 Task: Create validation rules in user object.
Action: Mouse moved to (989, 80)
Screenshot: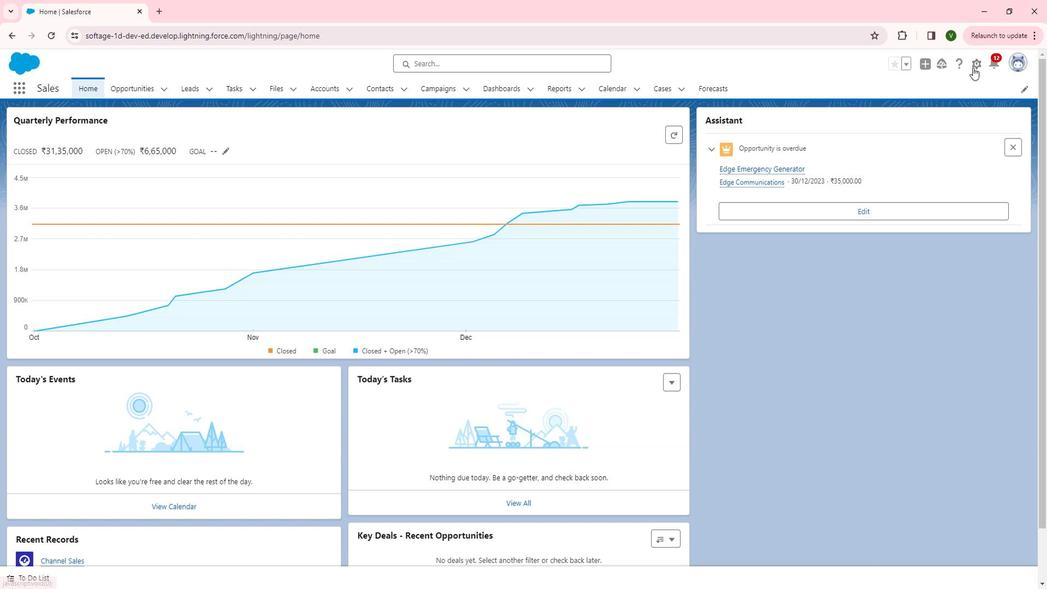 
Action: Mouse pressed left at (989, 80)
Screenshot: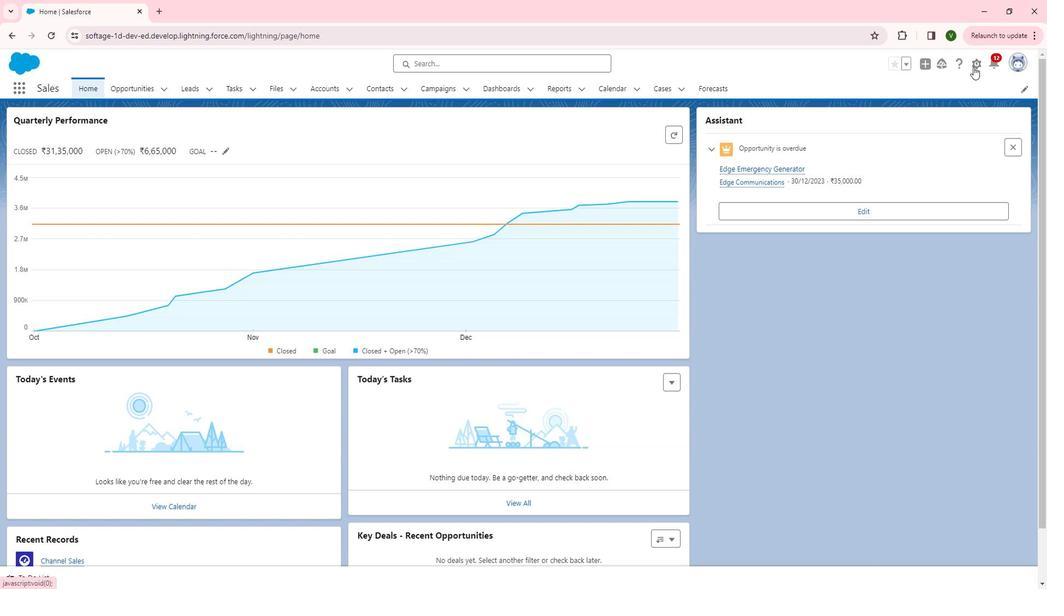
Action: Mouse moved to (924, 112)
Screenshot: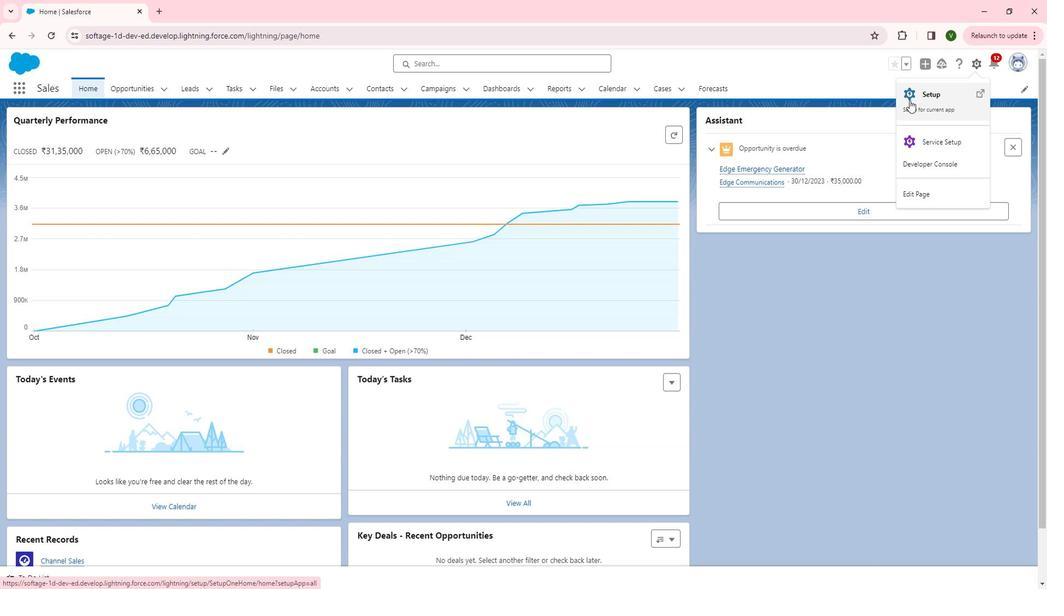 
Action: Mouse pressed left at (924, 112)
Screenshot: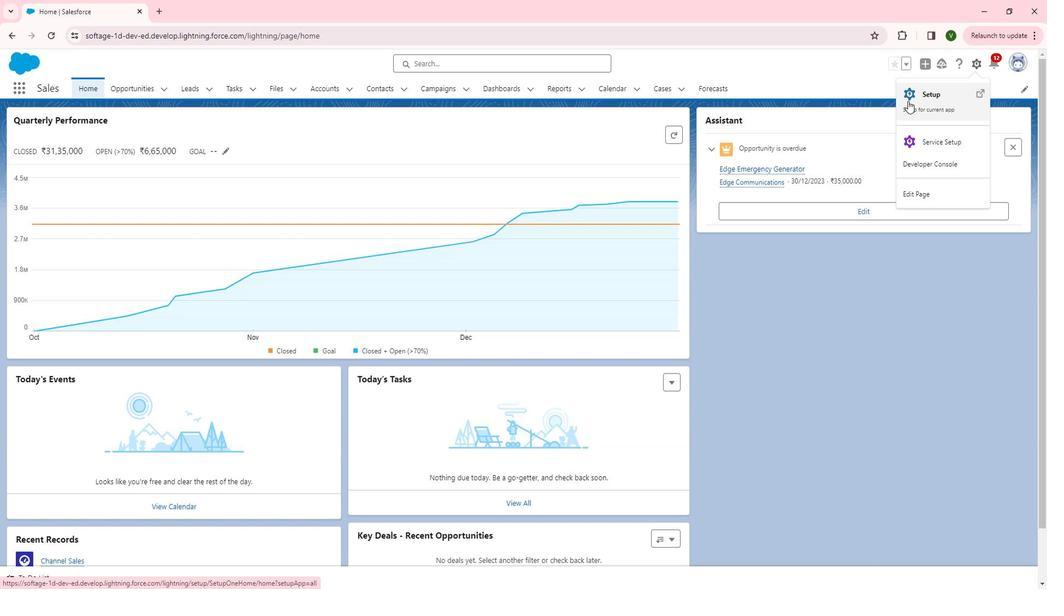 
Action: Mouse moved to (59, 417)
Screenshot: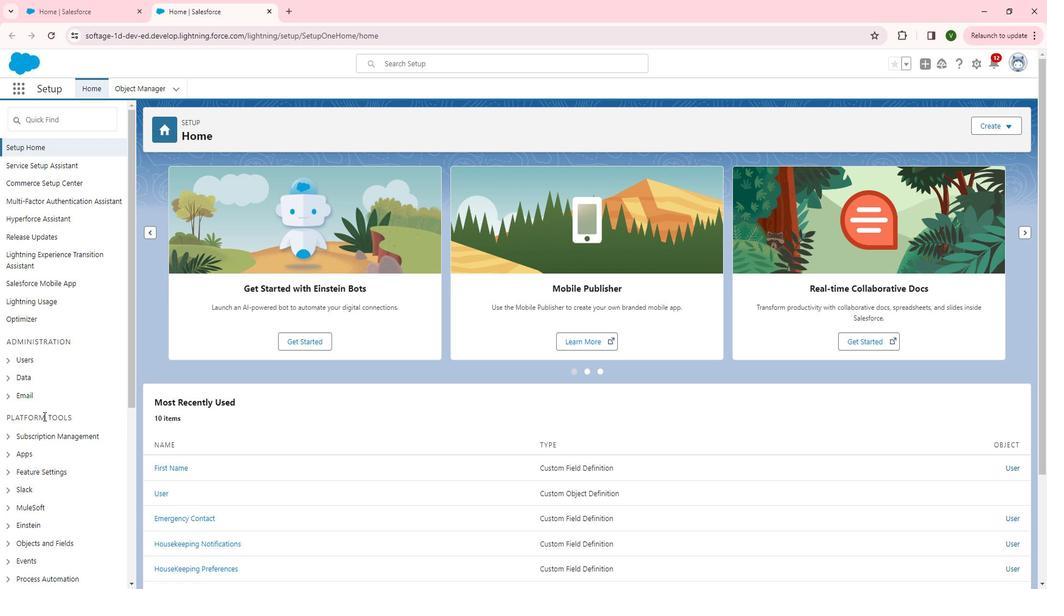 
Action: Mouse scrolled (59, 416) with delta (0, 0)
Screenshot: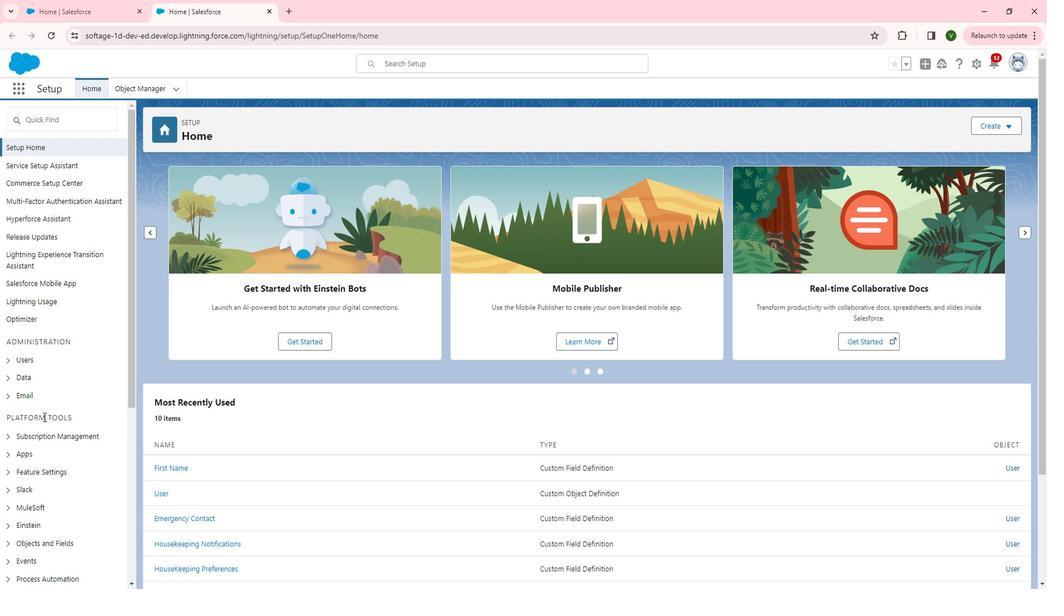 
Action: Mouse moved to (59, 417)
Screenshot: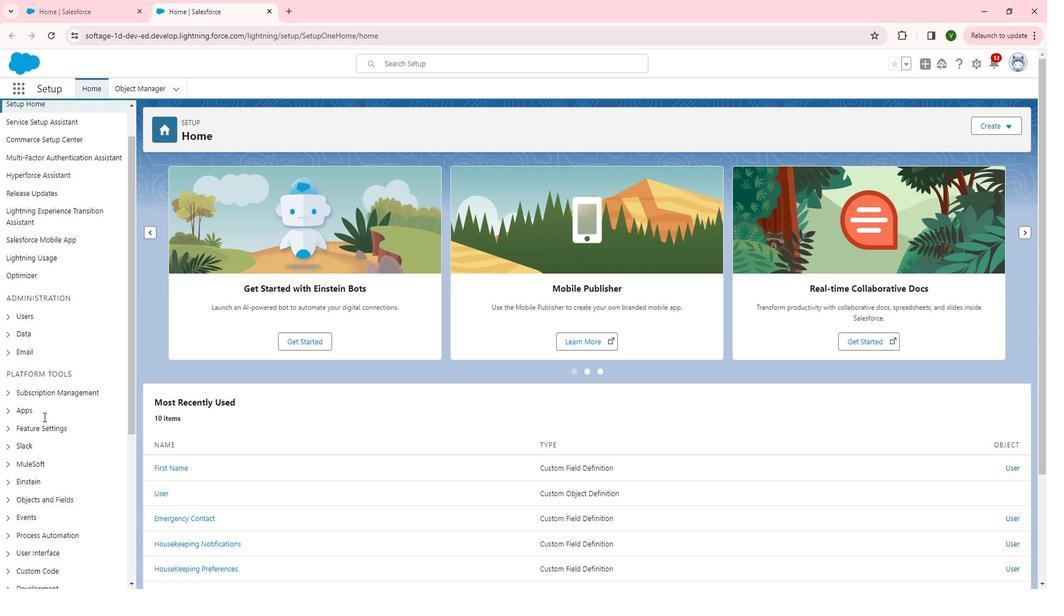 
Action: Mouse scrolled (59, 416) with delta (0, 0)
Screenshot: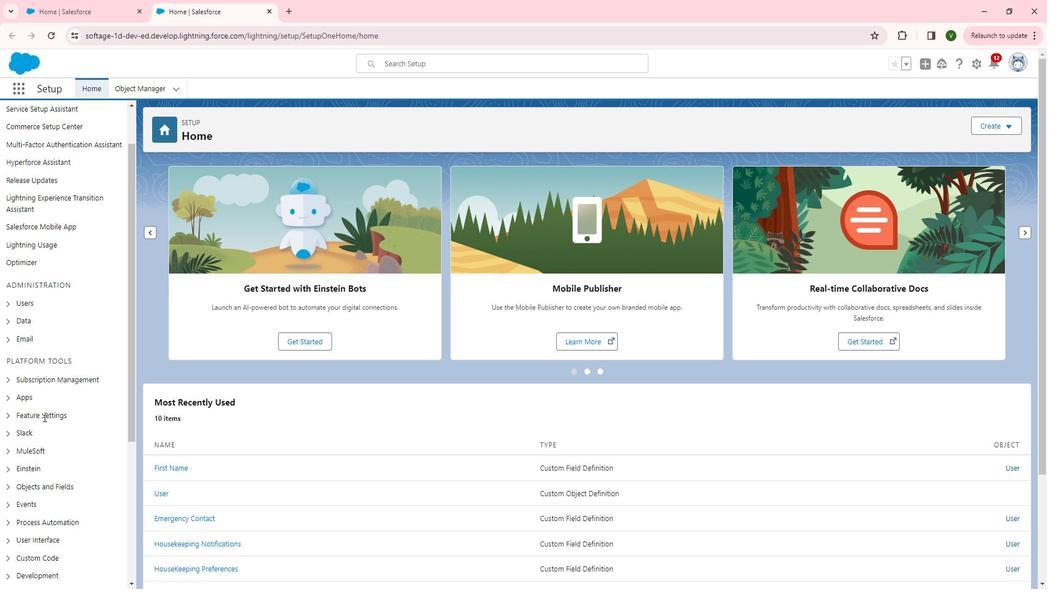 
Action: Mouse moved to (24, 433)
Screenshot: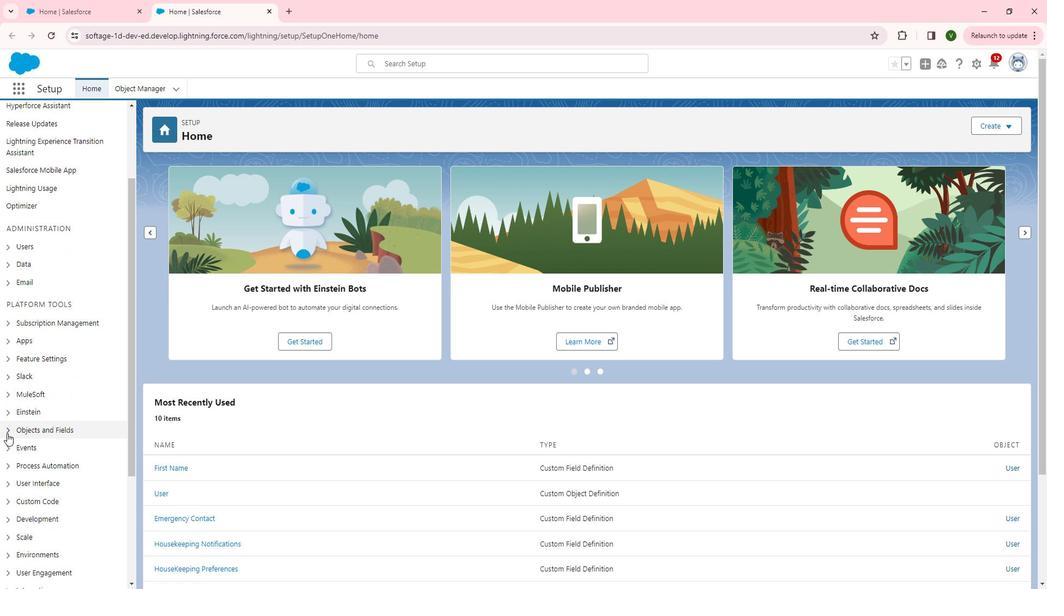 
Action: Mouse pressed left at (24, 433)
Screenshot: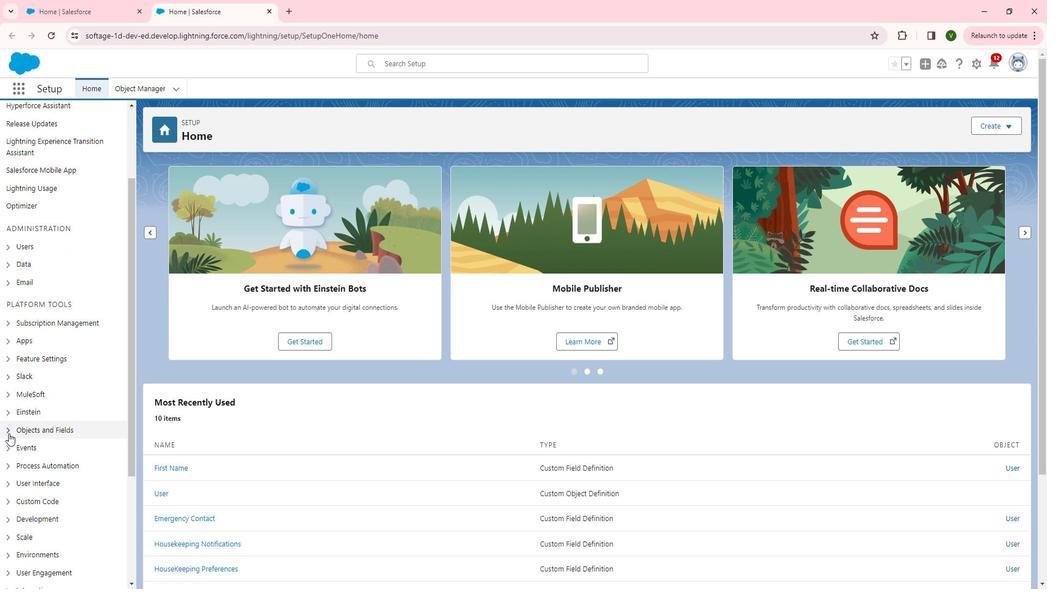 
Action: Mouse moved to (70, 447)
Screenshot: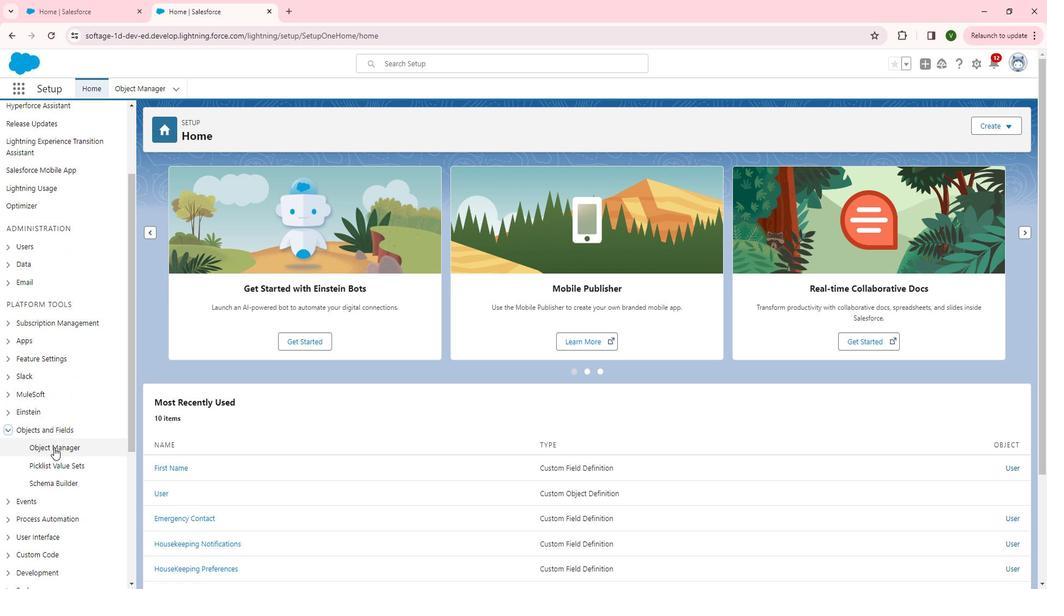 
Action: Mouse pressed left at (70, 447)
Screenshot: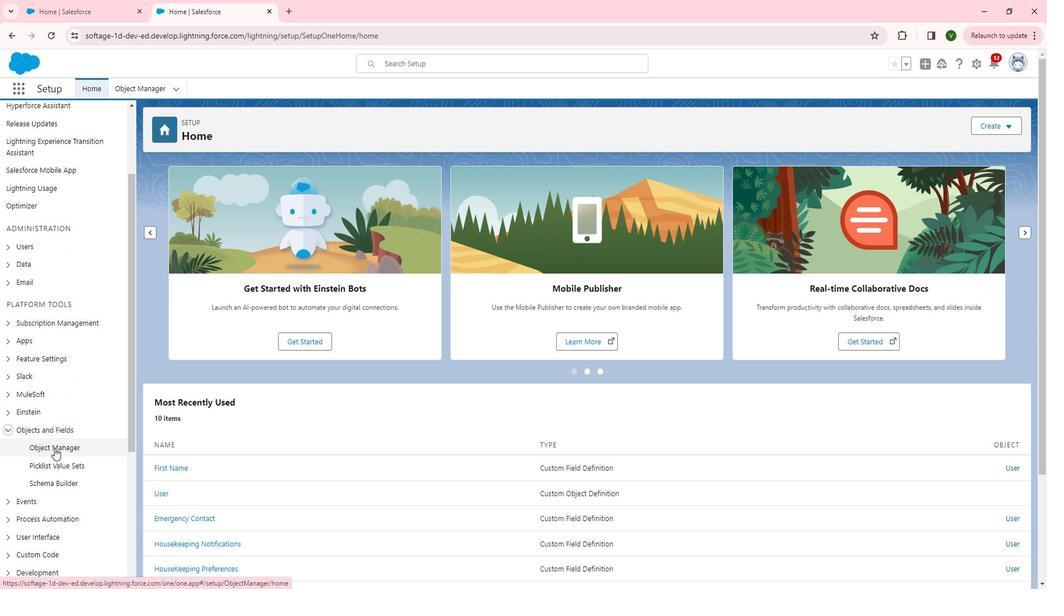 
Action: Mouse moved to (178, 415)
Screenshot: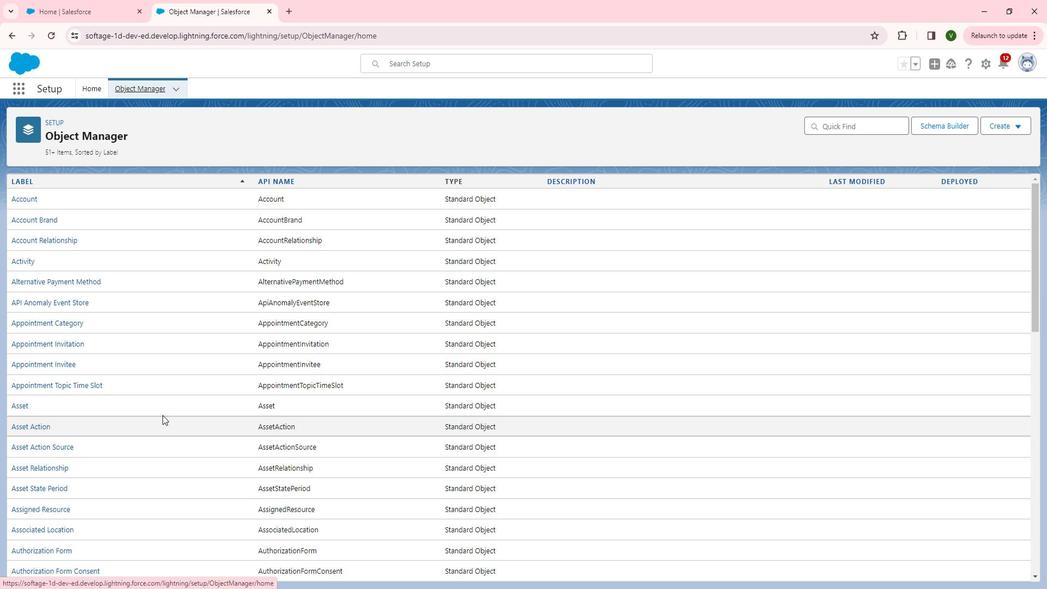 
Action: Mouse scrolled (178, 415) with delta (0, 0)
Screenshot: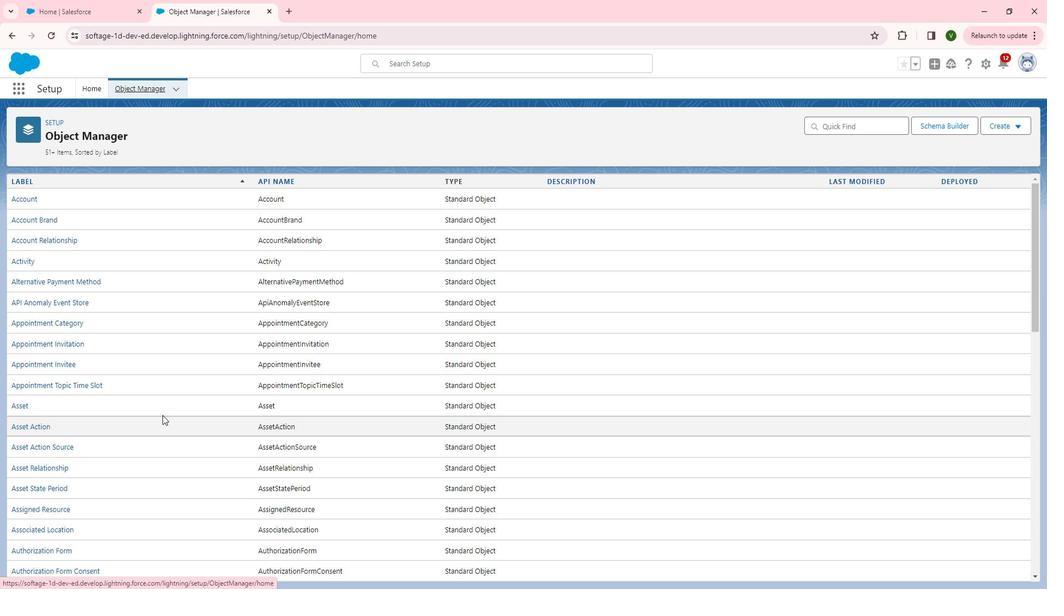 
Action: Mouse scrolled (178, 415) with delta (0, 0)
Screenshot: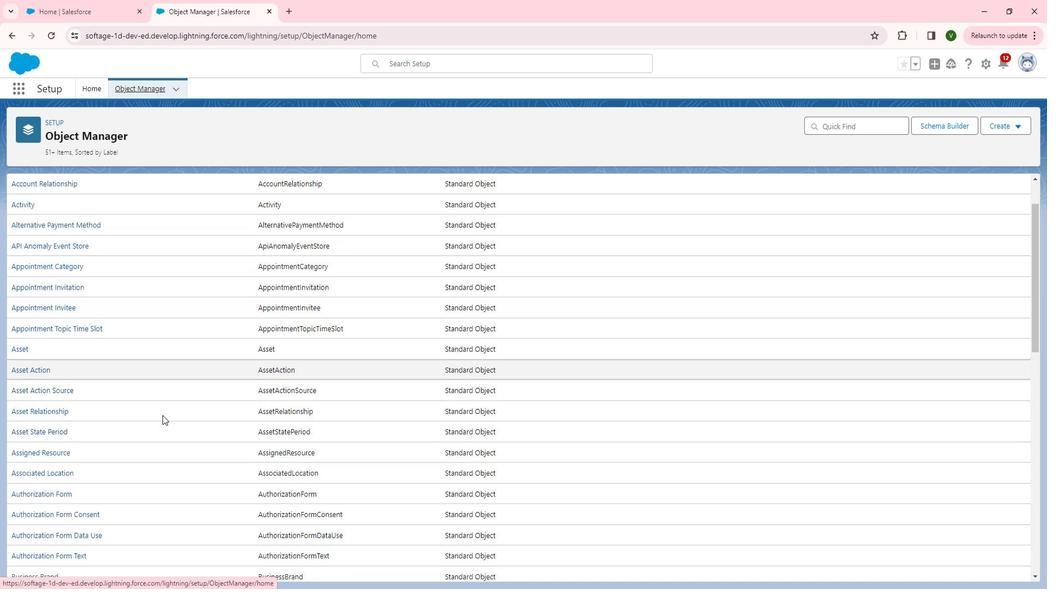 
Action: Mouse scrolled (178, 415) with delta (0, 0)
Screenshot: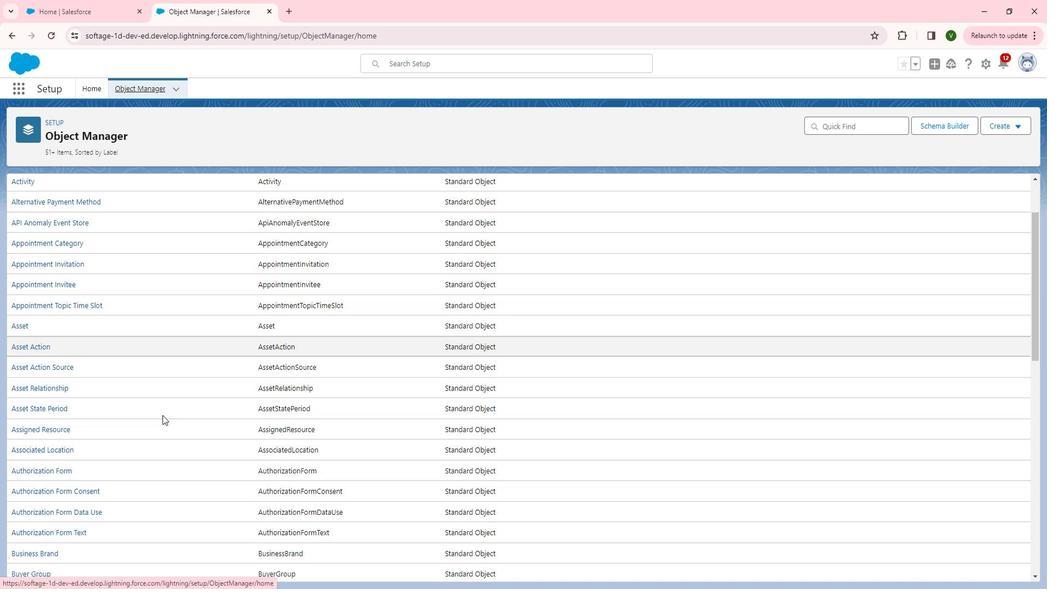 
Action: Mouse scrolled (178, 415) with delta (0, 0)
Screenshot: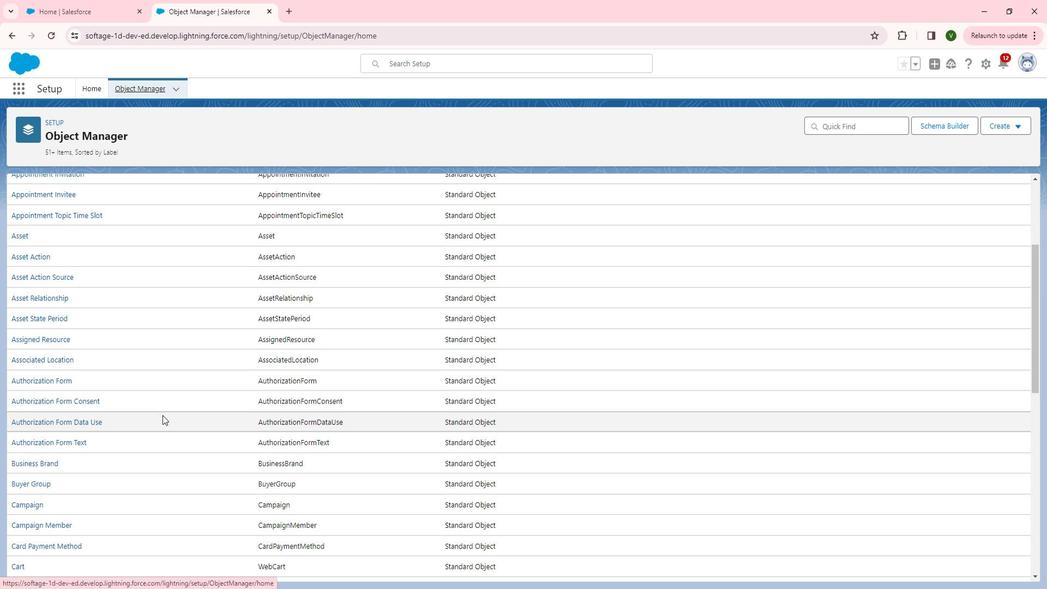 
Action: Mouse scrolled (178, 415) with delta (0, 0)
Screenshot: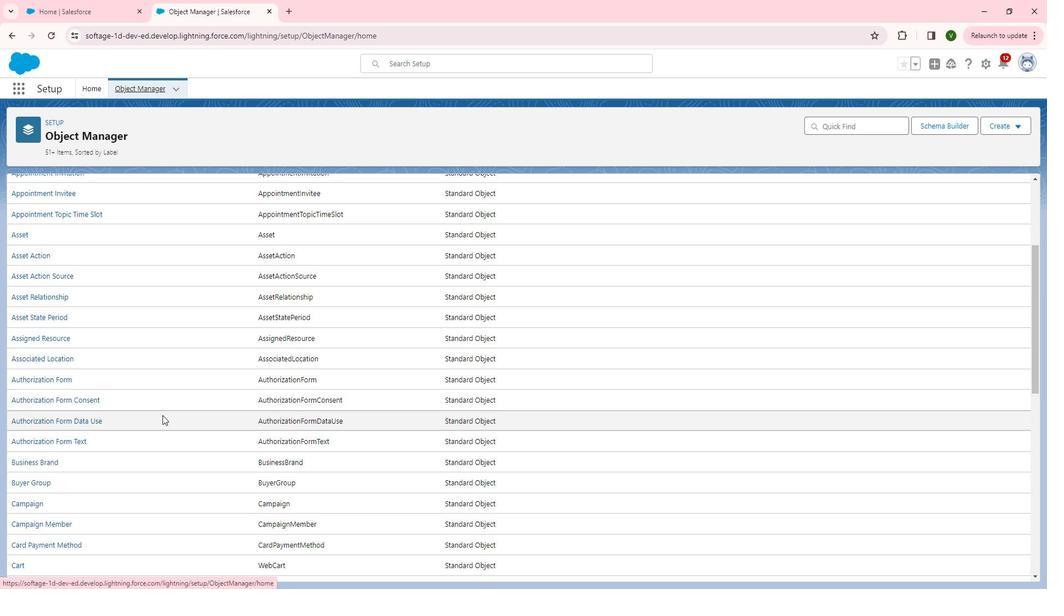 
Action: Mouse scrolled (178, 415) with delta (0, 0)
Screenshot: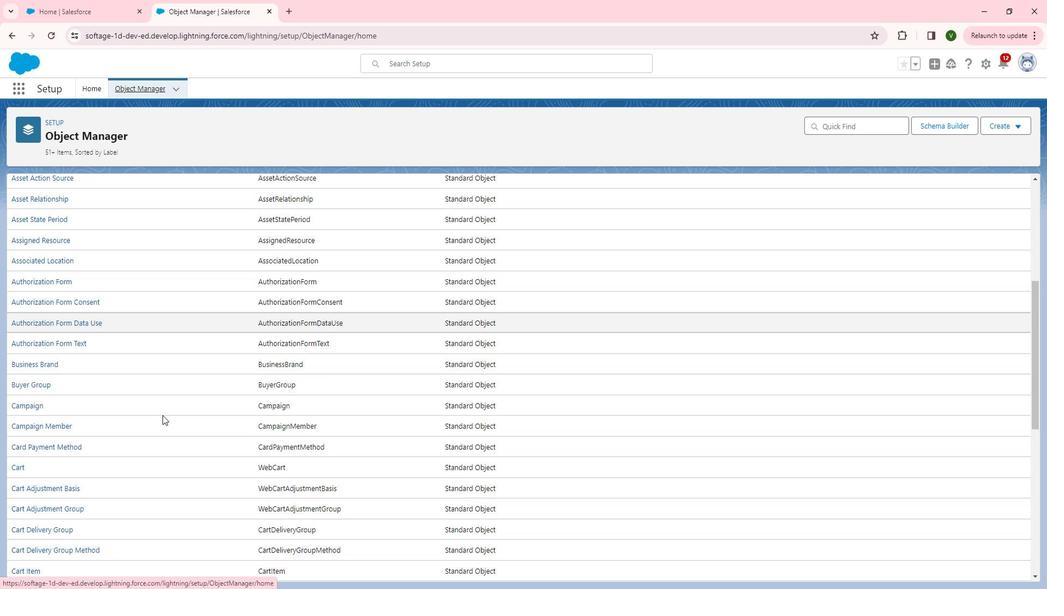 
Action: Mouse scrolled (178, 415) with delta (0, 0)
Screenshot: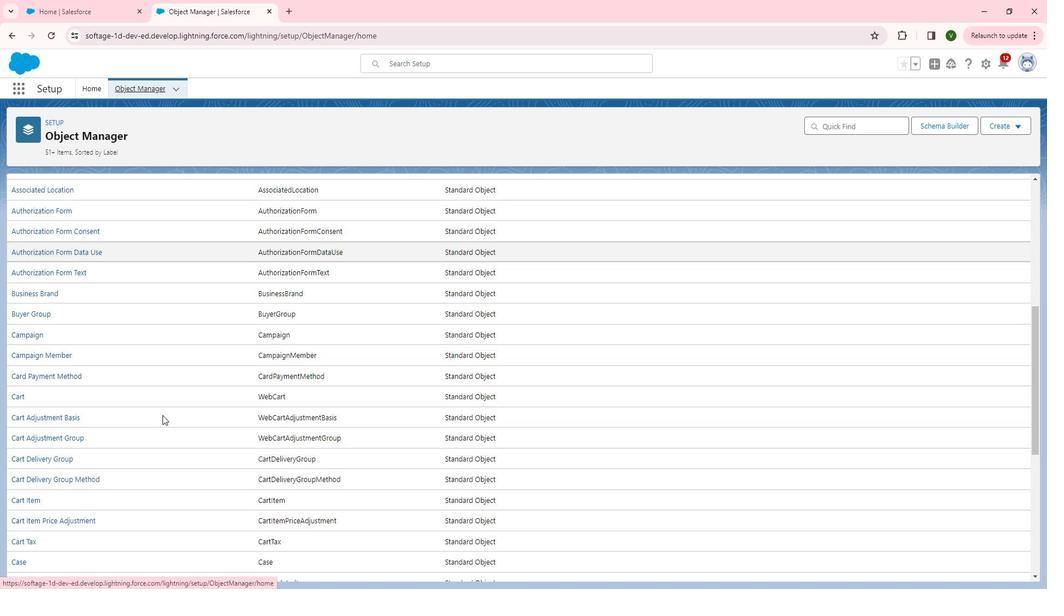 
Action: Mouse scrolled (178, 415) with delta (0, 0)
Screenshot: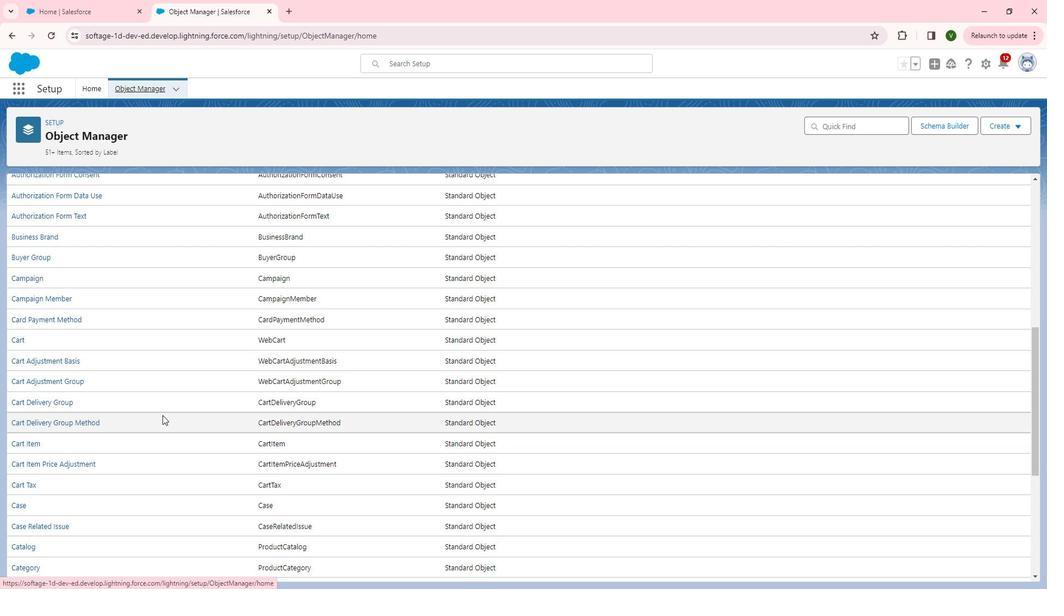 
Action: Mouse scrolled (178, 415) with delta (0, 0)
Screenshot: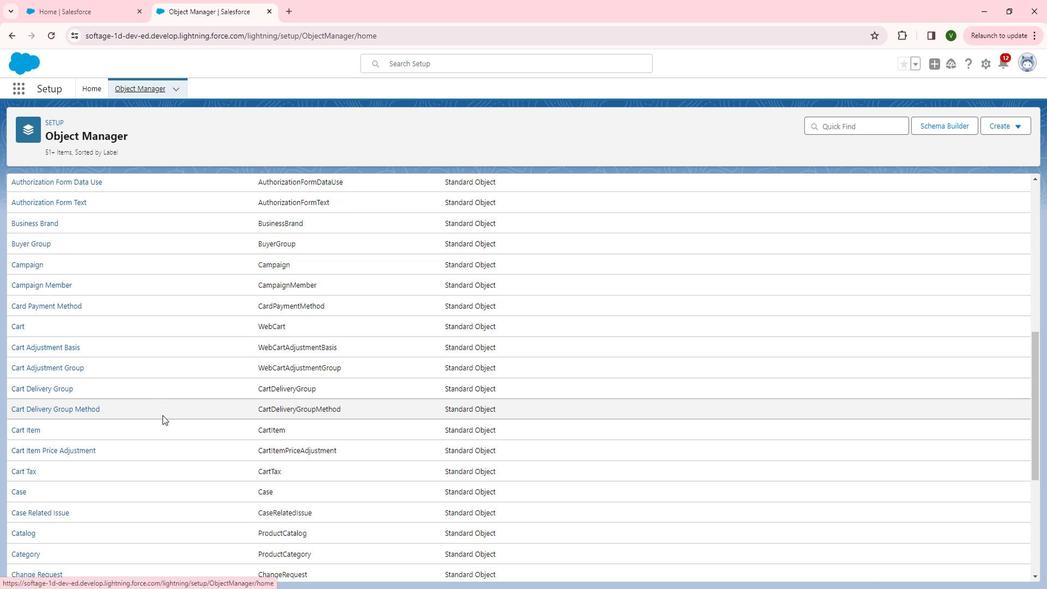 
Action: Mouse scrolled (178, 415) with delta (0, 0)
Screenshot: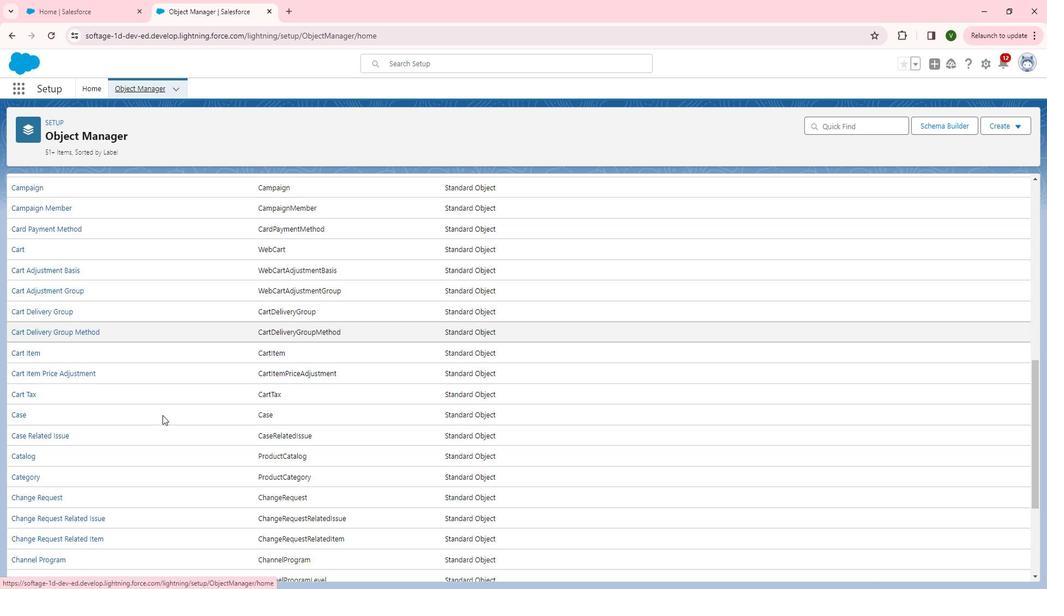 
Action: Mouse scrolled (178, 415) with delta (0, 0)
Screenshot: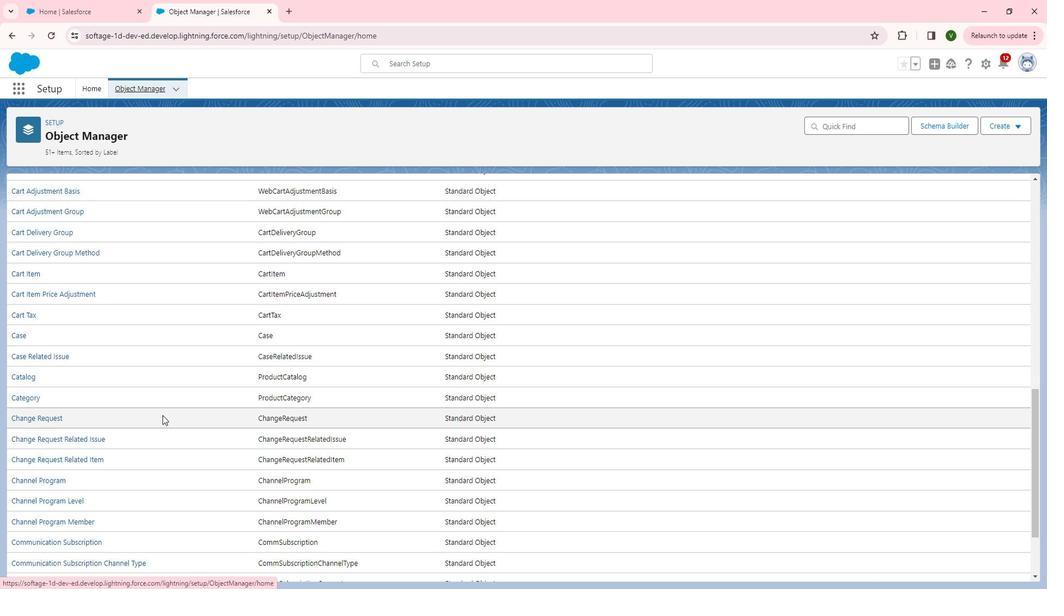 
Action: Mouse scrolled (178, 415) with delta (0, 0)
Screenshot: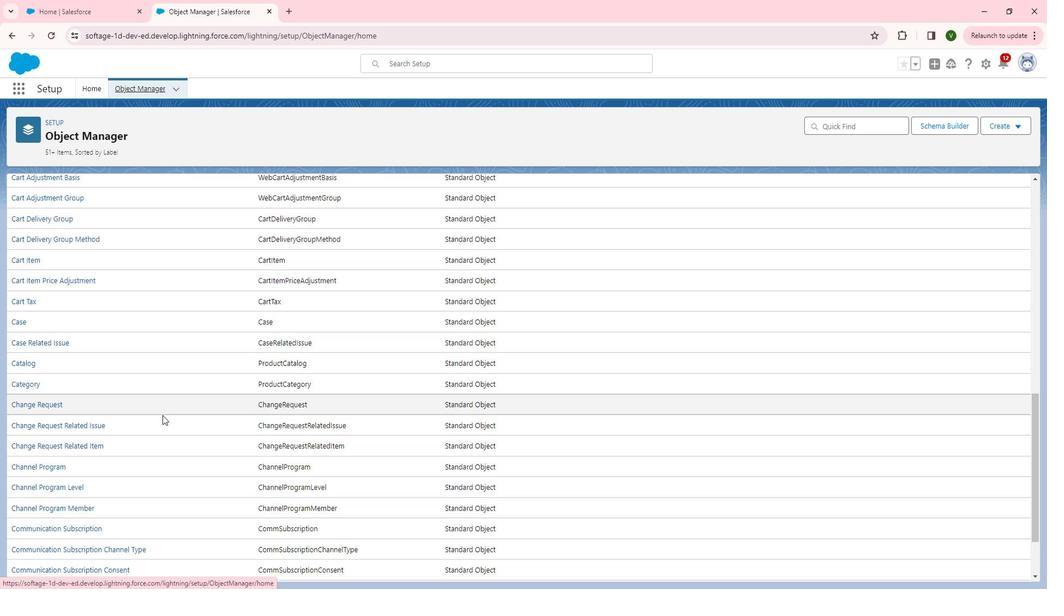 
Action: Mouse scrolled (178, 415) with delta (0, 0)
Screenshot: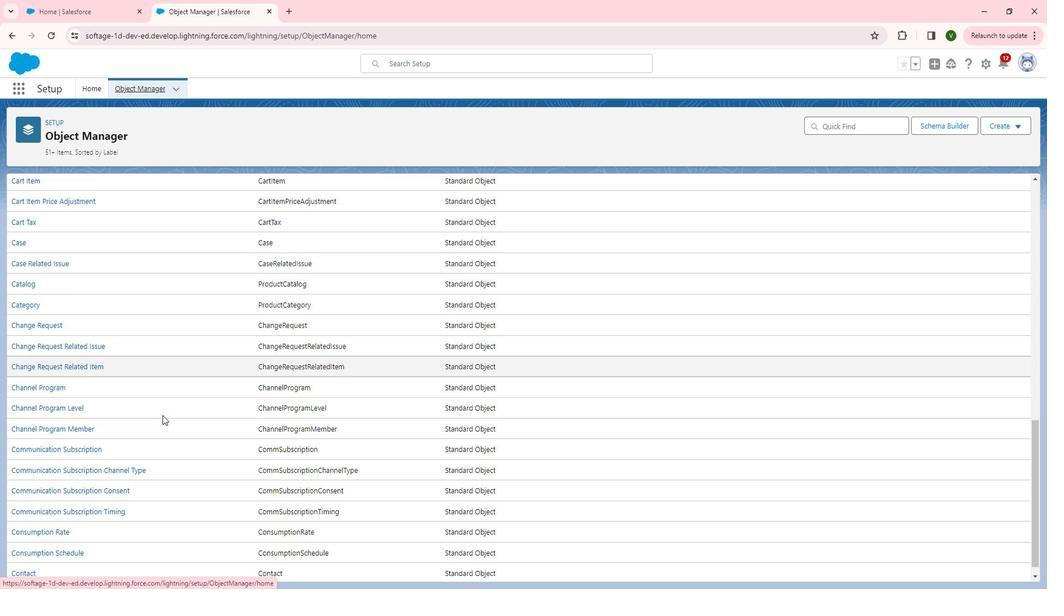 
Action: Mouse scrolled (178, 415) with delta (0, 0)
Screenshot: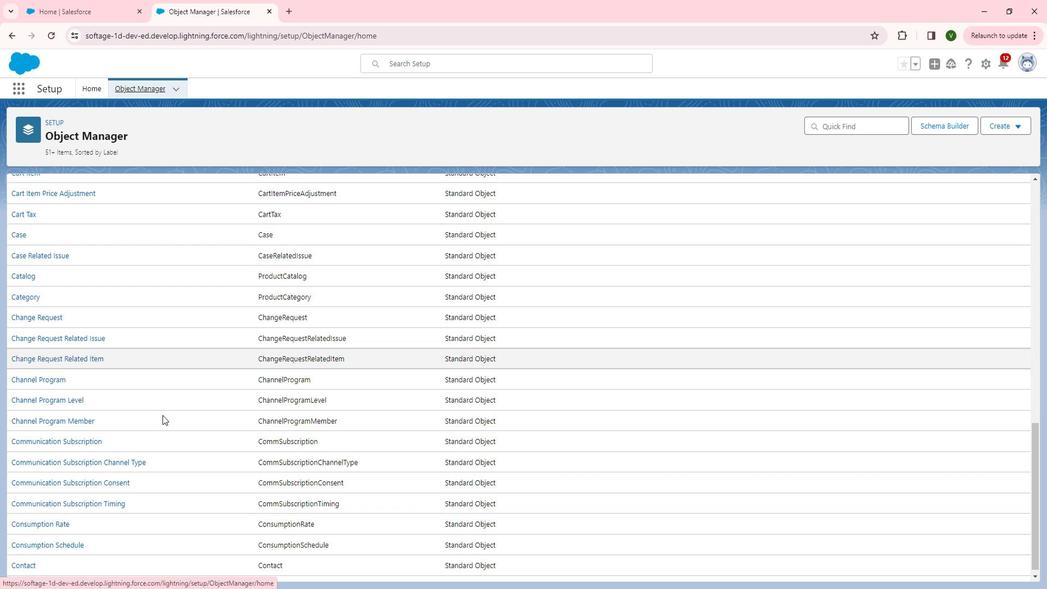 
Action: Mouse scrolled (178, 415) with delta (0, 0)
Screenshot: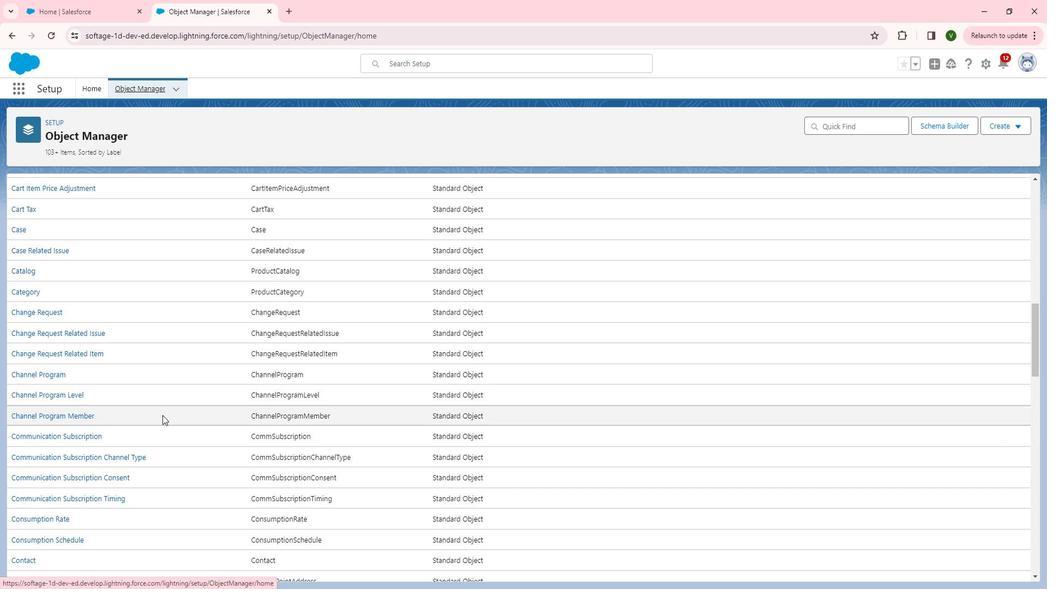 
Action: Mouse scrolled (178, 415) with delta (0, 0)
Screenshot: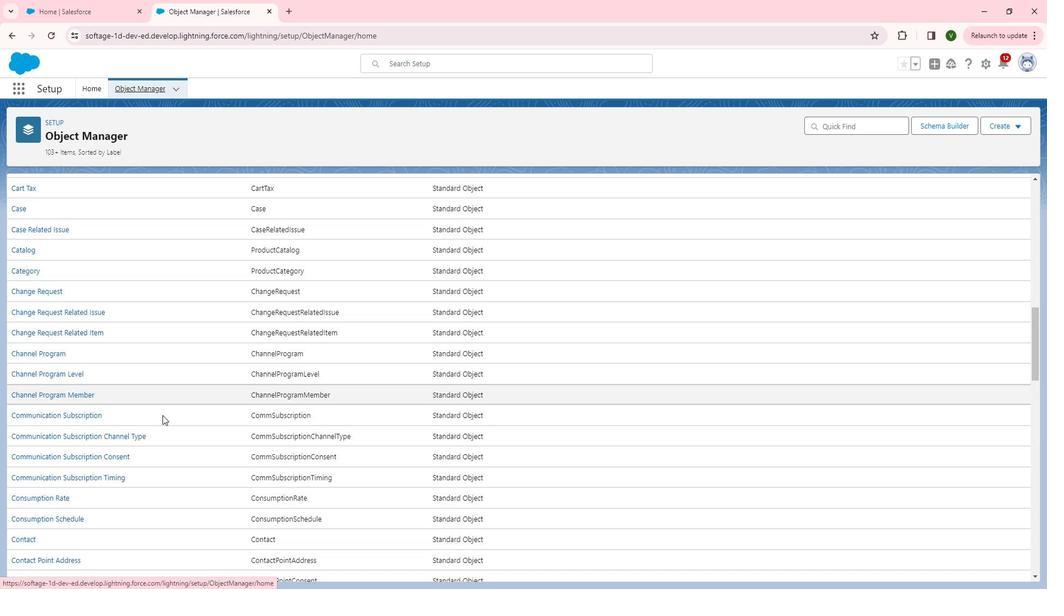 
Action: Mouse scrolled (178, 415) with delta (0, 0)
Screenshot: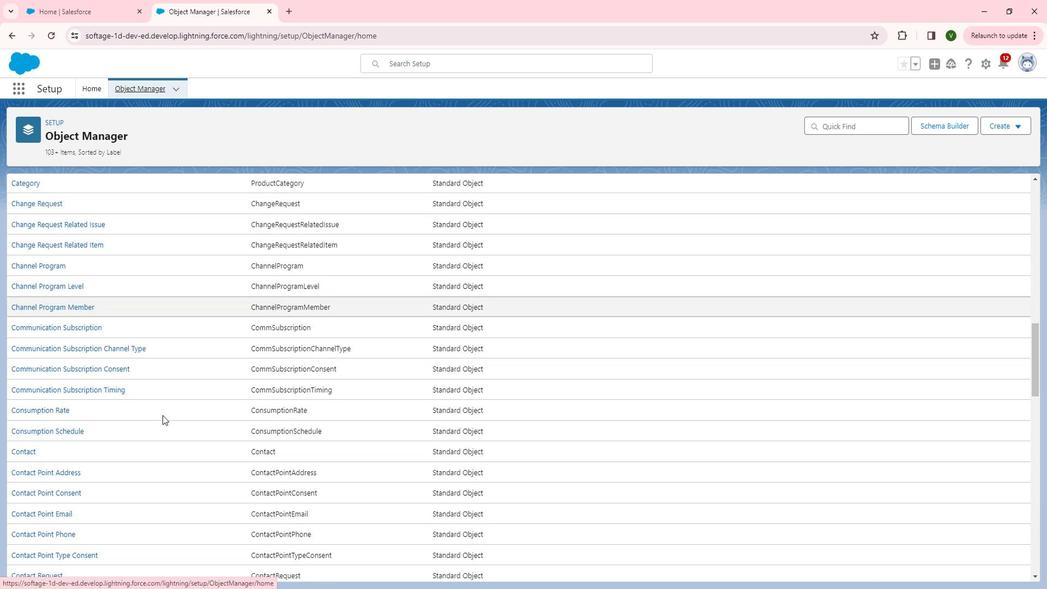 
Action: Mouse scrolled (178, 415) with delta (0, 0)
Screenshot: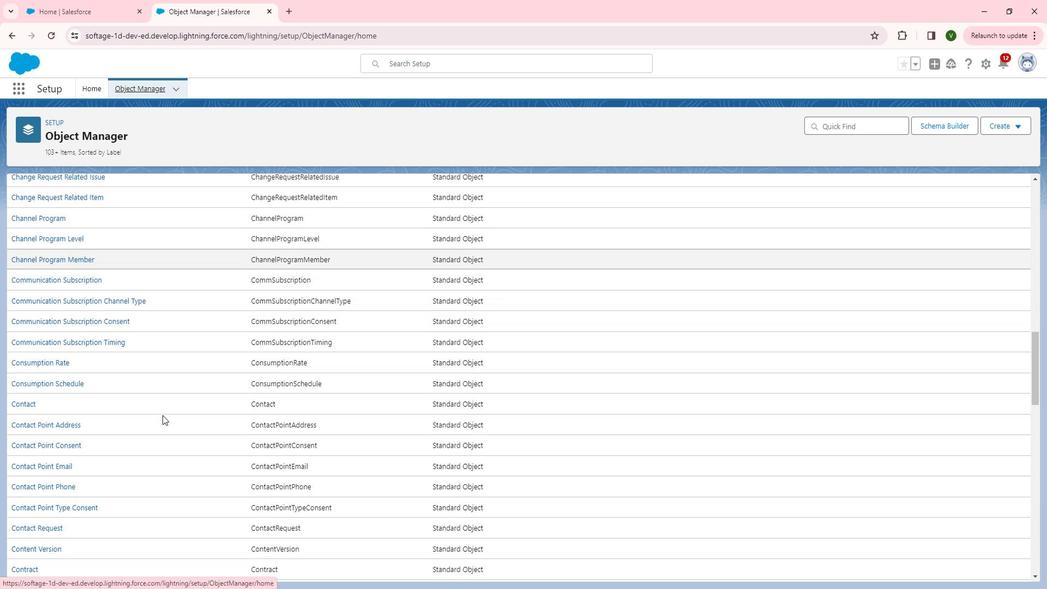 
Action: Mouse scrolled (178, 415) with delta (0, 0)
Screenshot: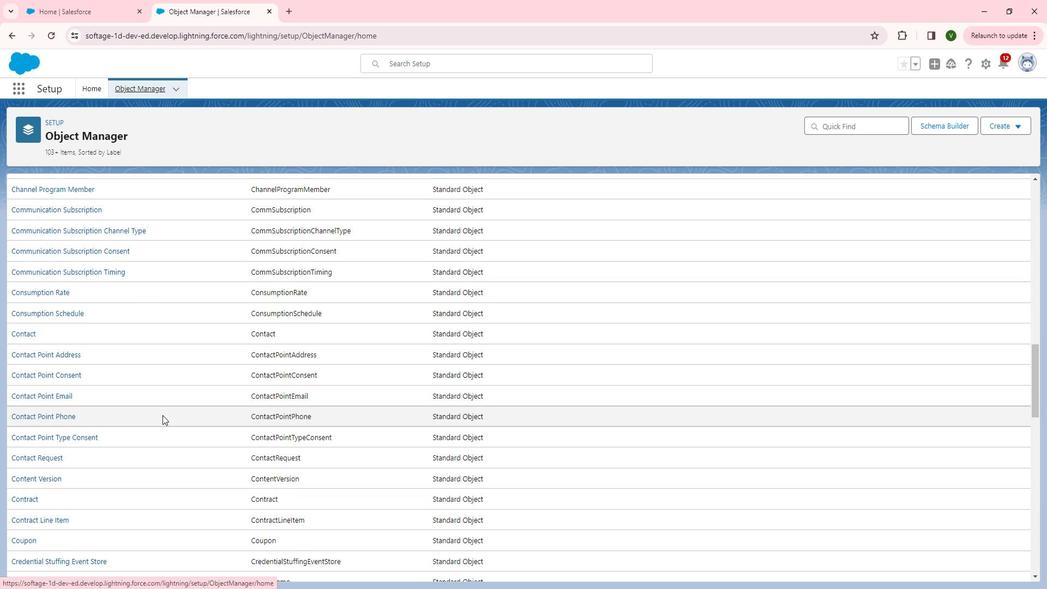 
Action: Mouse scrolled (178, 415) with delta (0, 0)
Screenshot: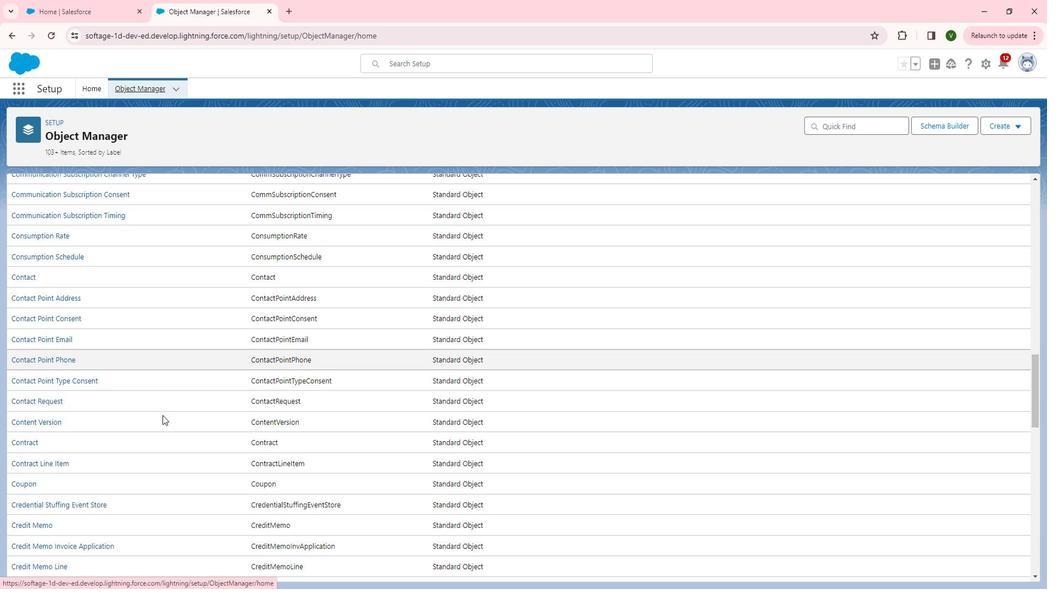 
Action: Mouse scrolled (178, 415) with delta (0, 0)
Screenshot: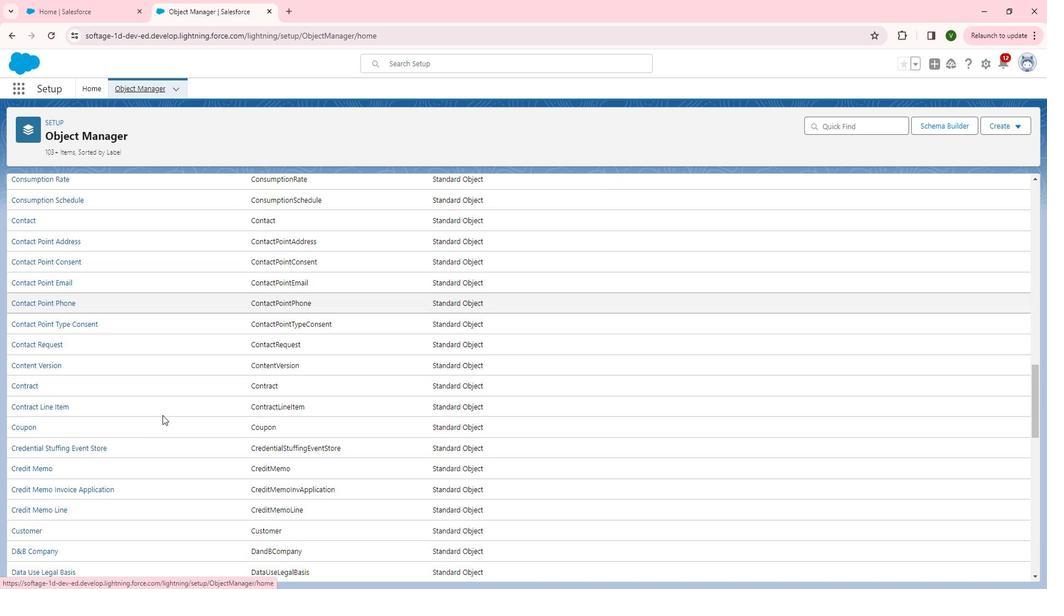 
Action: Mouse scrolled (178, 415) with delta (0, 0)
Screenshot: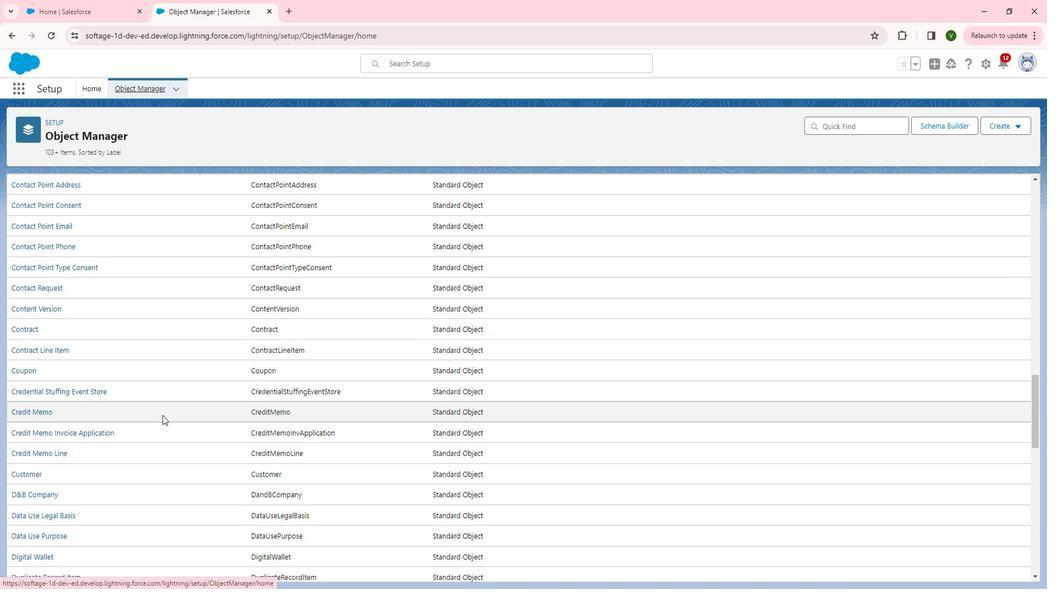 
Action: Mouse scrolled (178, 415) with delta (0, 0)
Screenshot: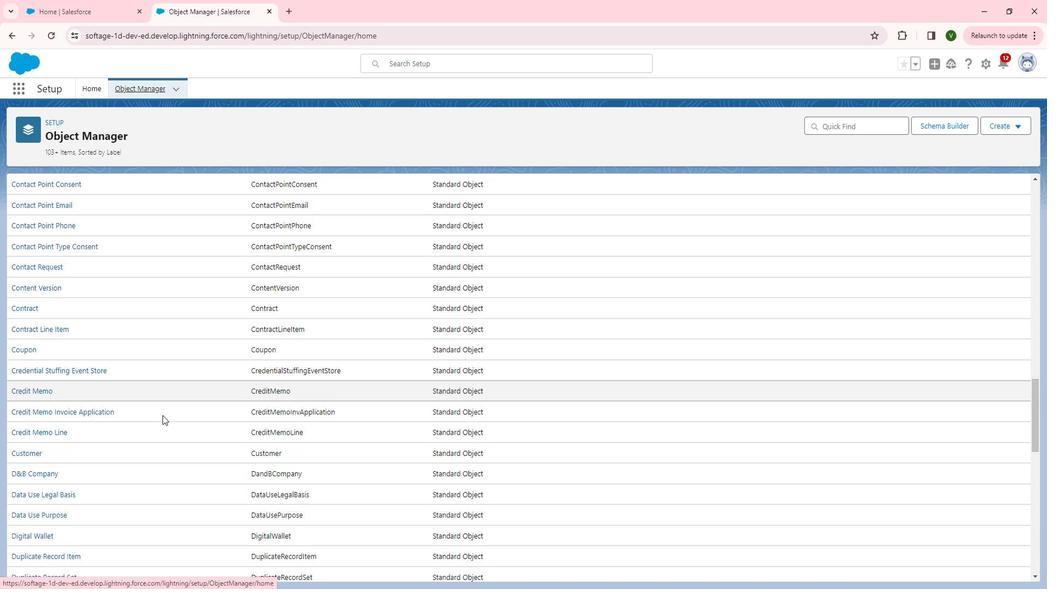 
Action: Mouse scrolled (178, 415) with delta (0, 0)
Screenshot: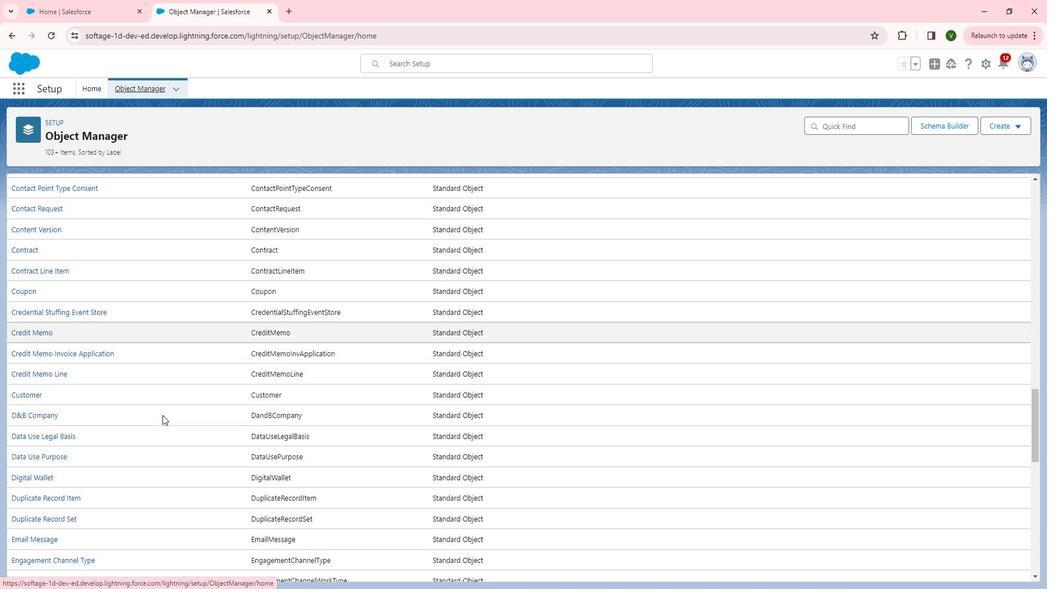 
Action: Mouse scrolled (178, 415) with delta (0, 0)
Screenshot: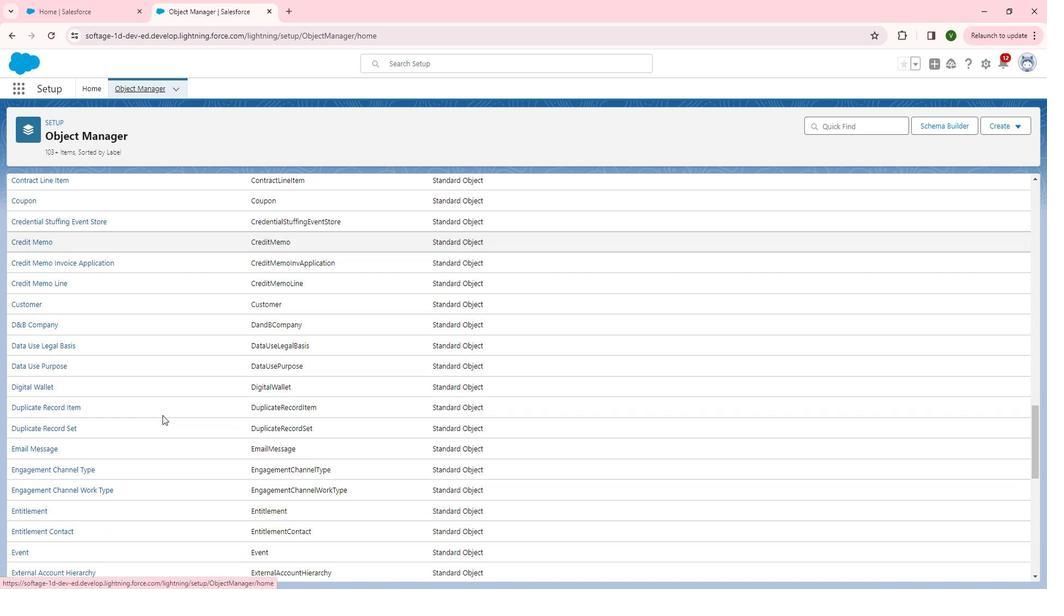 
Action: Mouse scrolled (178, 415) with delta (0, 0)
Screenshot: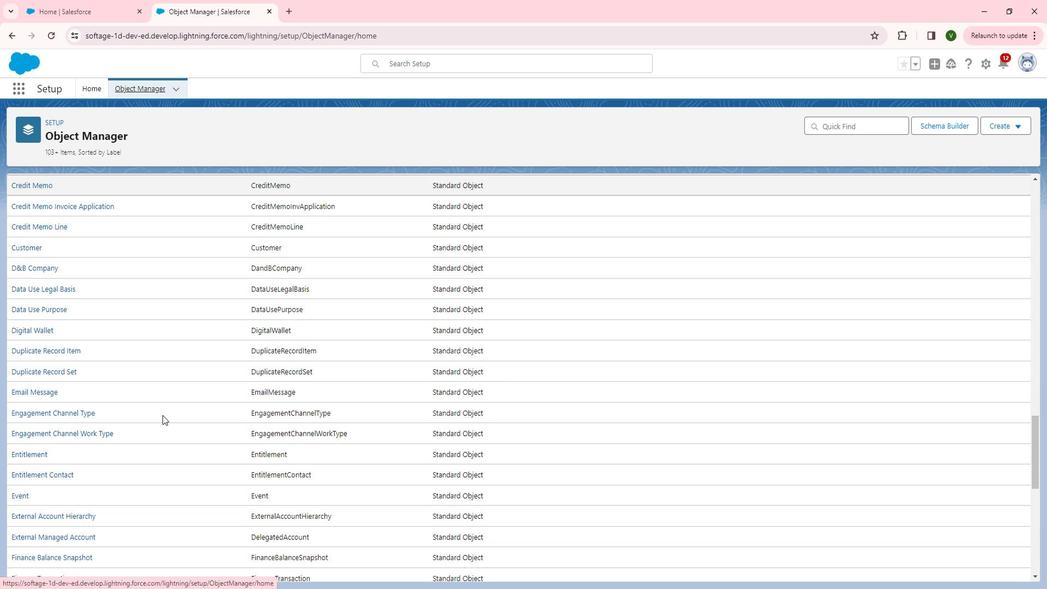 
Action: Mouse scrolled (178, 415) with delta (0, 0)
Screenshot: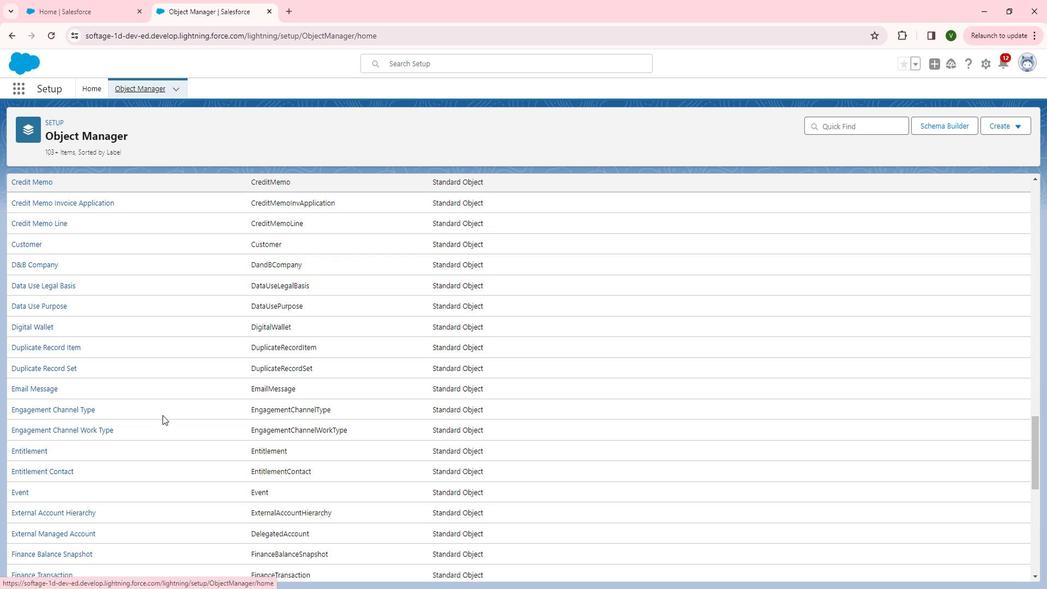 
Action: Mouse scrolled (178, 415) with delta (0, 0)
Screenshot: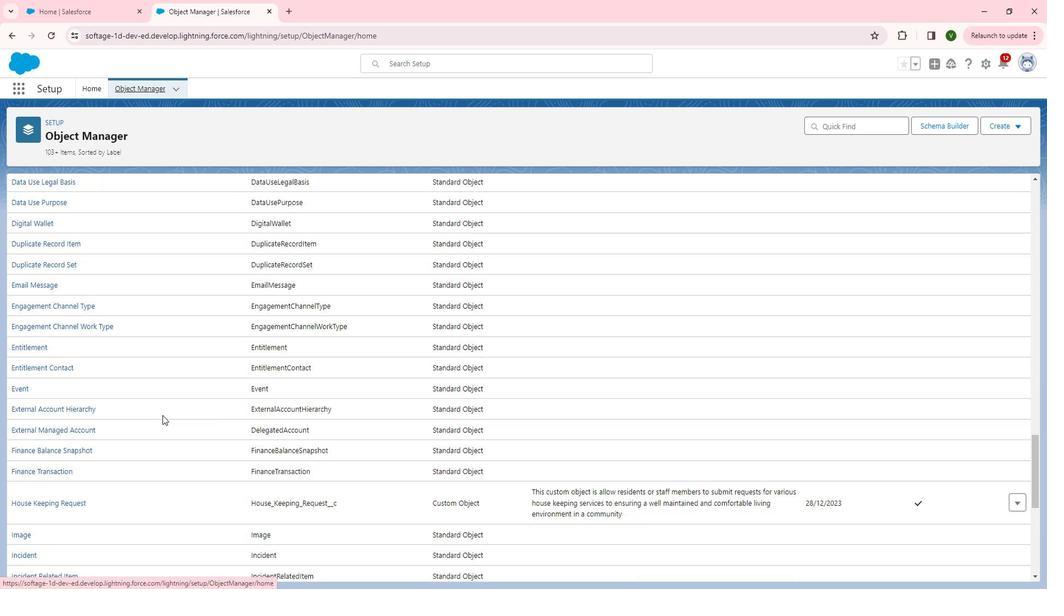 
Action: Mouse scrolled (178, 415) with delta (0, 0)
Screenshot: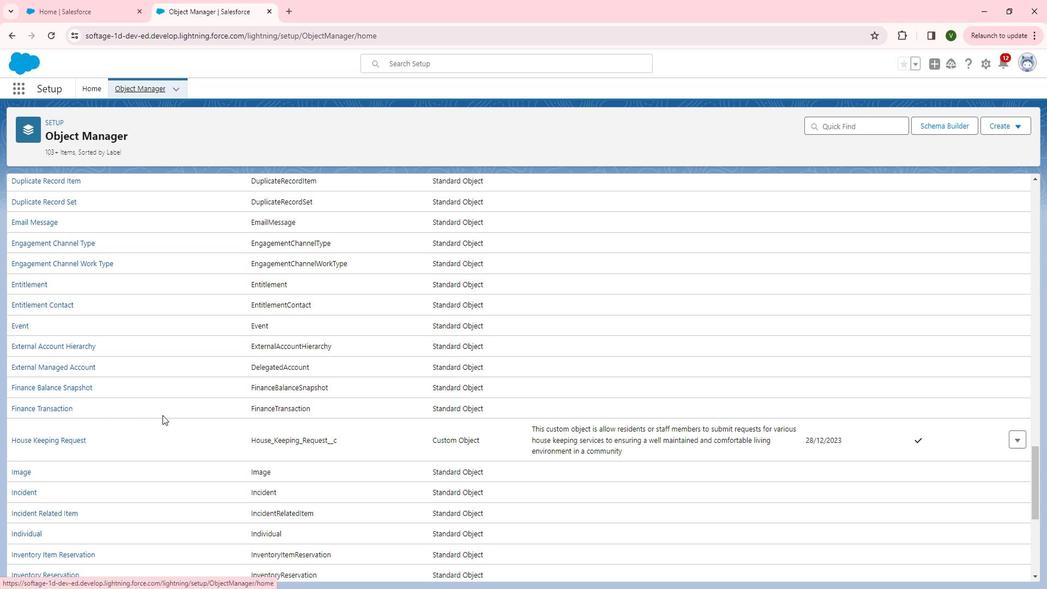 
Action: Mouse scrolled (178, 415) with delta (0, 0)
Screenshot: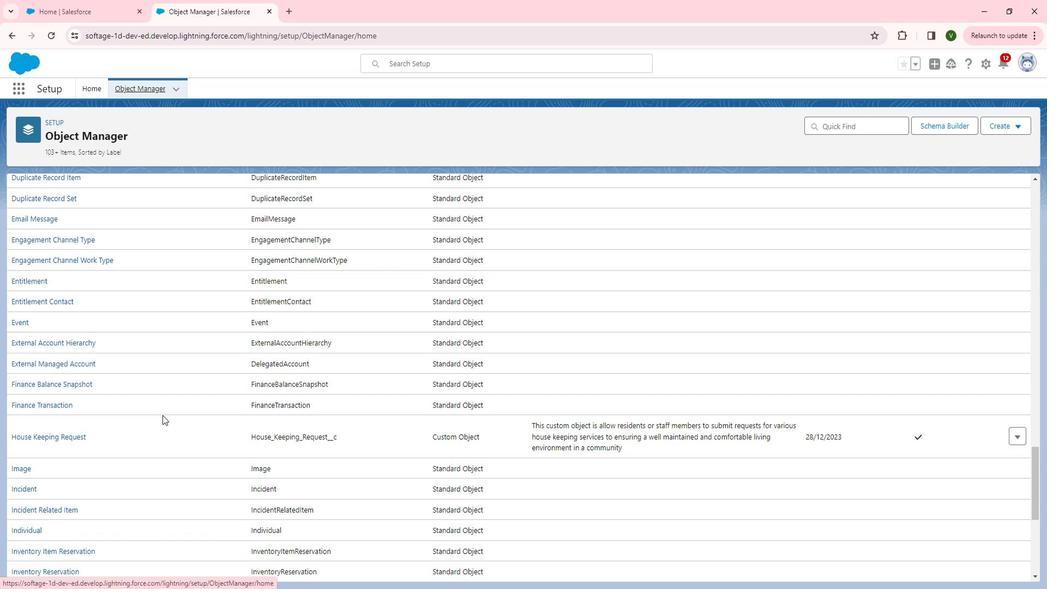 
Action: Mouse scrolled (178, 415) with delta (0, 0)
Screenshot: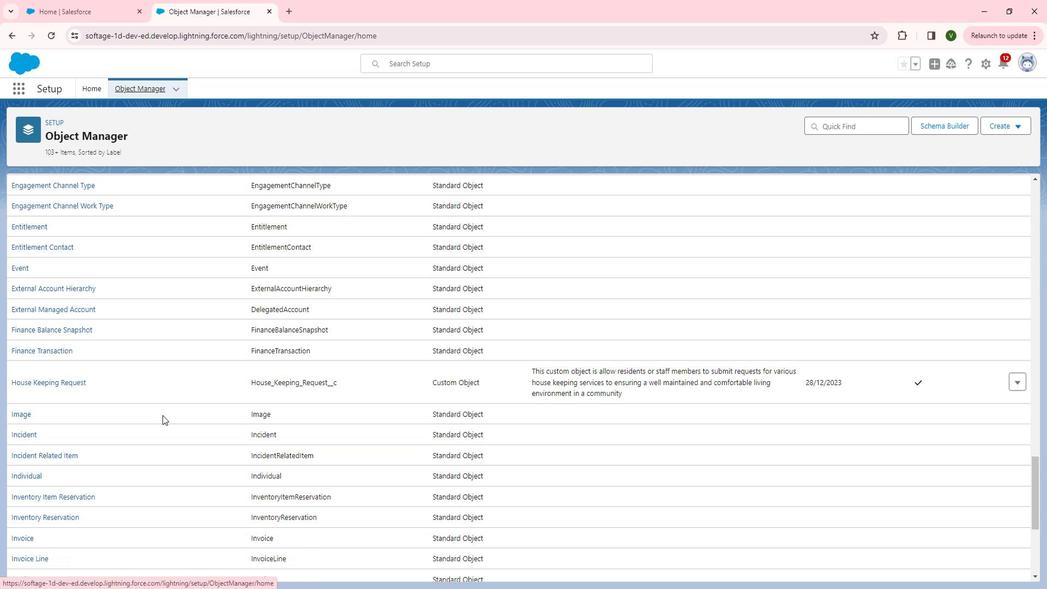 
Action: Mouse scrolled (178, 415) with delta (0, 0)
Screenshot: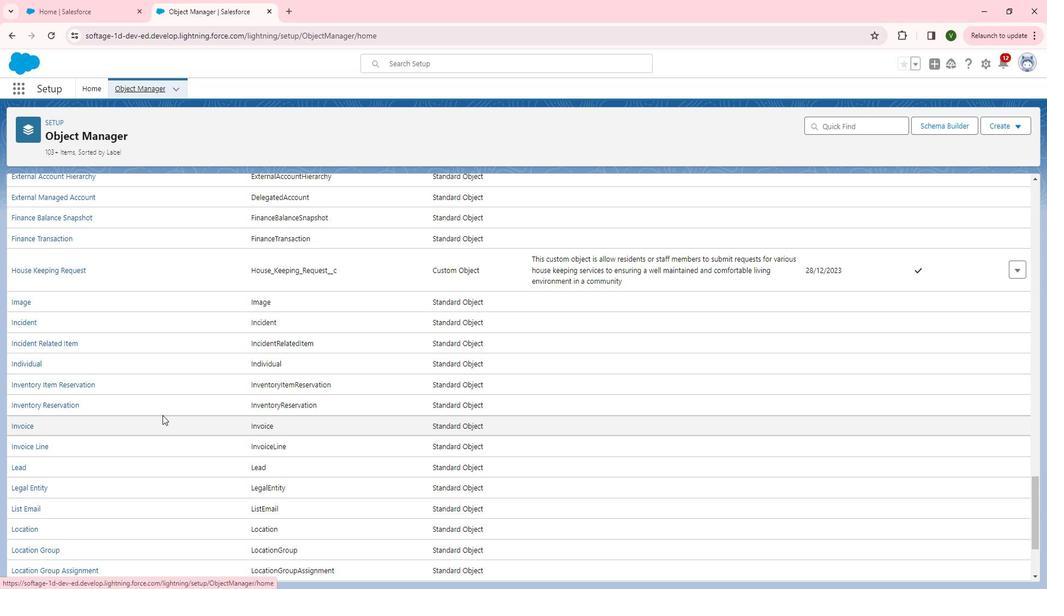 
Action: Mouse scrolled (178, 415) with delta (0, 0)
Screenshot: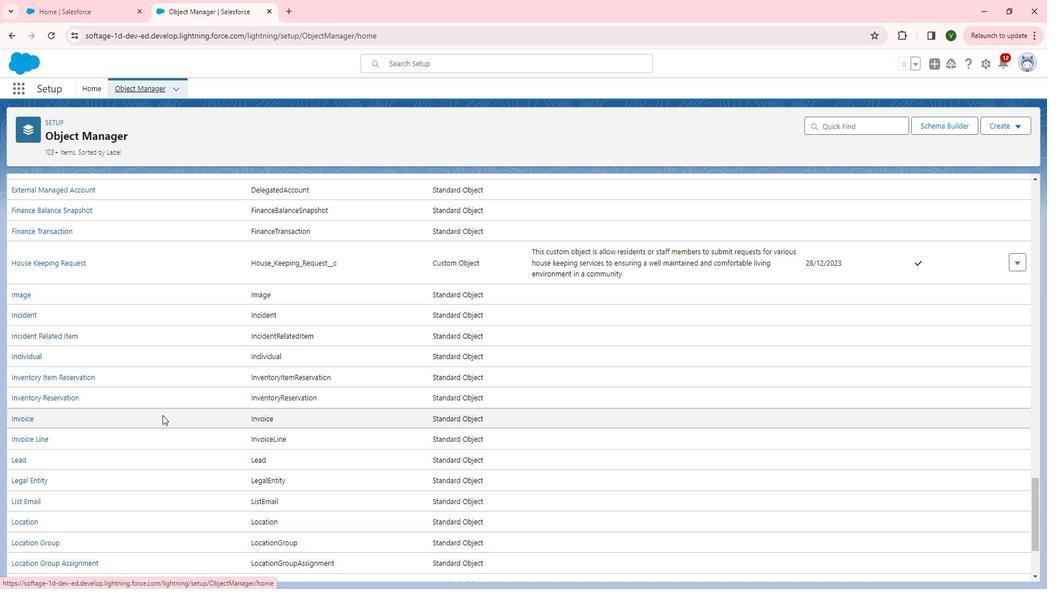 
Action: Mouse scrolled (178, 415) with delta (0, 0)
Screenshot: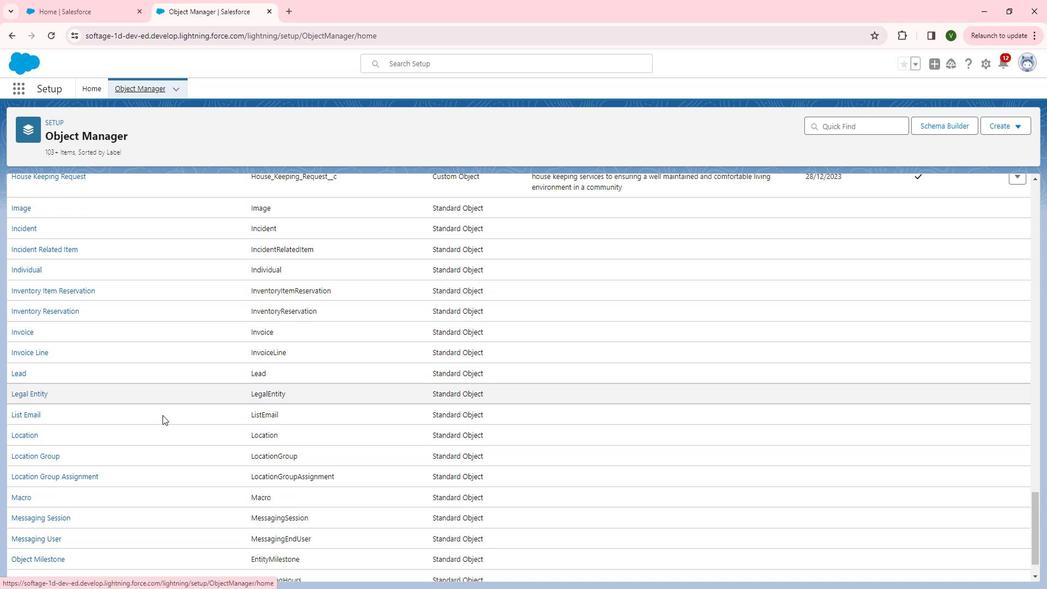 
Action: Mouse scrolled (178, 415) with delta (0, 0)
Screenshot: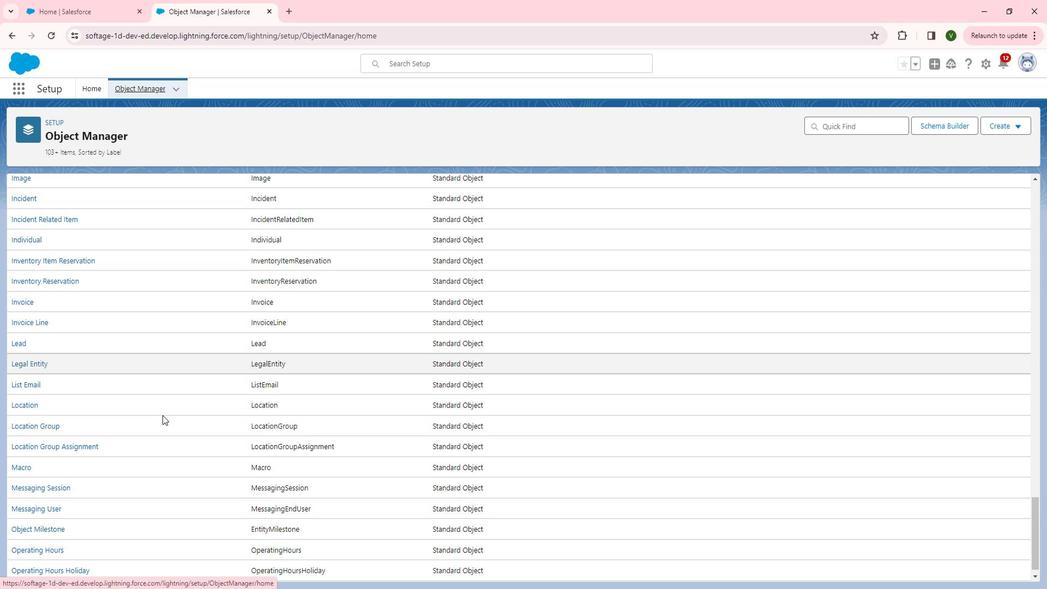
Action: Mouse moved to (178, 415)
Screenshot: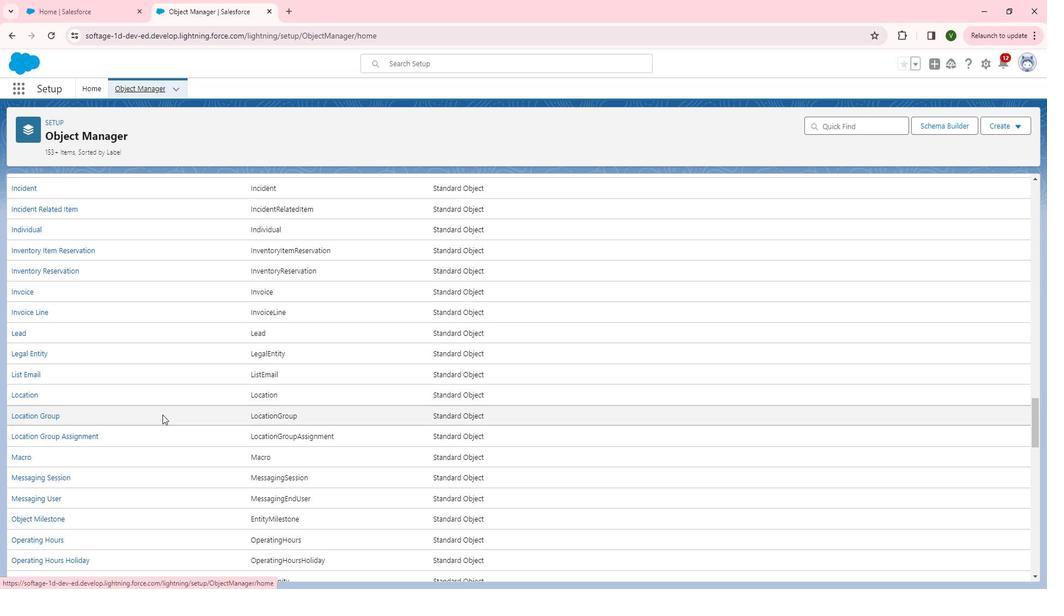 
Action: Mouse scrolled (178, 414) with delta (0, 0)
Screenshot: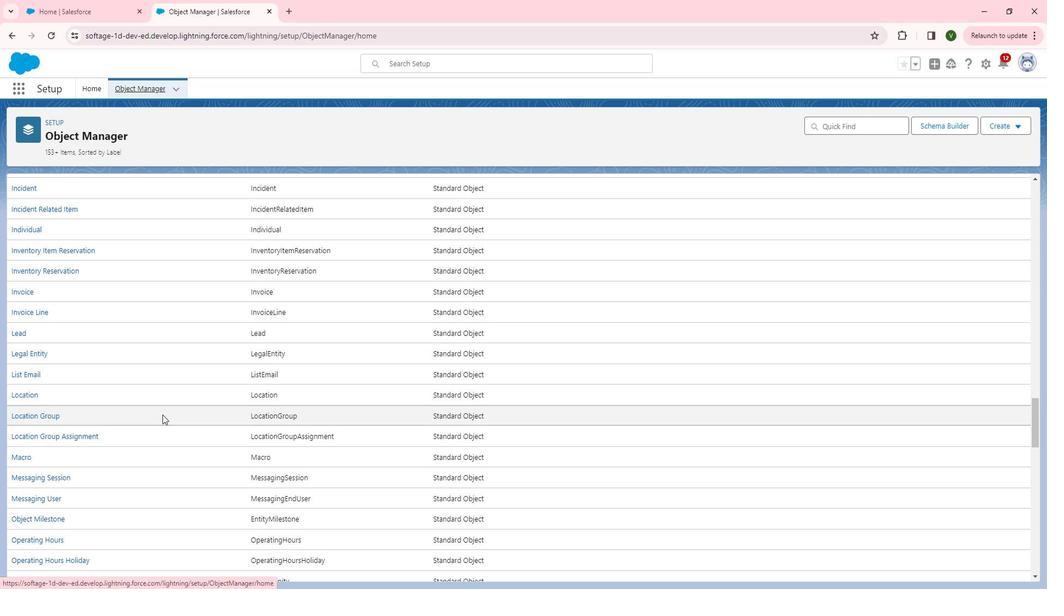 
Action: Mouse scrolled (178, 414) with delta (0, 0)
Screenshot: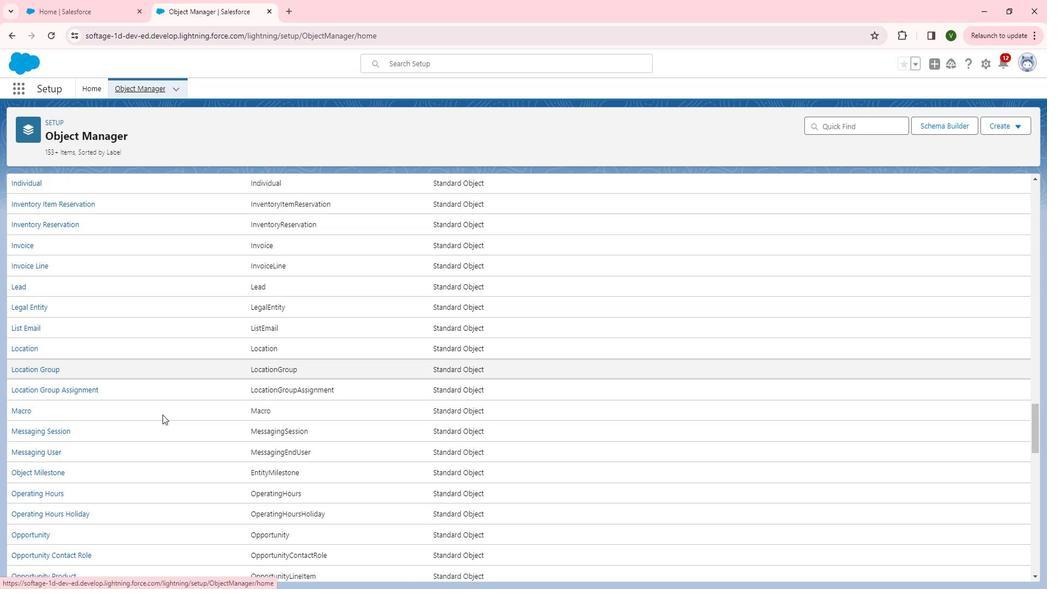 
Action: Mouse scrolled (178, 414) with delta (0, 0)
Screenshot: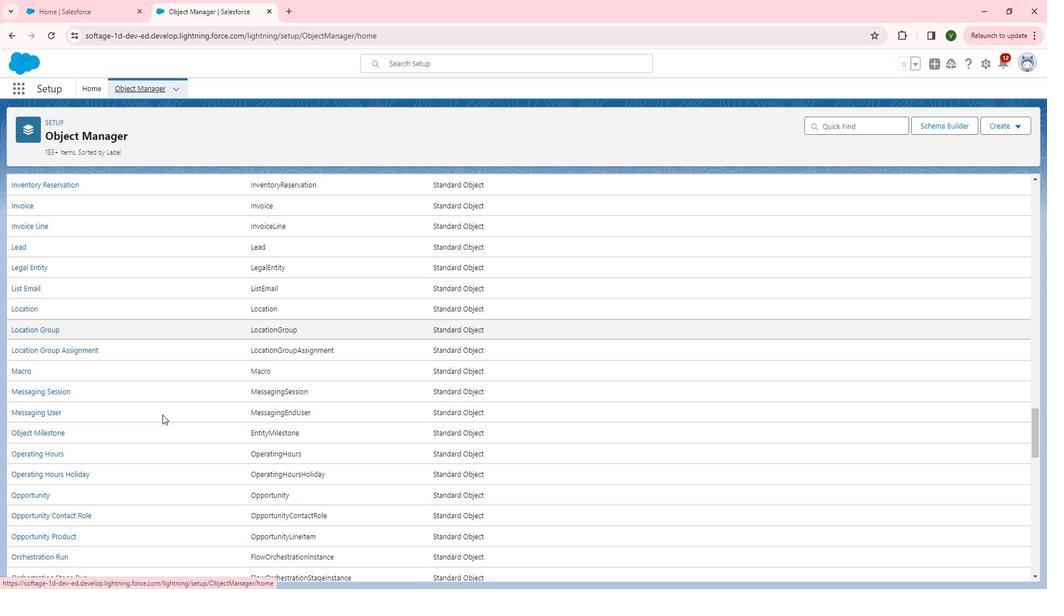 
Action: Mouse scrolled (178, 414) with delta (0, 0)
Screenshot: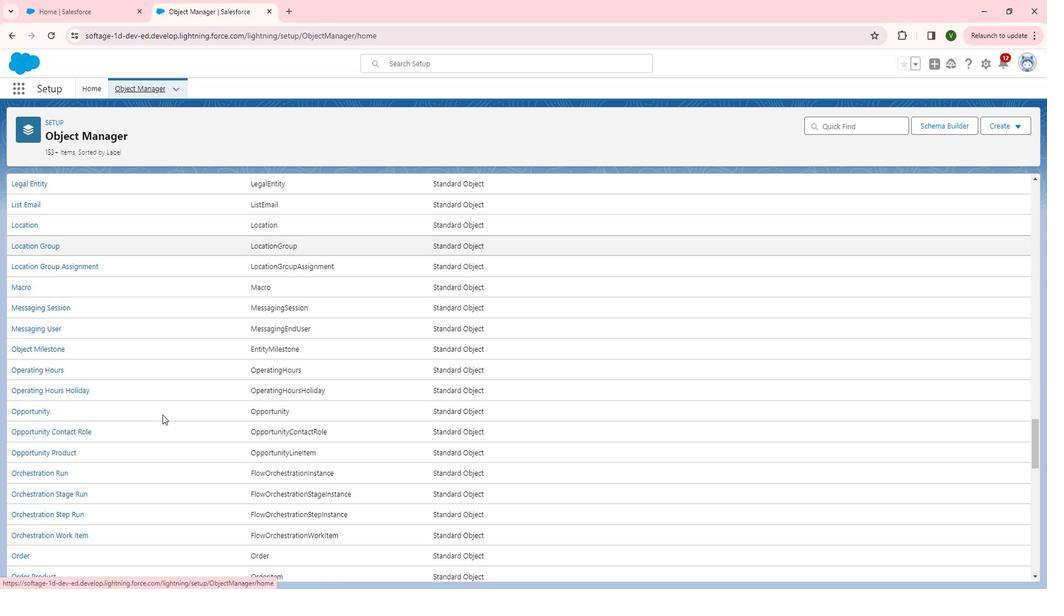 
Action: Mouse scrolled (178, 414) with delta (0, 0)
Screenshot: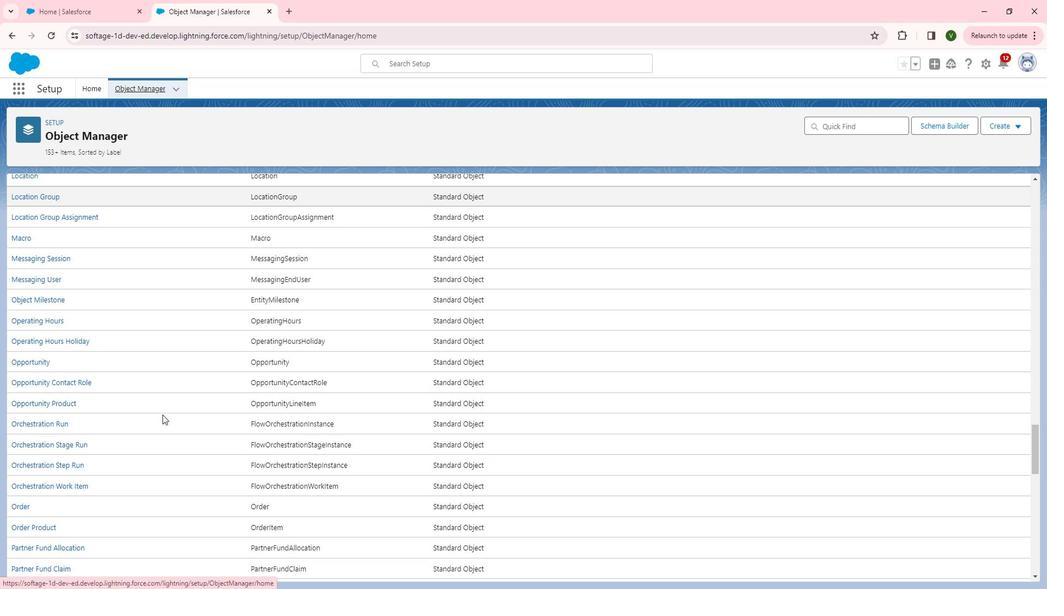 
Action: Mouse scrolled (178, 414) with delta (0, 0)
Screenshot: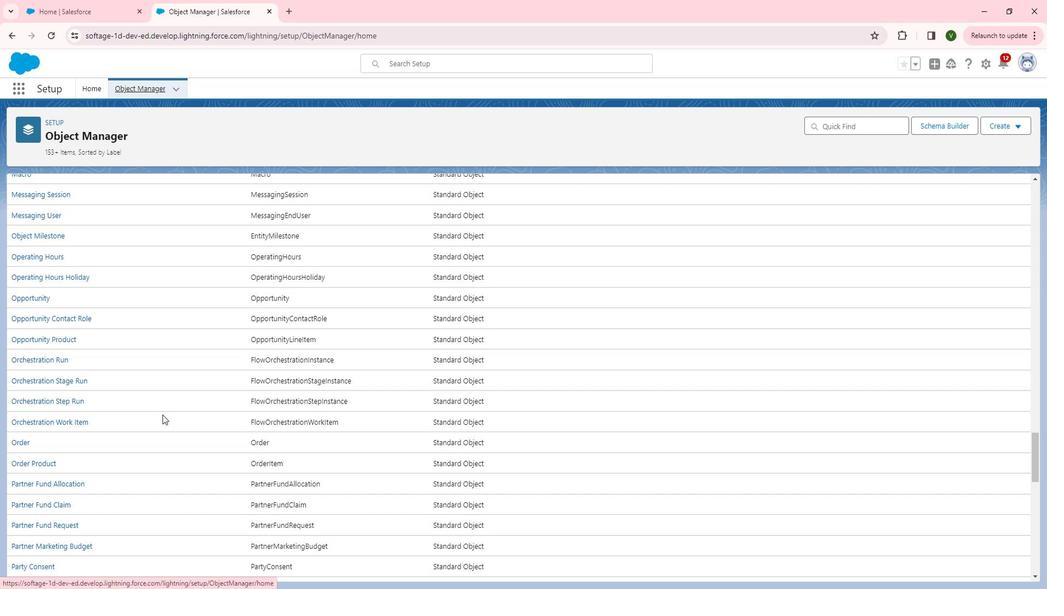 
Action: Mouse scrolled (178, 414) with delta (0, 0)
Screenshot: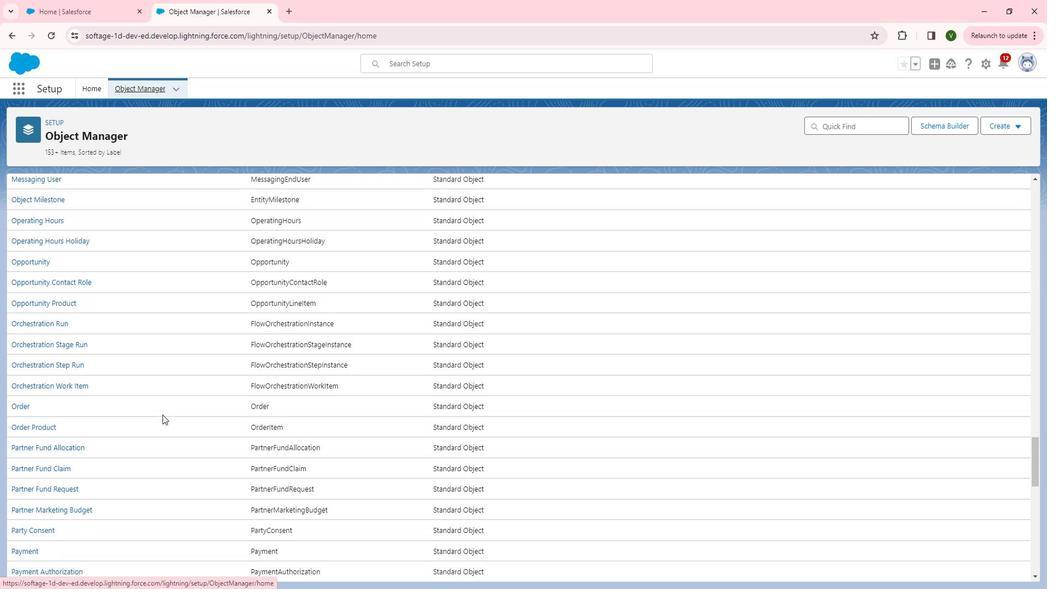 
Action: Mouse scrolled (178, 414) with delta (0, 0)
Screenshot: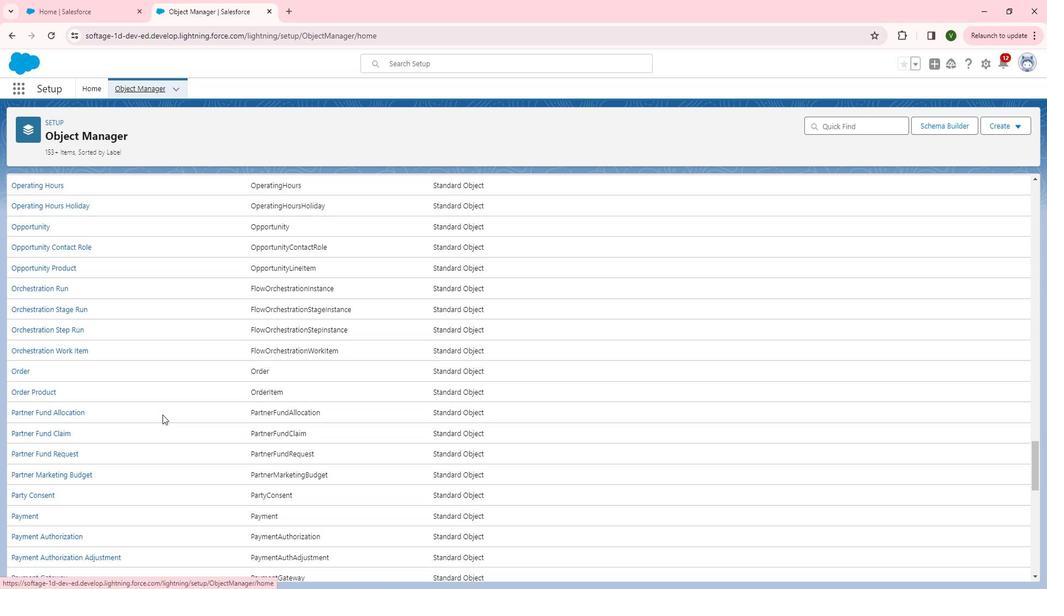 
Action: Mouse scrolled (178, 414) with delta (0, 0)
Screenshot: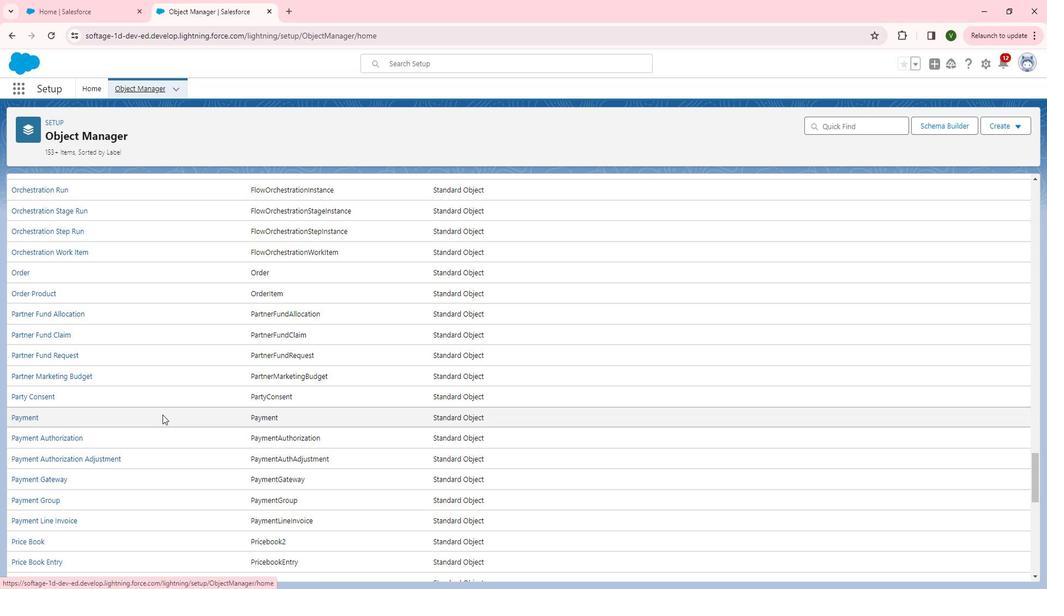
Action: Mouse scrolled (178, 414) with delta (0, 0)
Screenshot: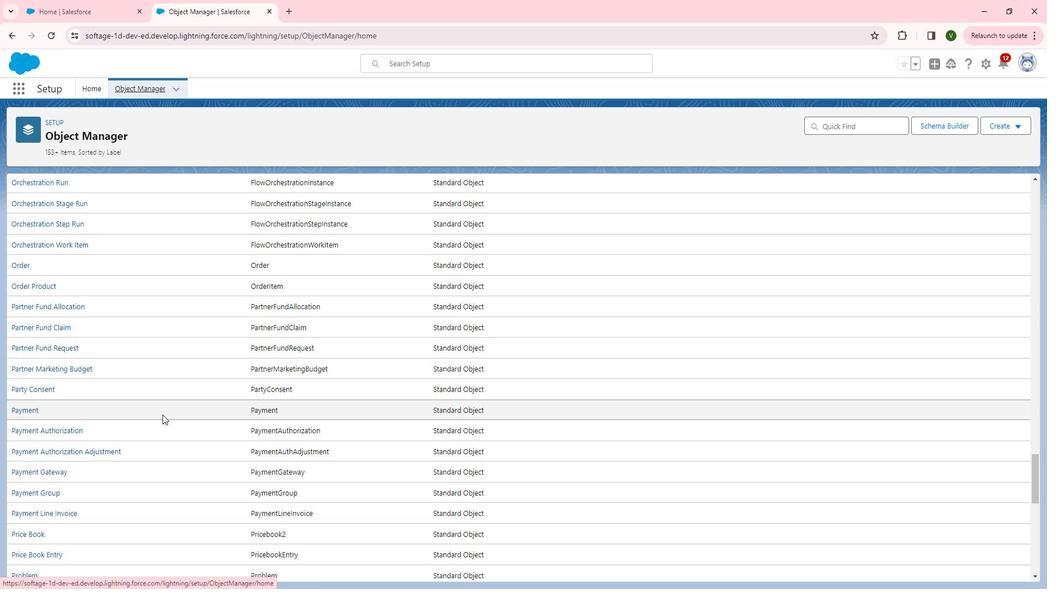 
Action: Mouse scrolled (178, 414) with delta (0, 0)
Screenshot: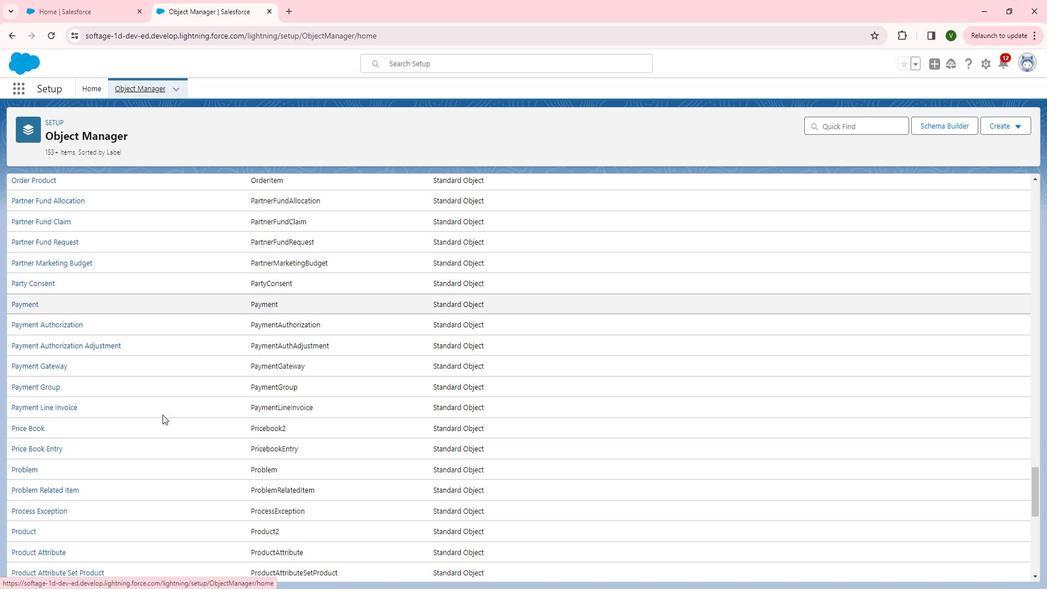 
Action: Mouse scrolled (178, 414) with delta (0, 0)
Screenshot: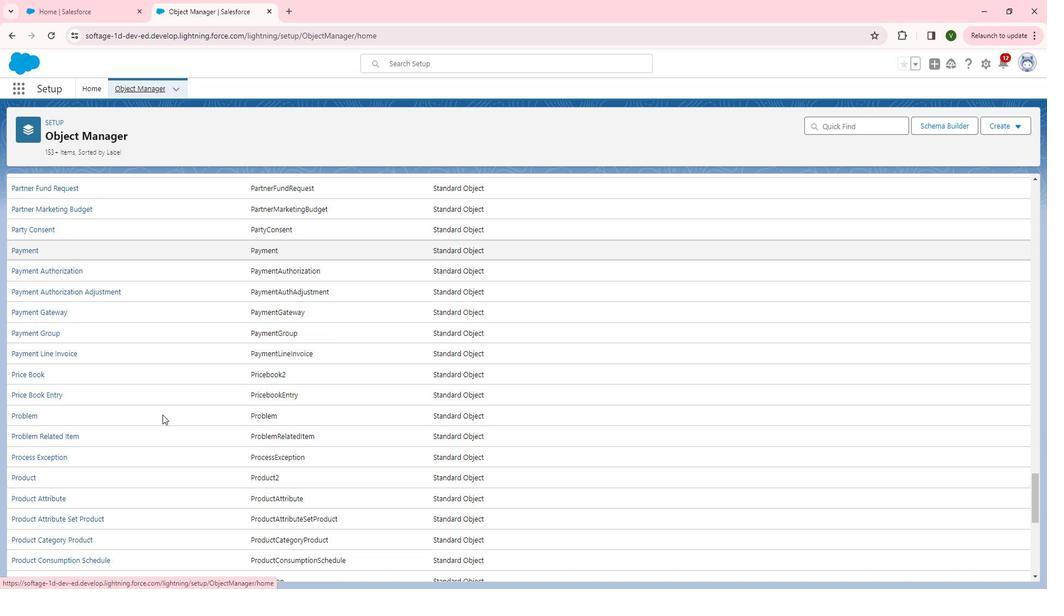 
Action: Mouse scrolled (178, 414) with delta (0, 0)
Screenshot: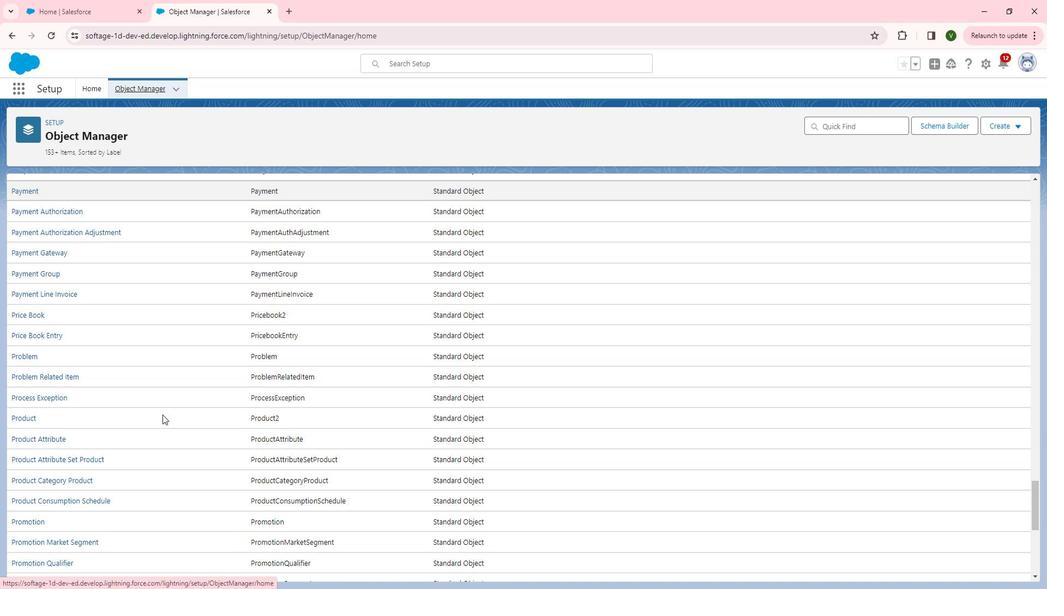 
Action: Mouse scrolled (178, 414) with delta (0, 0)
Screenshot: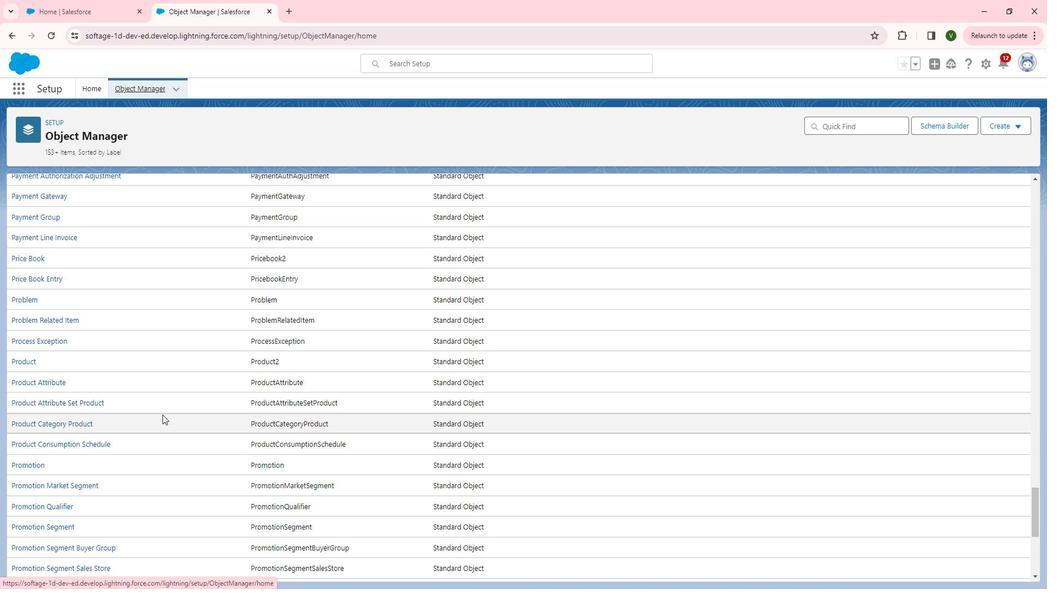 
Action: Mouse scrolled (178, 414) with delta (0, 0)
Screenshot: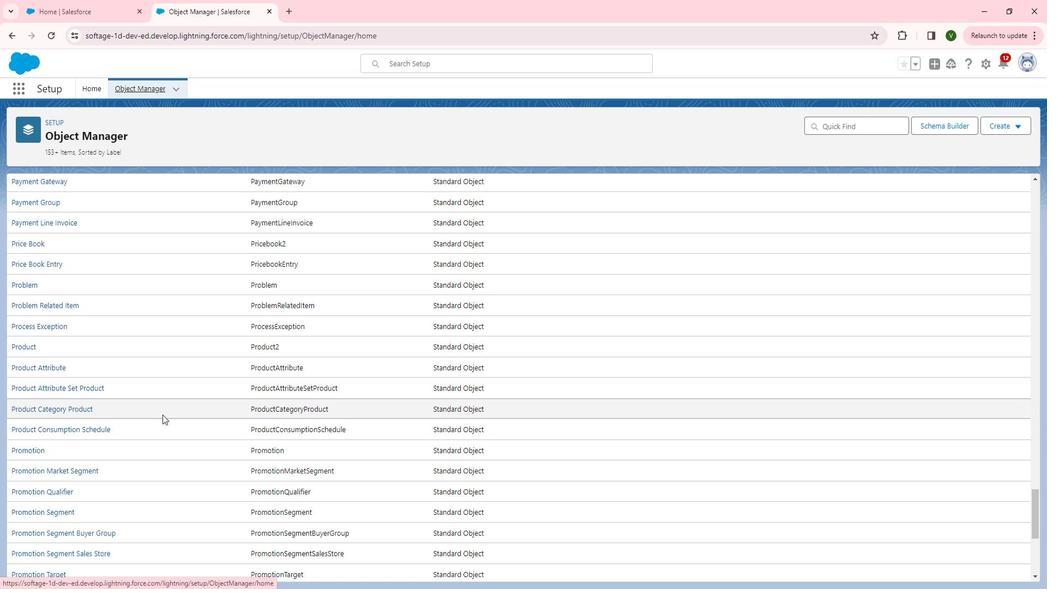 
Action: Mouse scrolled (178, 414) with delta (0, 0)
Screenshot: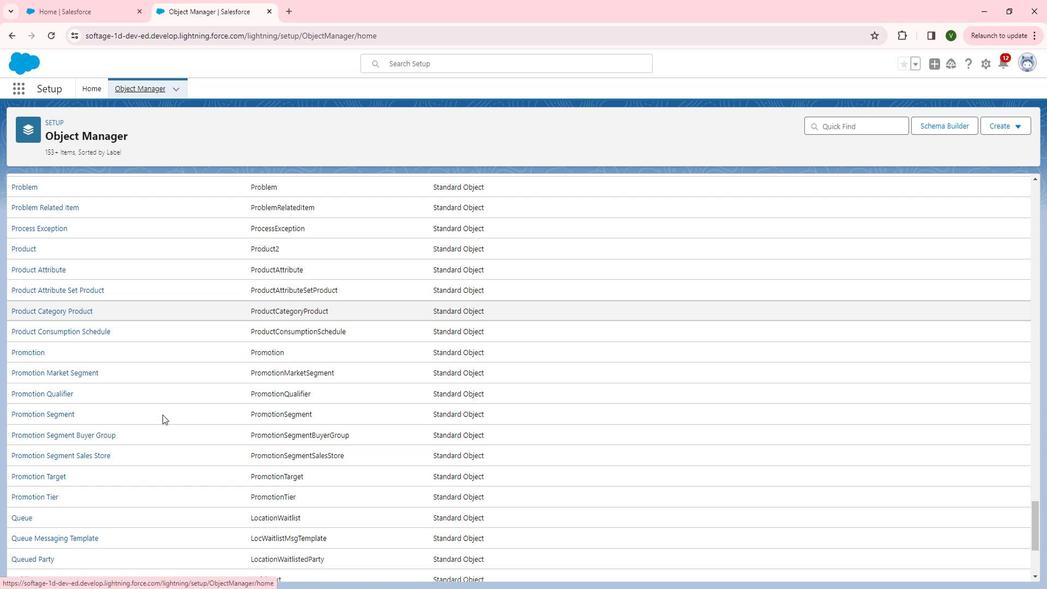 
Action: Mouse scrolled (178, 414) with delta (0, 0)
Screenshot: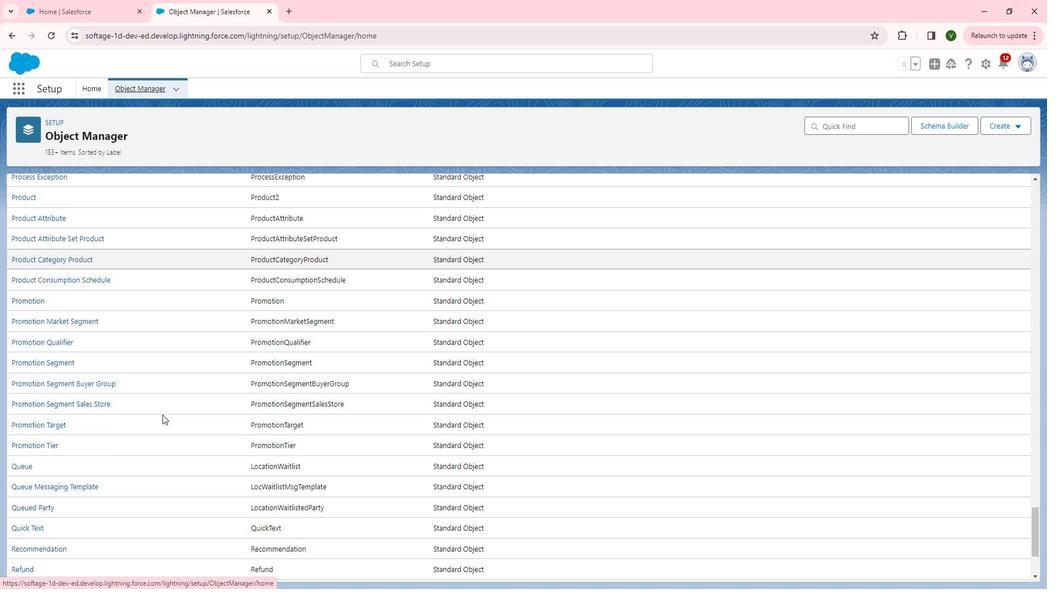 
Action: Mouse scrolled (178, 414) with delta (0, 0)
Screenshot: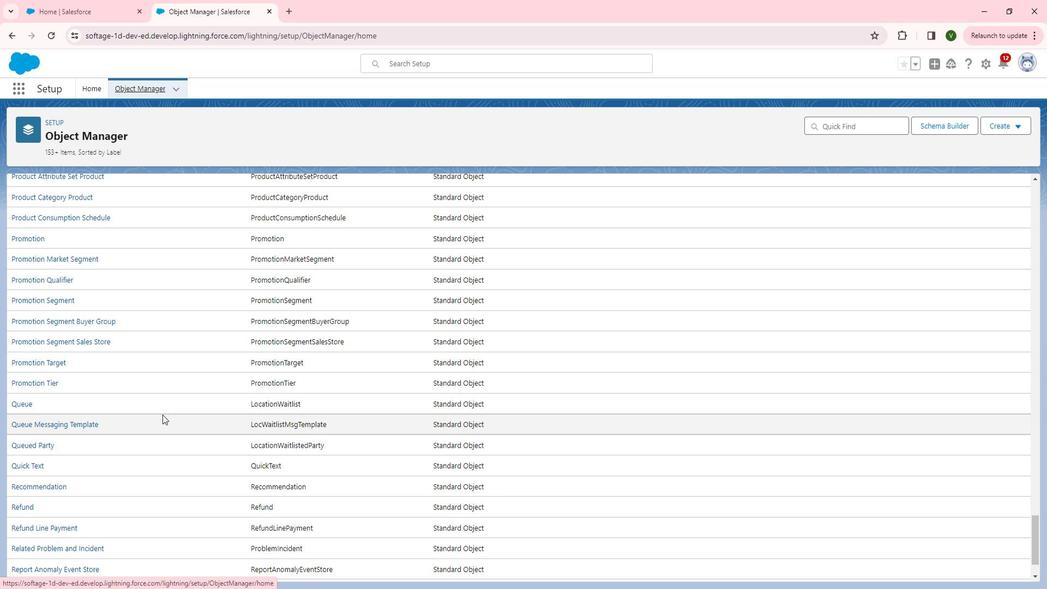 
Action: Mouse scrolled (178, 414) with delta (0, 0)
Screenshot: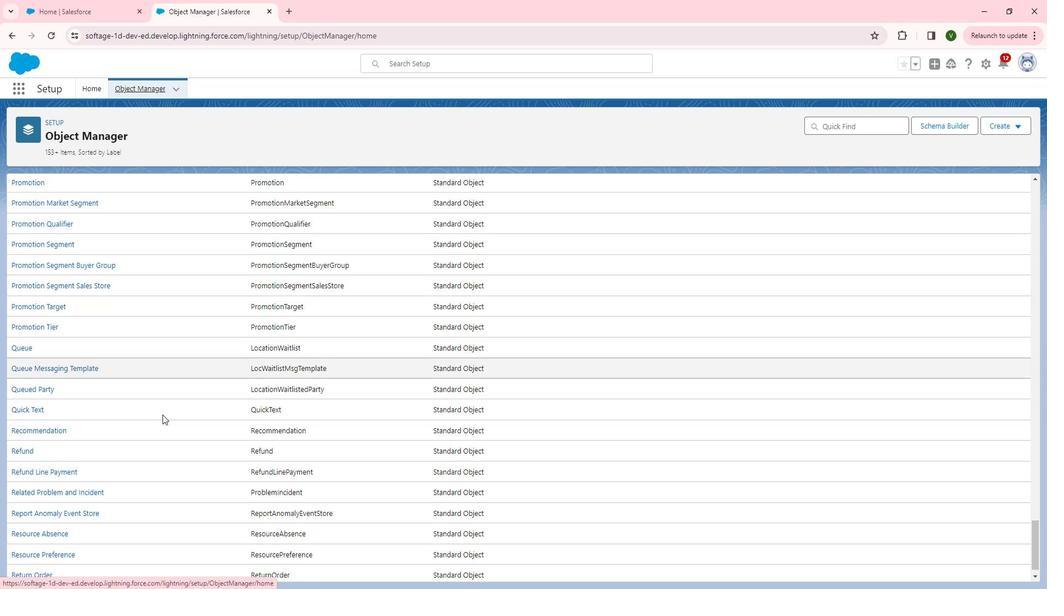 
Action: Mouse scrolled (178, 414) with delta (0, 0)
Screenshot: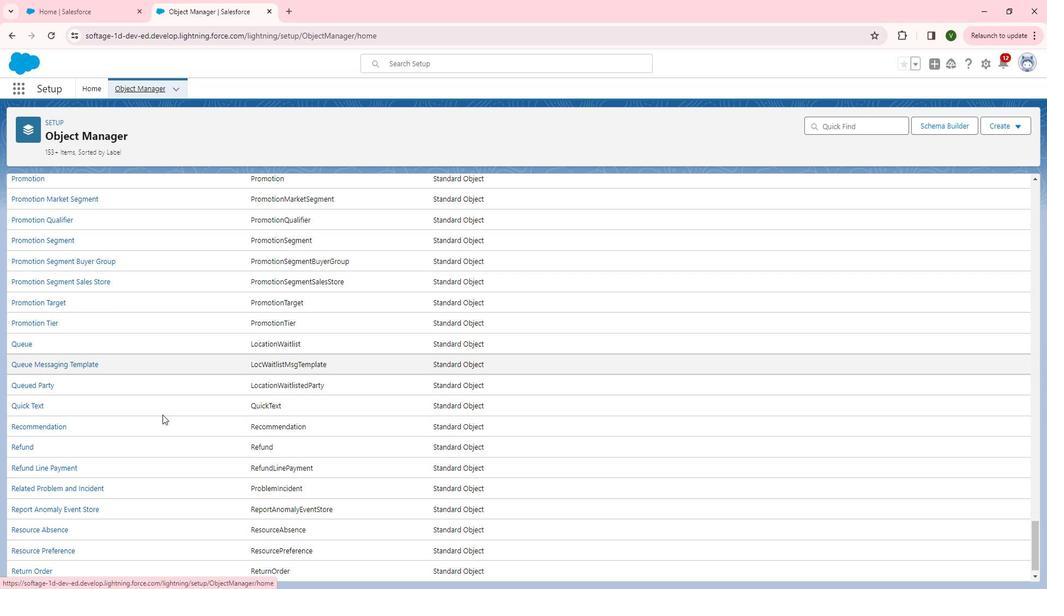 
Action: Mouse scrolled (178, 414) with delta (0, 0)
Screenshot: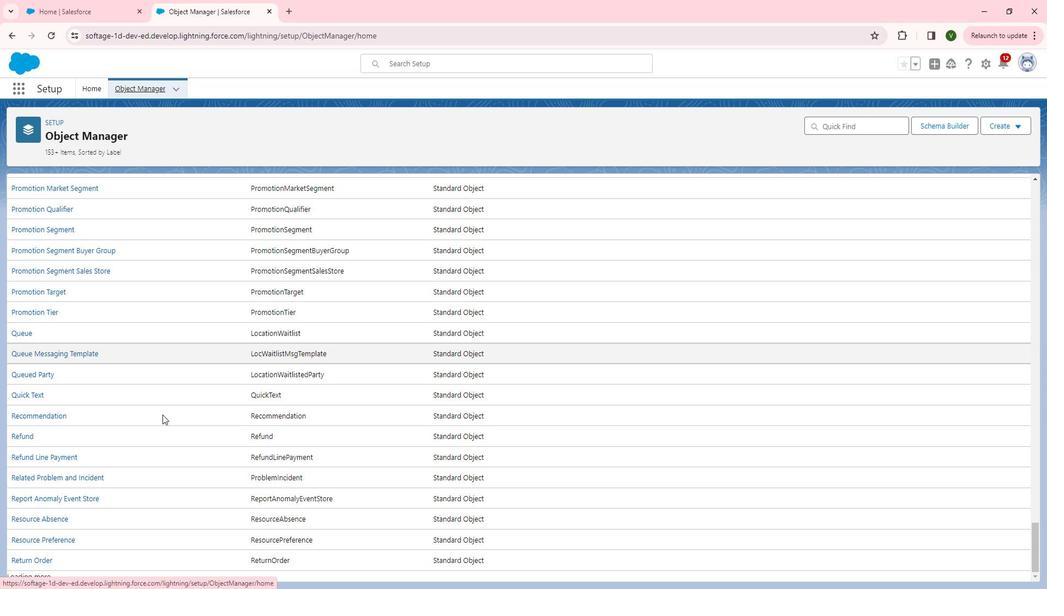 
Action: Mouse scrolled (178, 414) with delta (0, 0)
Screenshot: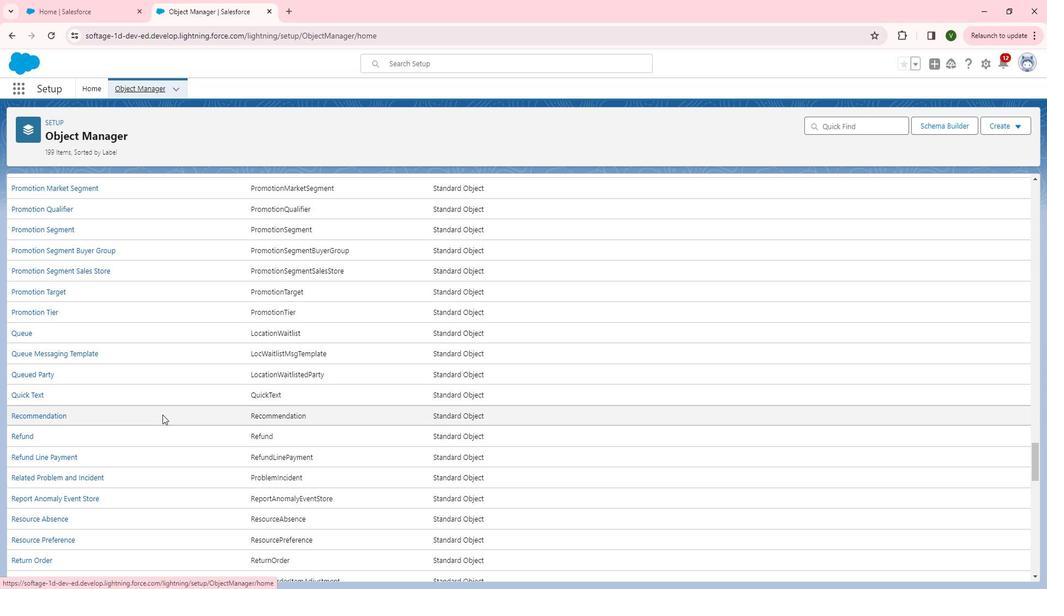 
Action: Mouse scrolled (178, 414) with delta (0, 0)
Screenshot: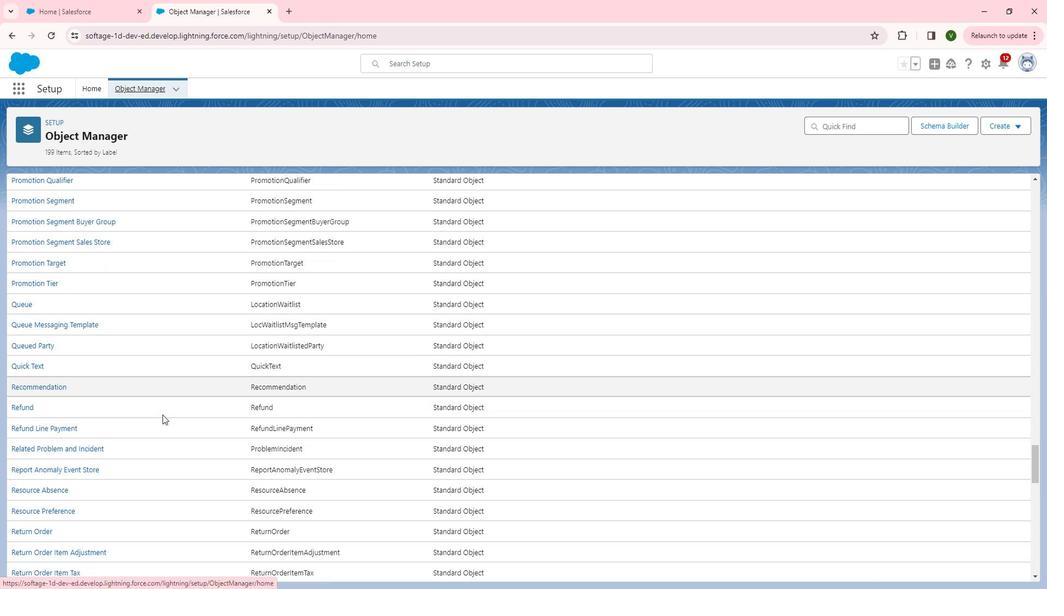 
Action: Mouse scrolled (178, 414) with delta (0, 0)
Screenshot: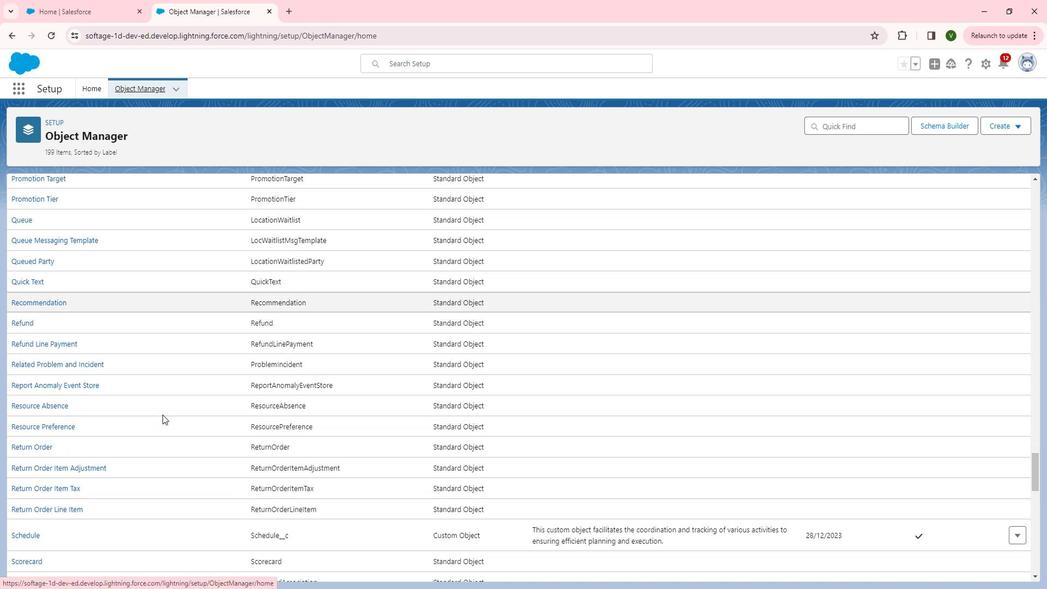 
Action: Mouse scrolled (178, 414) with delta (0, 0)
Screenshot: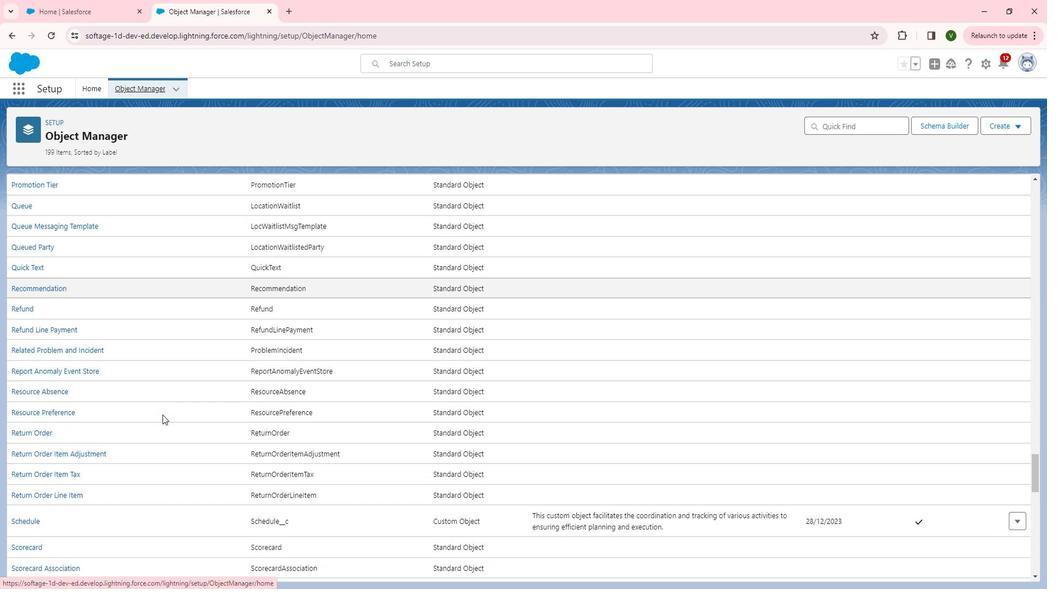 
Action: Mouse scrolled (178, 414) with delta (0, 0)
Screenshot: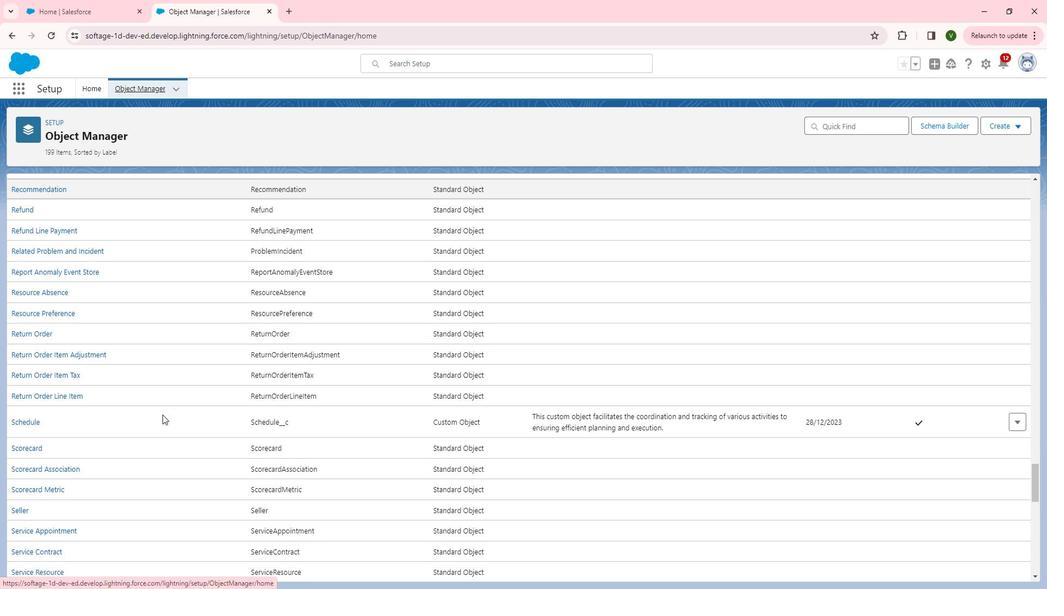 
Action: Mouse scrolled (178, 414) with delta (0, 0)
Screenshot: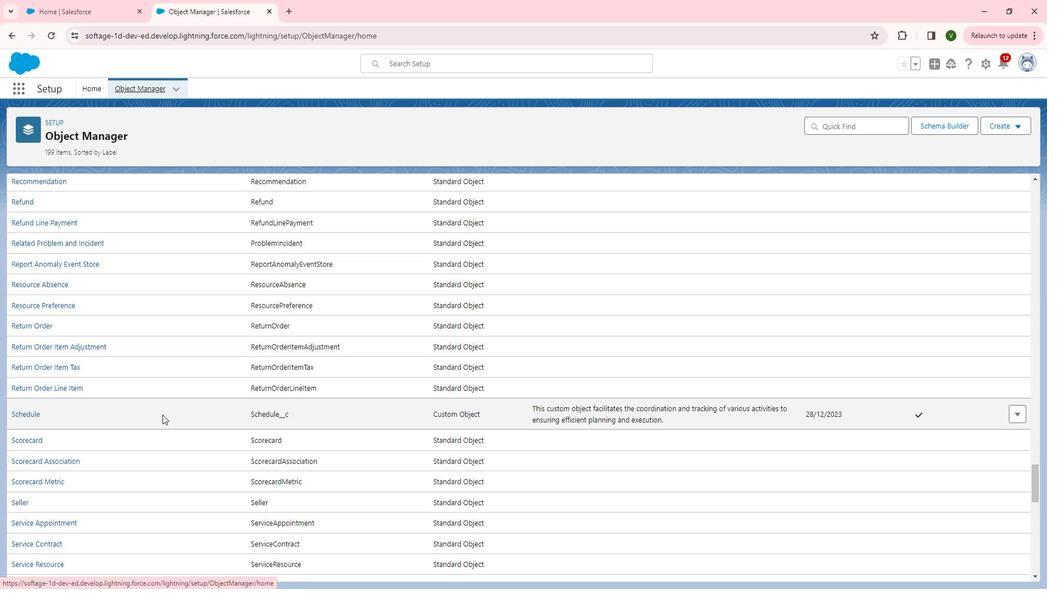 
Action: Mouse scrolled (178, 414) with delta (0, 0)
Screenshot: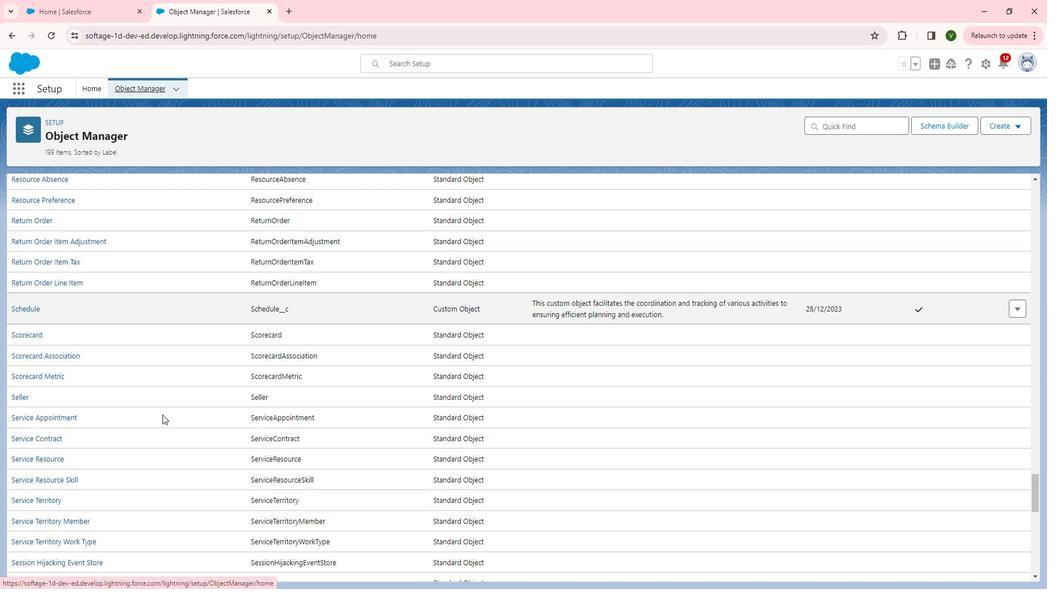 
Action: Mouse scrolled (178, 414) with delta (0, 0)
Screenshot: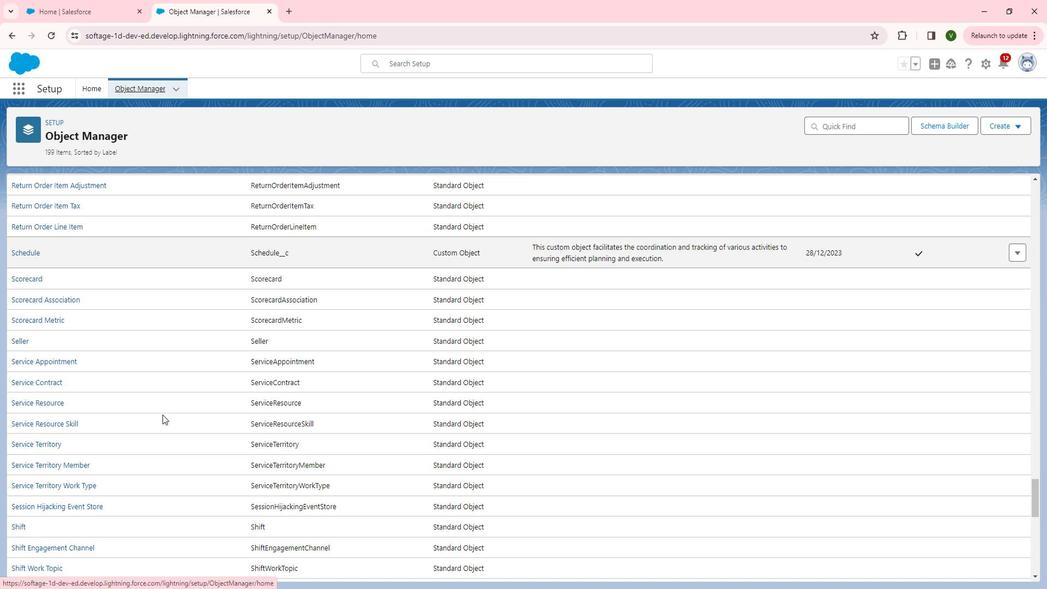 
Action: Mouse scrolled (178, 414) with delta (0, 0)
Screenshot: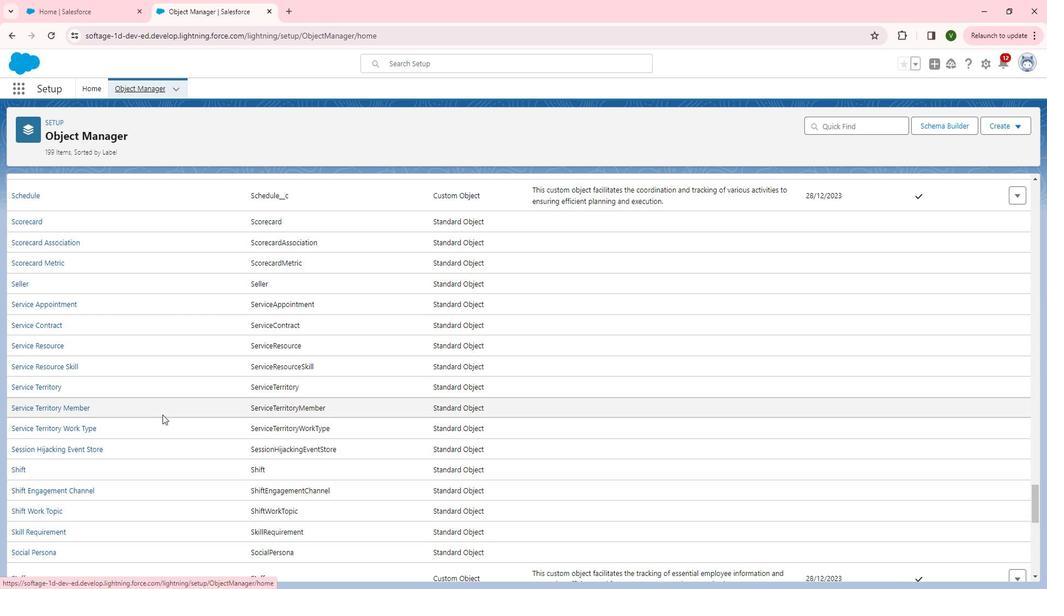 
Action: Mouse scrolled (178, 414) with delta (0, 0)
Screenshot: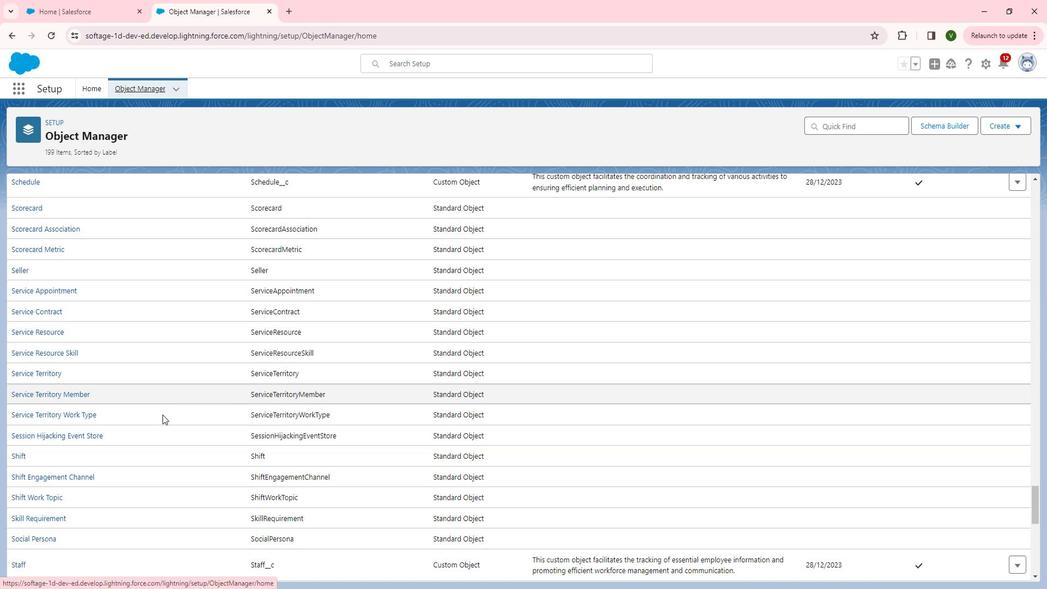 
Action: Mouse scrolled (178, 414) with delta (0, 0)
Screenshot: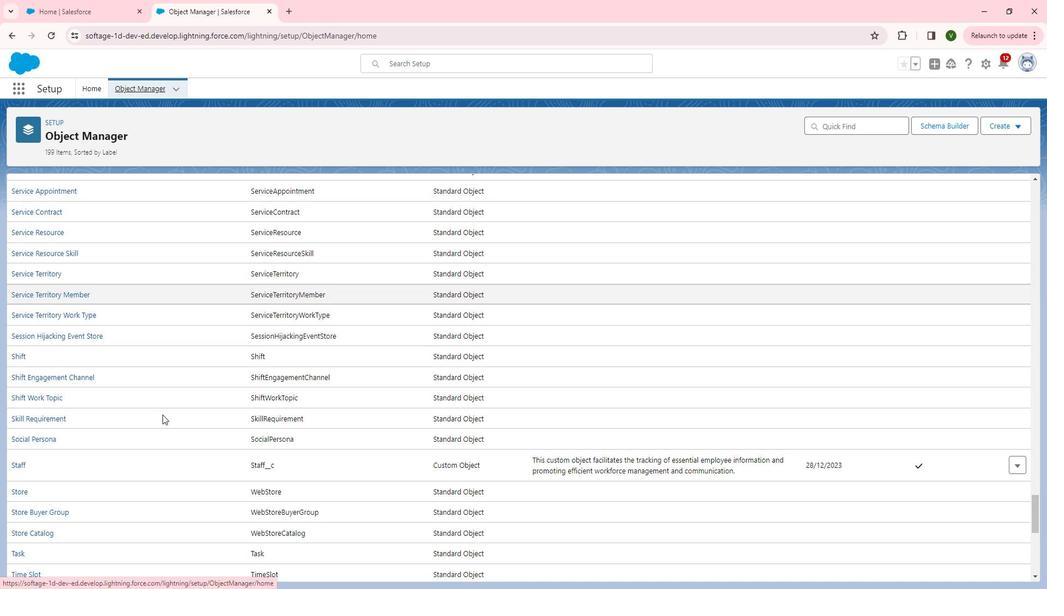
Action: Mouse scrolled (178, 414) with delta (0, 0)
Screenshot: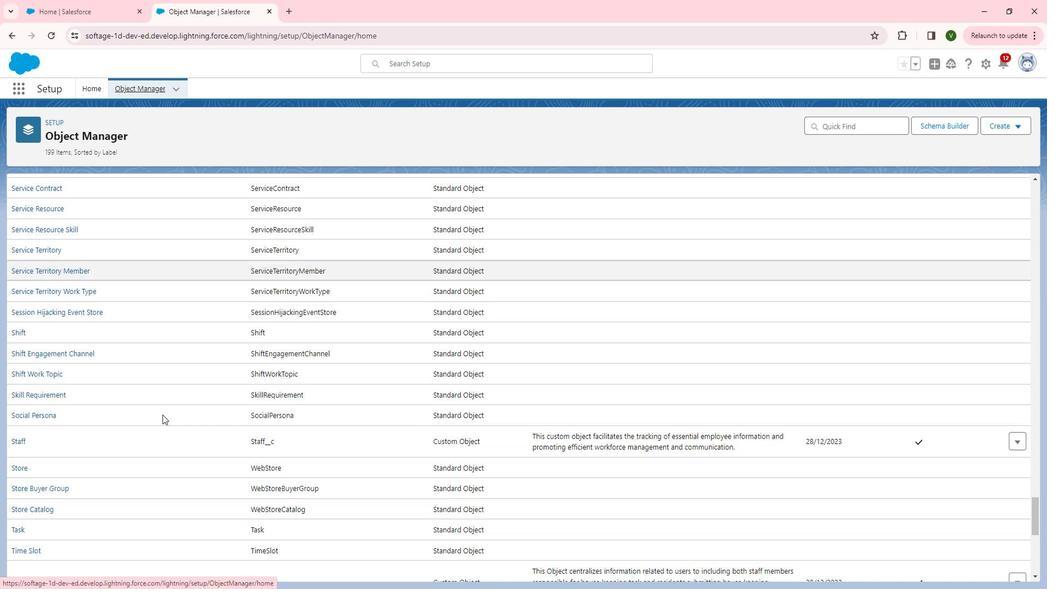 
Action: Mouse scrolled (178, 414) with delta (0, 0)
Screenshot: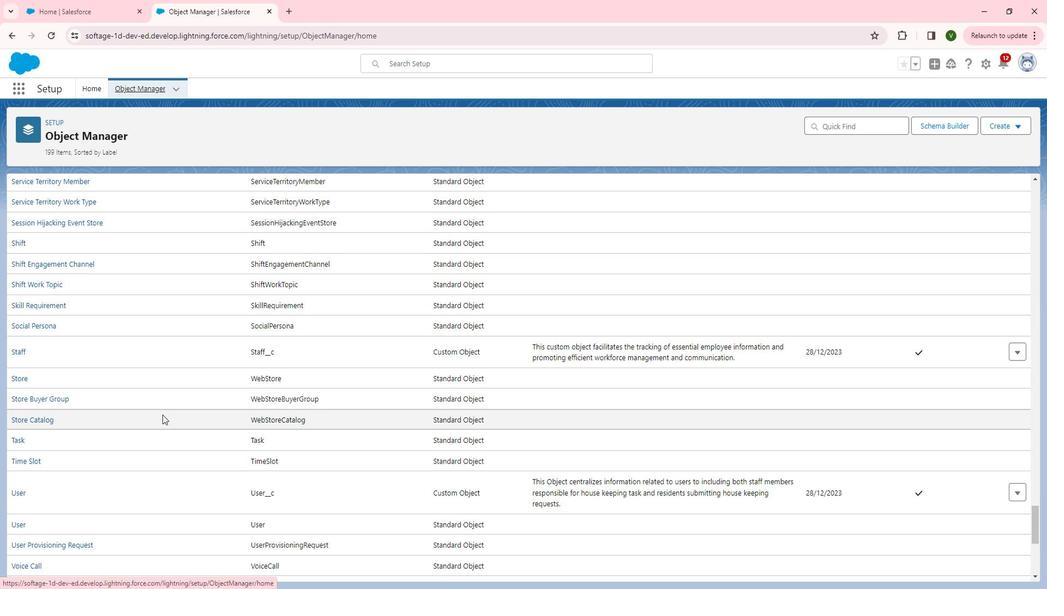 
Action: Mouse scrolled (178, 414) with delta (0, 0)
Screenshot: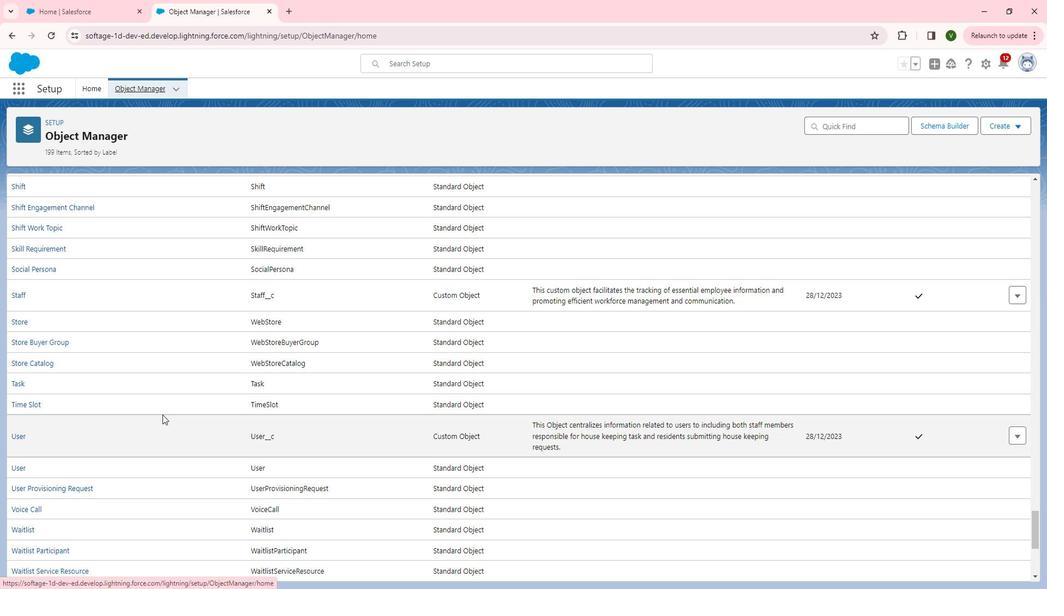 
Action: Mouse scrolled (178, 414) with delta (0, 0)
Screenshot: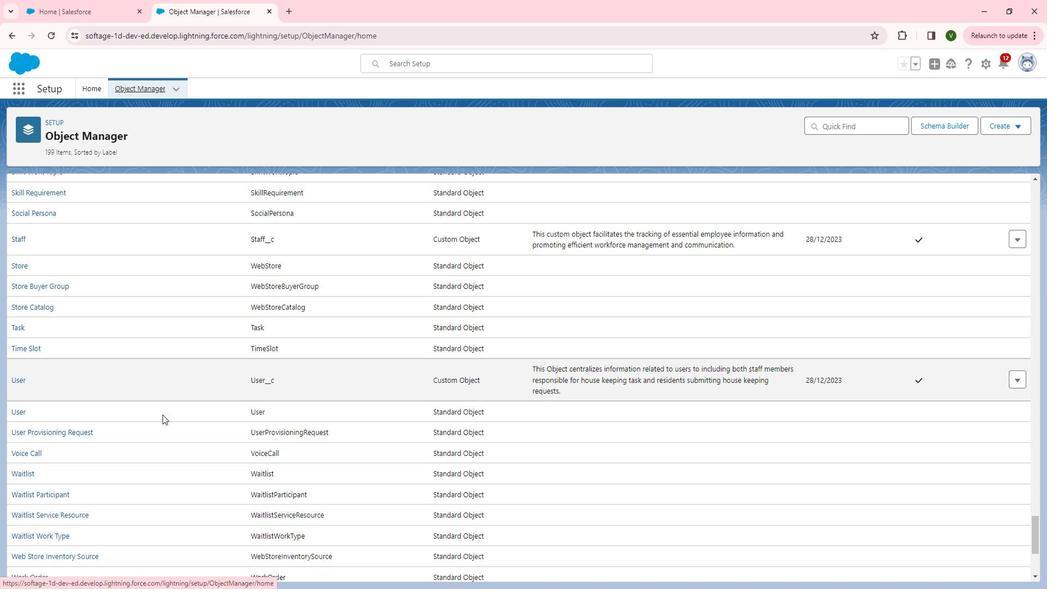 
Action: Mouse moved to (36, 325)
Screenshot: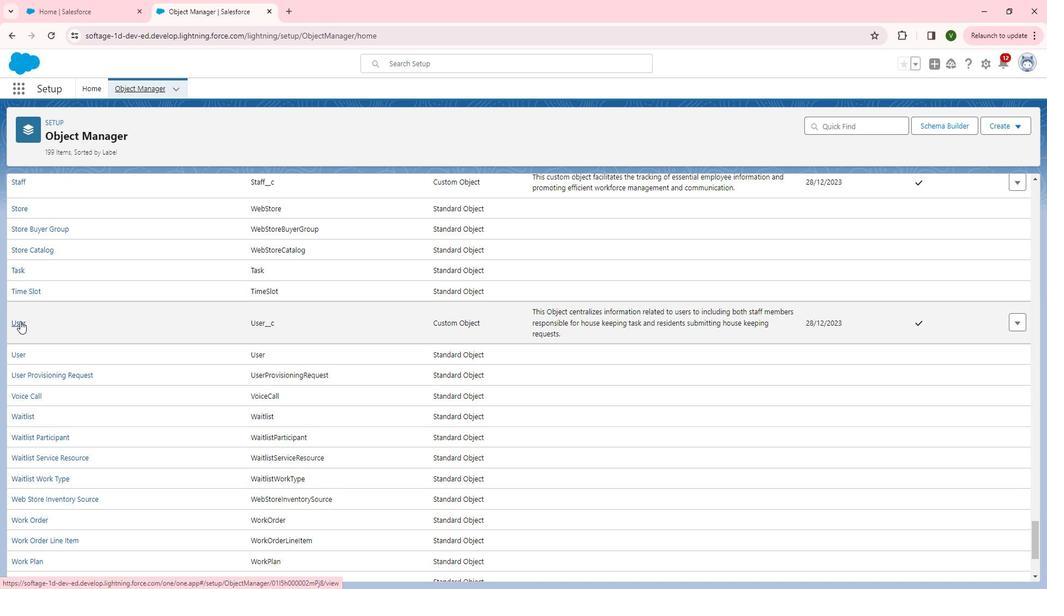 
Action: Mouse pressed left at (36, 325)
Screenshot: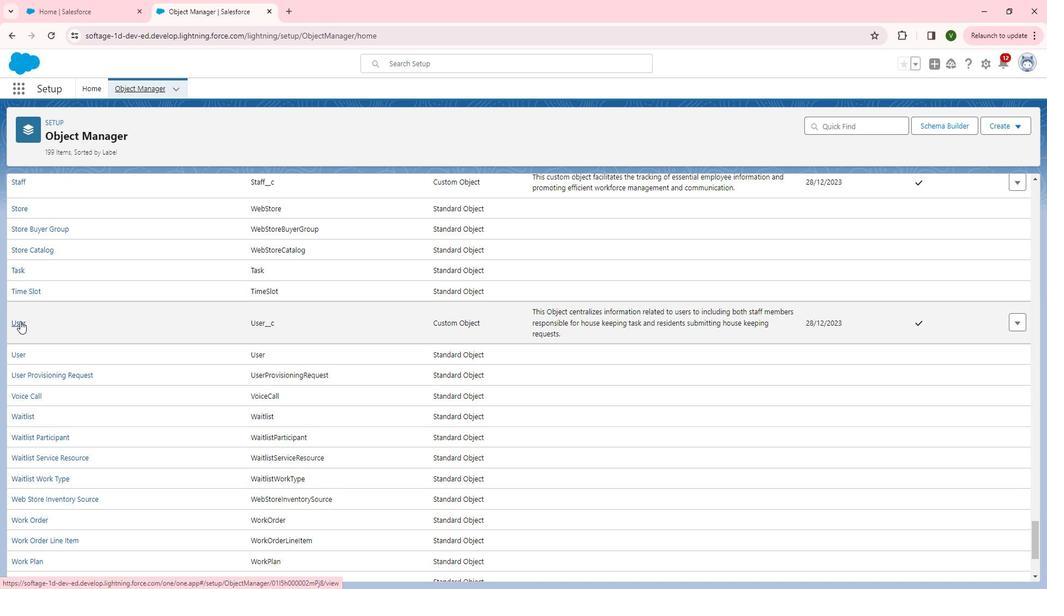
Action: Mouse moved to (90, 209)
Screenshot: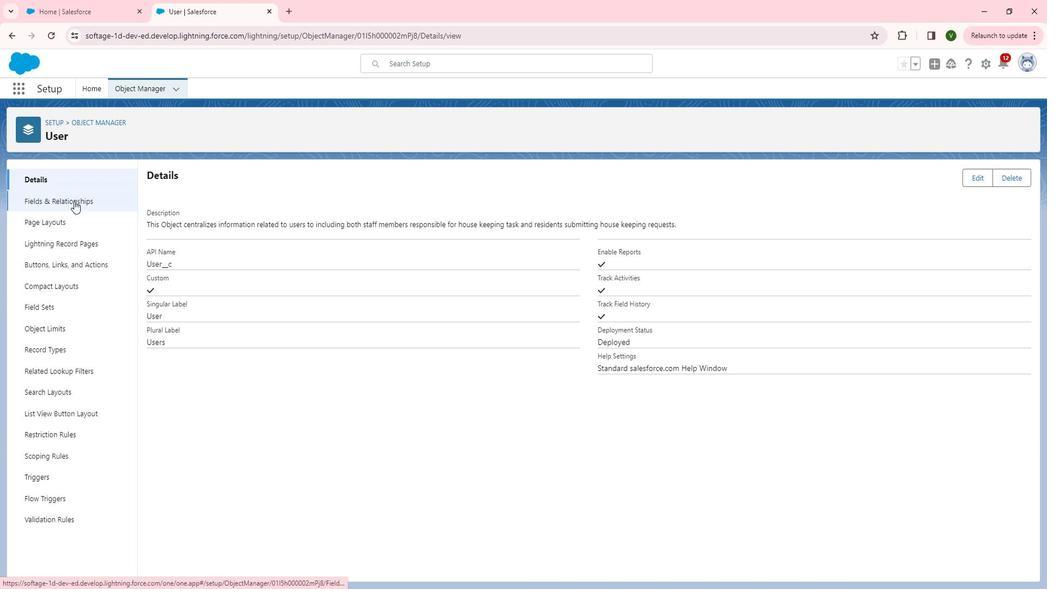 
Action: Mouse pressed left at (90, 209)
Screenshot: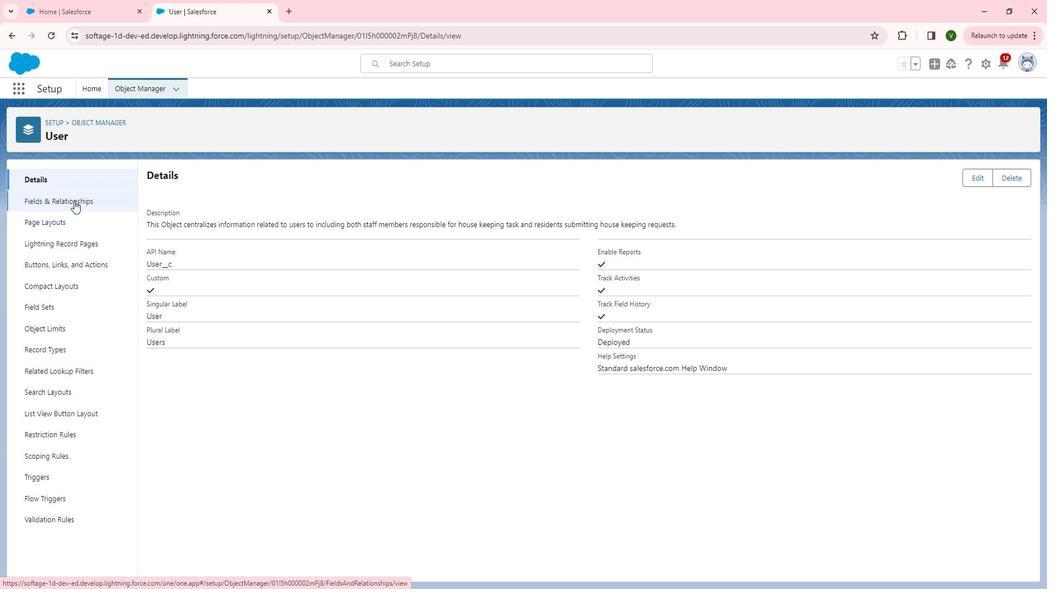 
Action: Mouse moved to (183, 336)
Screenshot: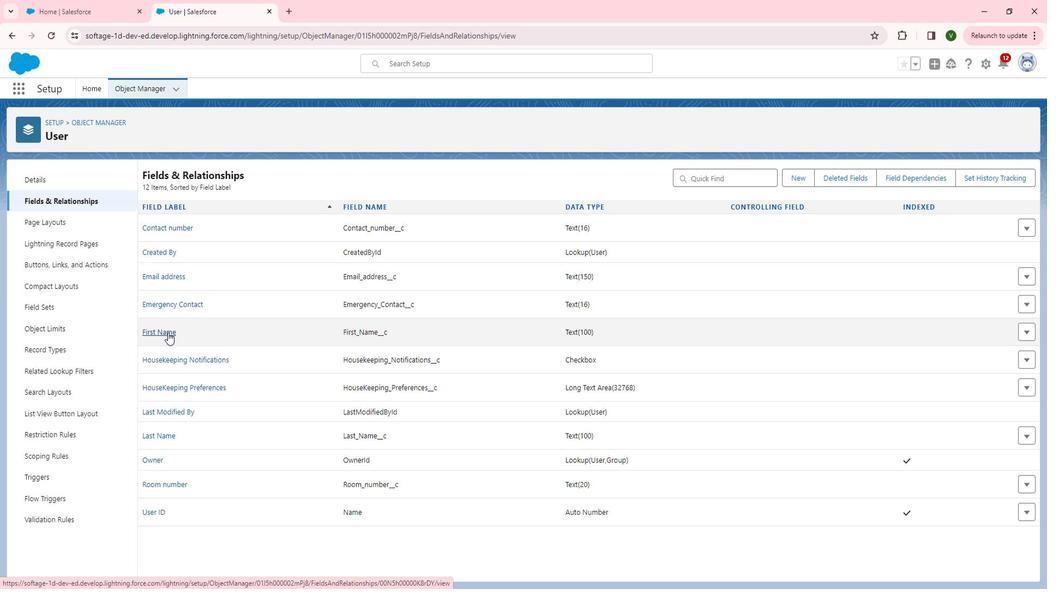 
Action: Mouse pressed left at (183, 336)
Screenshot: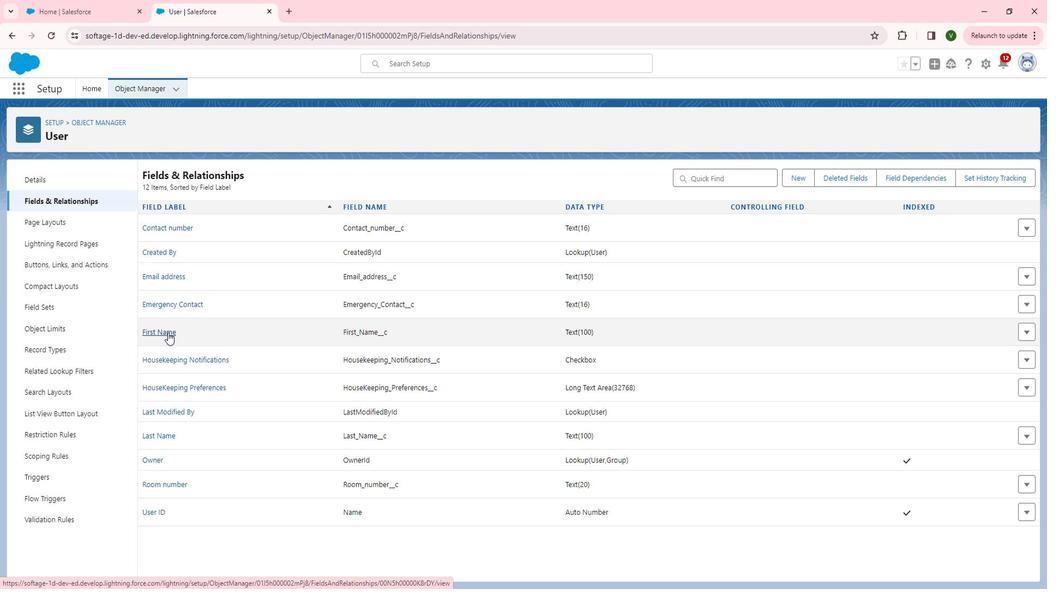 
Action: Mouse moved to (396, 398)
Screenshot: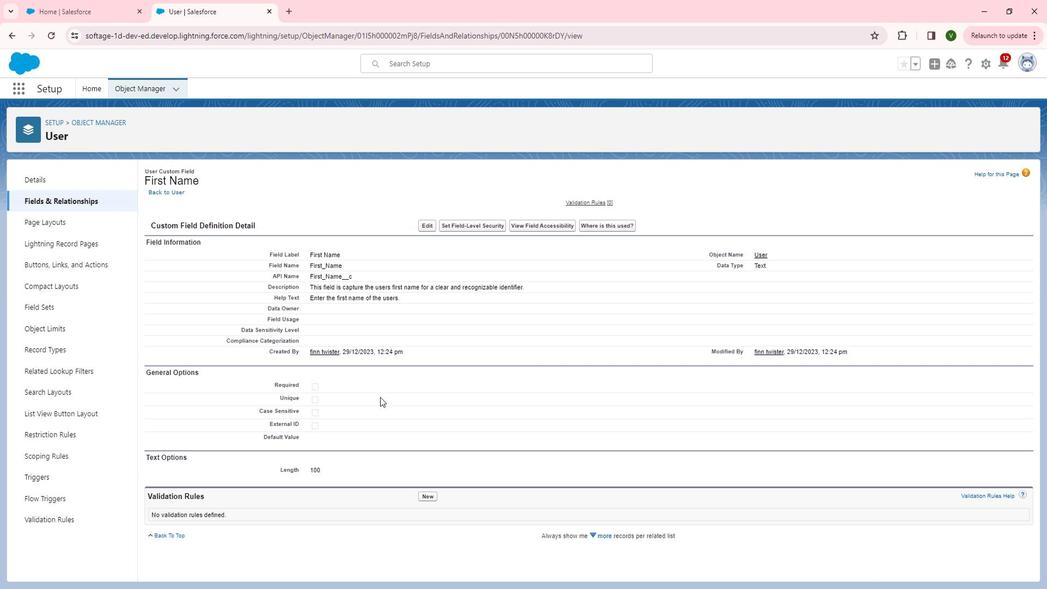 
Action: Mouse scrolled (396, 397) with delta (0, 0)
Screenshot: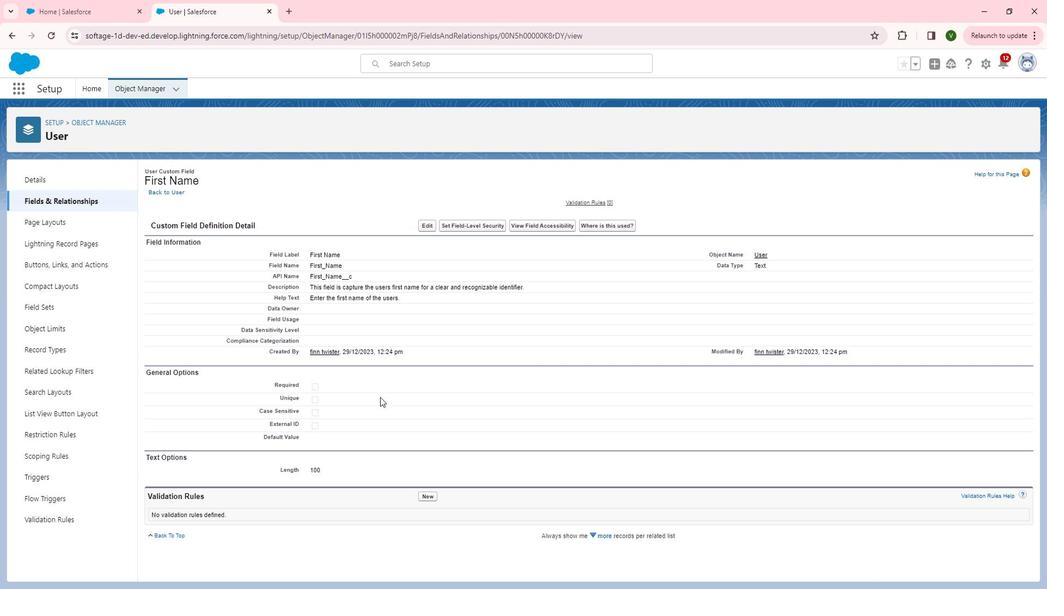 
Action: Mouse moved to (440, 493)
Screenshot: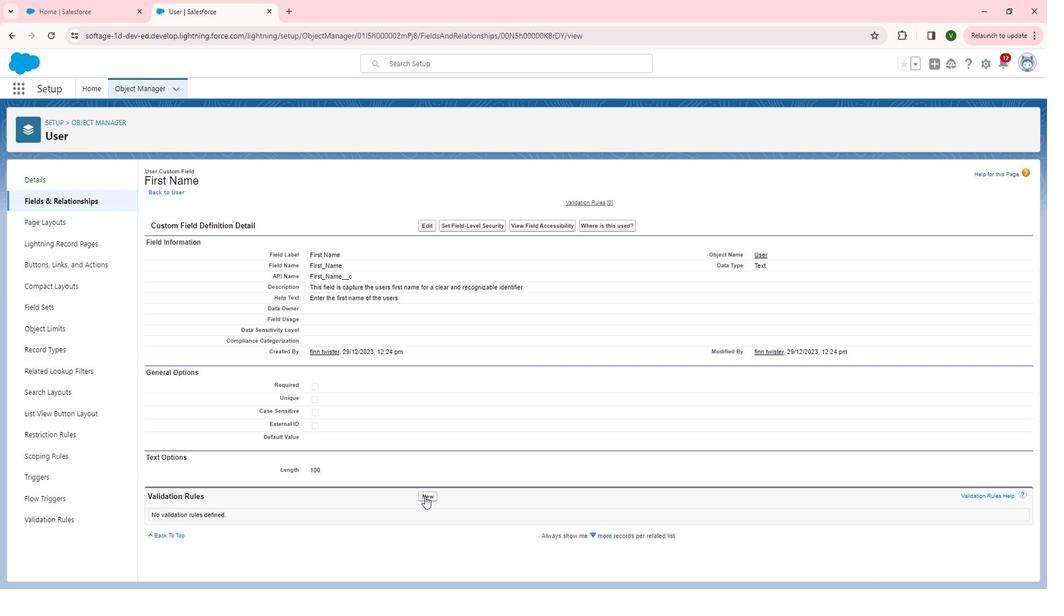 
Action: Mouse pressed left at (440, 493)
Screenshot: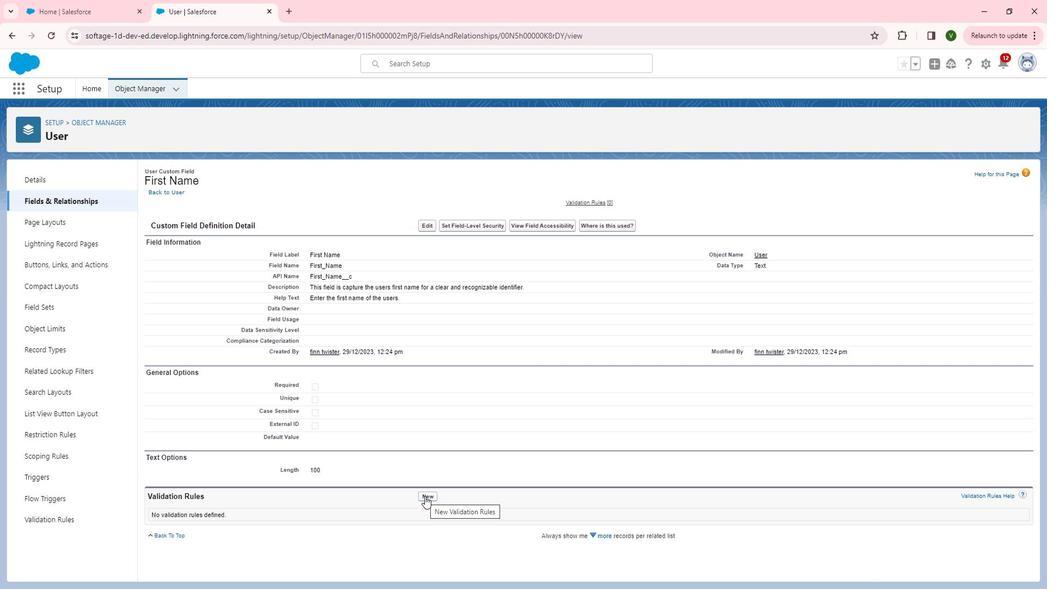
Action: Mouse moved to (315, 254)
Screenshot: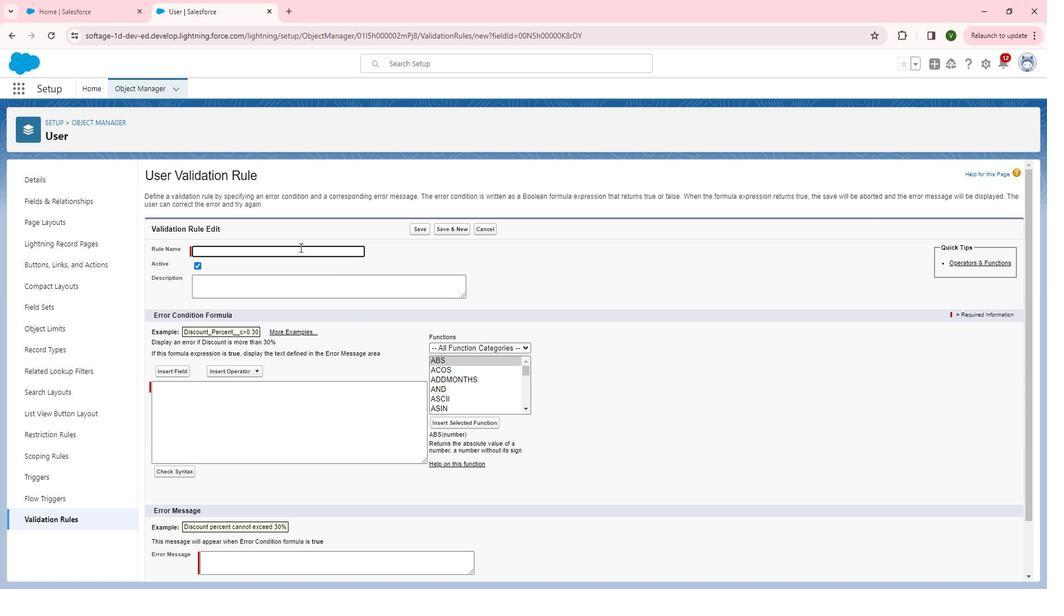 
Action: Mouse pressed left at (315, 254)
Screenshot: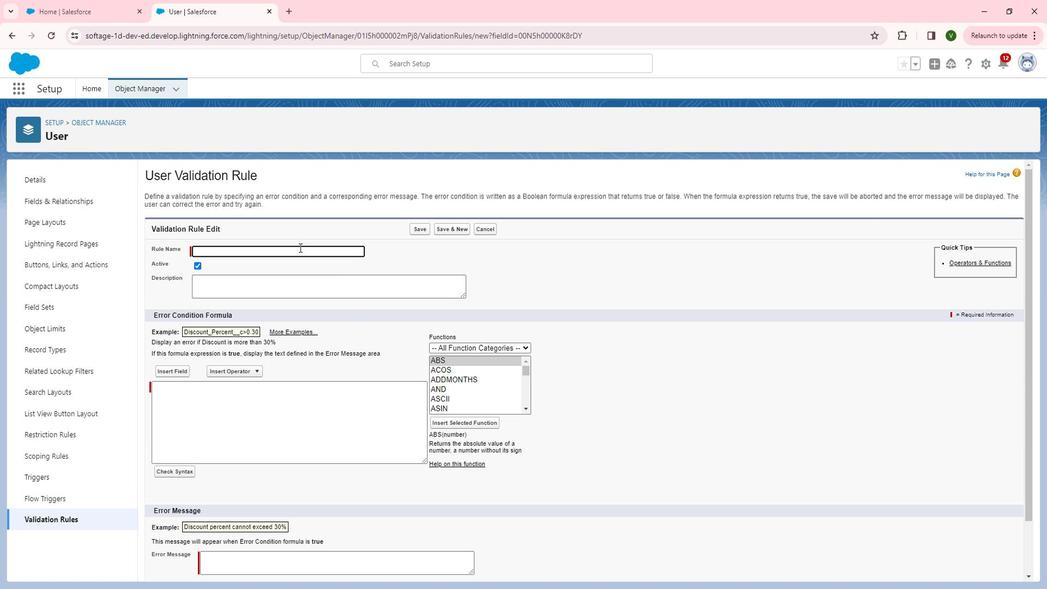 
Action: Mouse moved to (285, 187)
Screenshot: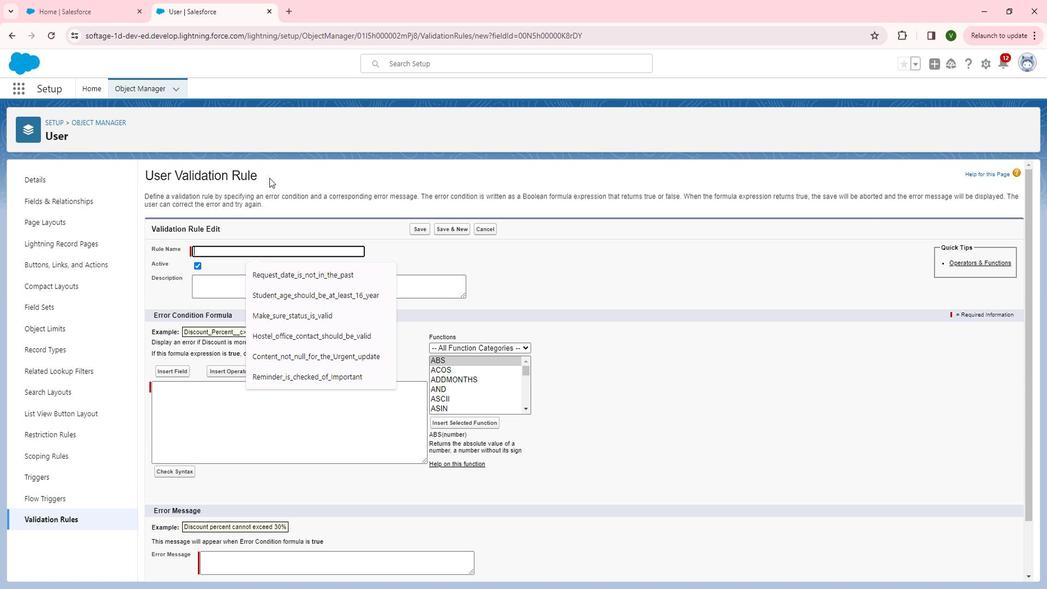 
Action: Key pressed <Key.shift>User<Key.space><Key.shift>Detal<Key.backspace>ils<Key.space><Key.shift>Must<Key.space><Key.backspace><Key.backspace><Key.backspace><Key.backspace><Key.backspace>must<Key.space>be<Key.space>fiell<Key.backspace>d
Screenshot: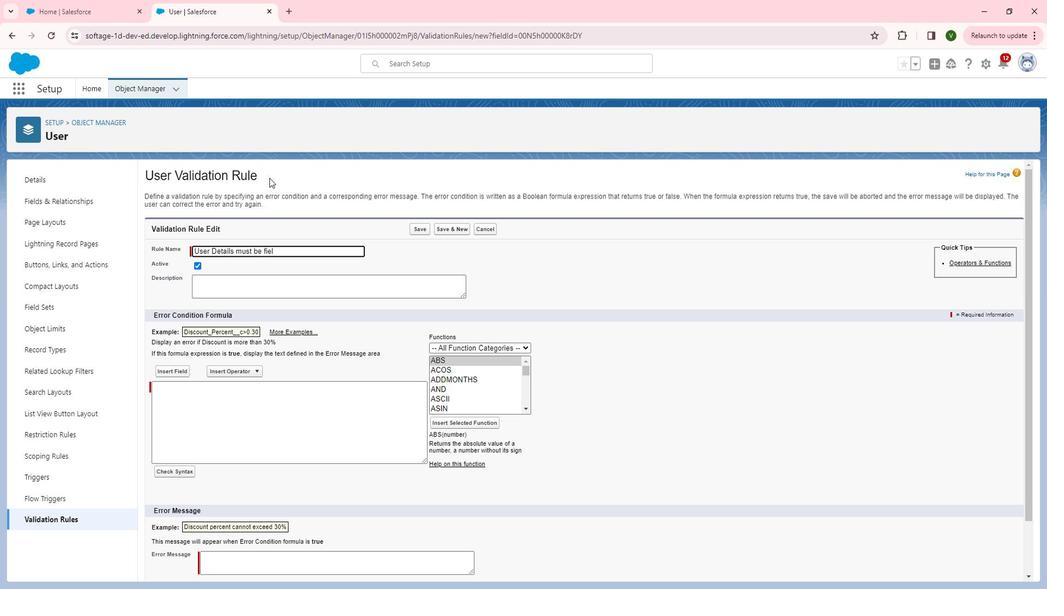 
Action: Mouse moved to (314, 294)
Screenshot: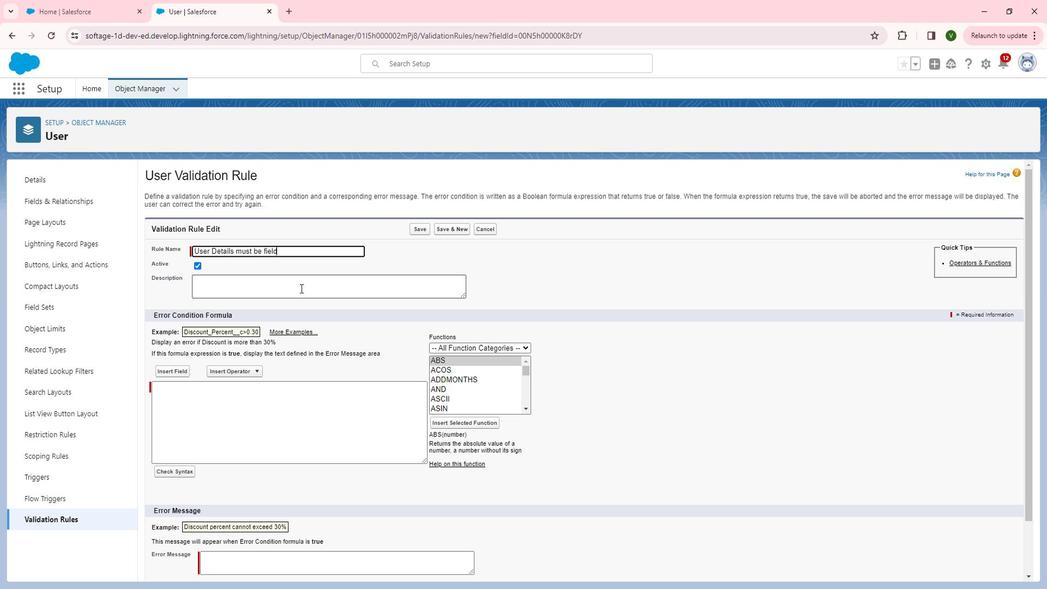 
Action: Mouse pressed left at (314, 294)
Screenshot: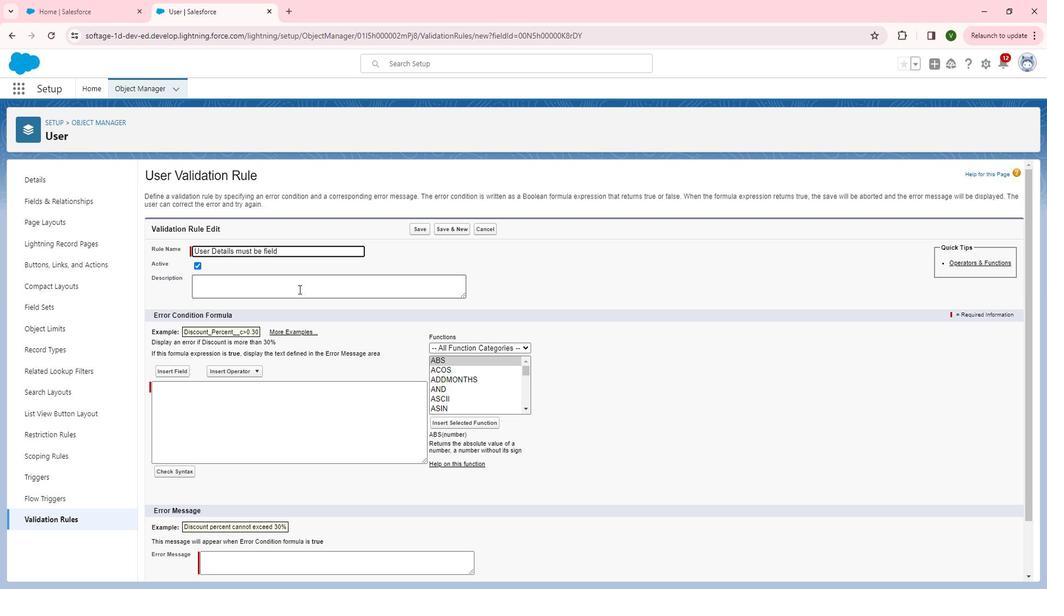 
Action: Mouse moved to (316, 254)
Screenshot: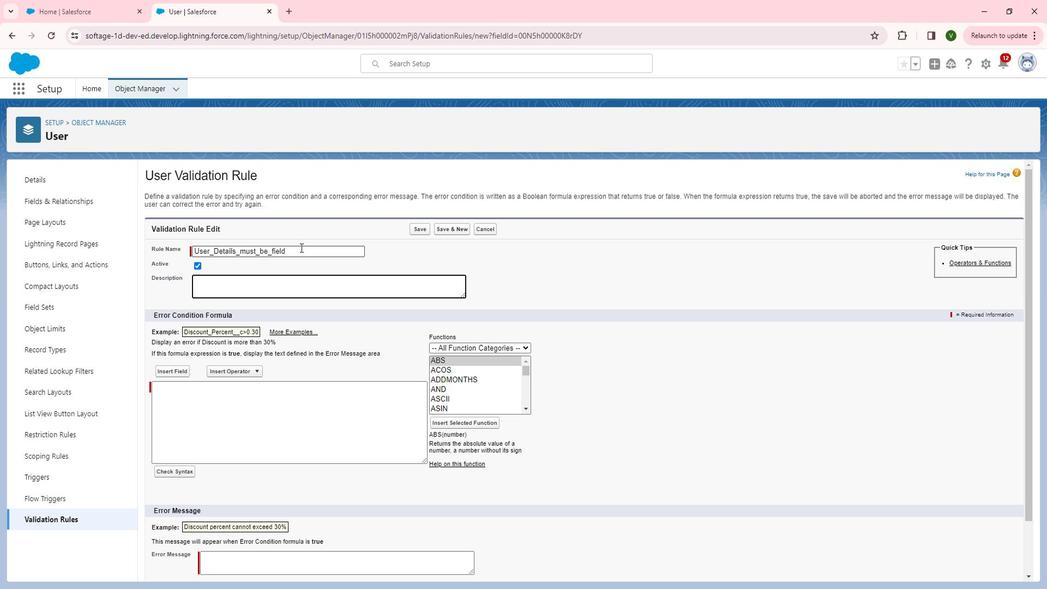
Action: Mouse pressed left at (316, 254)
Screenshot: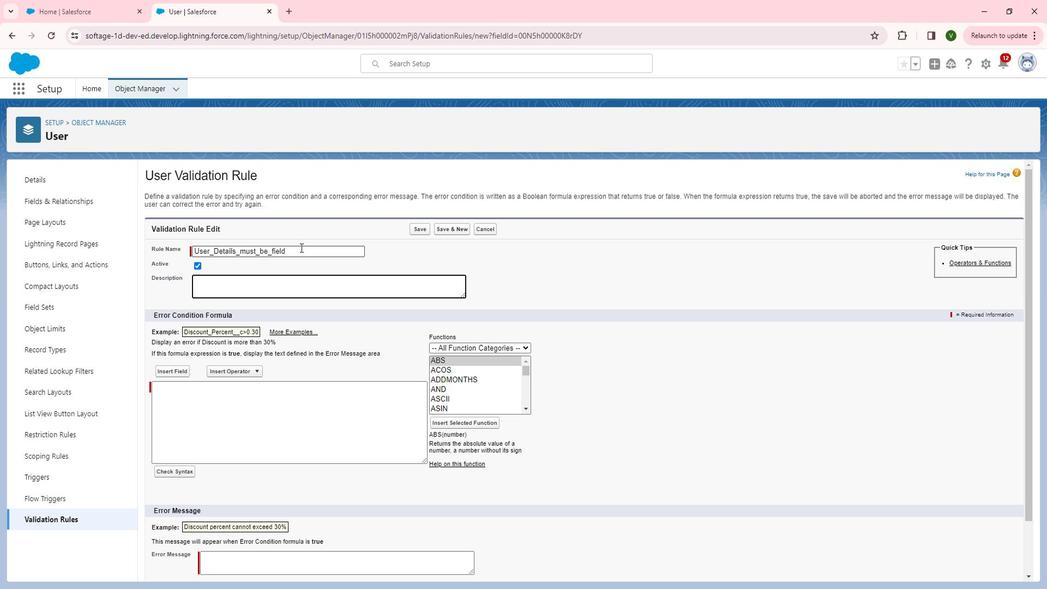 
Action: Key pressed e
Screenshot: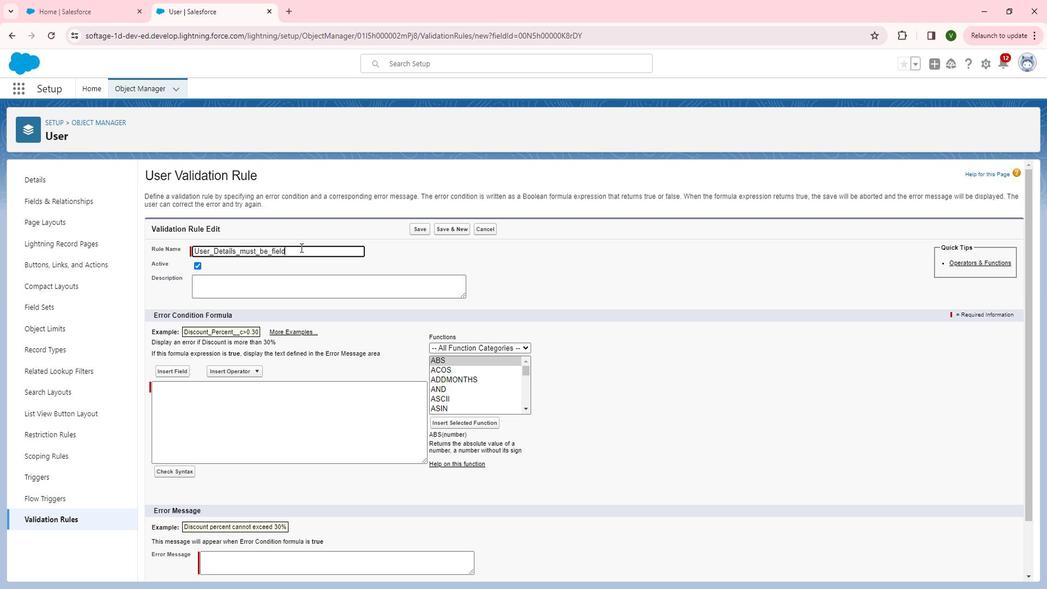
Action: Mouse moved to (316, 255)
Screenshot: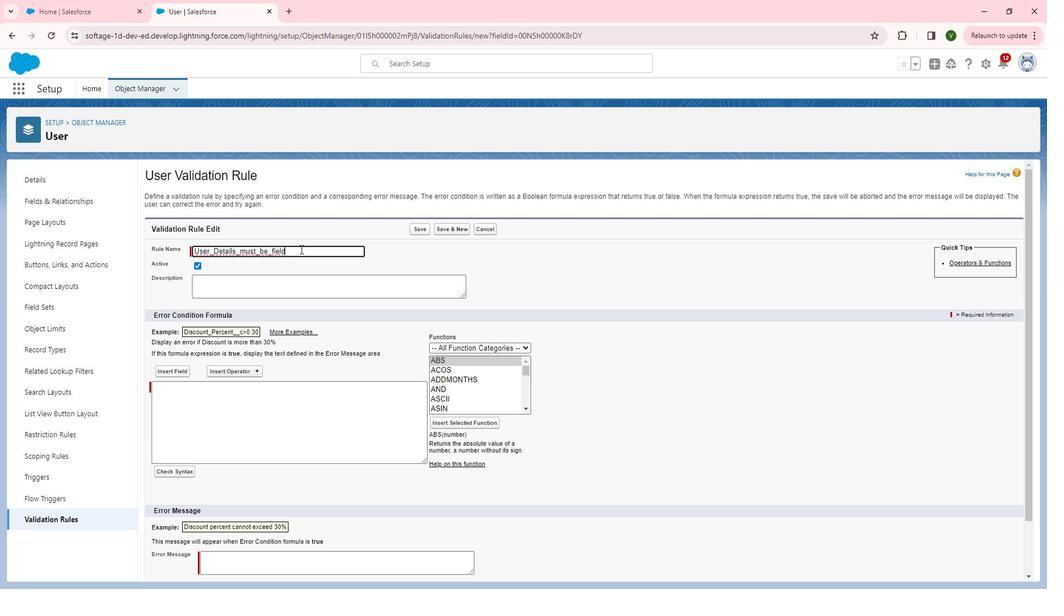 
Action: Key pressed d
Screenshot: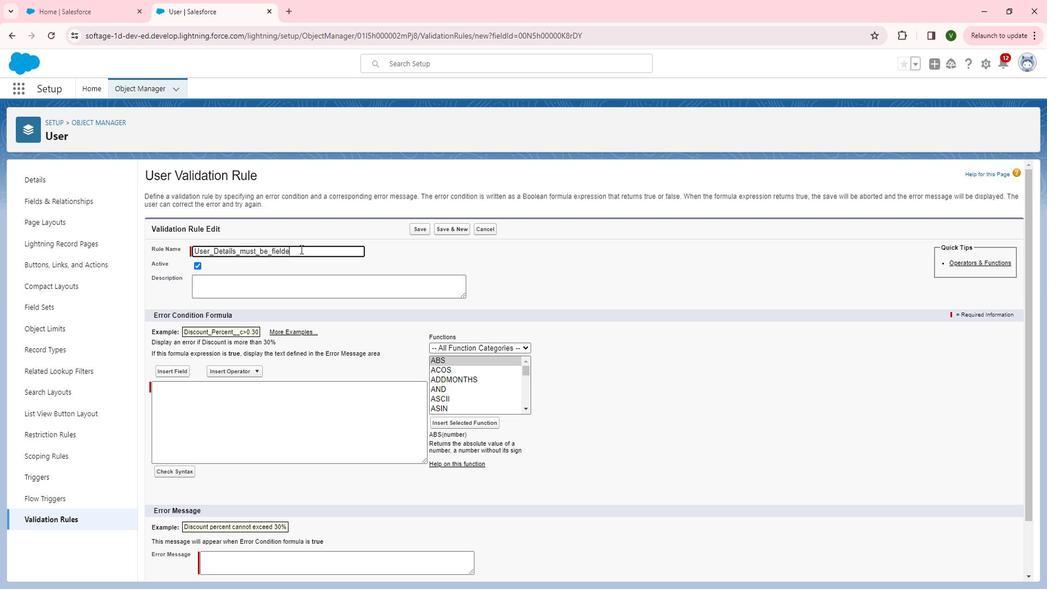 
Action: Mouse moved to (316, 257)
Screenshot: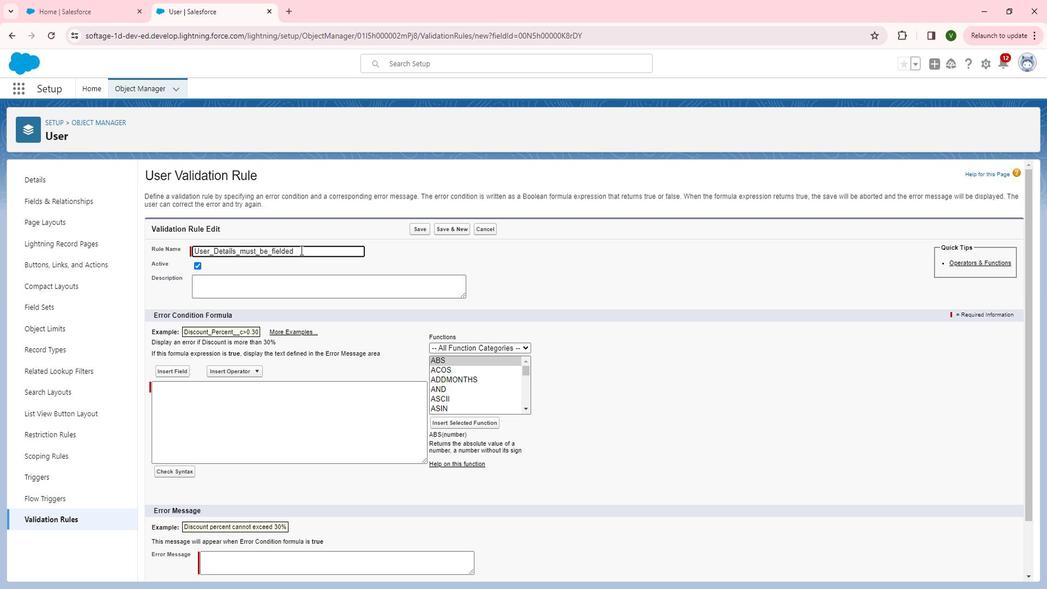 
Action: Key pressed <Key.backspace><Key.backspace><Key.backspace><Key.backspace><Key.backspace>lled
Screenshot: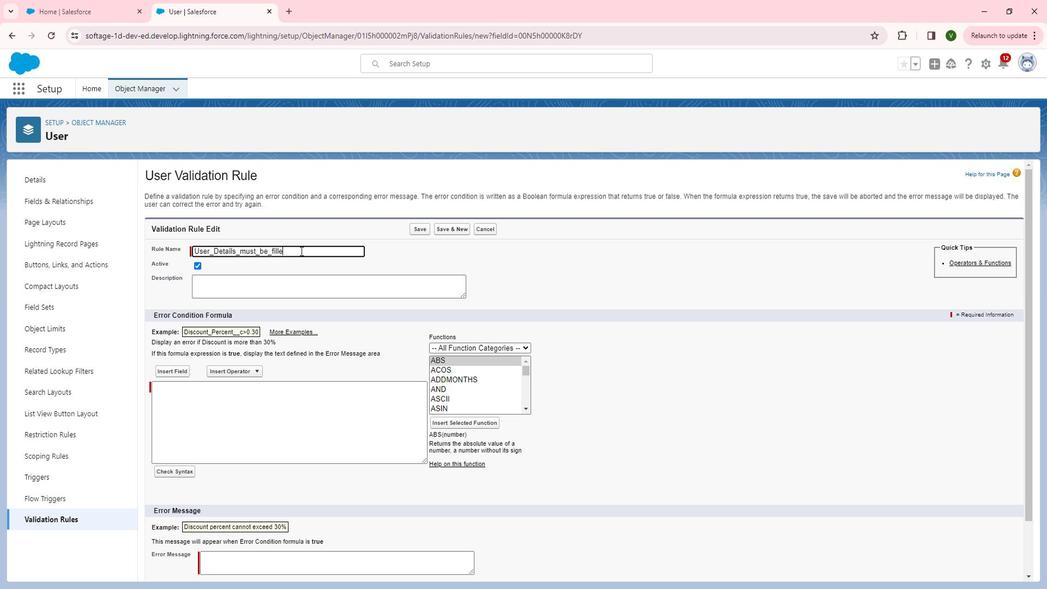 
Action: Mouse moved to (292, 288)
Screenshot: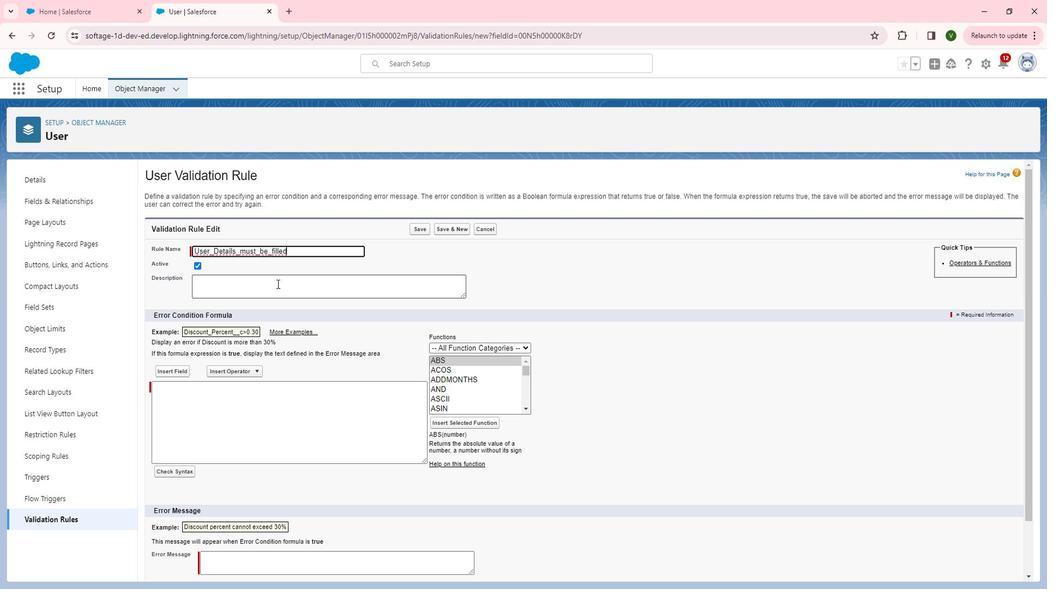 
Action: Mouse pressed left at (292, 288)
Screenshot: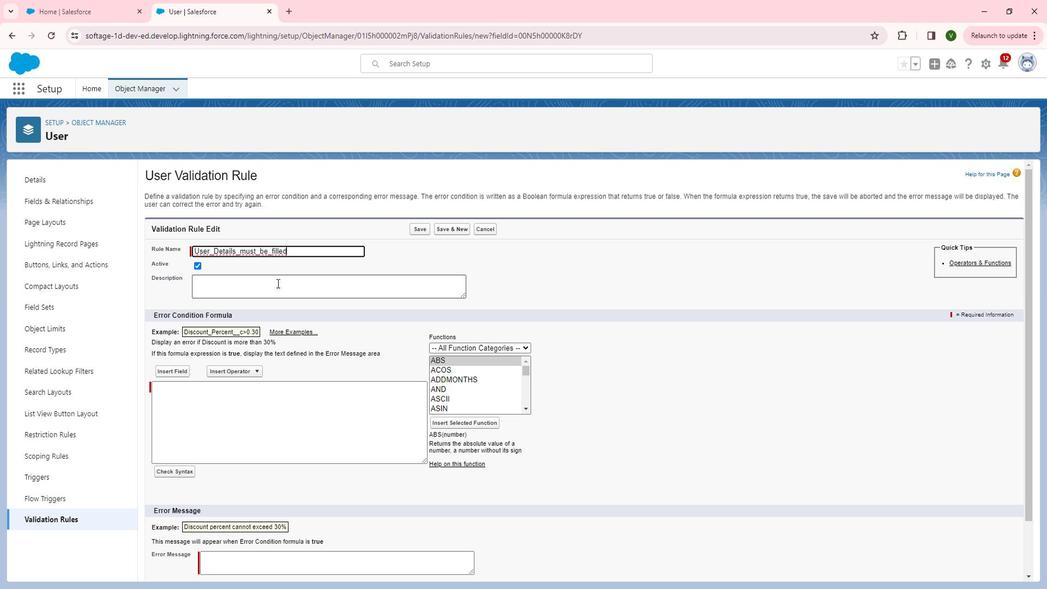 
Action: Mouse moved to (292, 288)
Screenshot: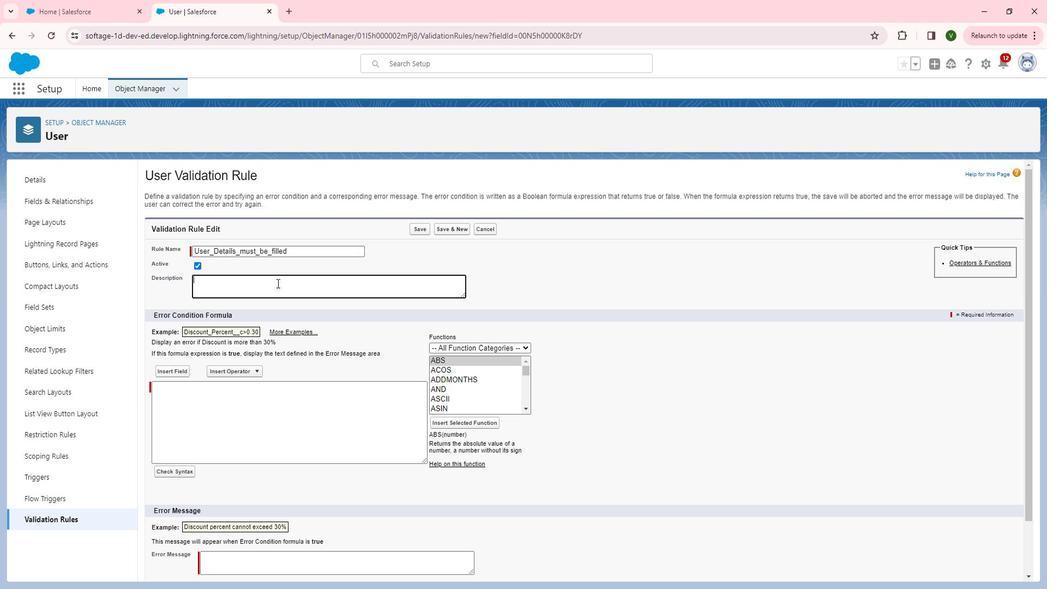 
Action: Key pressed user<Key.backspace><Key.backspace><Key.backspace><Key.backspace><Key.shift>User<Key.space>details<Key.space>must<Key.space>updated<Key.space>like<Key.space><Key.shift_r>:<Key.space><Key.shift><Key.shift><Key.shift><Key.shift><Key.shift><Key.shift><Key.shift><Key.shift><Key.shift><Key.shift><Key.shift><Key.shift><Key.shift><Key.shift><Key.shift><Key.shift><Key.shift><Key.shift><Key.shift><Key.shift><Key.shift><Key.shift><Key.shift><Key.shift><Key.shift><Key.shift><Key.shift>Name,<Key.space>contact<Key.space>nomber<Key.backspace><Key.backspace><Key.backspace><Key.backspace><Key.backspace>ub<Key.backspace>mber<Key.space>,<Key.space><Key.shift>Email,<Key.space>and<Key.space><Key.shift_r>Preference<Key.space>.<Key.backspace><Key.backspace>.
Screenshot: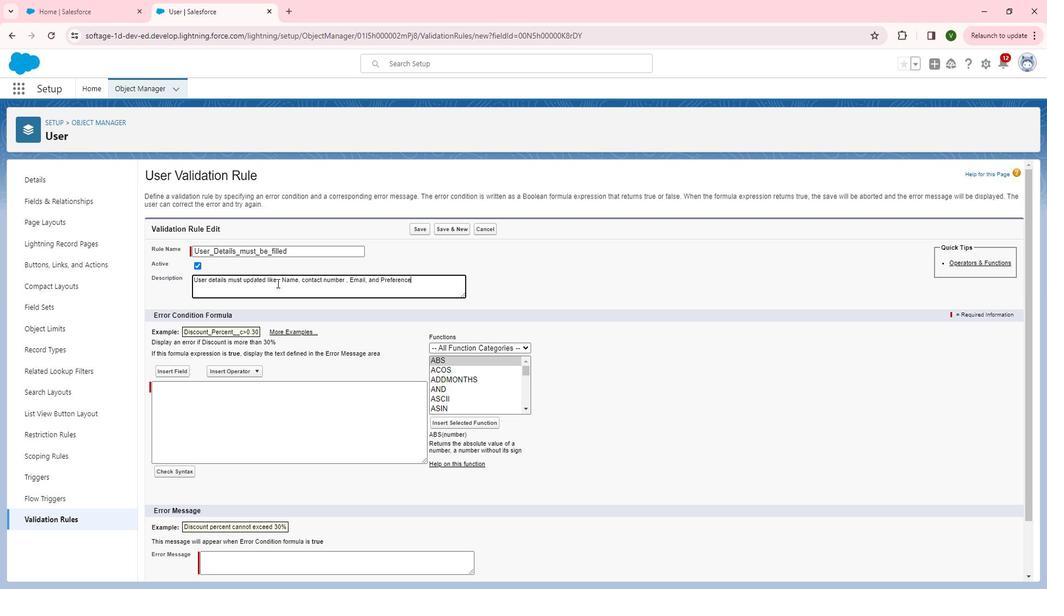 
Action: Mouse moved to (198, 421)
Screenshot: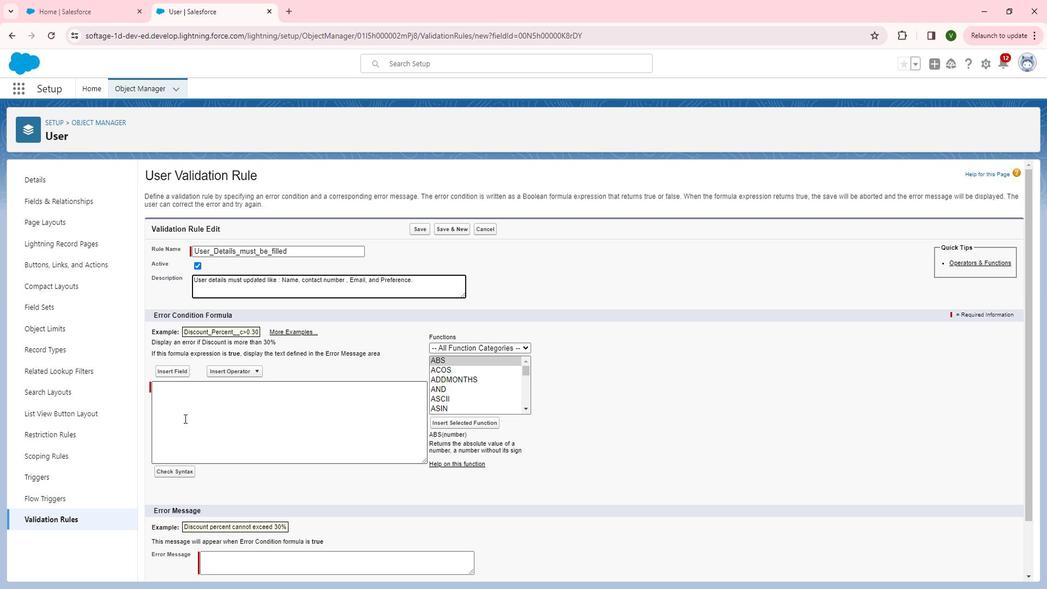 
Action: Mouse pressed left at (198, 421)
Screenshot: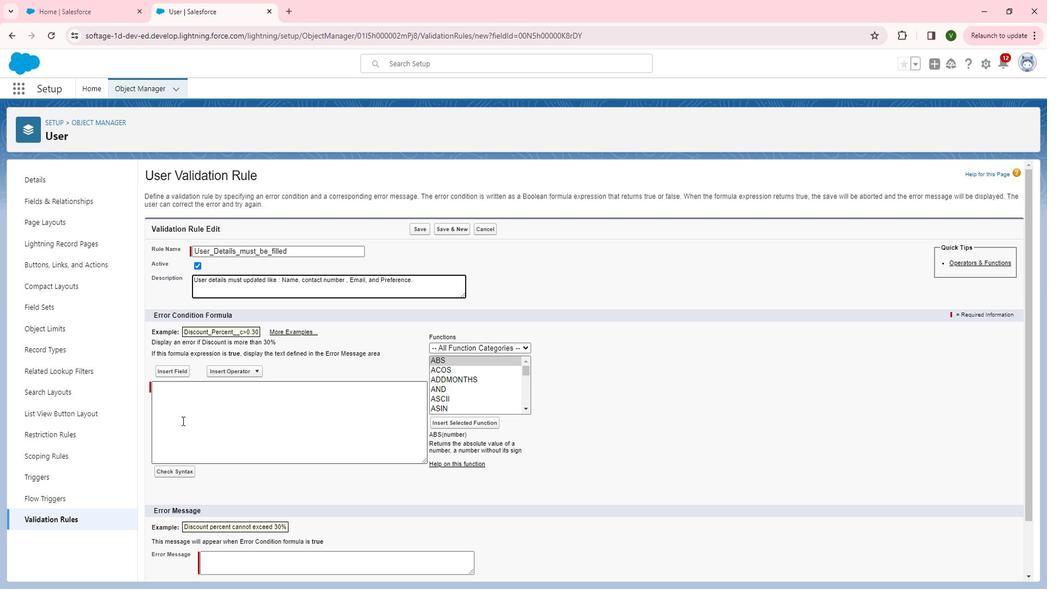
Action: Mouse moved to (199, 415)
Screenshot: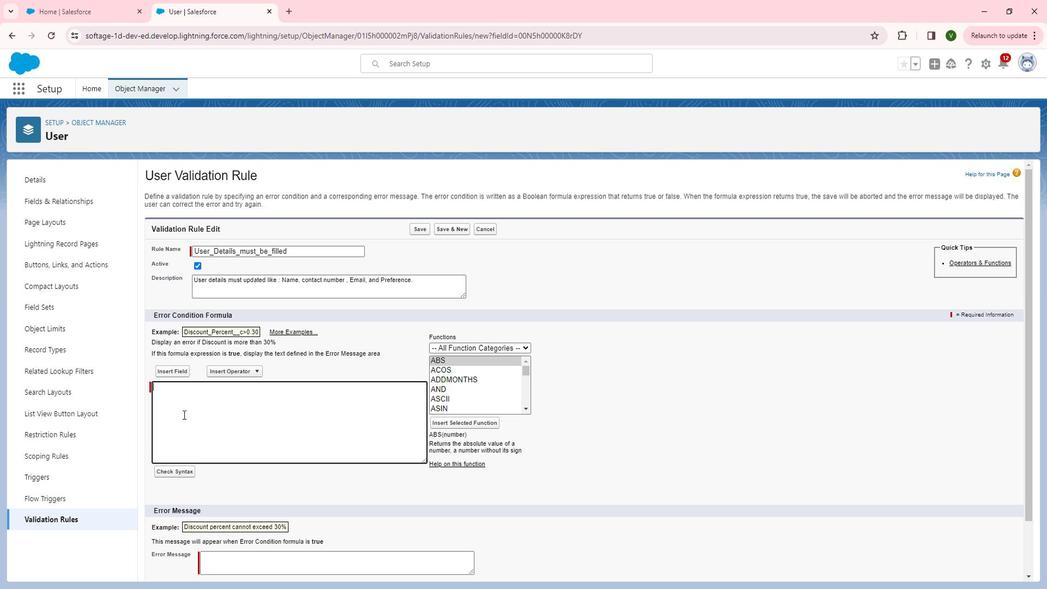
Action: Key pressed <Key.shift>And<Key.shift>(<Key.space>
Screenshot: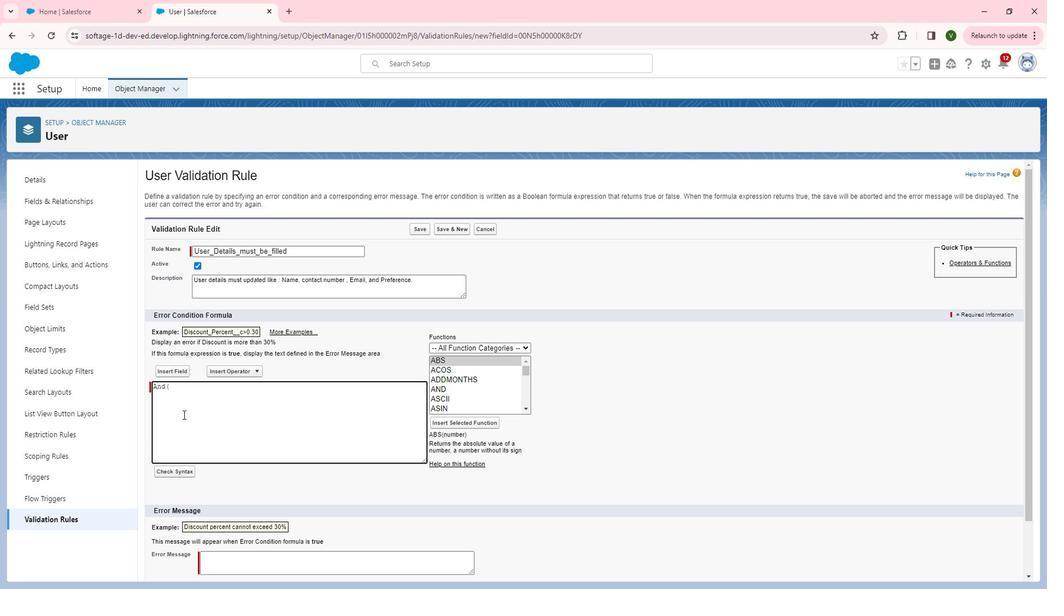 
Action: Mouse moved to (546, 408)
Screenshot: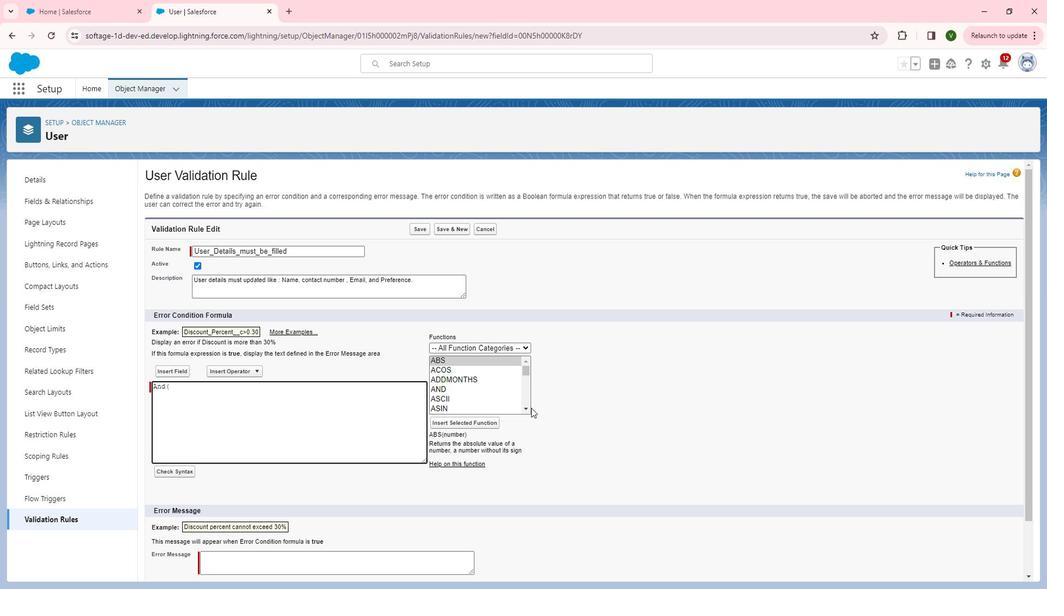 
Action: Mouse pressed left at (546, 408)
Screenshot: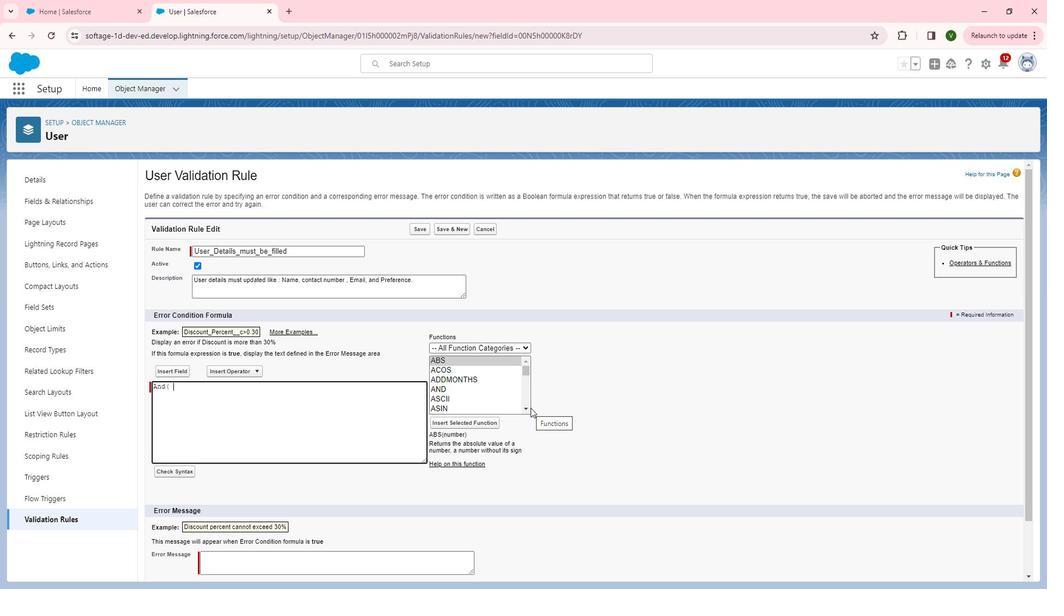 
Action: Mouse pressed left at (546, 408)
Screenshot: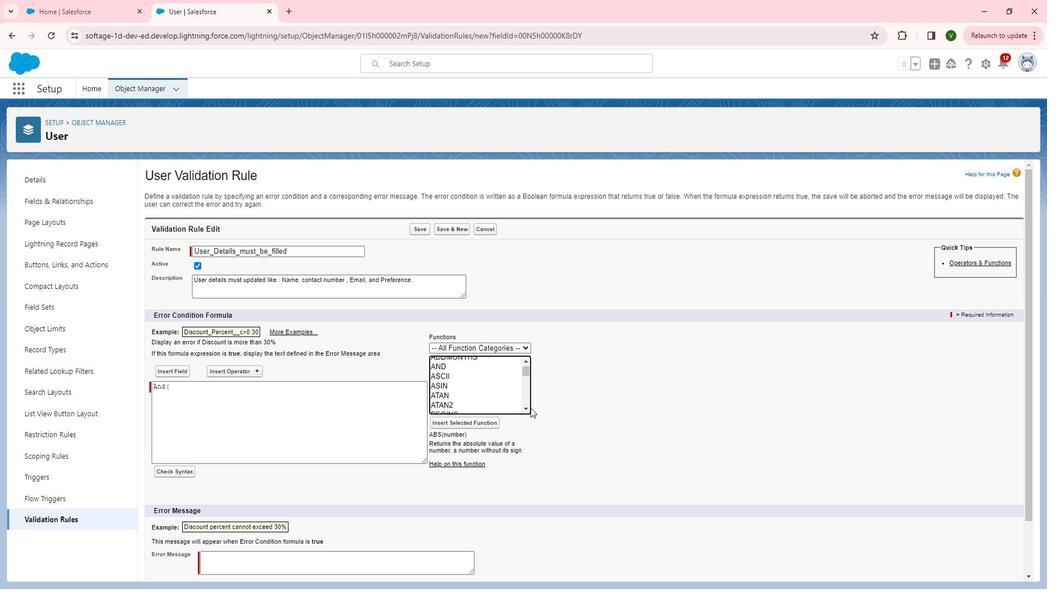 
Action: Mouse moved to (542, 404)
Screenshot: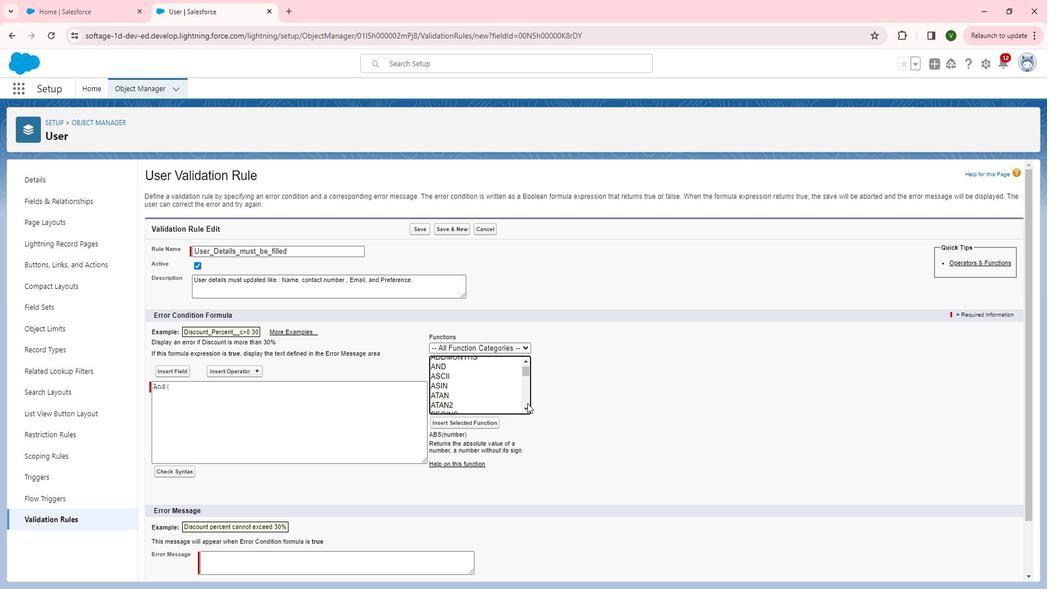 
Action: Mouse pressed left at (542, 404)
Screenshot: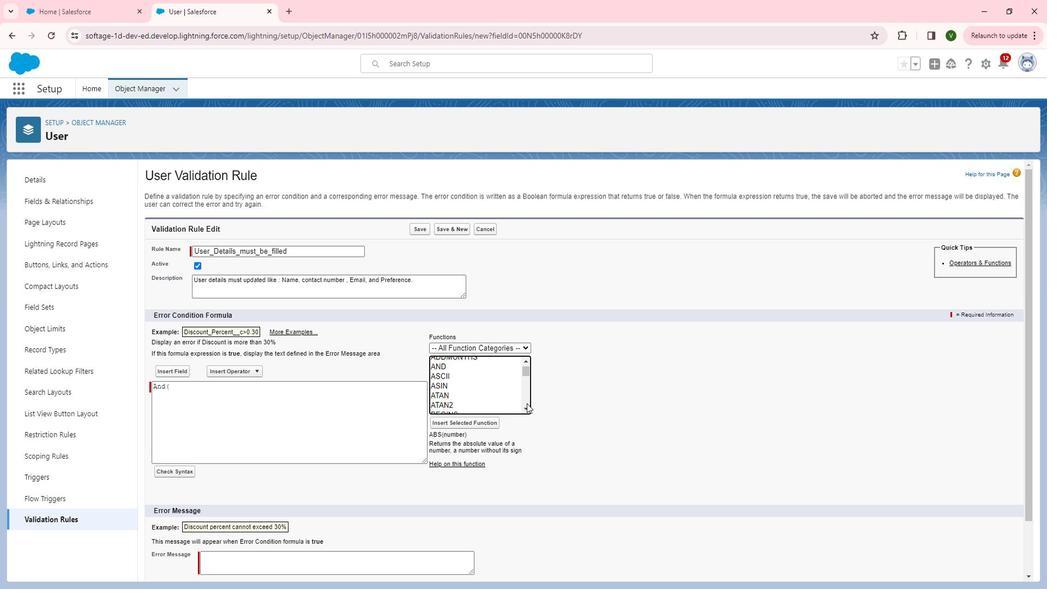 
Action: Mouse pressed left at (542, 404)
Screenshot: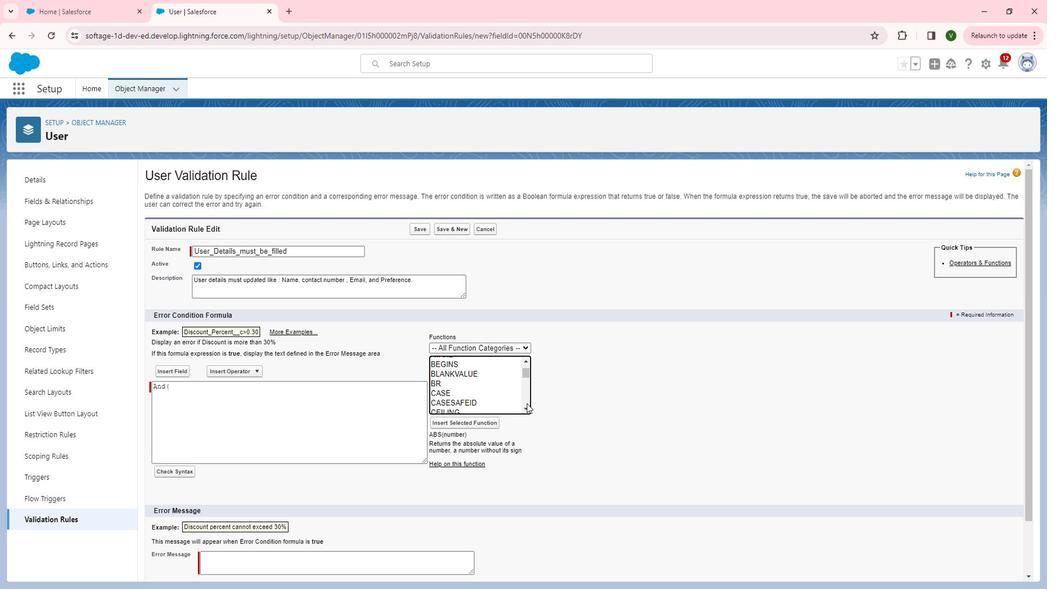 
Action: Mouse pressed left at (542, 404)
Screenshot: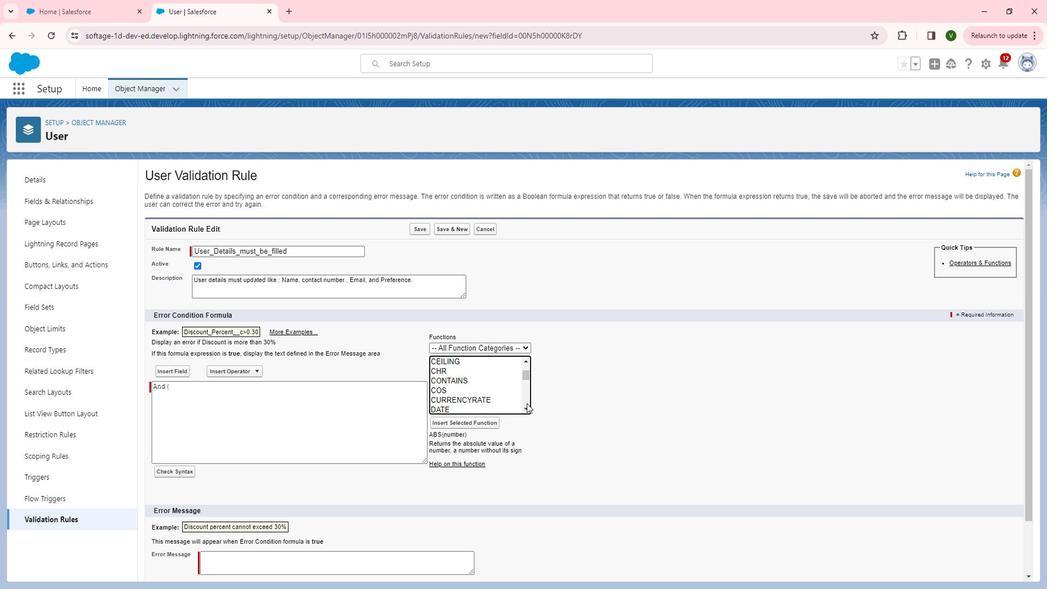 
Action: Mouse pressed left at (542, 404)
Screenshot: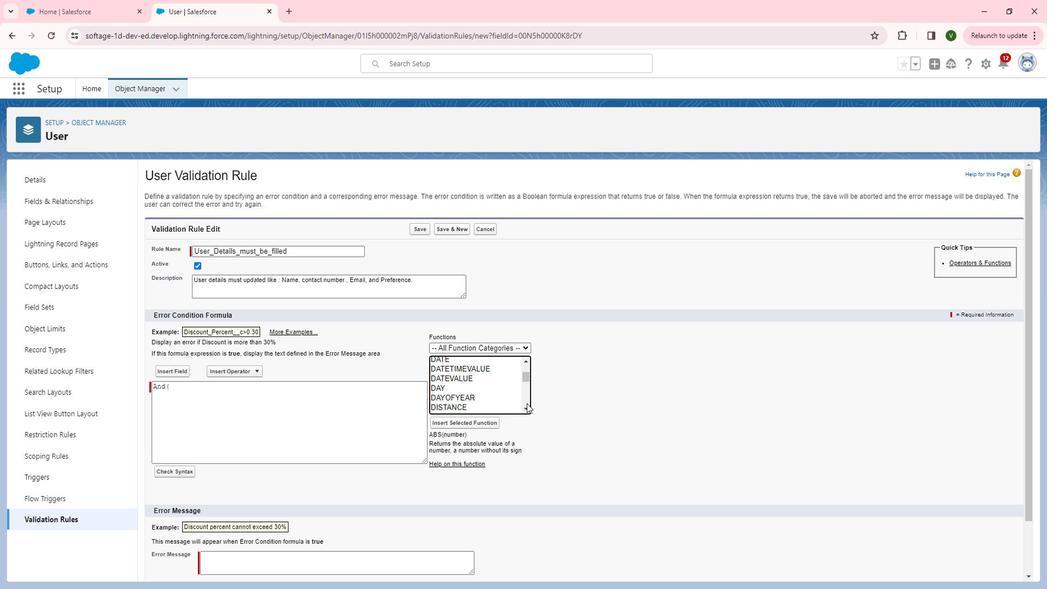 
Action: Mouse pressed left at (542, 404)
Screenshot: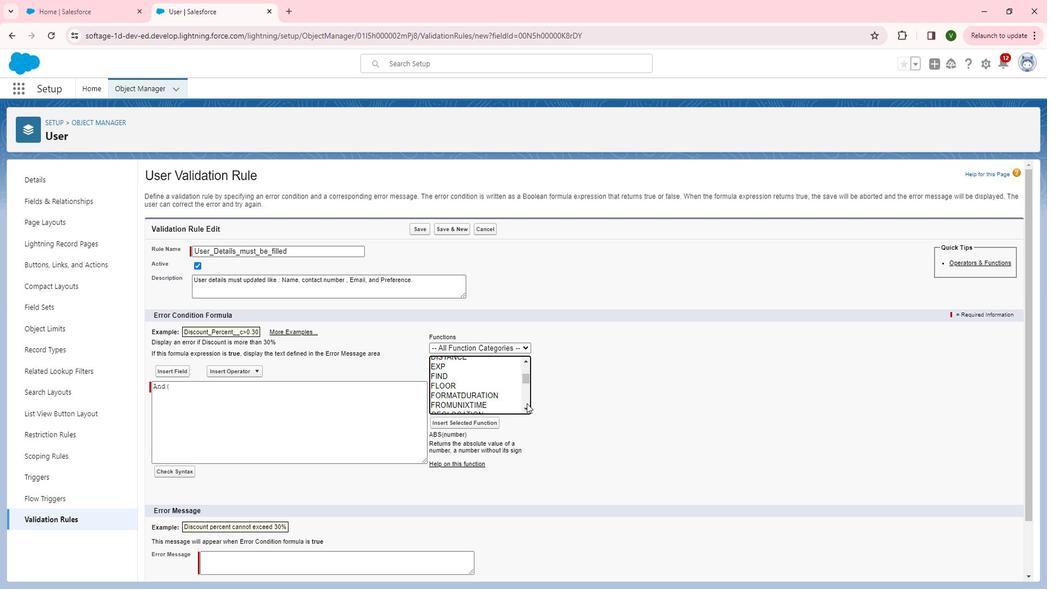 
Action: Mouse moved to (541, 412)
Screenshot: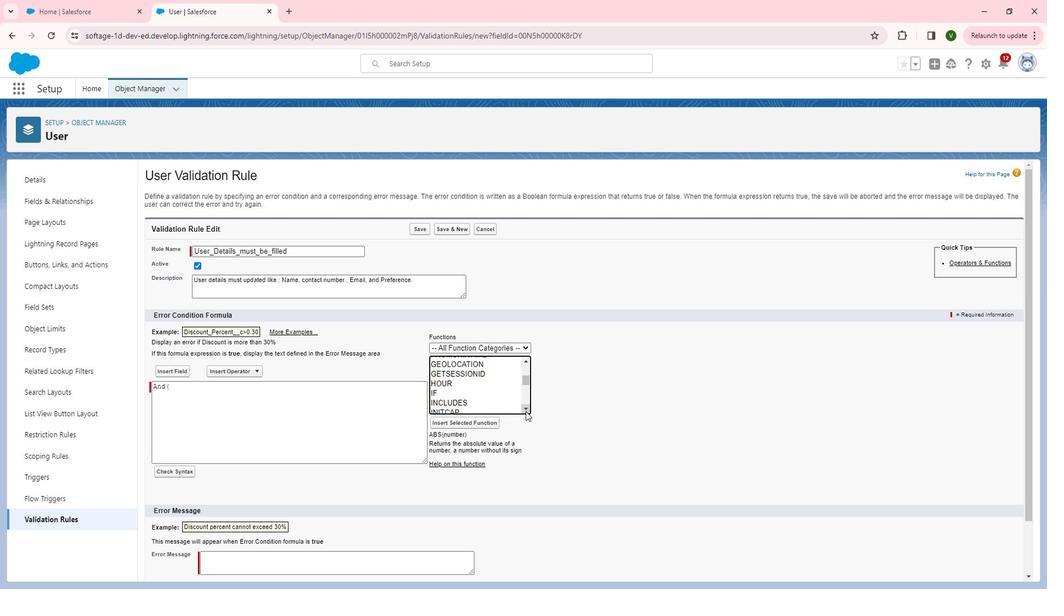 
Action: Mouse pressed left at (541, 412)
Screenshot: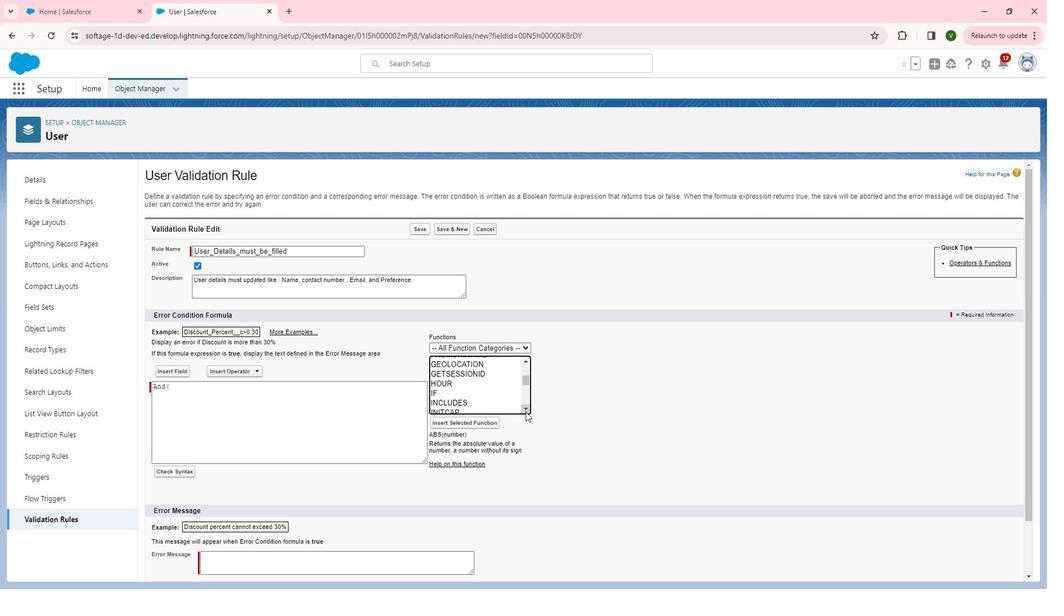 
Action: Mouse pressed left at (541, 412)
Screenshot: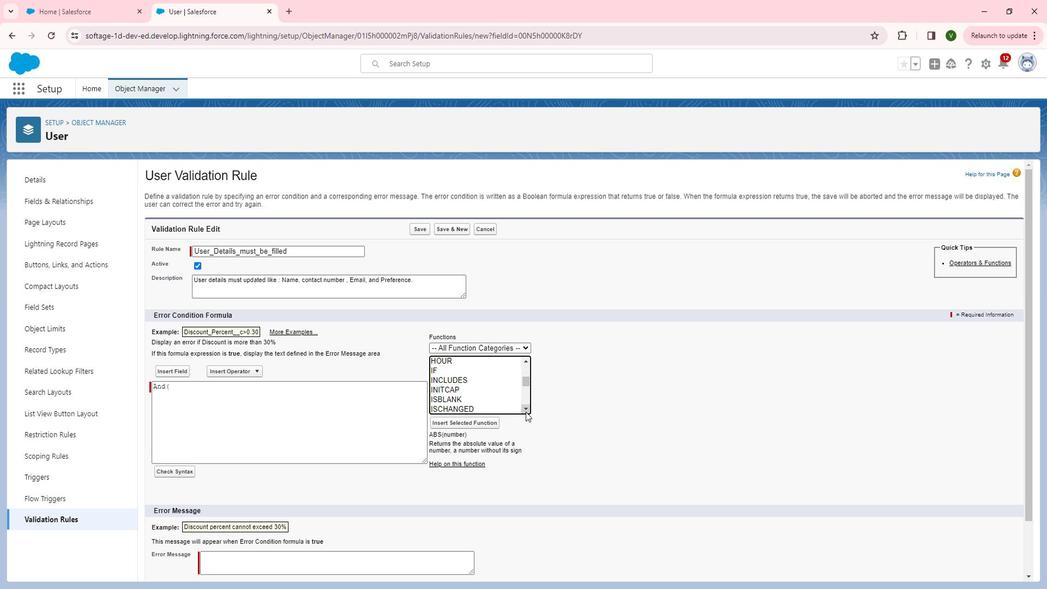 
Action: Mouse pressed left at (541, 412)
Screenshot: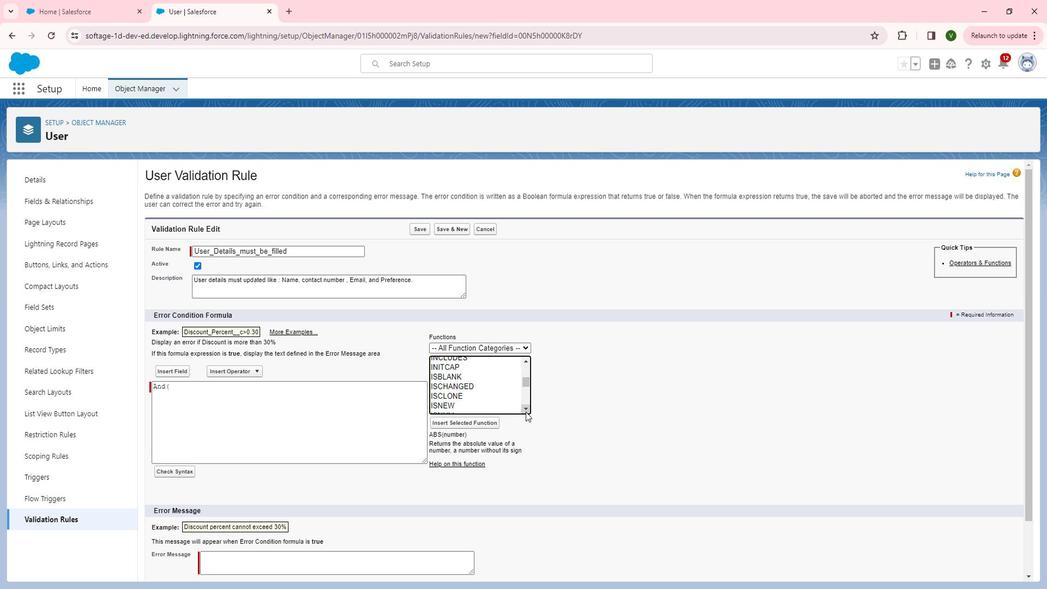 
Action: Mouse pressed left at (541, 412)
Screenshot: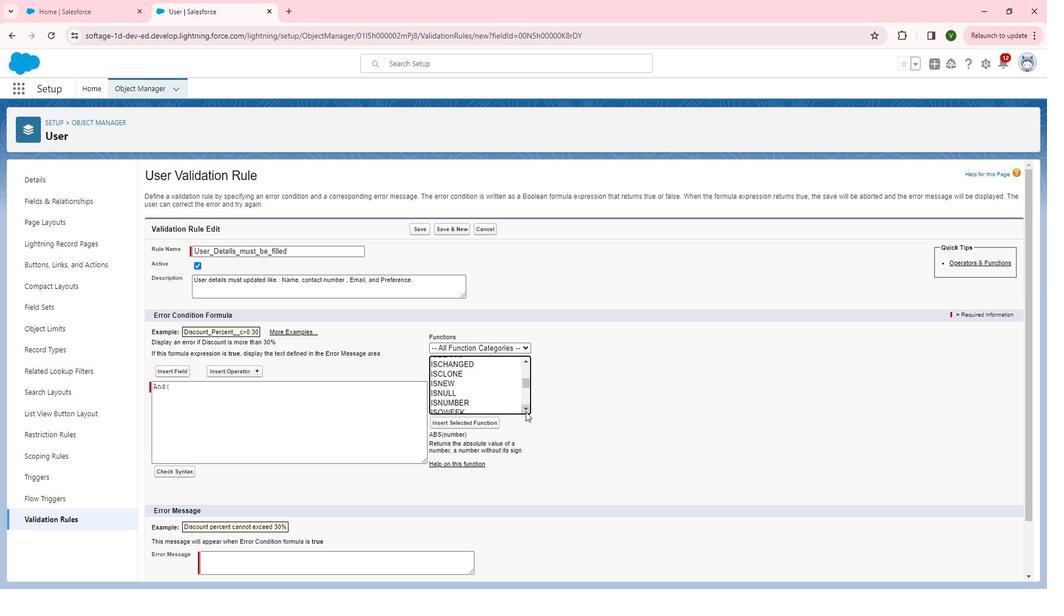 
Action: Mouse pressed left at (541, 412)
Screenshot: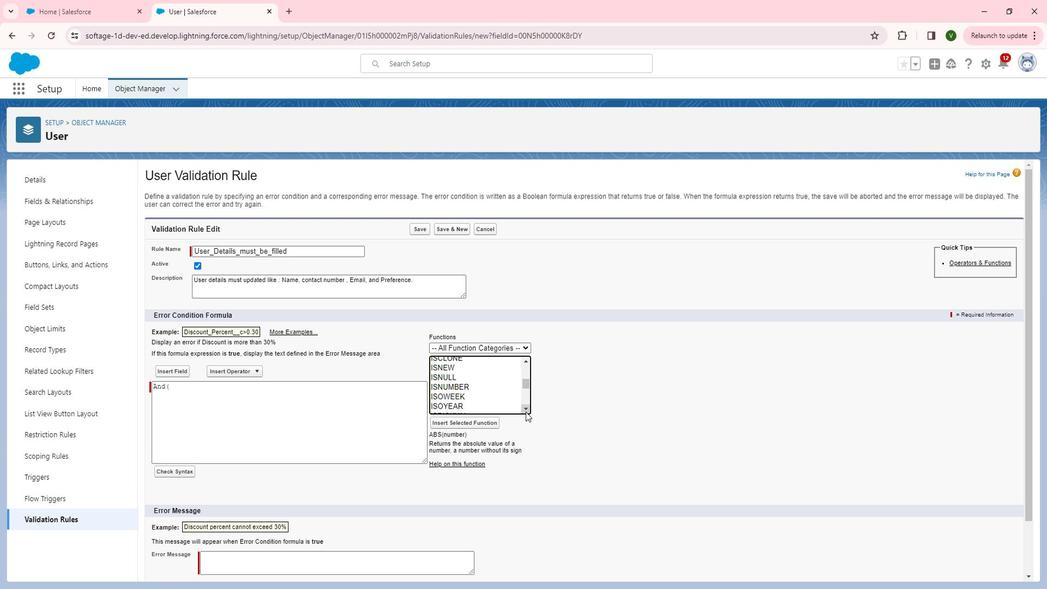 
Action: Mouse pressed left at (541, 412)
Screenshot: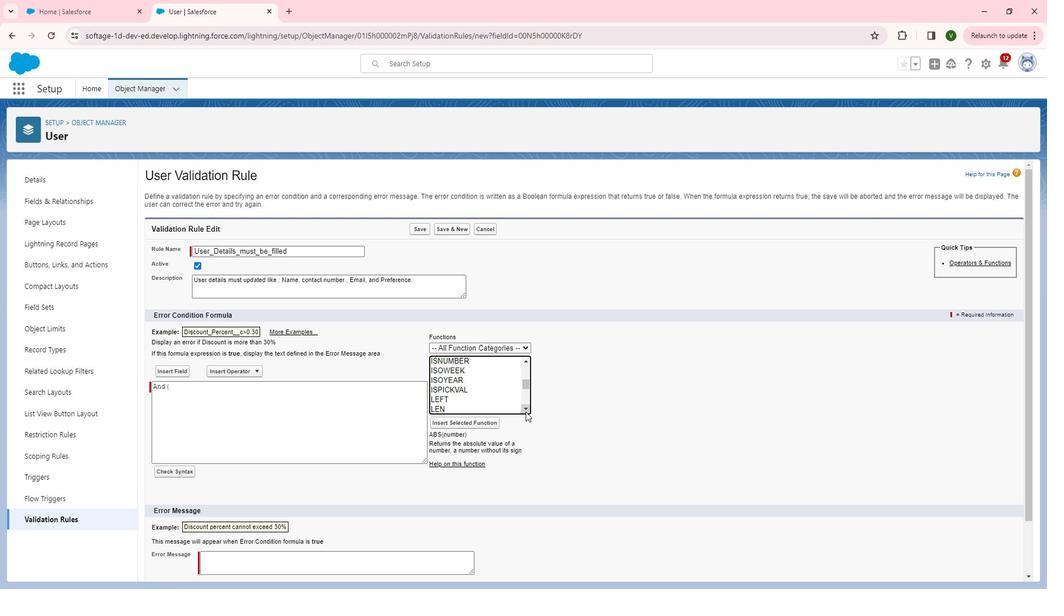 
Action: Mouse pressed left at (541, 412)
Screenshot: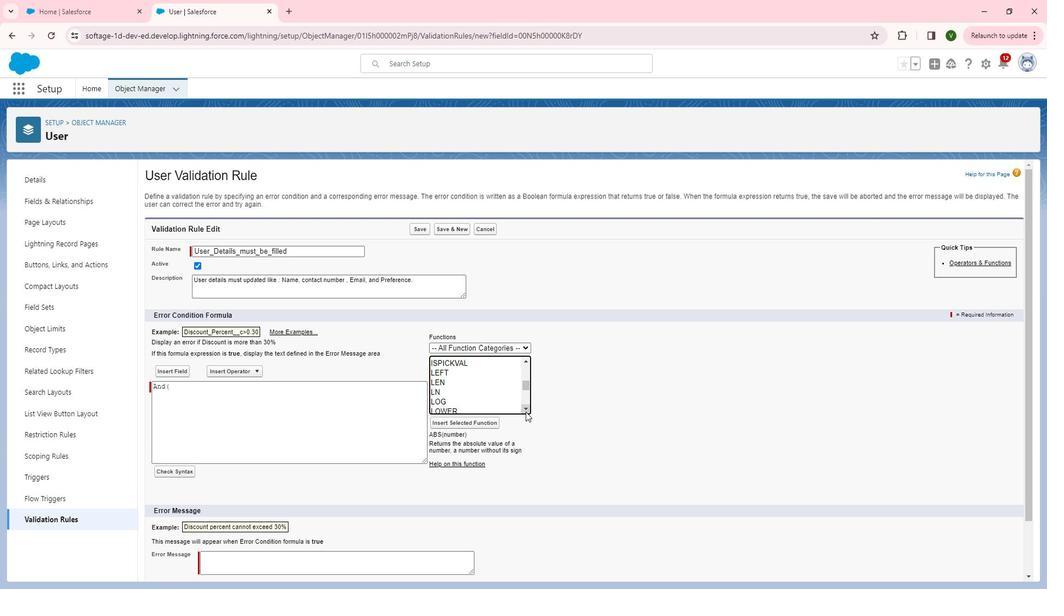 
Action: Mouse pressed left at (541, 412)
Screenshot: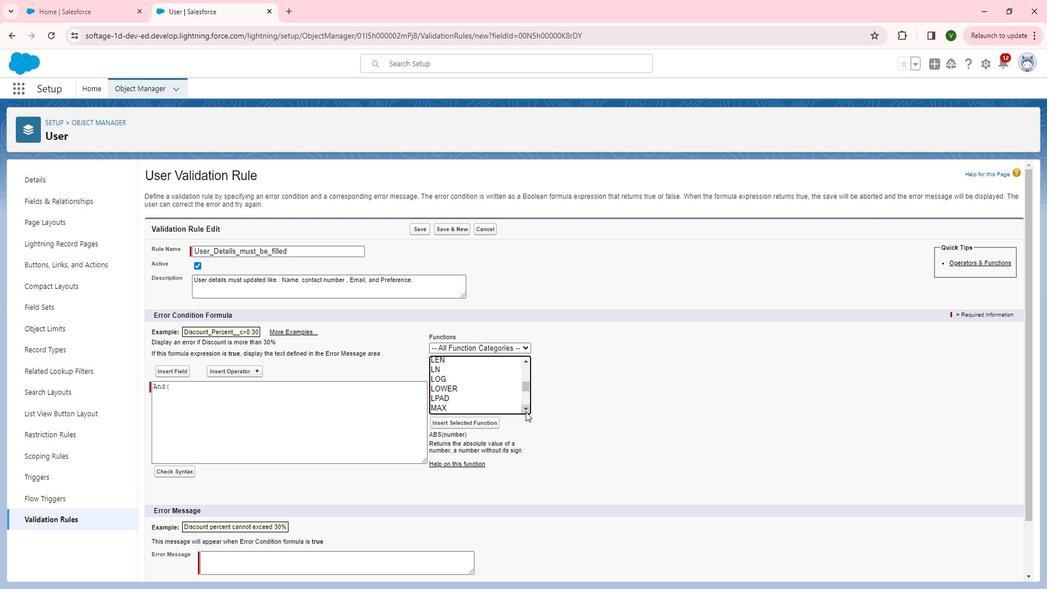 
Action: Mouse pressed left at (541, 412)
Screenshot: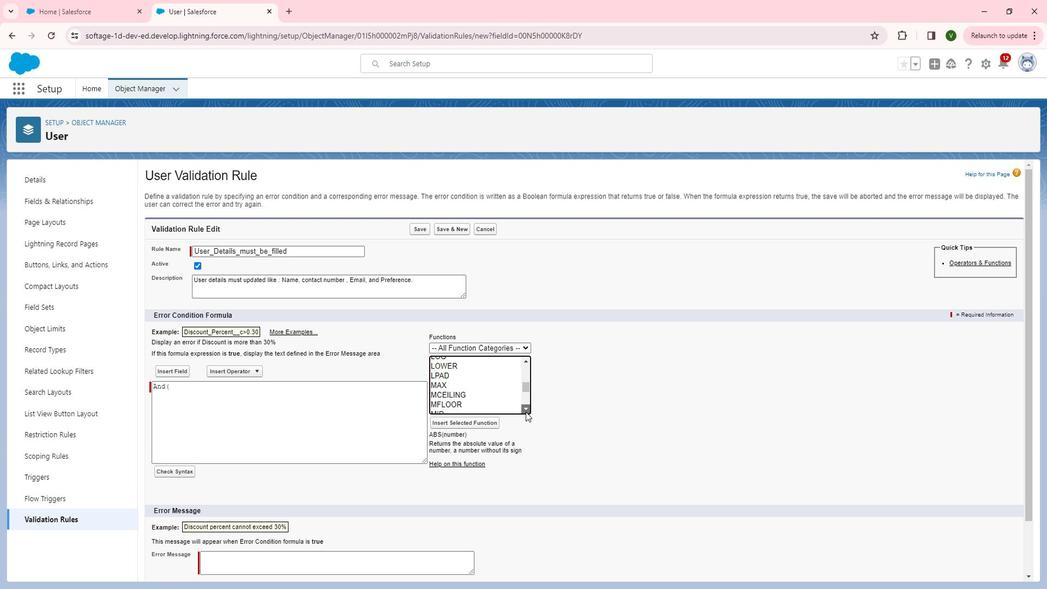 
Action: Mouse pressed left at (541, 412)
Screenshot: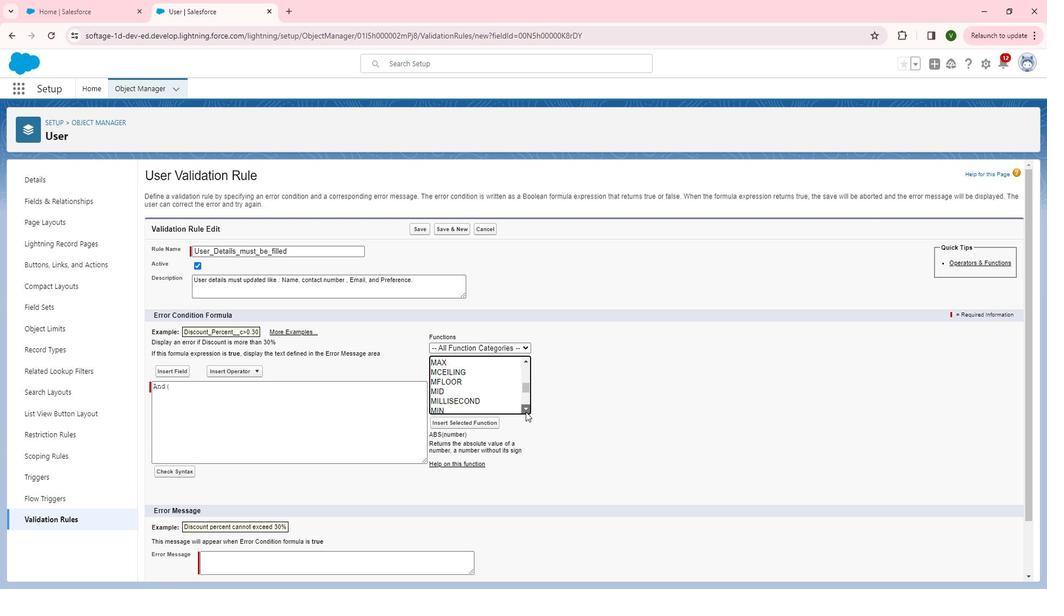 
Action: Mouse pressed left at (541, 412)
Screenshot: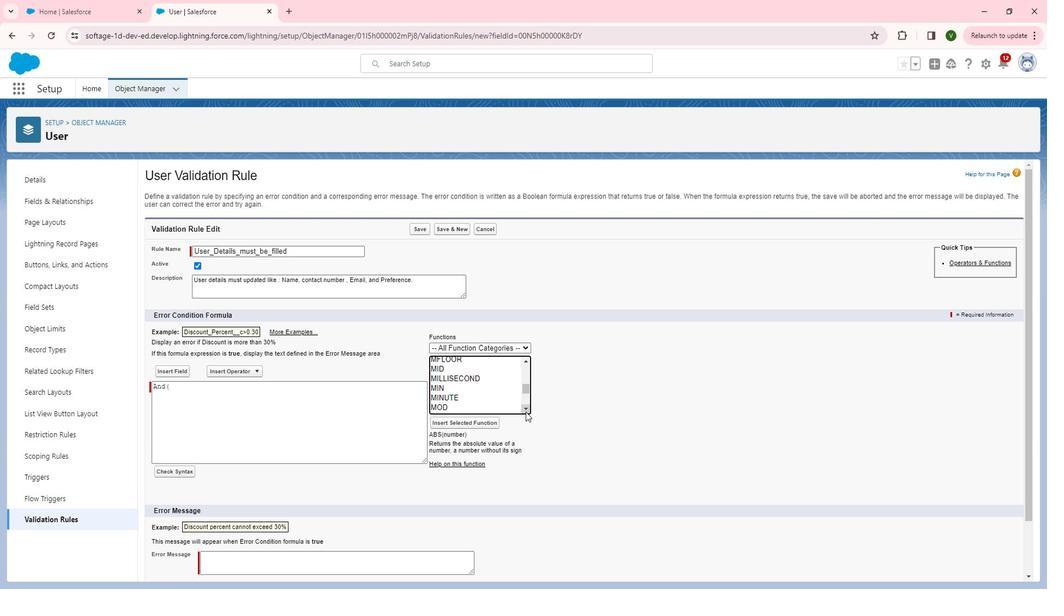 
Action: Mouse pressed left at (541, 412)
Screenshot: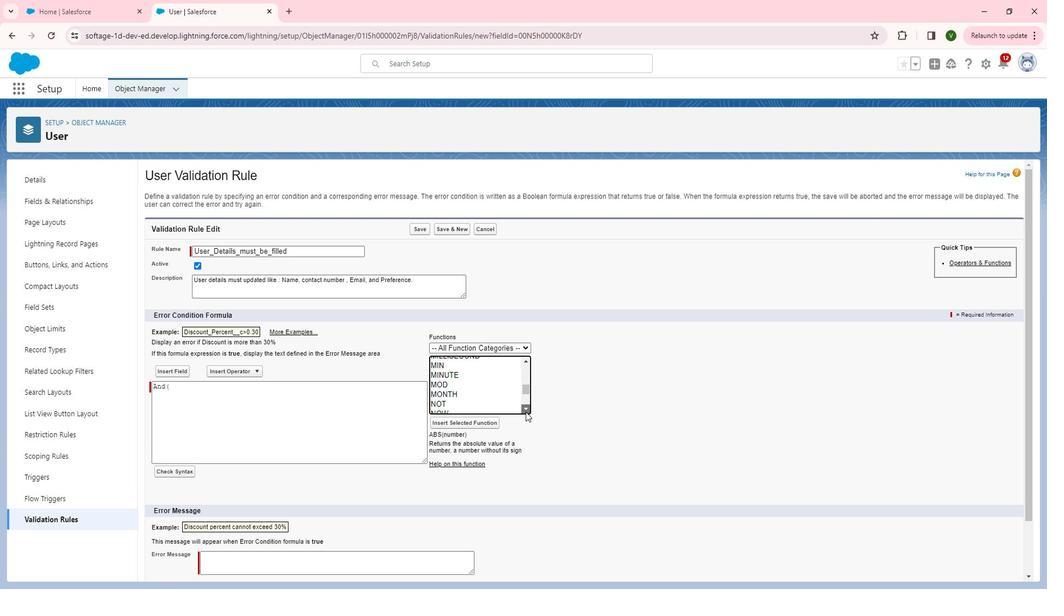 
Action: Mouse moved to (478, 379)
Screenshot: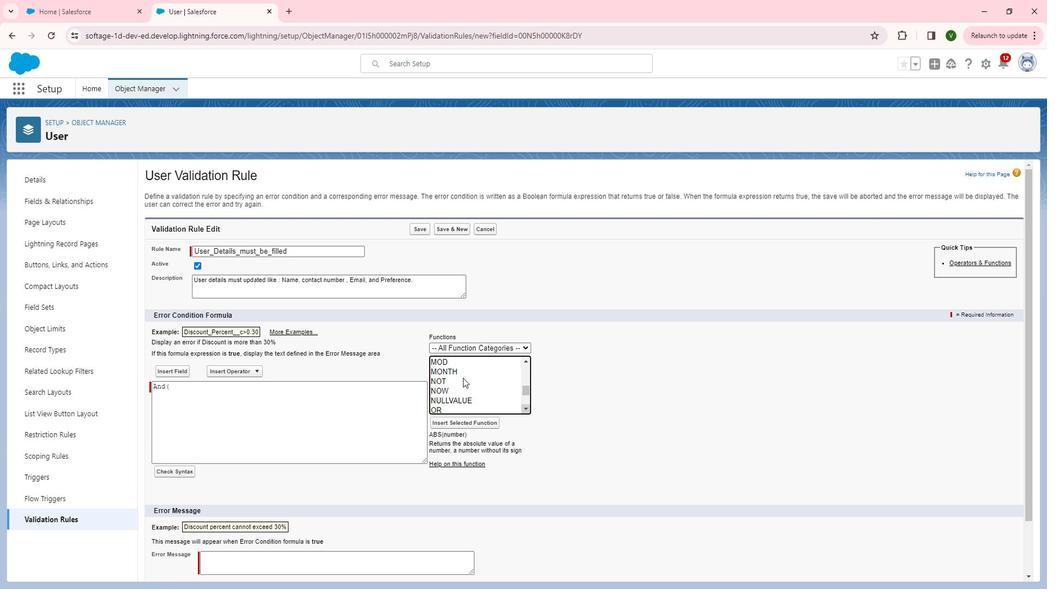
Action: Mouse pressed left at (478, 379)
Screenshot: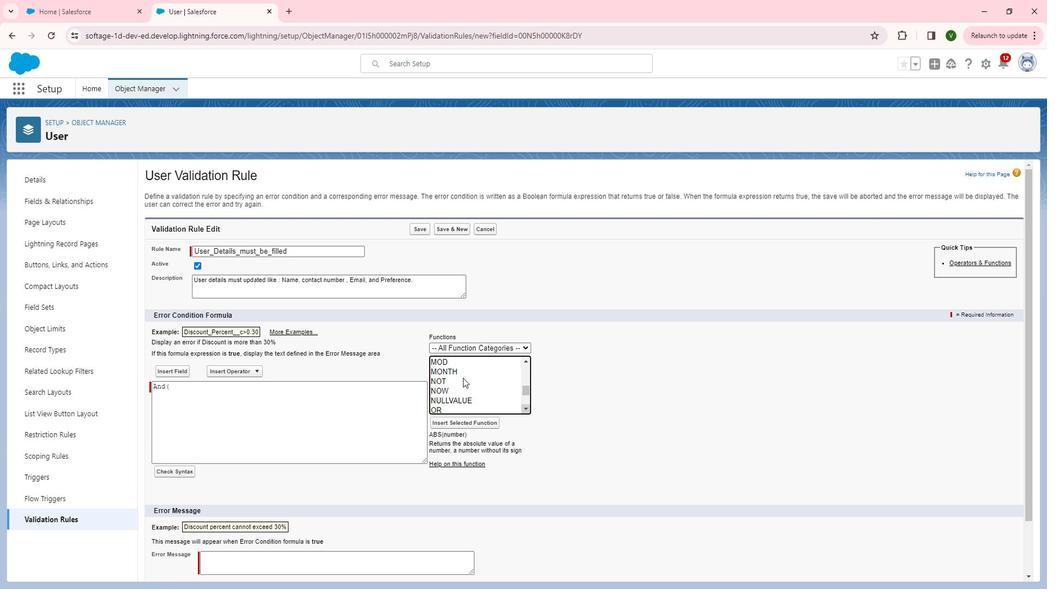 
Action: Mouse moved to (488, 427)
Screenshot: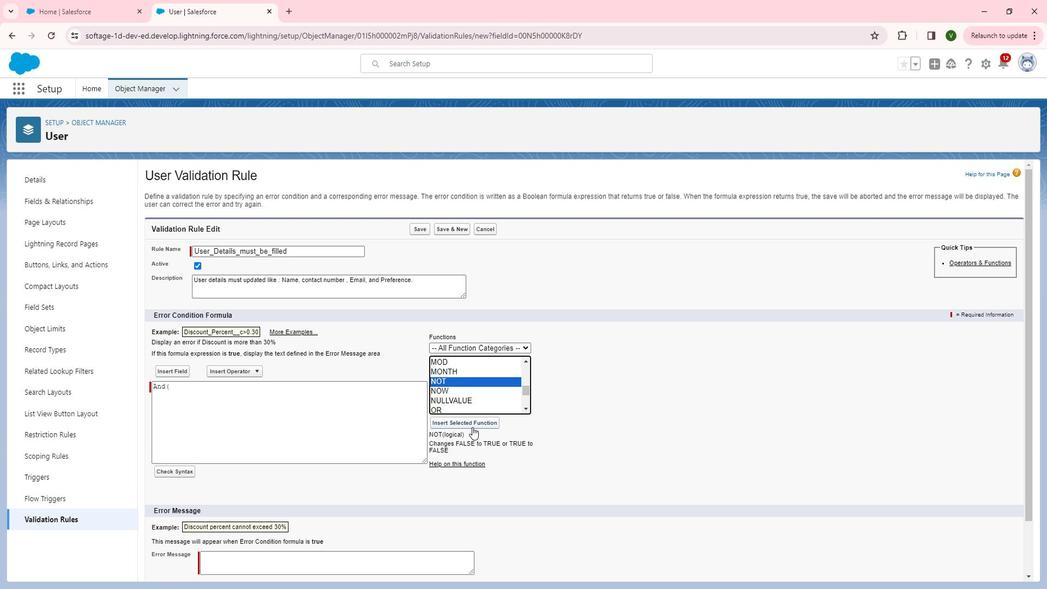
Action: Mouse pressed left at (488, 427)
Screenshot: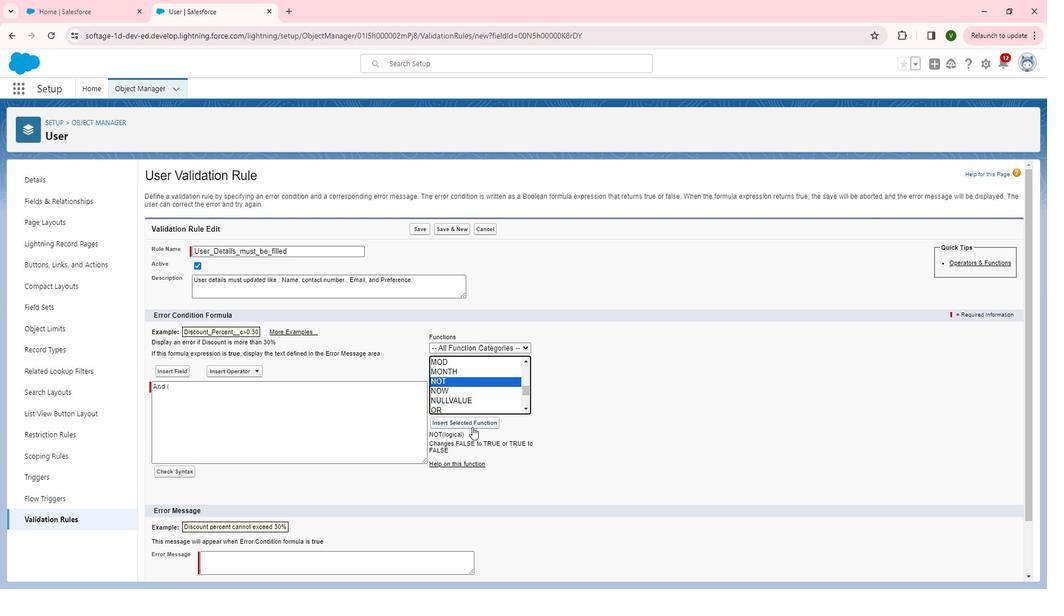 
Action: Mouse moved to (221, 390)
Screenshot: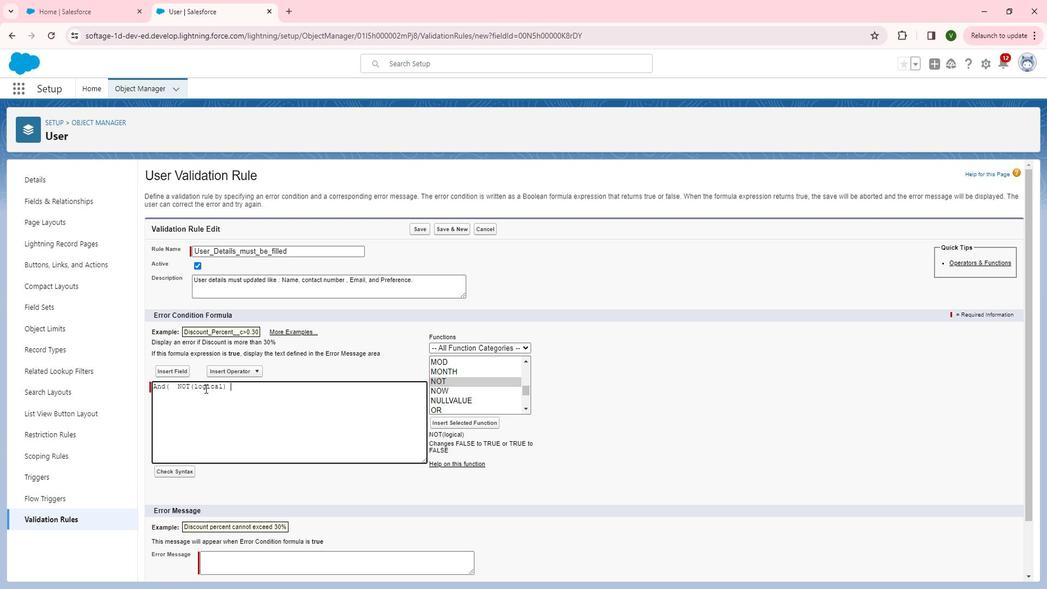 
Action: Mouse pressed left at (221, 390)
Screenshot: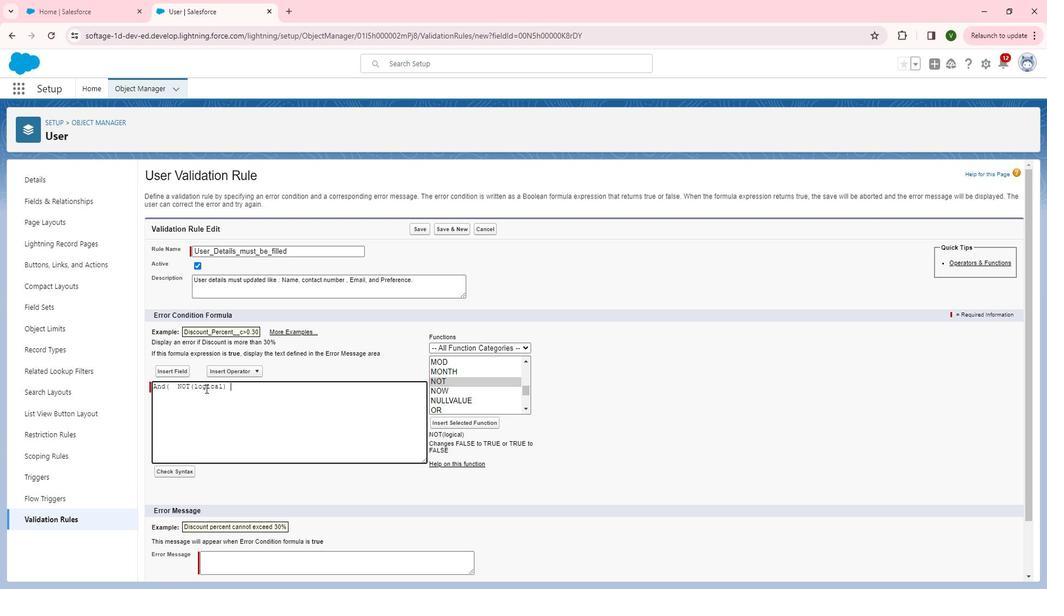
Action: Mouse pressed left at (221, 390)
Screenshot: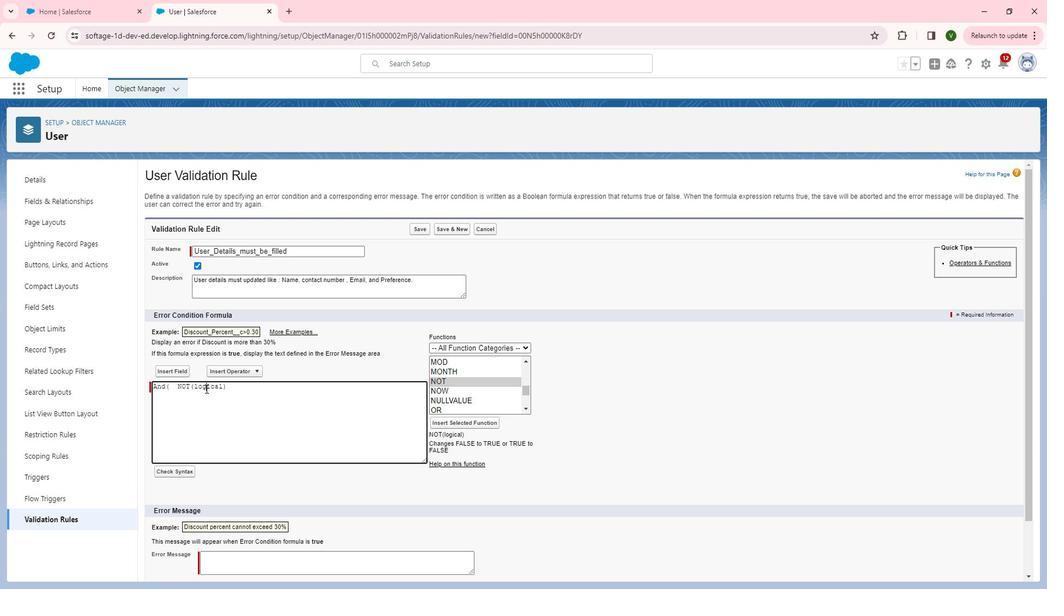 
Action: Mouse moved to (542, 365)
Screenshot: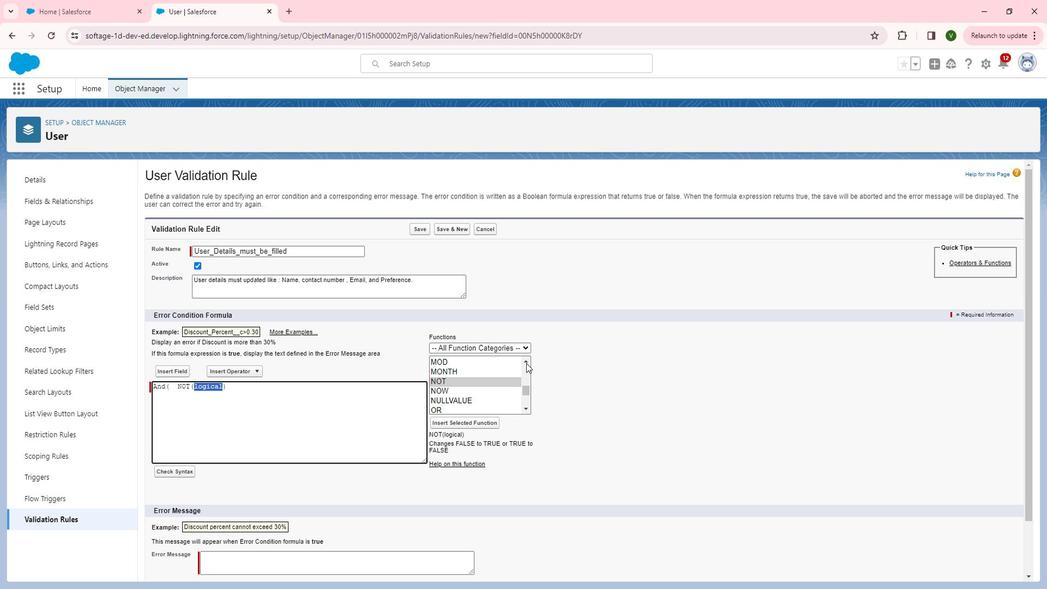 
Action: Mouse pressed left at (542, 365)
Screenshot: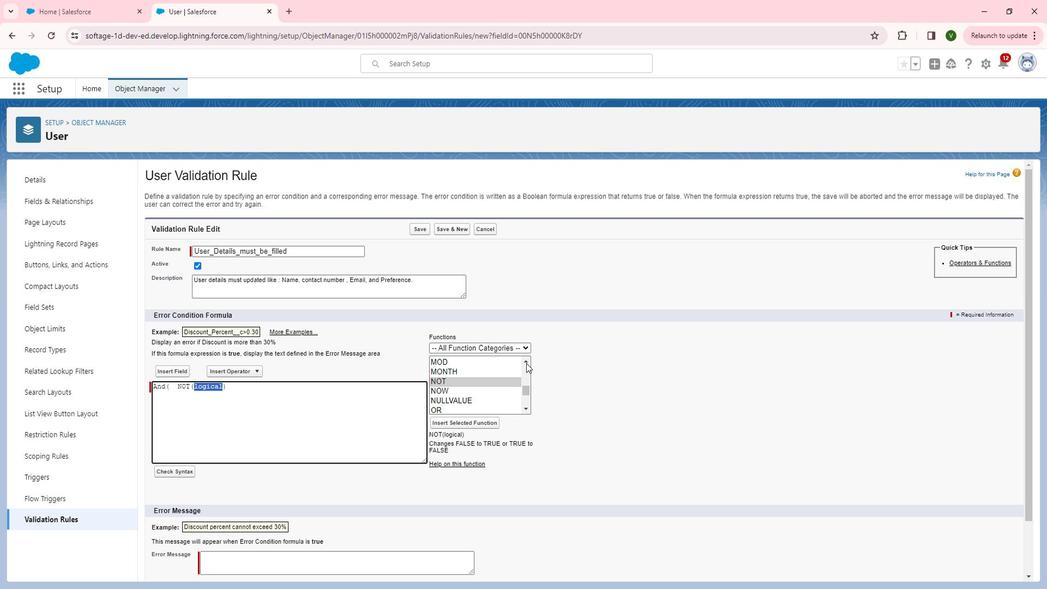 
Action: Mouse pressed left at (542, 365)
Screenshot: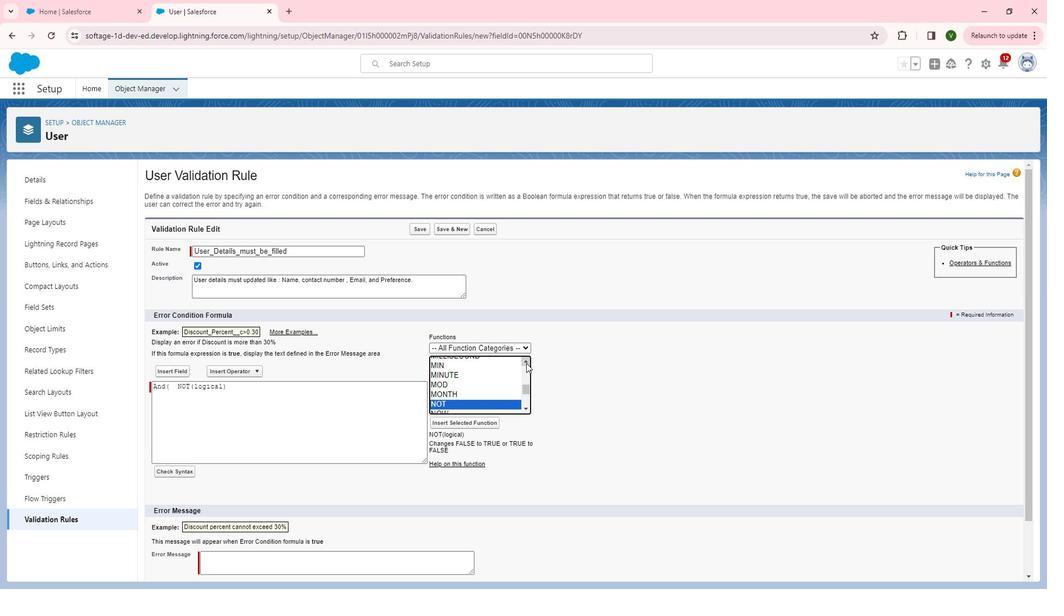 
Action: Mouse pressed left at (542, 365)
Screenshot: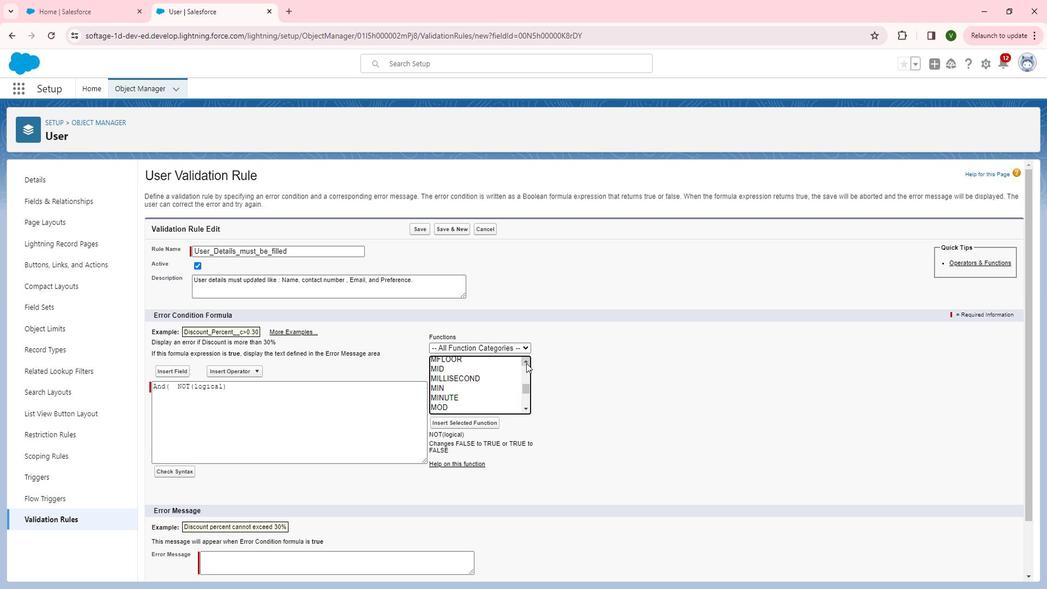 
Action: Mouse moved to (540, 366)
Screenshot: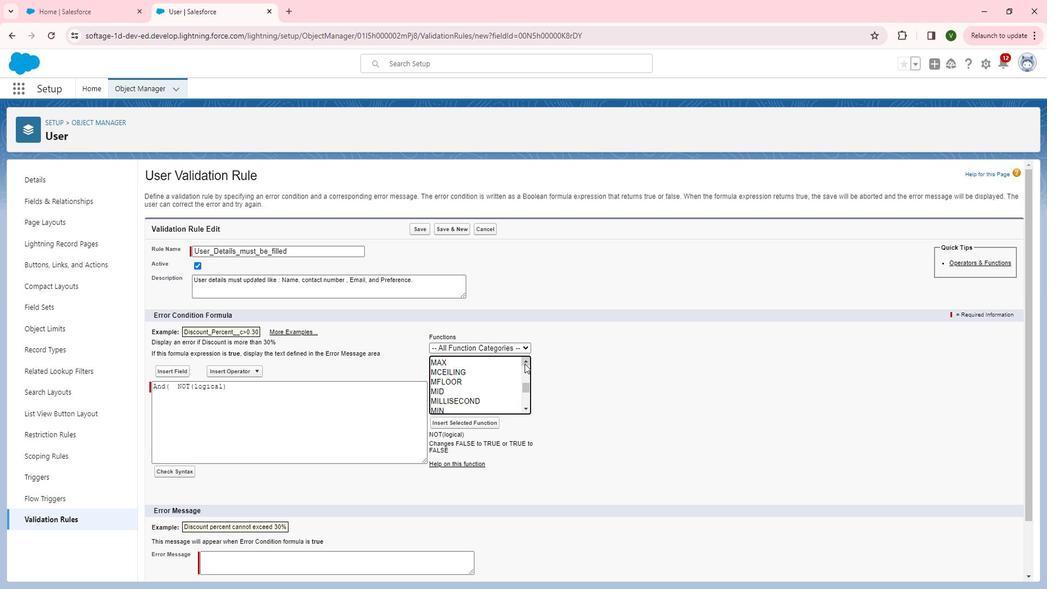 
Action: Mouse pressed left at (540, 366)
Screenshot: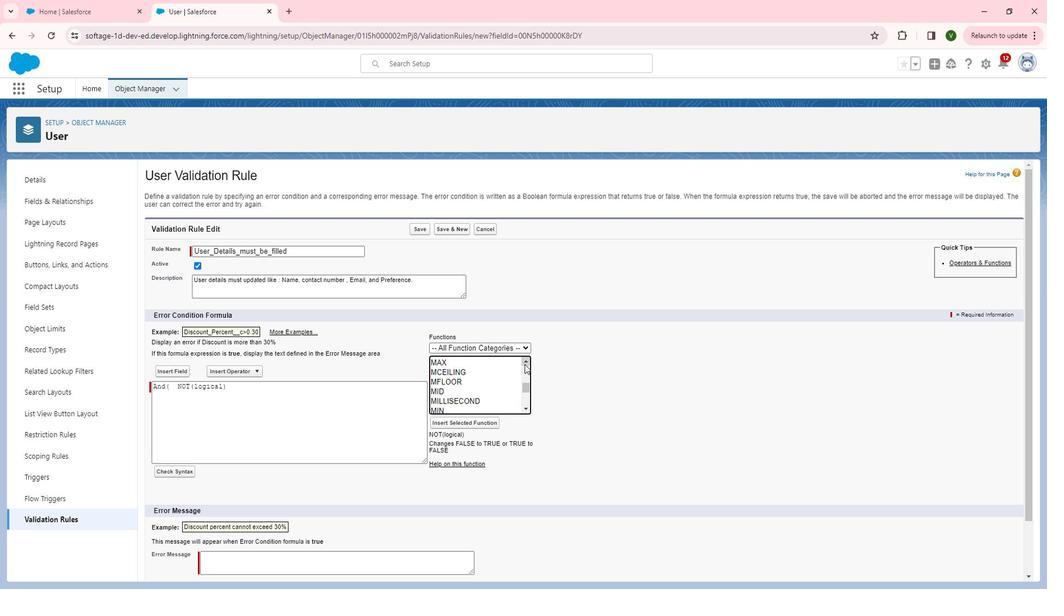 
Action: Mouse moved to (538, 367)
Screenshot: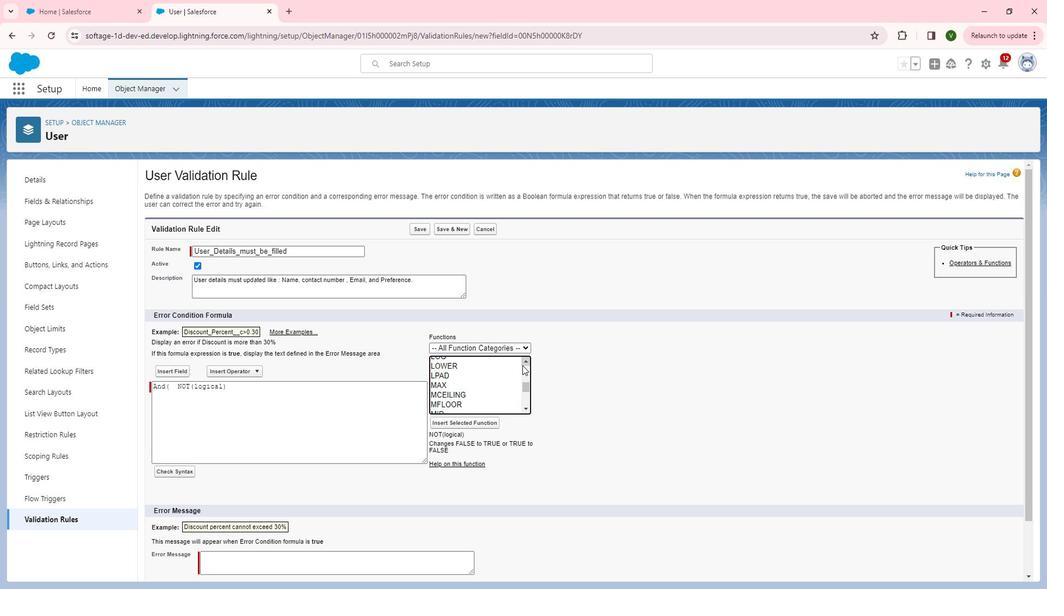 
Action: Mouse pressed left at (538, 367)
Screenshot: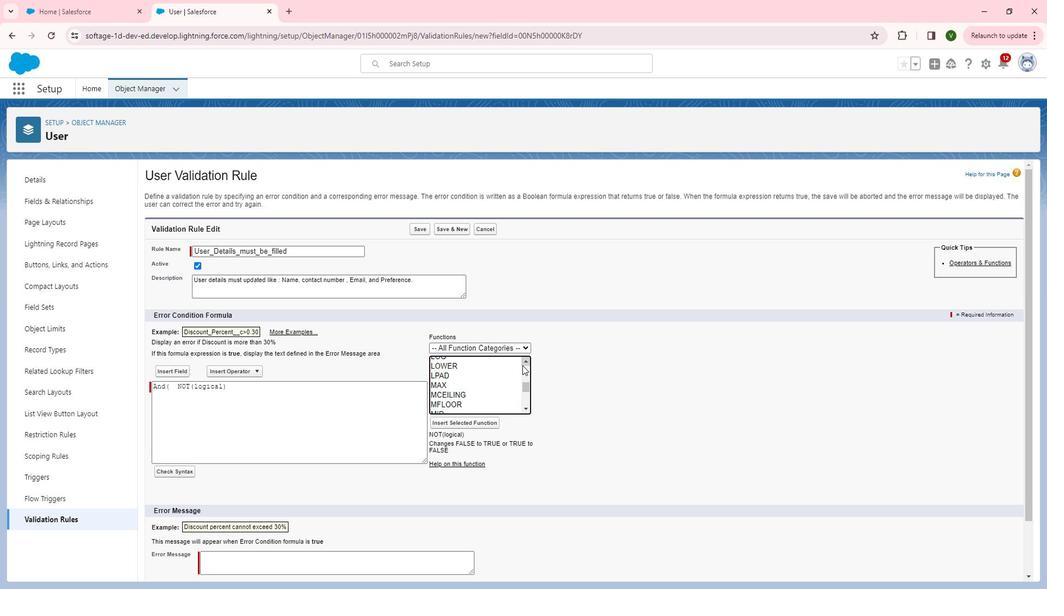 
Action: Mouse pressed left at (538, 367)
Screenshot: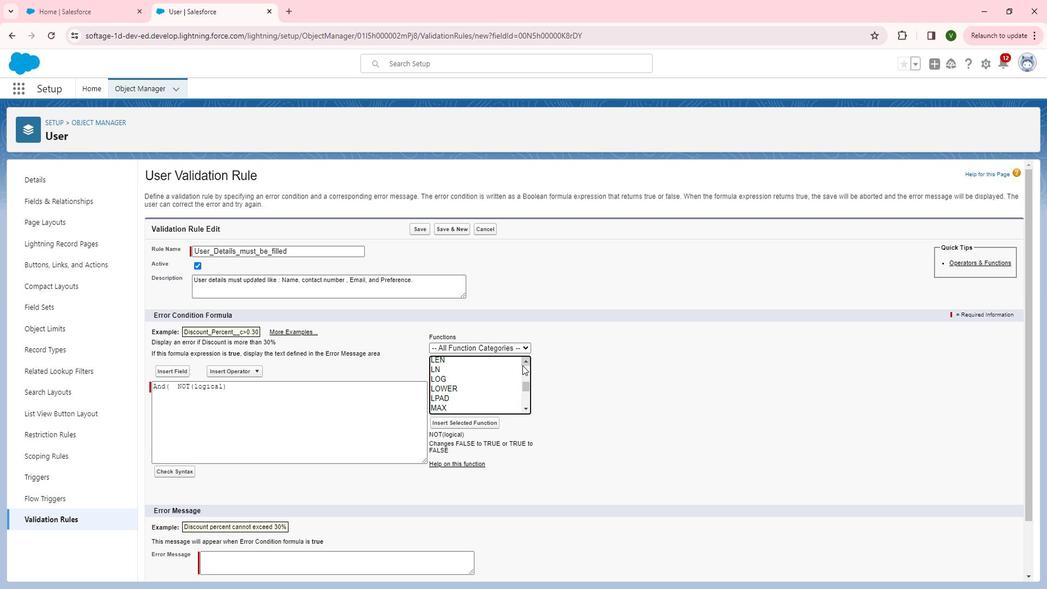 
Action: Mouse pressed left at (538, 367)
Screenshot: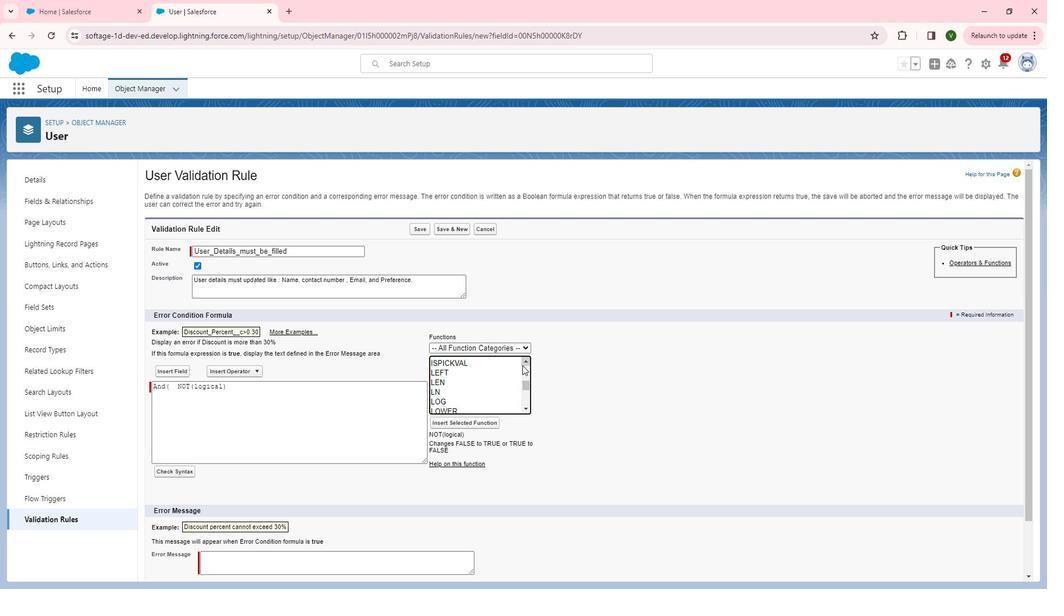 
Action: Mouse pressed left at (538, 367)
Screenshot: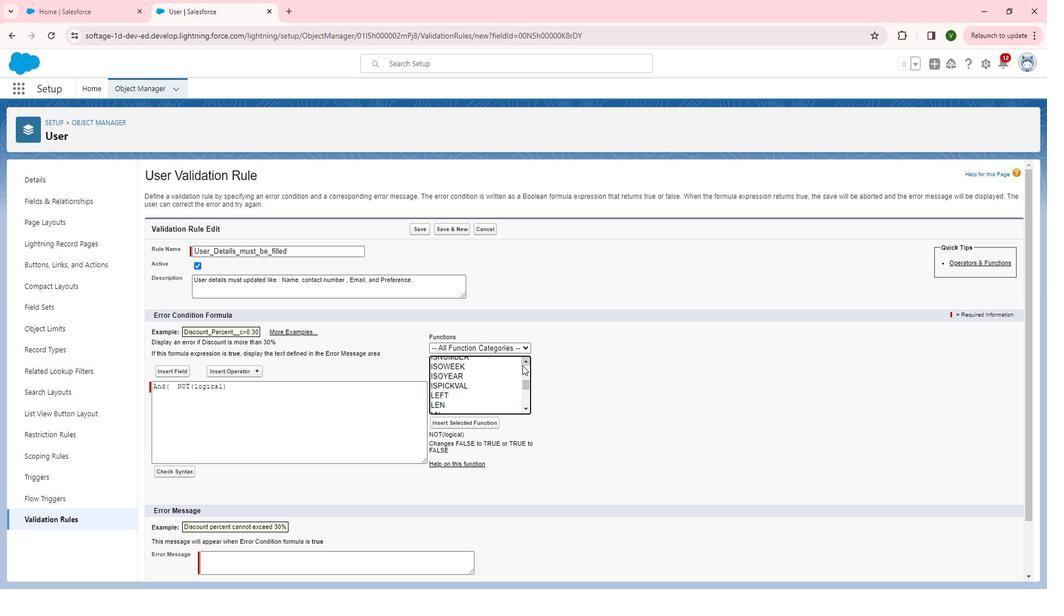 
Action: Mouse moved to (540, 364)
Screenshot: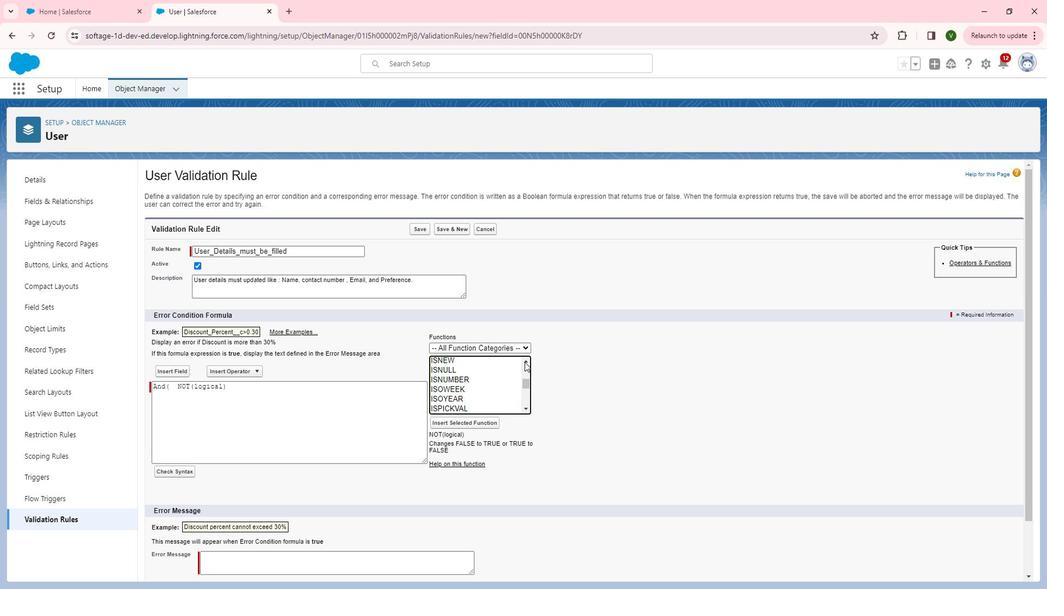 
Action: Mouse pressed left at (540, 364)
Screenshot: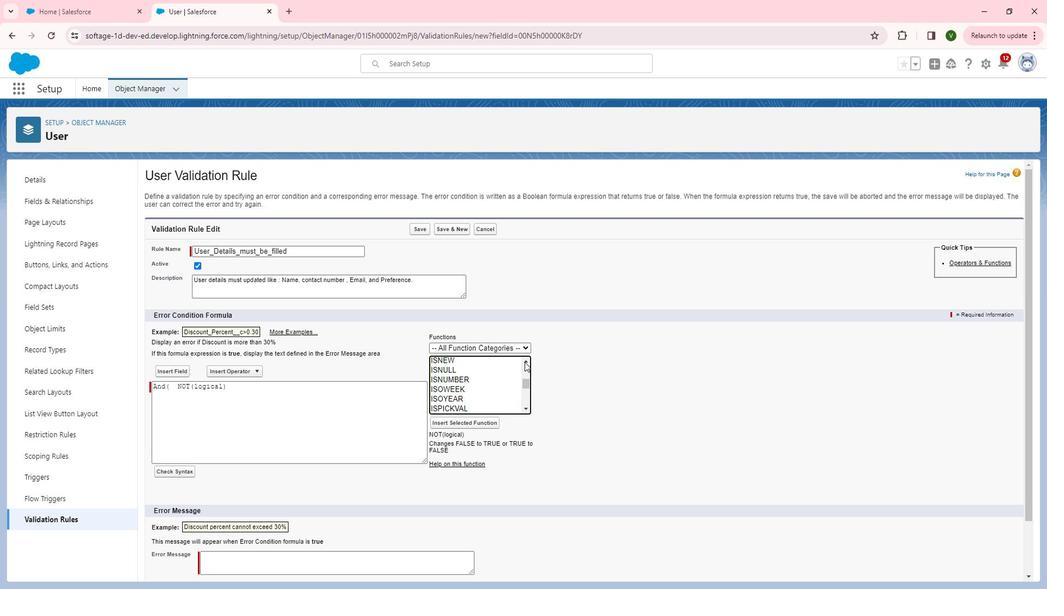 
Action: Mouse moved to (542, 363)
Screenshot: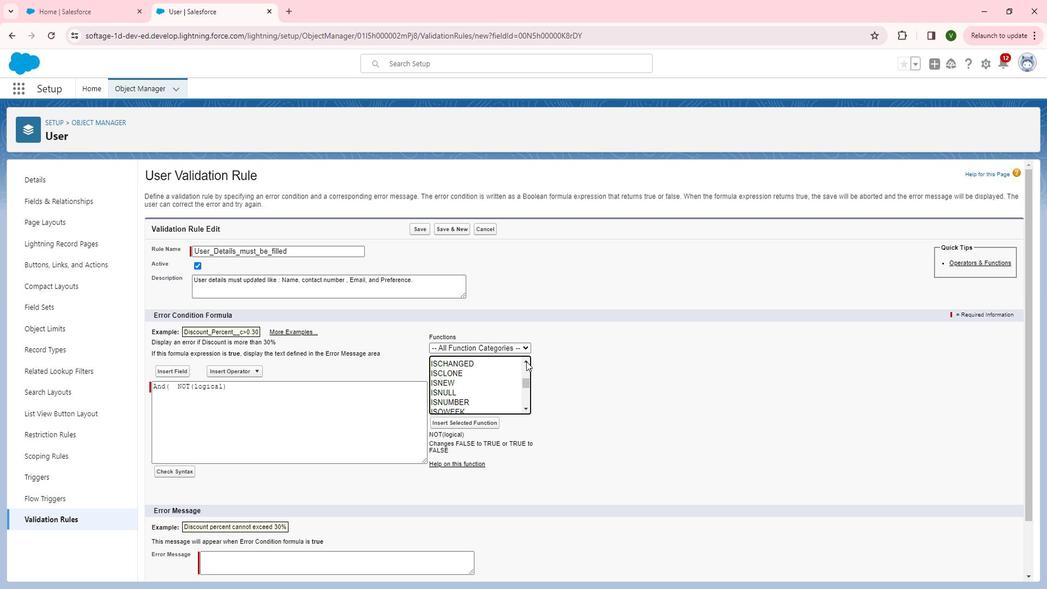 
Action: Mouse pressed left at (542, 363)
Screenshot: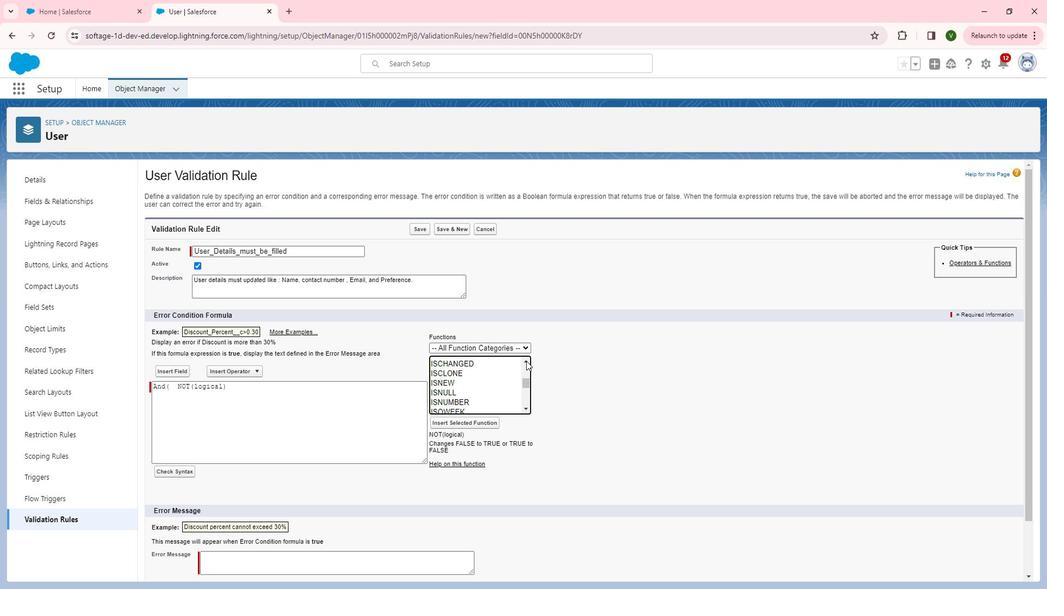 
Action: Mouse moved to (473, 378)
Screenshot: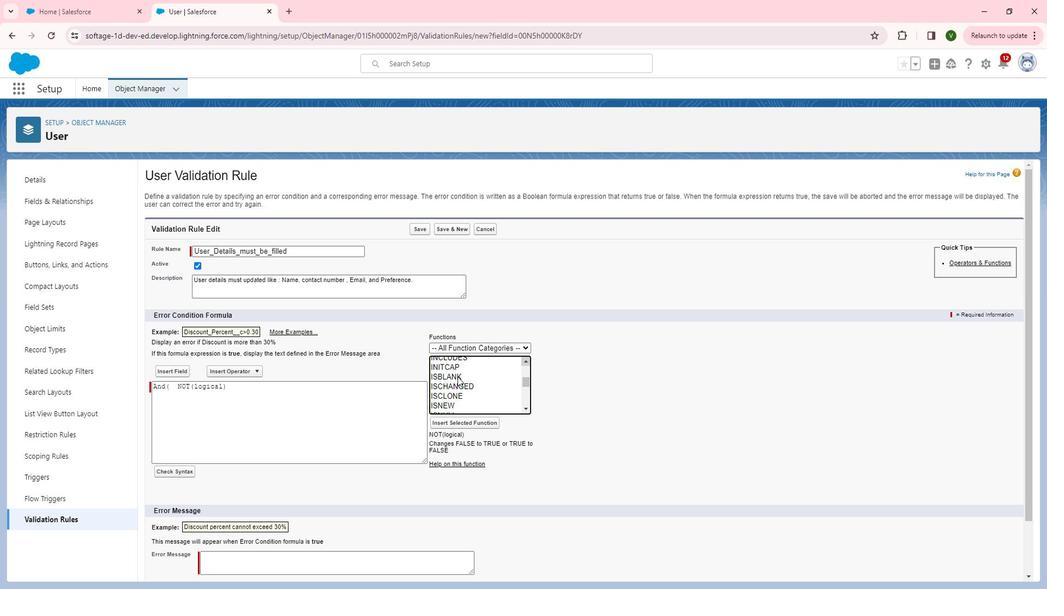 
Action: Mouse pressed left at (473, 378)
Screenshot: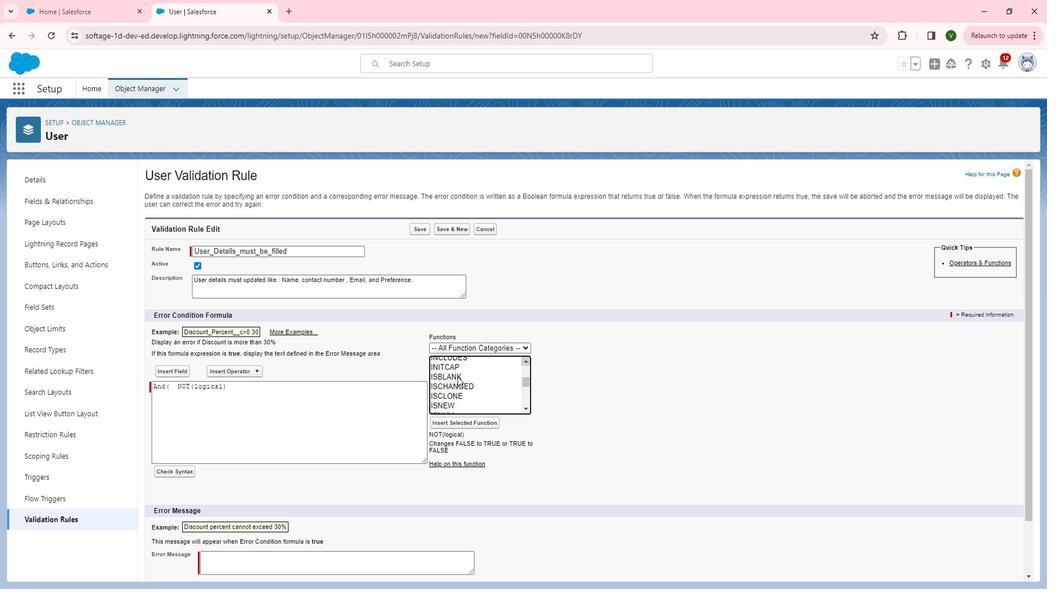 
Action: Mouse moved to (490, 422)
Screenshot: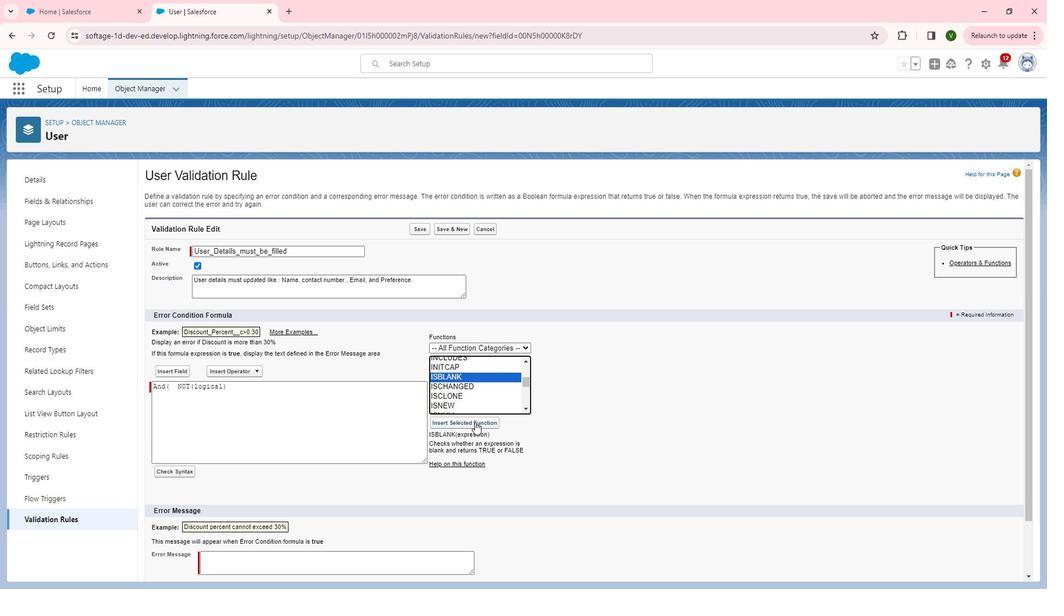 
Action: Mouse pressed left at (490, 422)
Screenshot: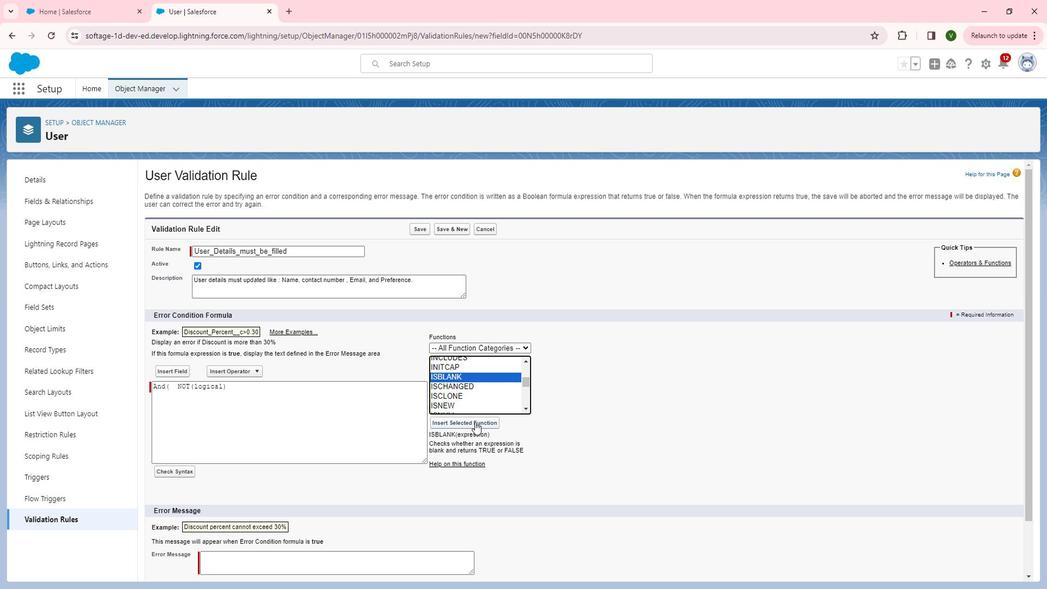 
Action: Mouse moved to (265, 391)
Screenshot: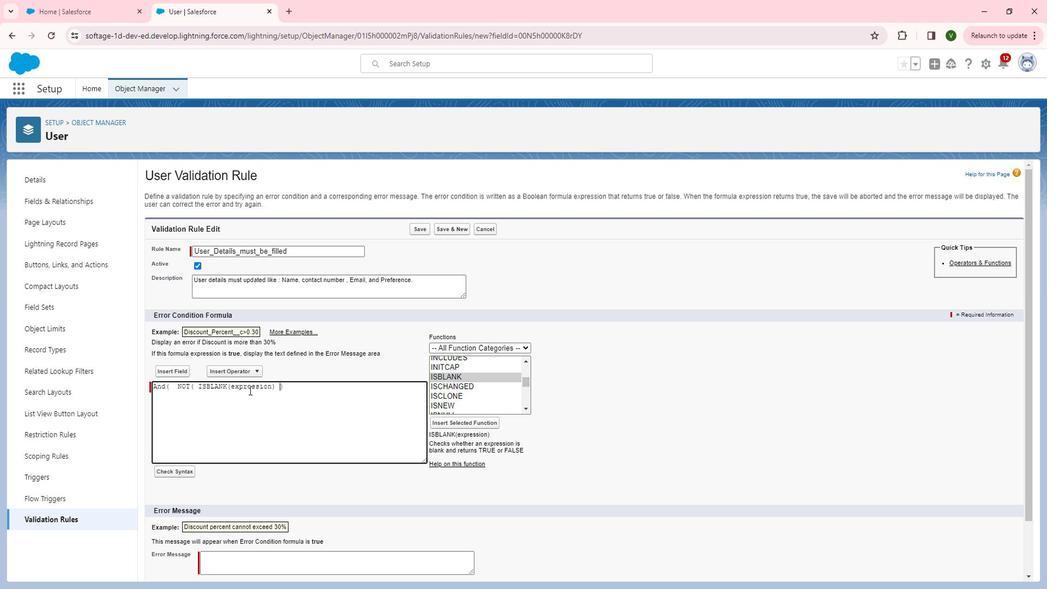 
Action: Mouse pressed left at (265, 391)
Screenshot: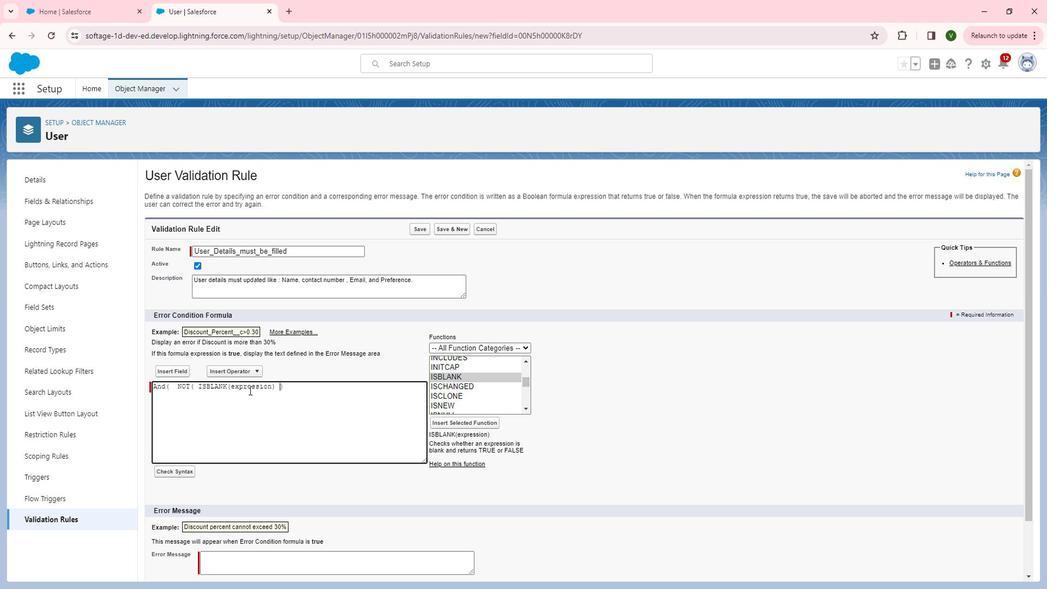 
Action: Mouse moved to (265, 391)
Screenshot: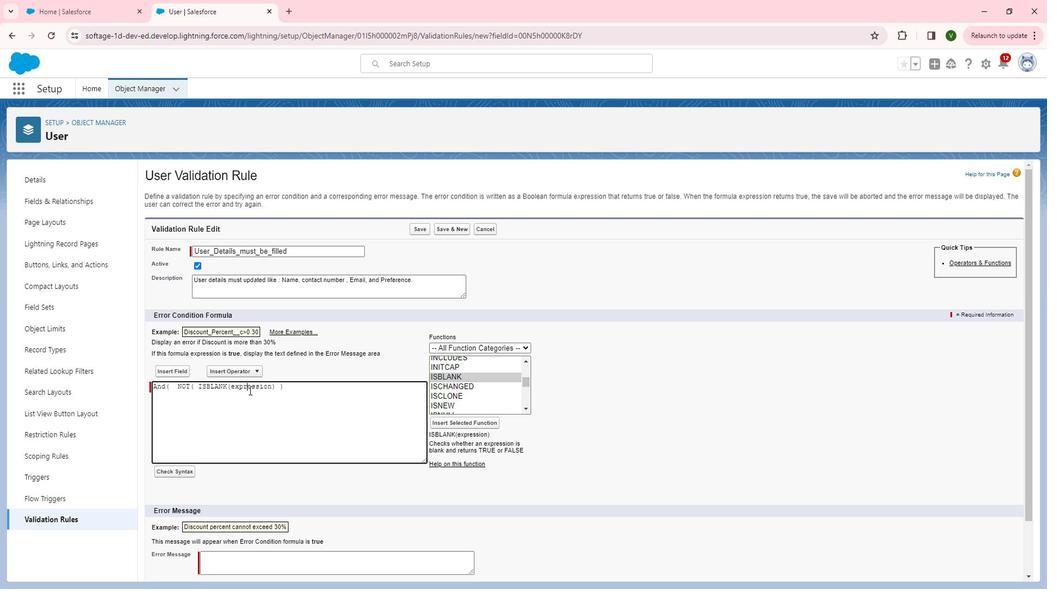 
Action: Mouse pressed left at (265, 391)
Screenshot: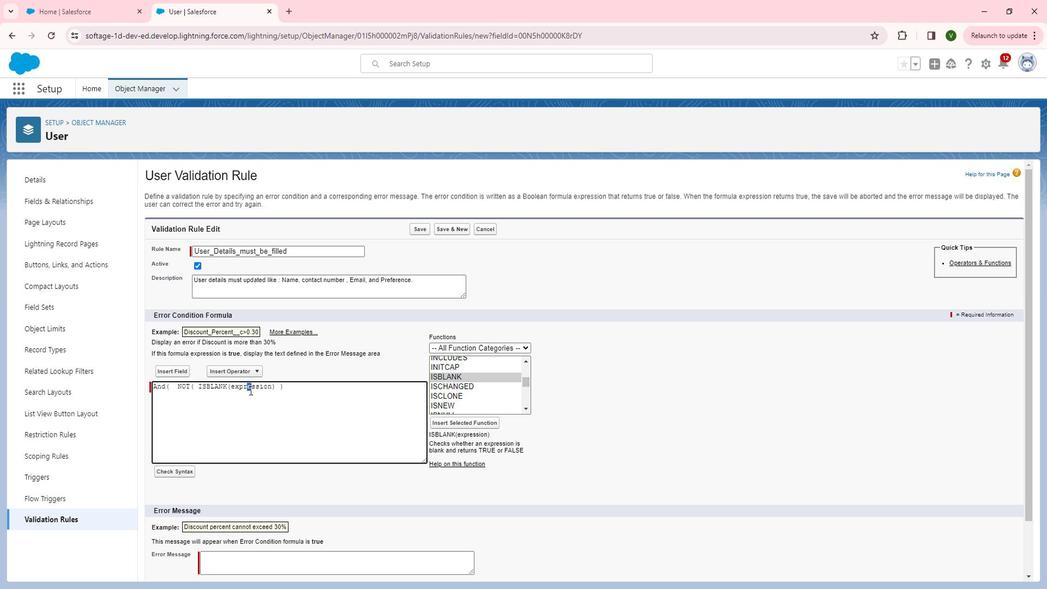 
Action: Mouse moved to (279, 388)
Screenshot: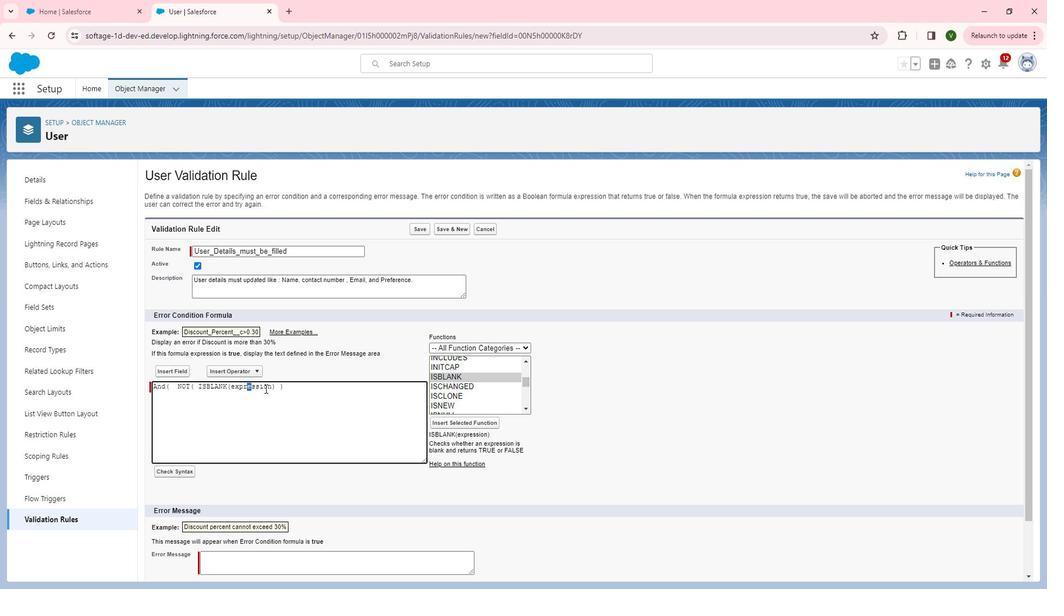 
Action: Mouse pressed left at (279, 388)
Screenshot: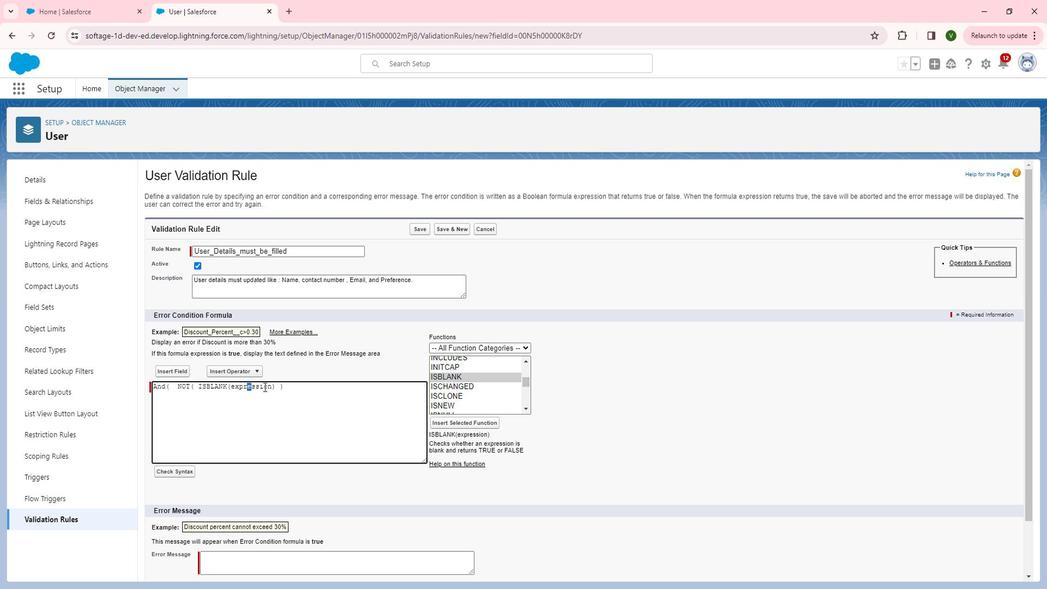 
Action: Mouse pressed left at (279, 388)
Screenshot: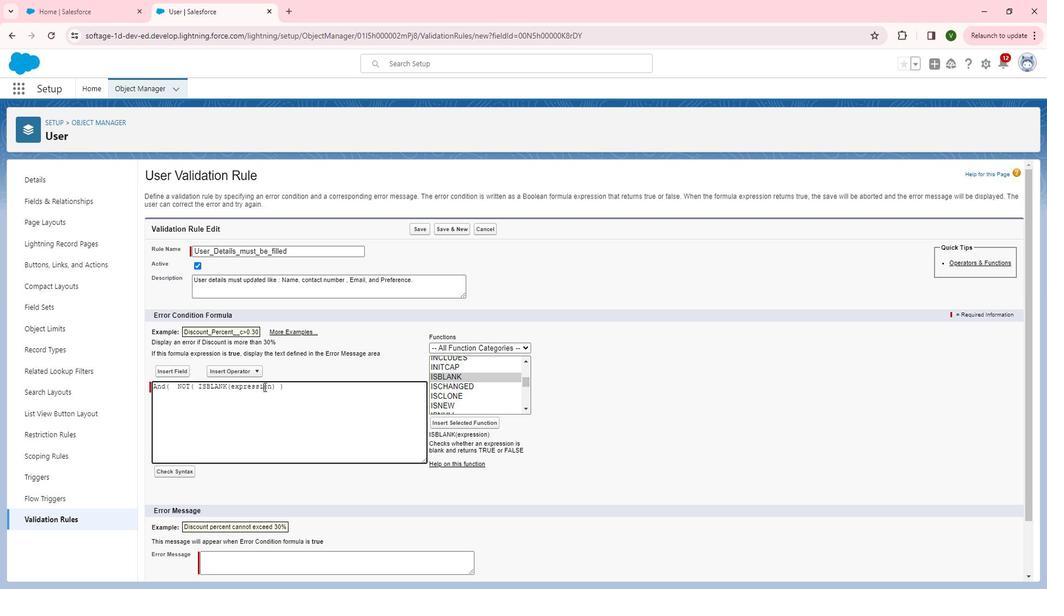 
Action: Mouse moved to (196, 372)
Screenshot: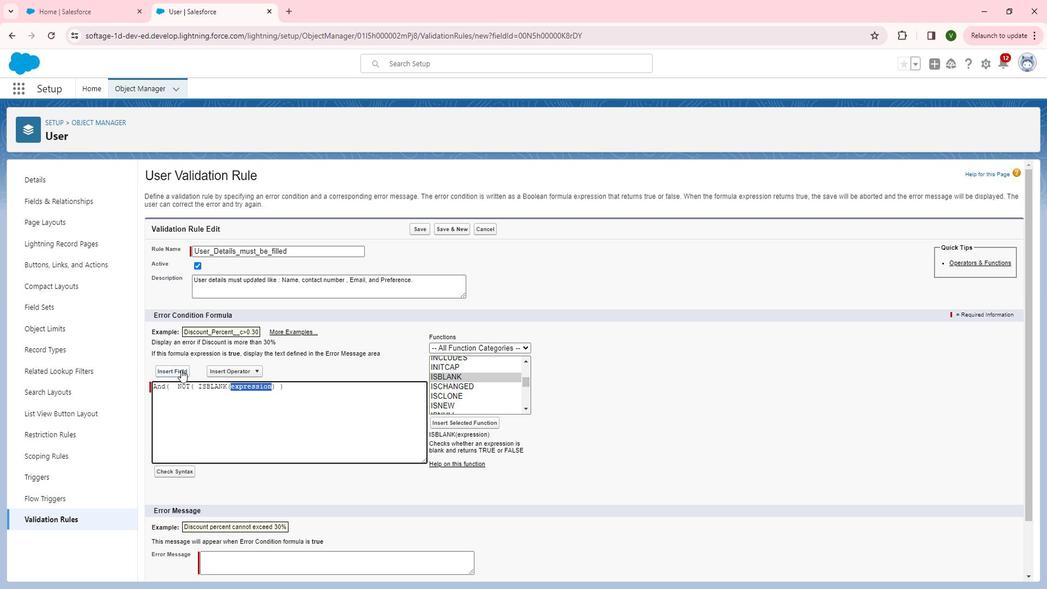 
Action: Mouse pressed left at (196, 372)
Screenshot: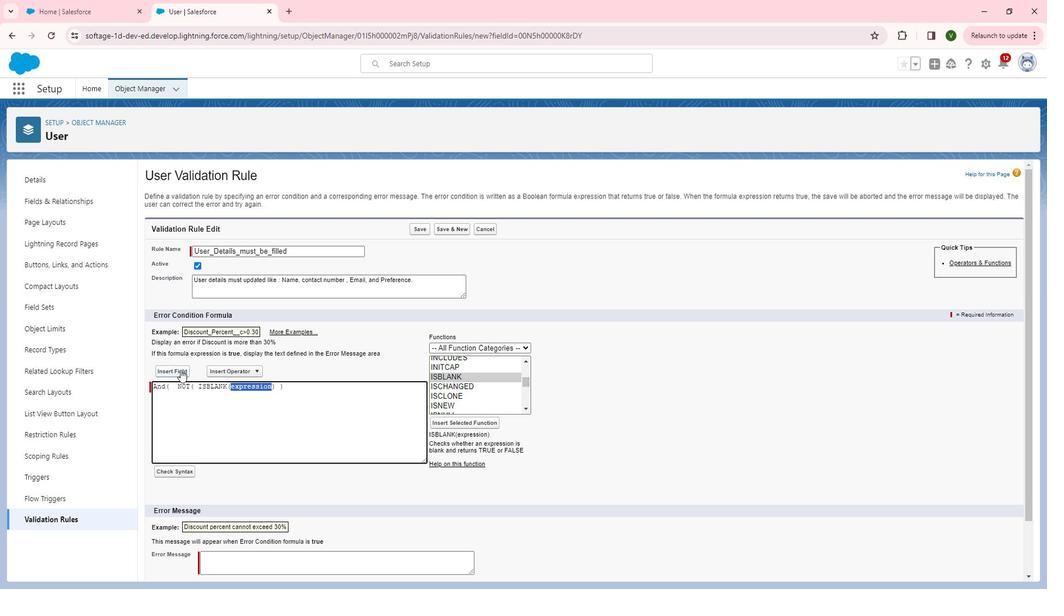 
Action: Mouse moved to (501, 386)
Screenshot: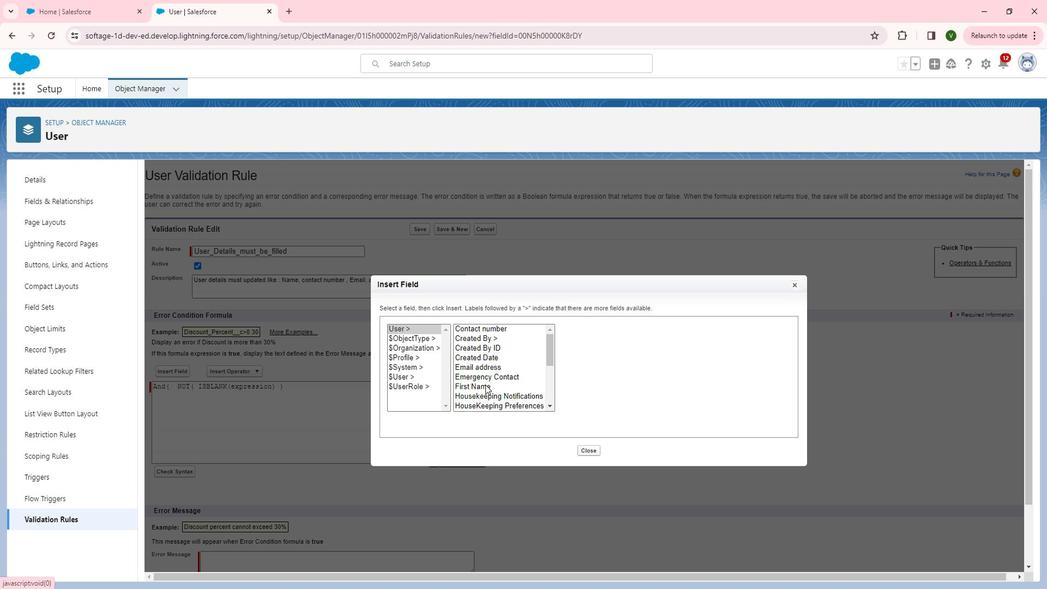 
Action: Mouse pressed left at (501, 386)
Screenshot: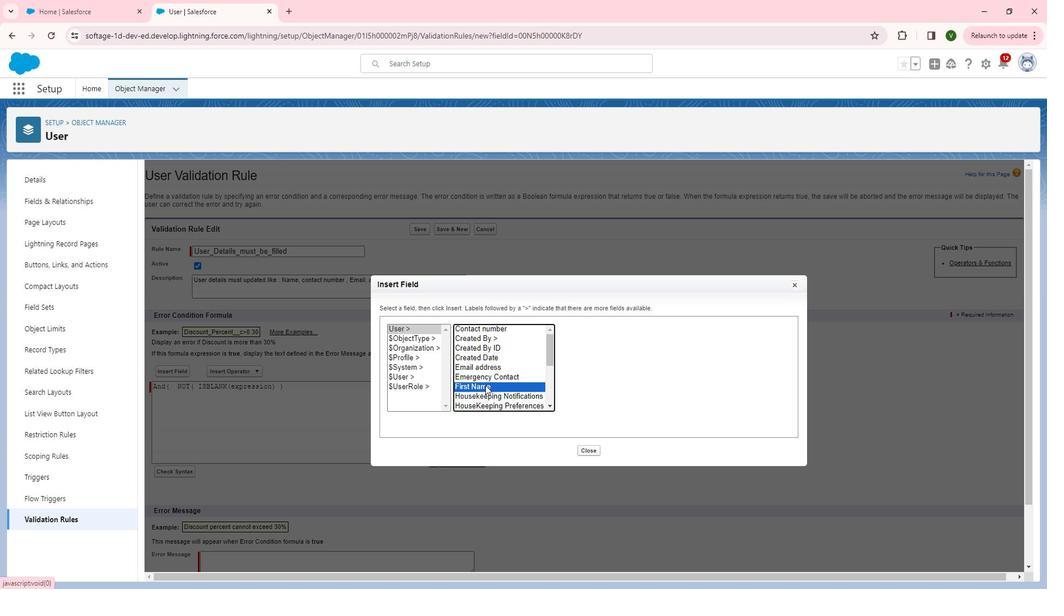 
Action: Mouse moved to (620, 388)
Screenshot: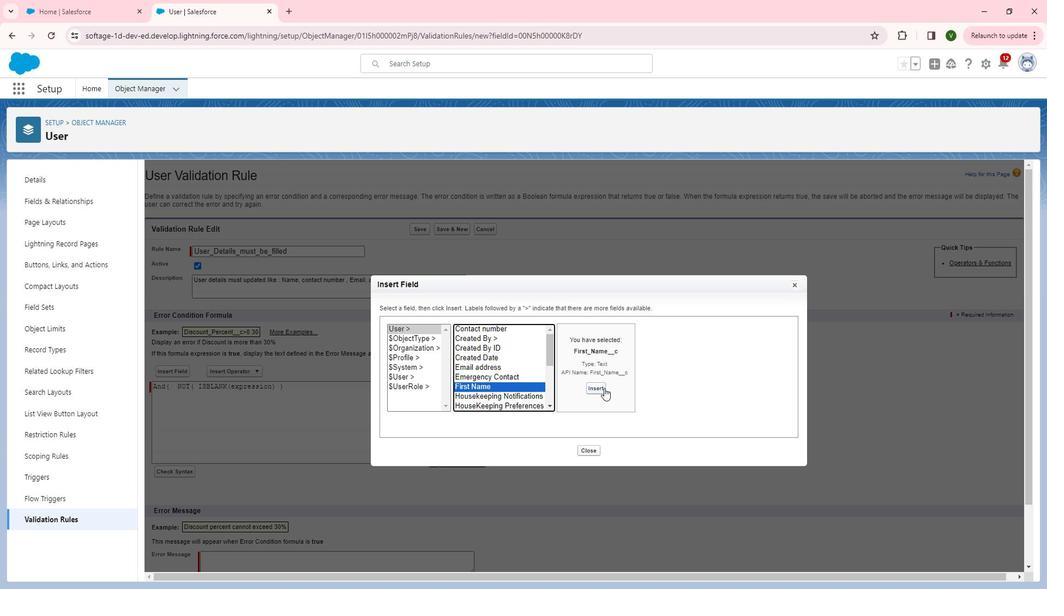 
Action: Mouse pressed left at (620, 388)
Screenshot: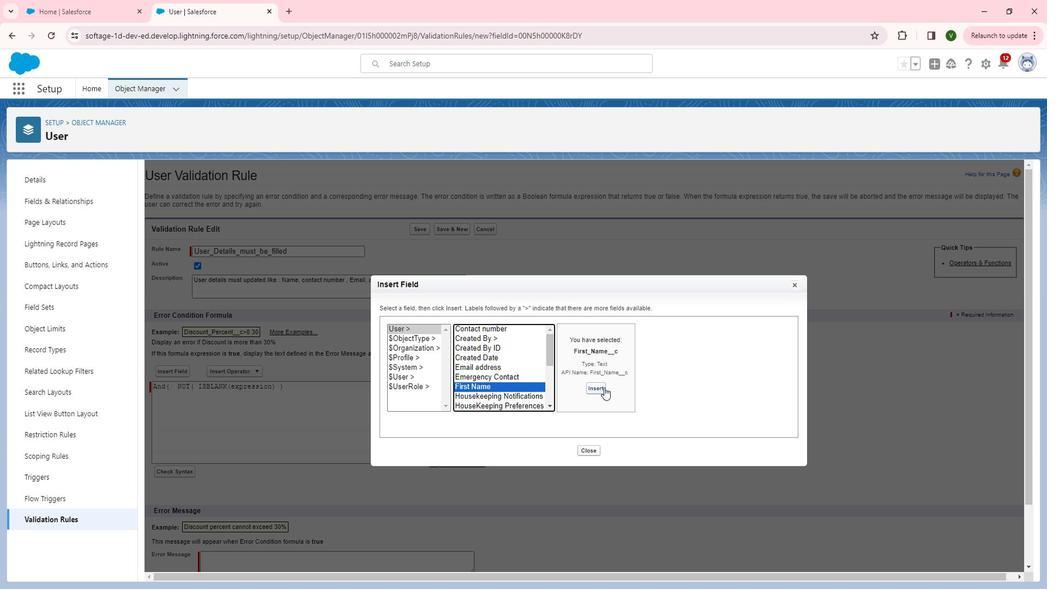
Action: Mouse moved to (327, 389)
Screenshot: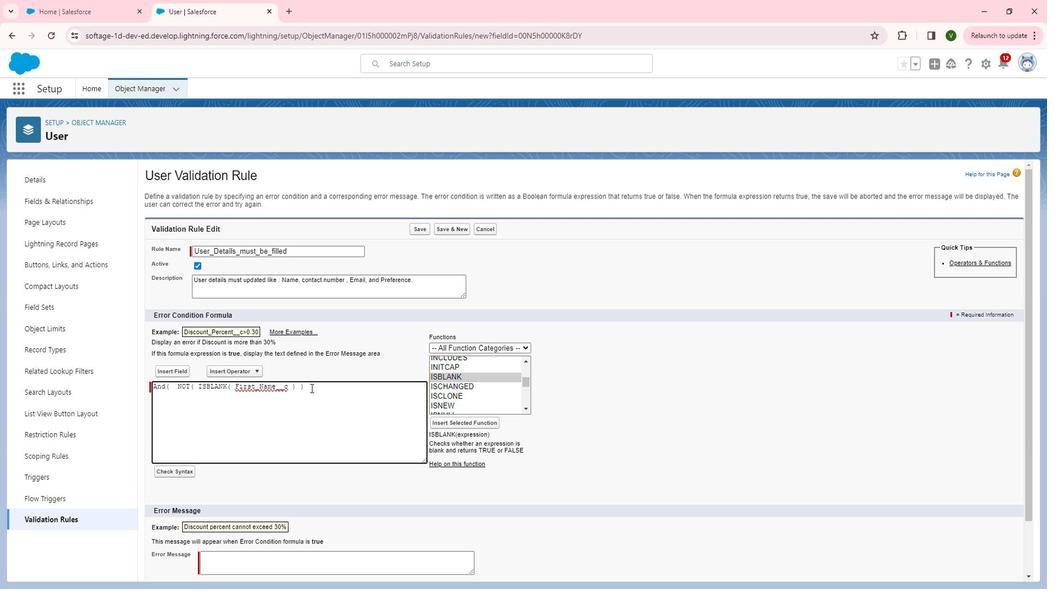 
Action: Mouse pressed left at (327, 389)
Screenshot: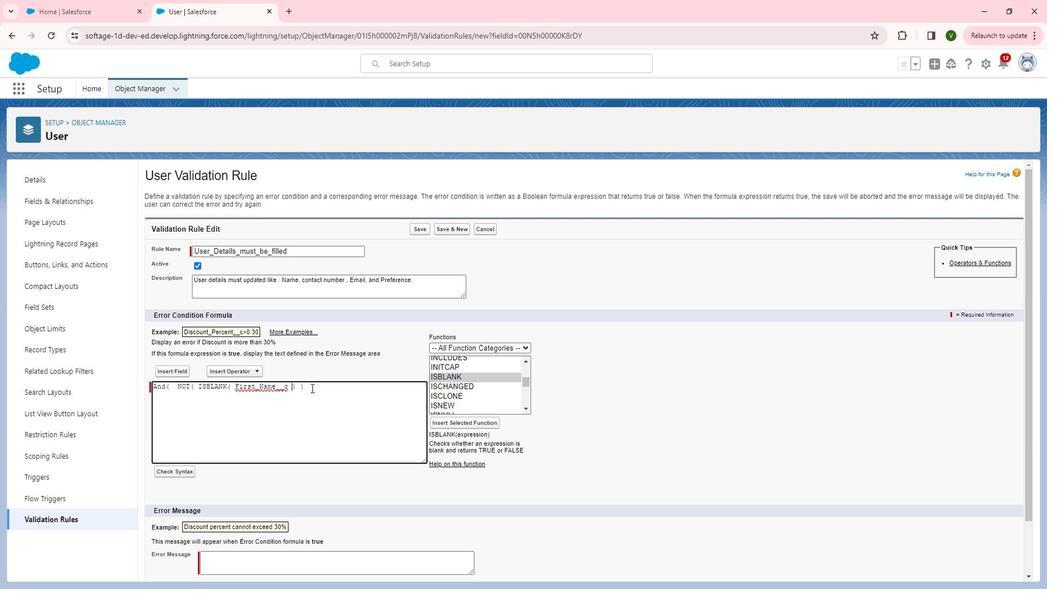 
Action: Key pressed ,
Screenshot: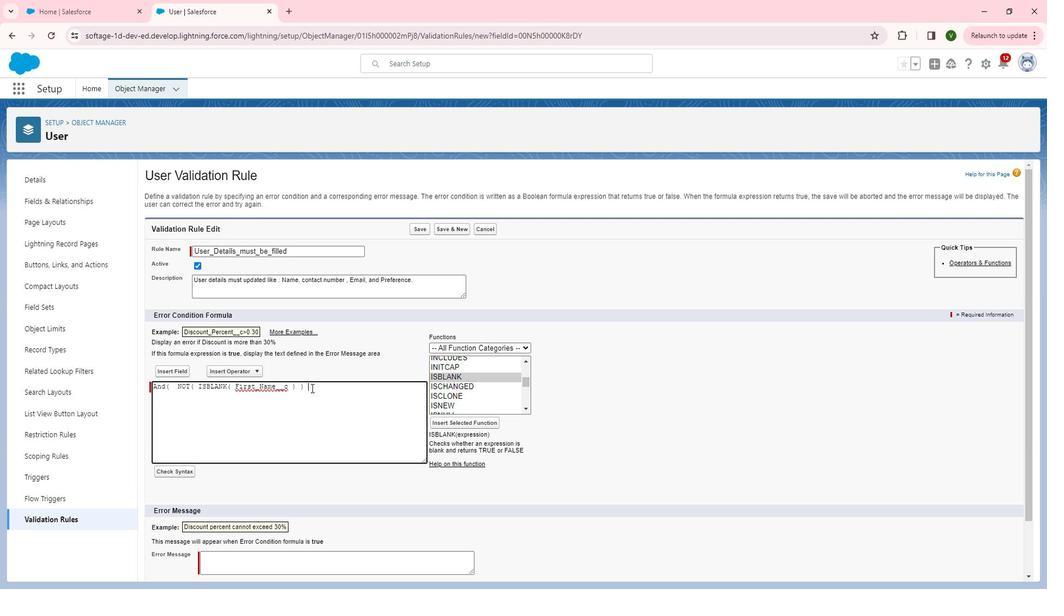 
Action: Mouse moved to (541, 408)
Screenshot: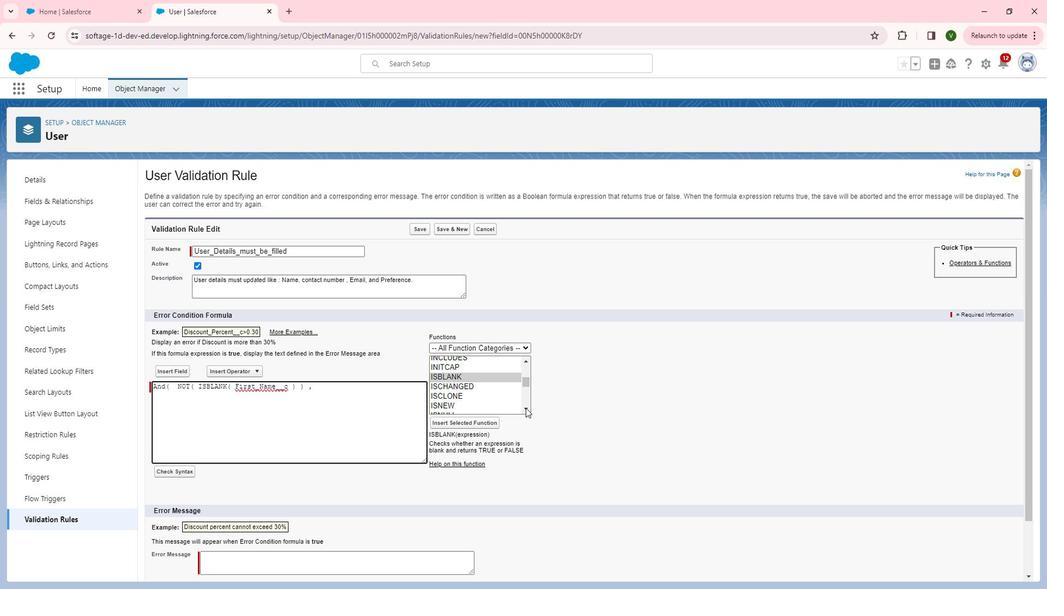 
Action: Mouse pressed left at (541, 408)
Screenshot: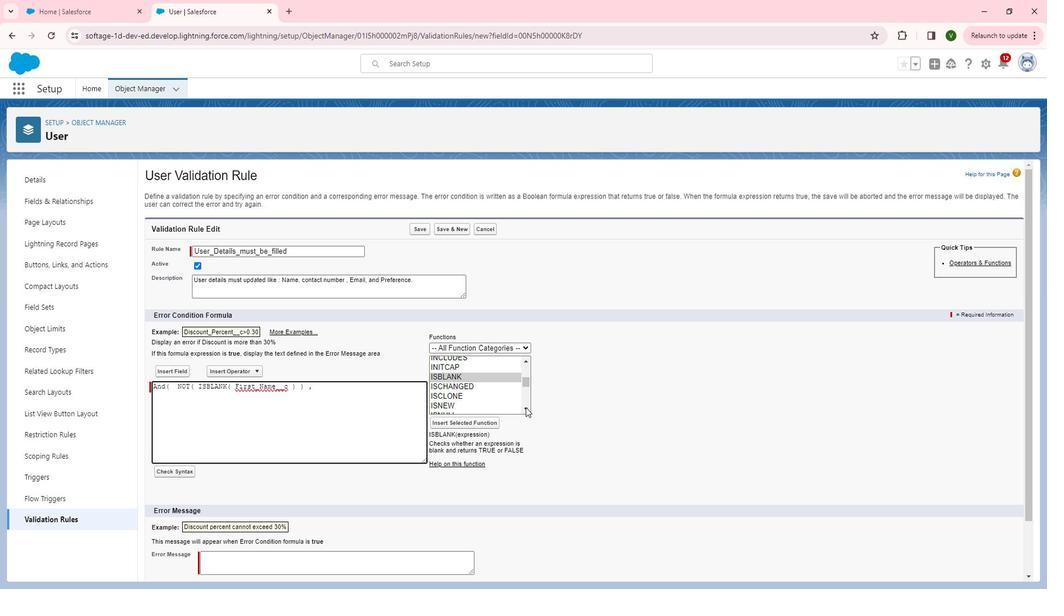 
Action: Mouse pressed left at (541, 408)
Screenshot: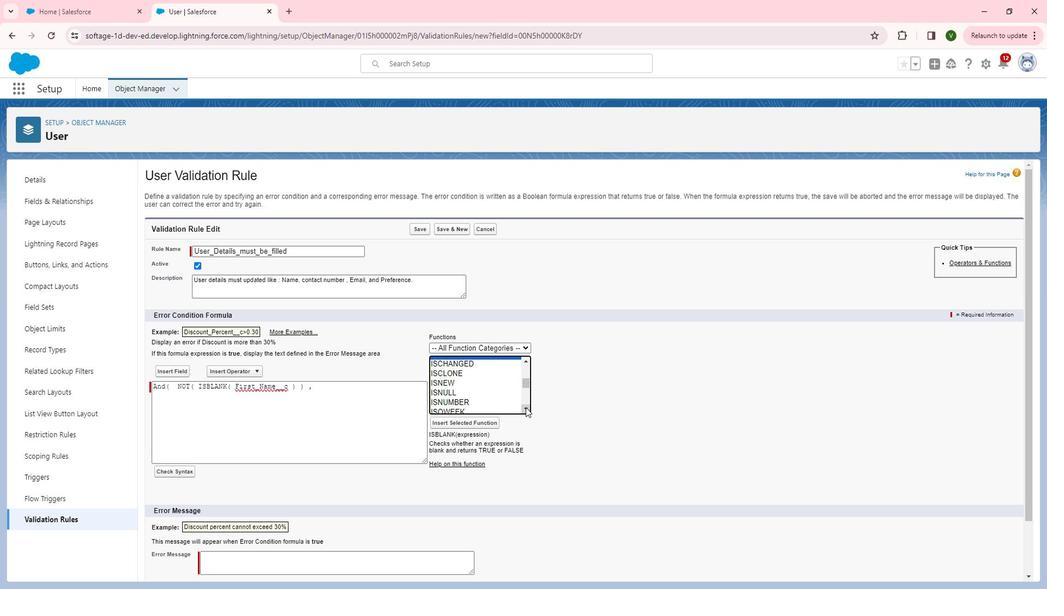 
Action: Mouse pressed left at (541, 408)
Screenshot: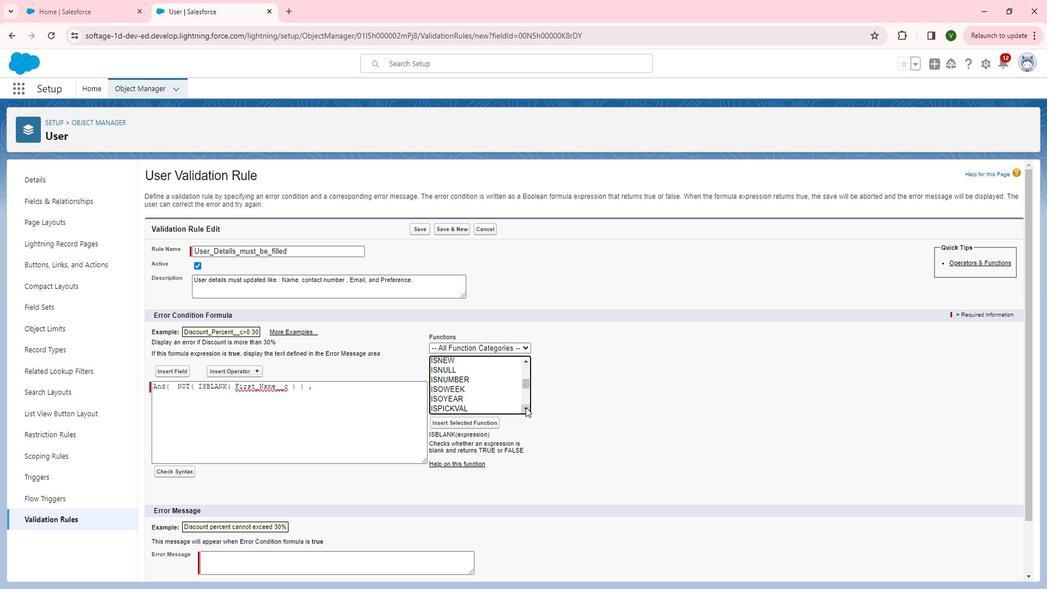 
Action: Mouse pressed left at (541, 408)
Screenshot: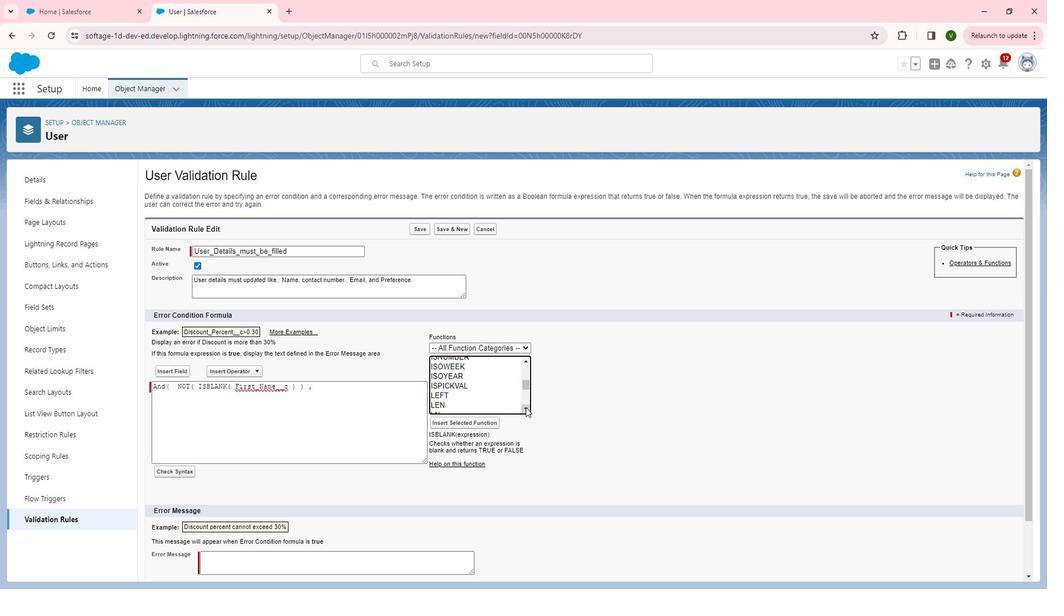 
Action: Mouse pressed left at (541, 408)
Screenshot: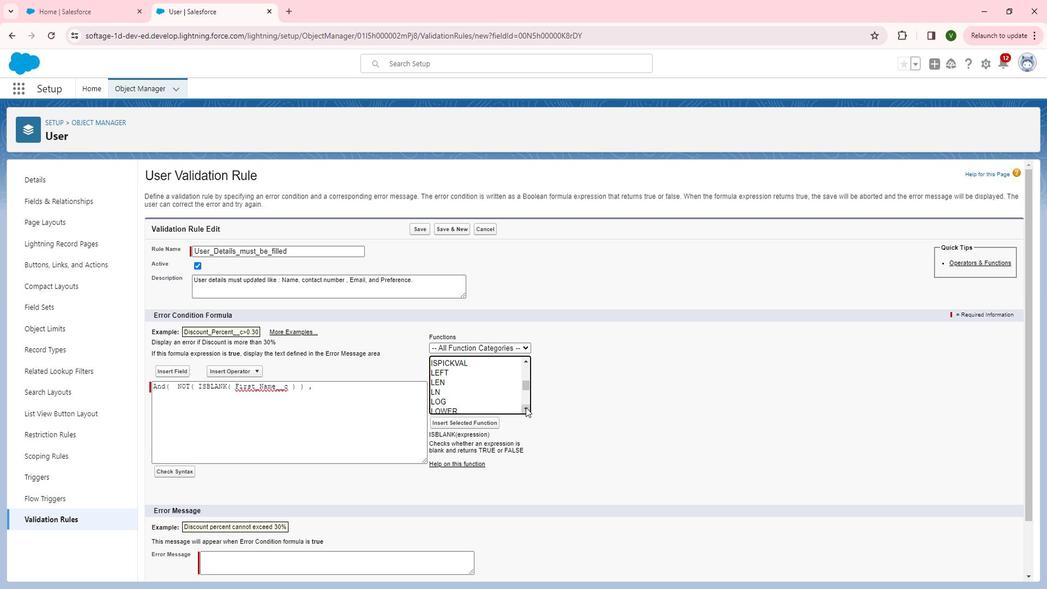 
Action: Mouse pressed left at (541, 408)
Screenshot: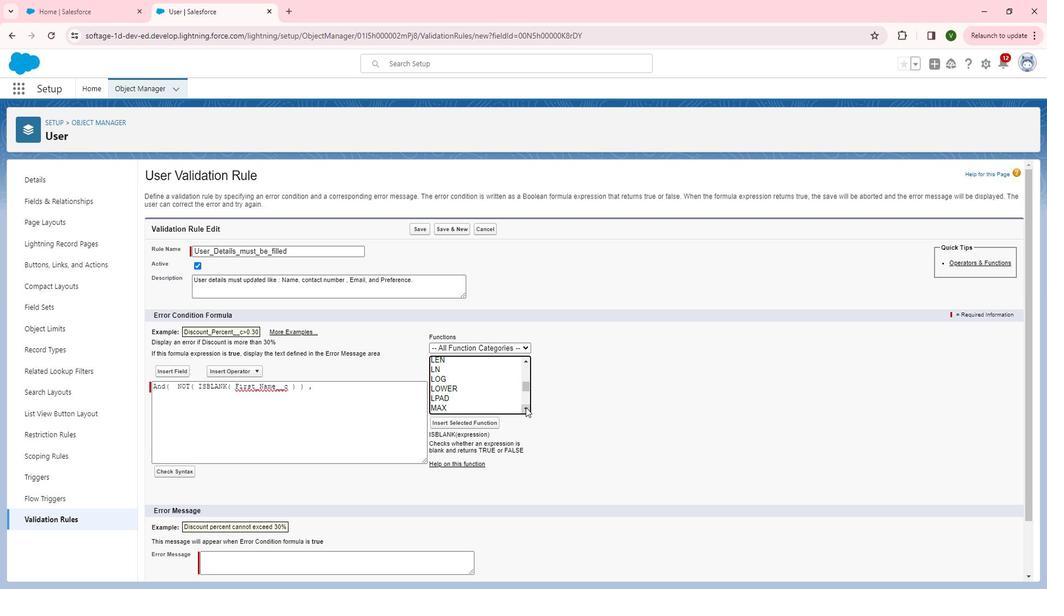 
Action: Mouse pressed left at (541, 408)
Screenshot: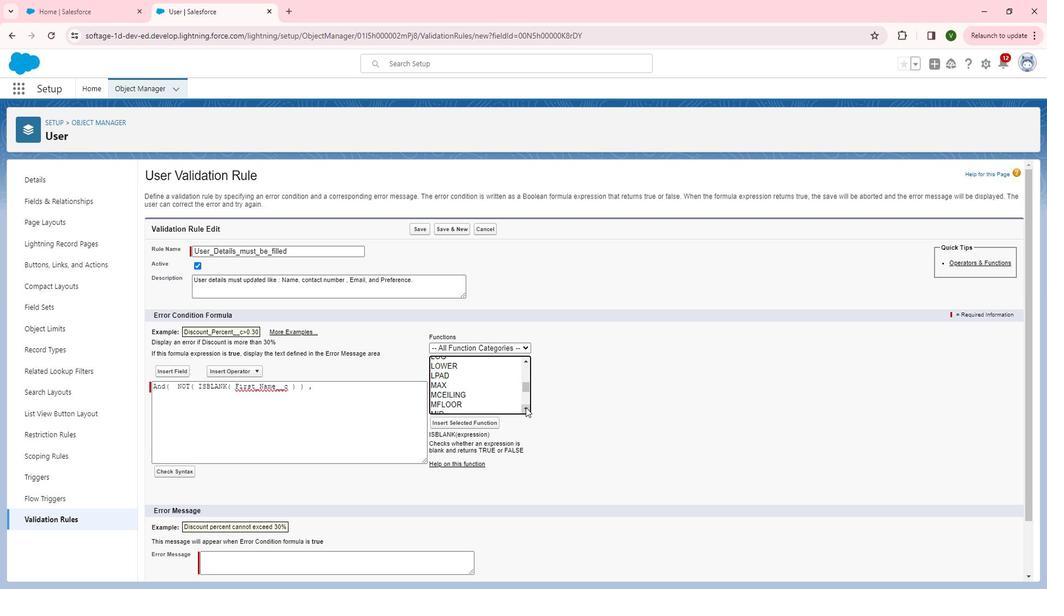 
Action: Mouse pressed left at (541, 408)
Screenshot: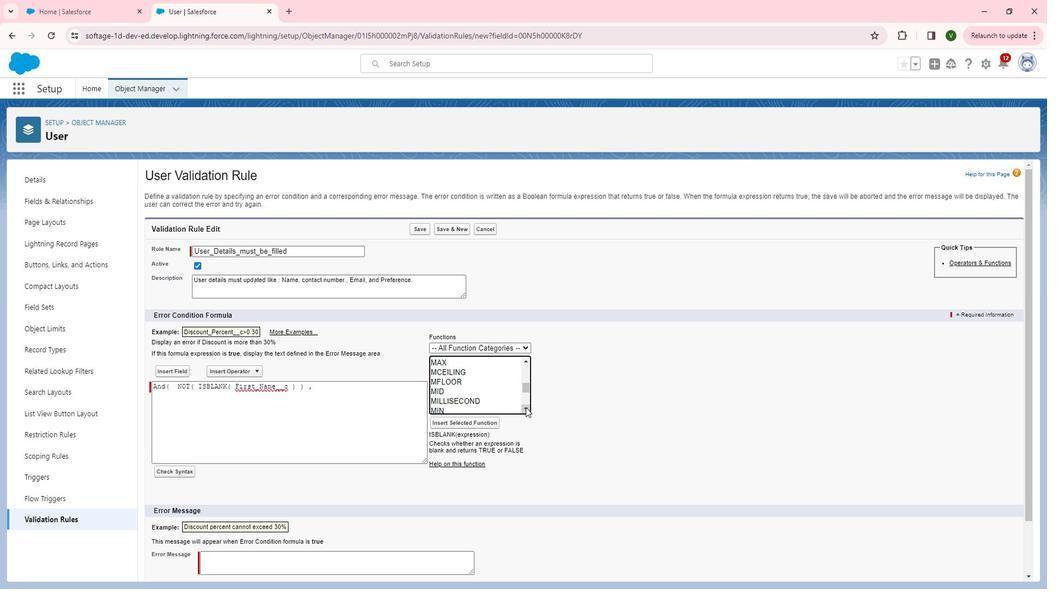 
Action: Mouse pressed left at (541, 408)
Screenshot: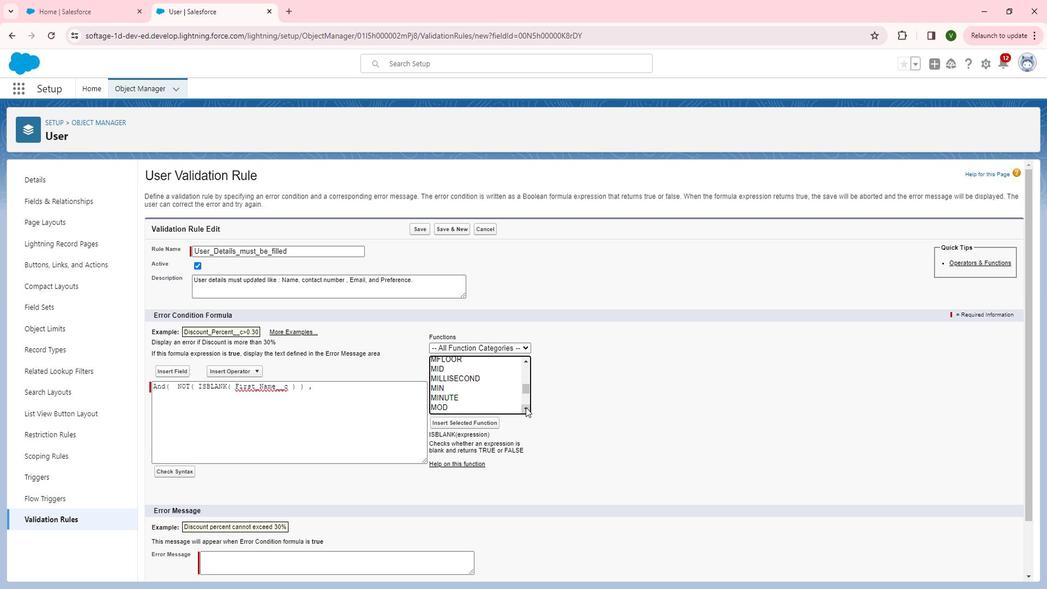 
Action: Mouse pressed left at (541, 408)
Screenshot: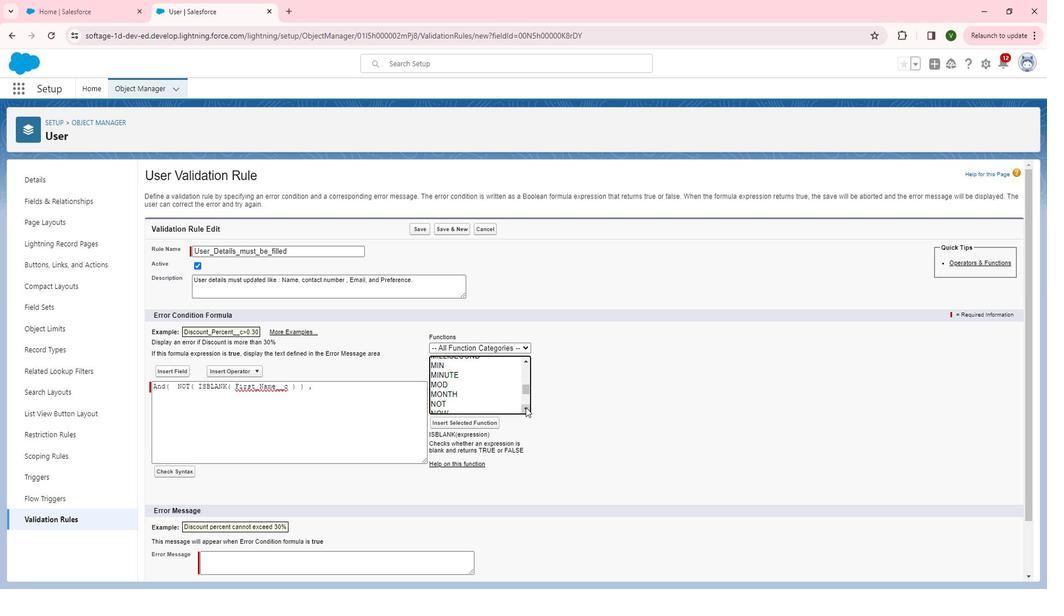 
Action: Mouse moved to (466, 382)
Screenshot: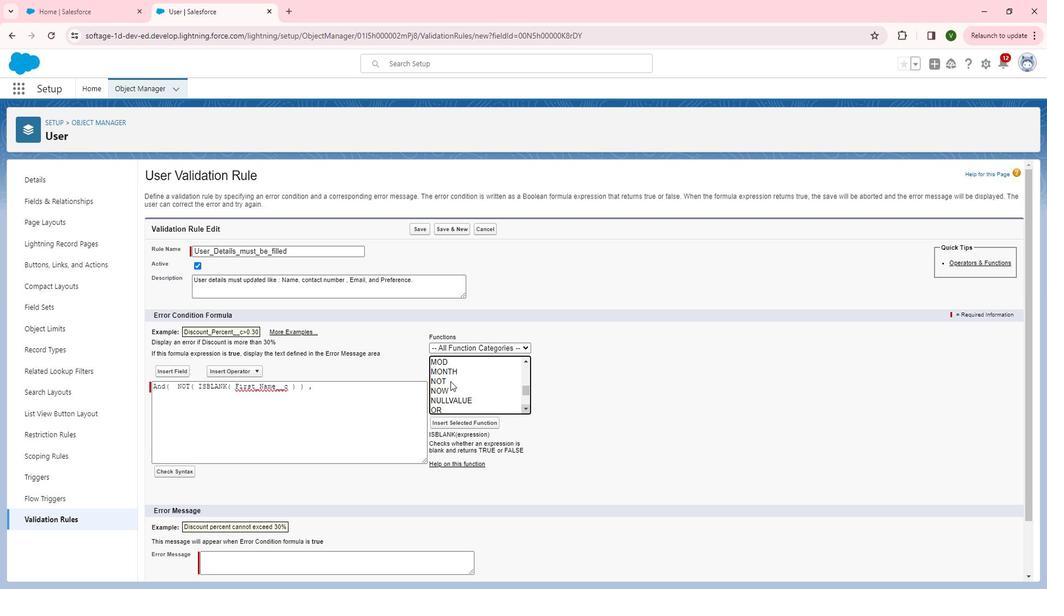 
Action: Mouse pressed left at (466, 382)
Screenshot: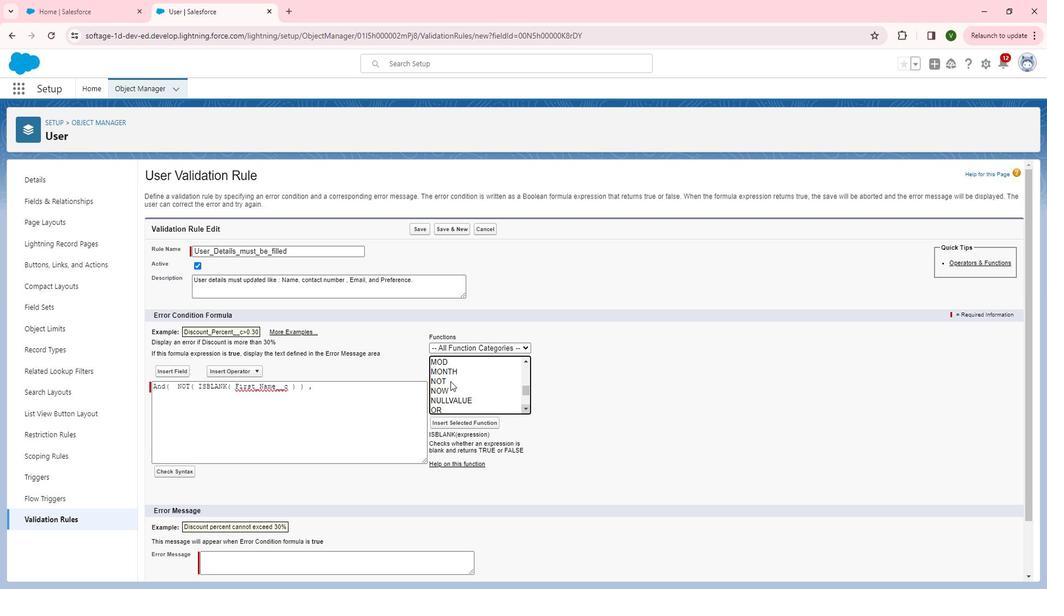 
Action: Mouse moved to (496, 421)
Screenshot: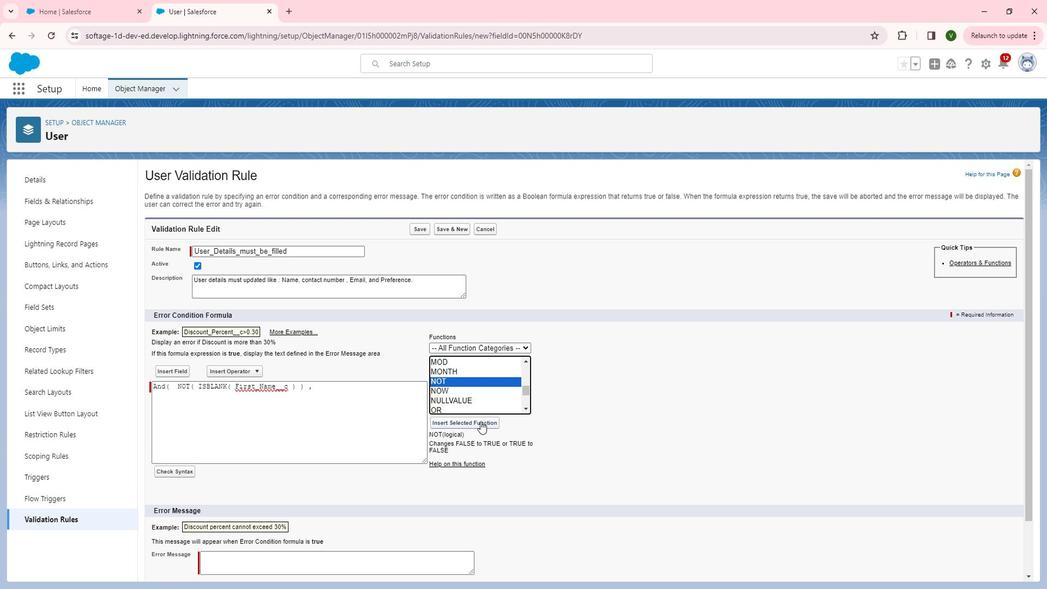 
Action: Mouse pressed left at (496, 421)
Screenshot: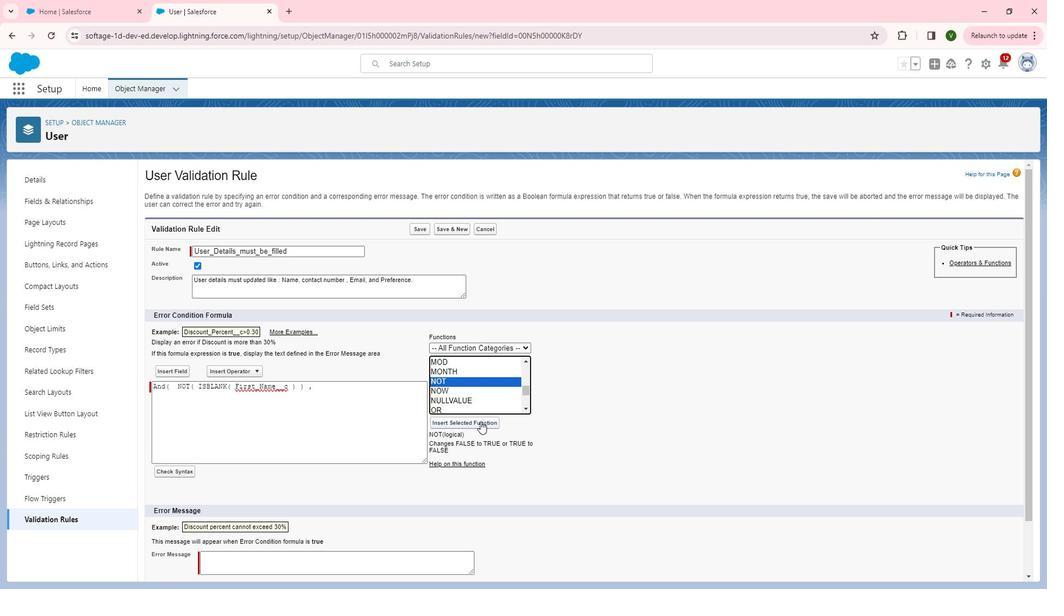 
Action: Mouse moved to (356, 388)
Screenshot: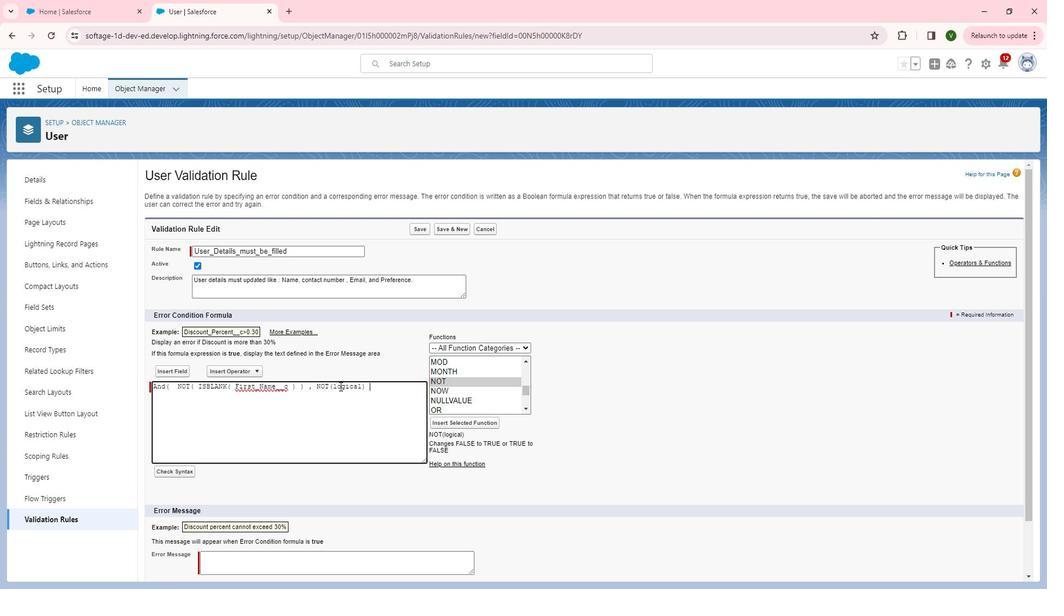 
Action: Mouse pressed left at (356, 388)
Screenshot: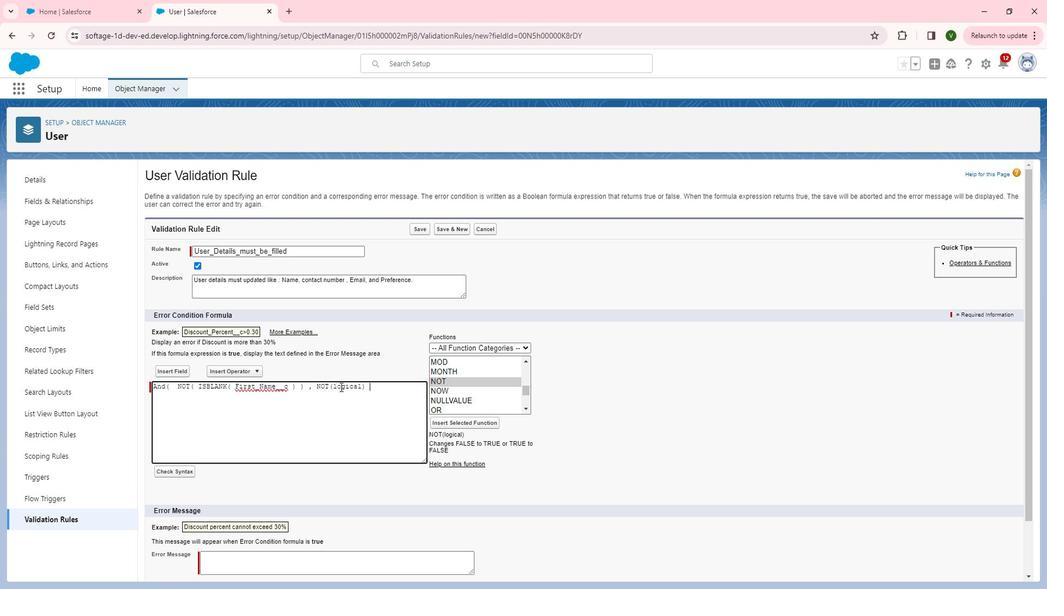 
Action: Mouse pressed left at (356, 388)
Screenshot: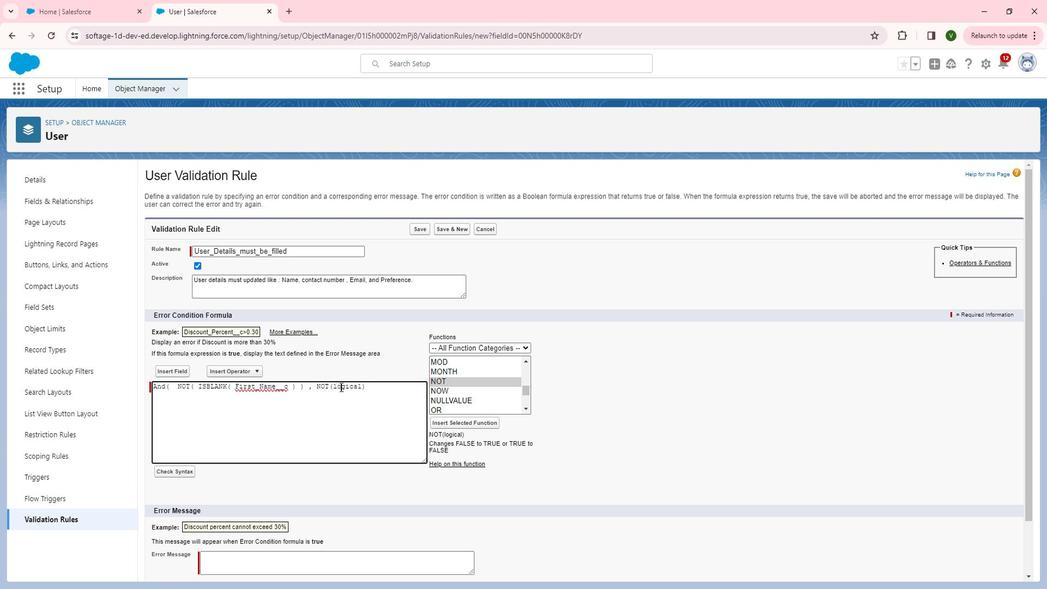 
Action: Mouse moved to (544, 364)
Screenshot: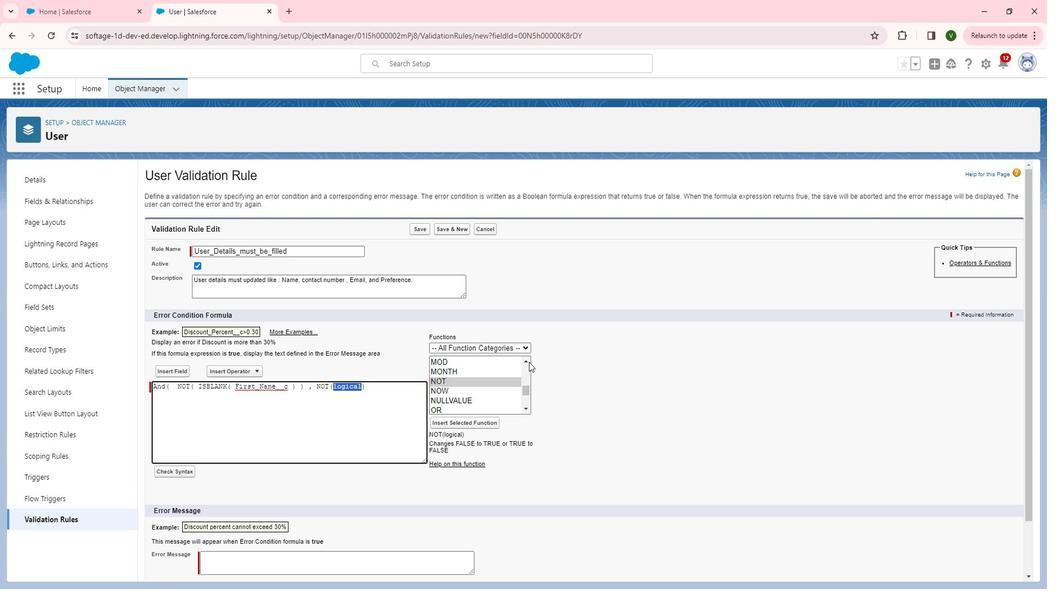 
Action: Mouse pressed left at (544, 364)
Screenshot: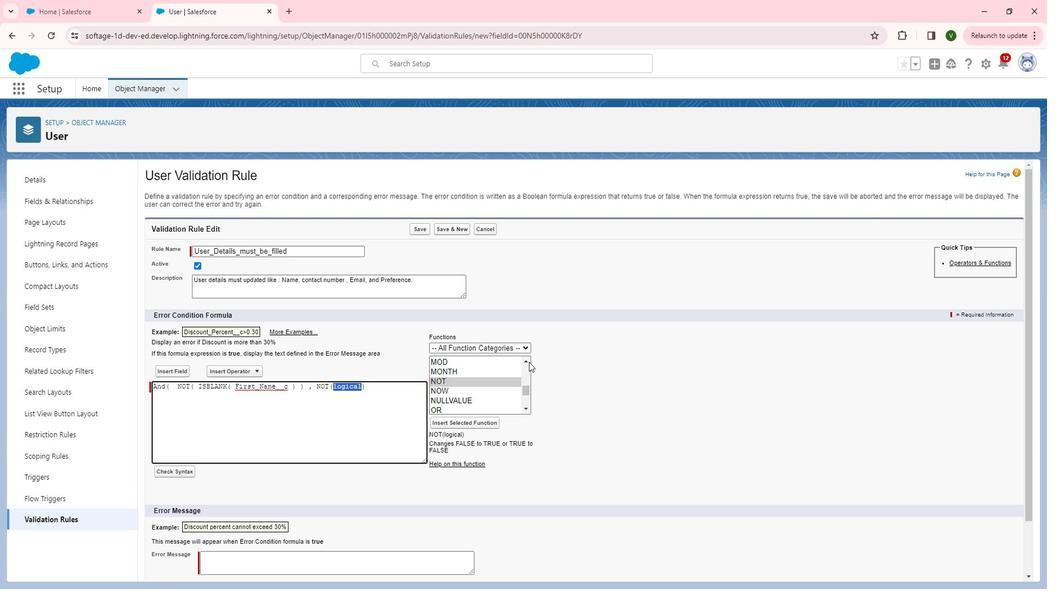
Action: Mouse pressed left at (544, 364)
Screenshot: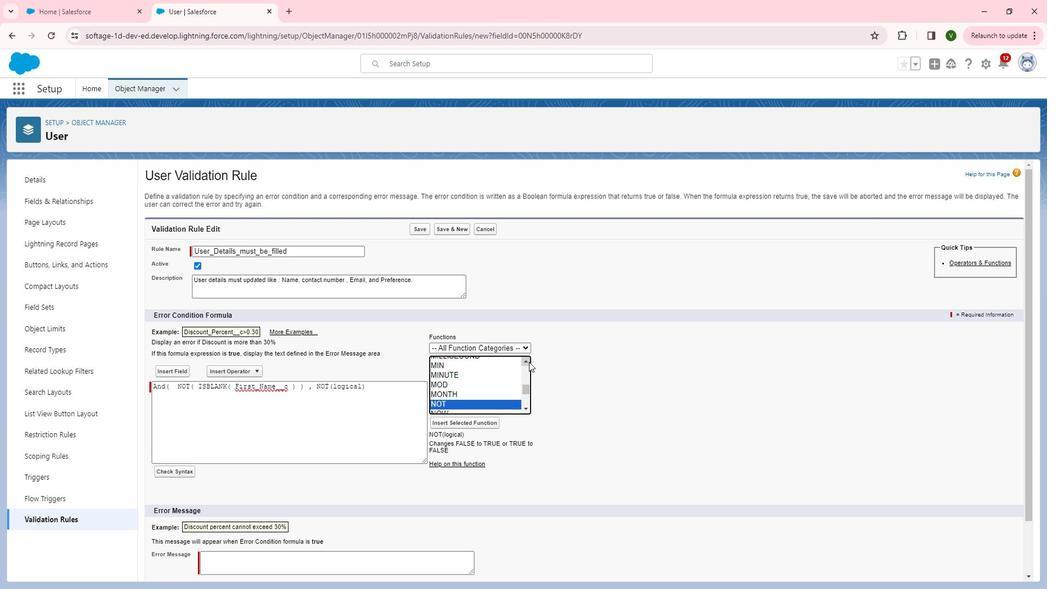 
Action: Mouse pressed left at (544, 364)
Screenshot: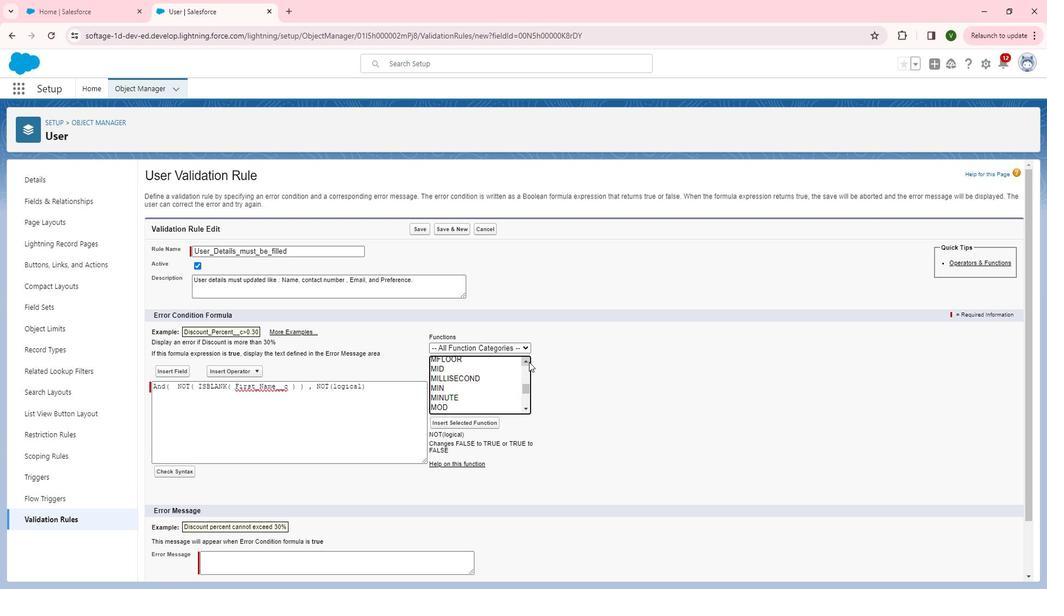 
Action: Mouse pressed left at (544, 364)
Screenshot: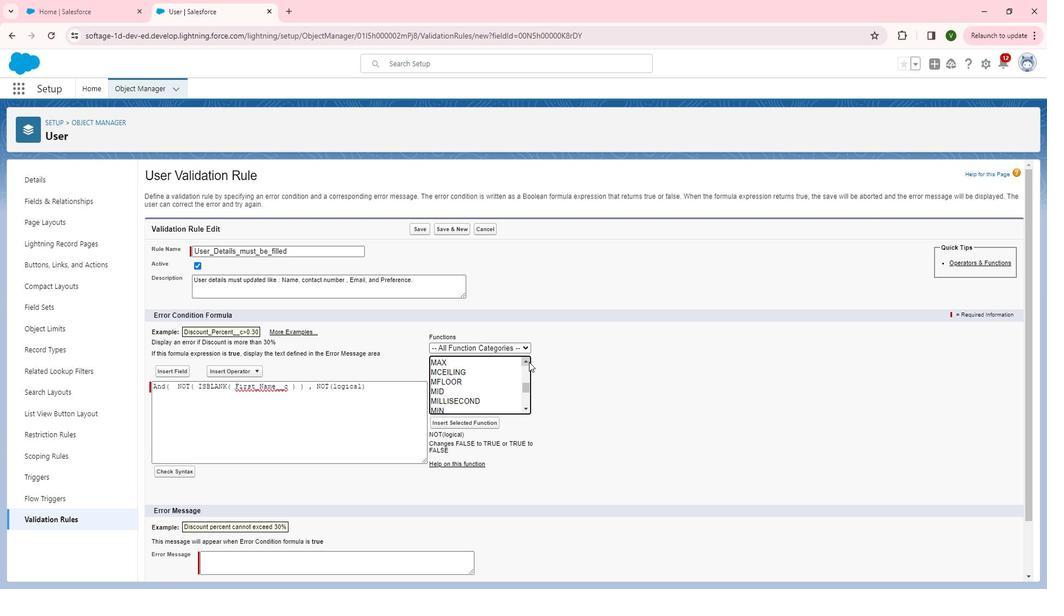 
Action: Mouse pressed left at (544, 364)
Screenshot: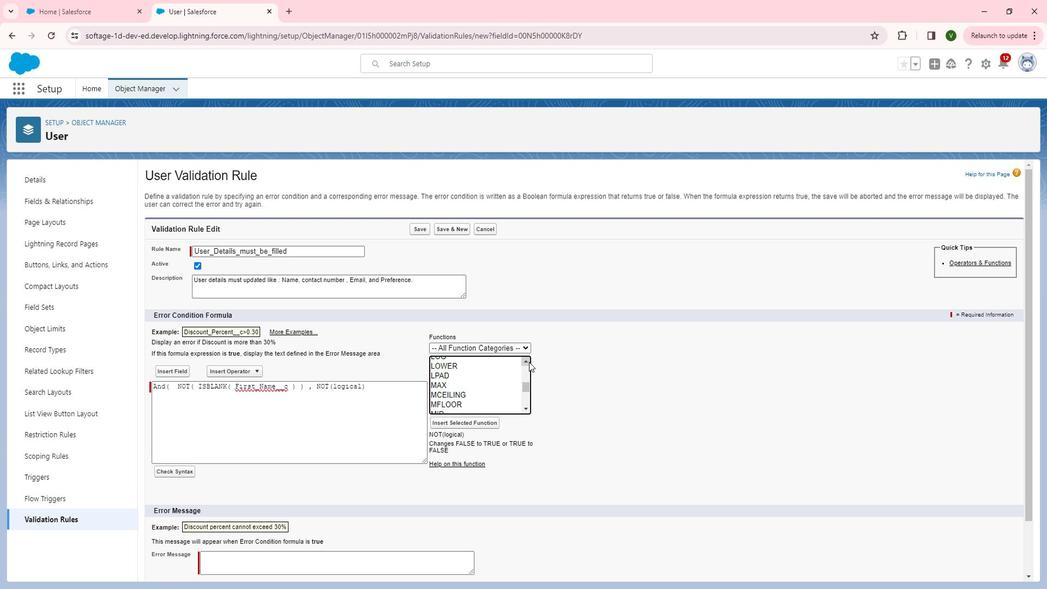 
Action: Mouse pressed left at (544, 364)
Screenshot: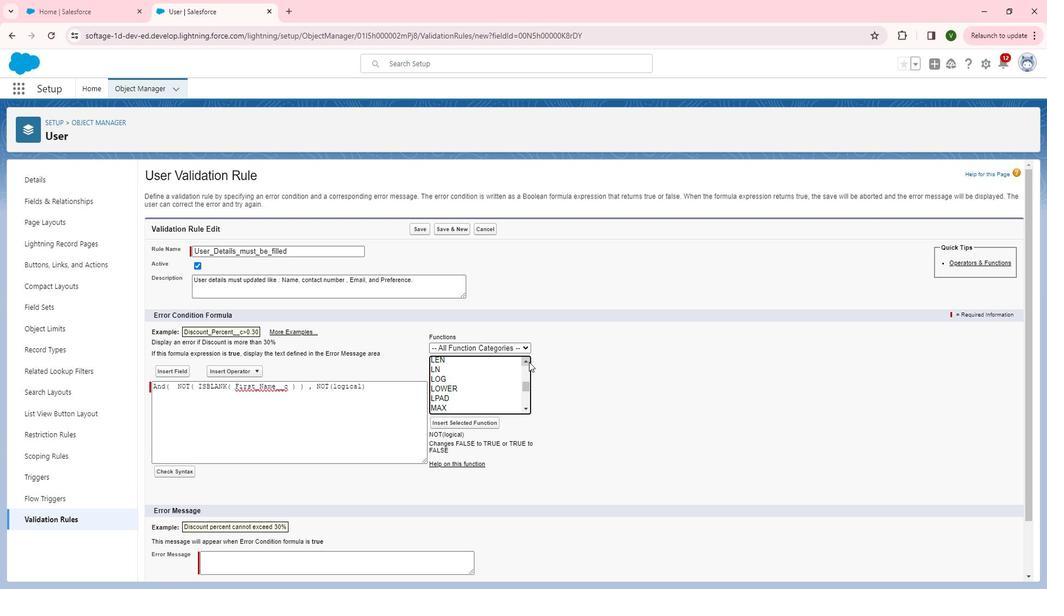
Action: Mouse pressed left at (544, 364)
Screenshot: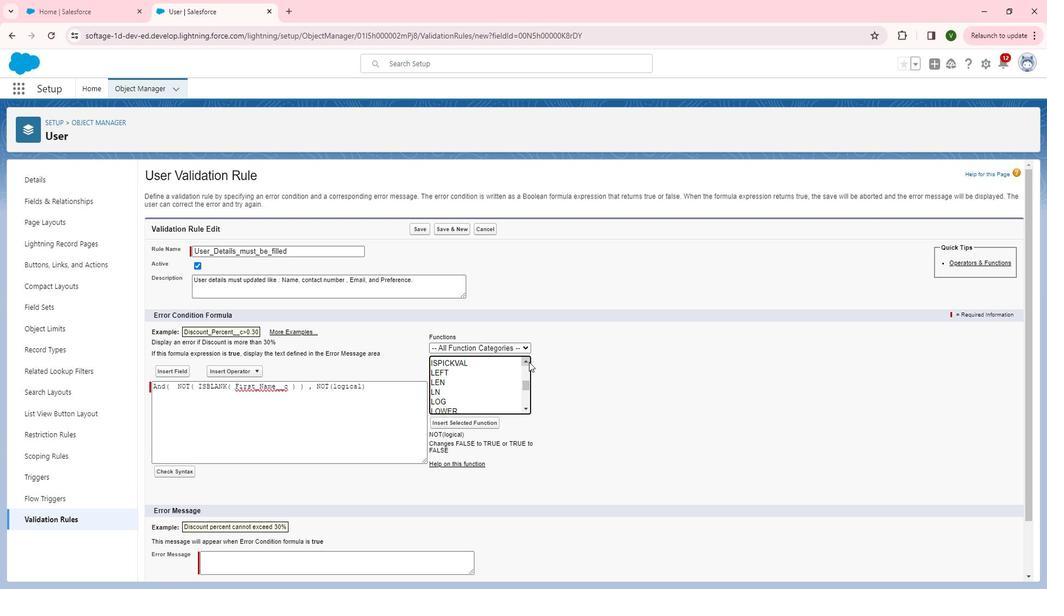 
Action: Mouse pressed left at (544, 364)
Screenshot: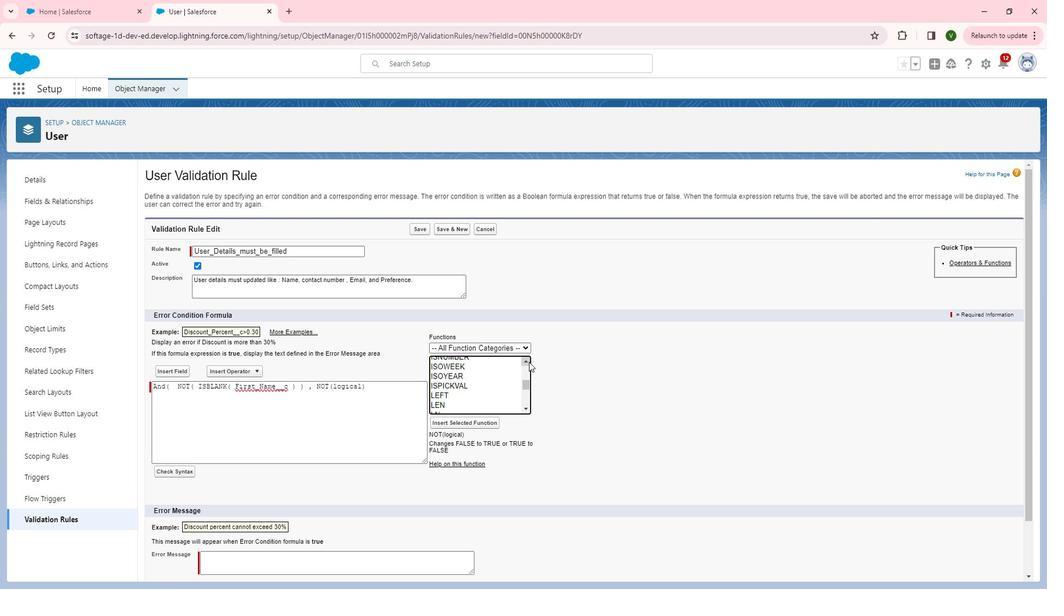 
Action: Mouse pressed left at (544, 364)
Screenshot: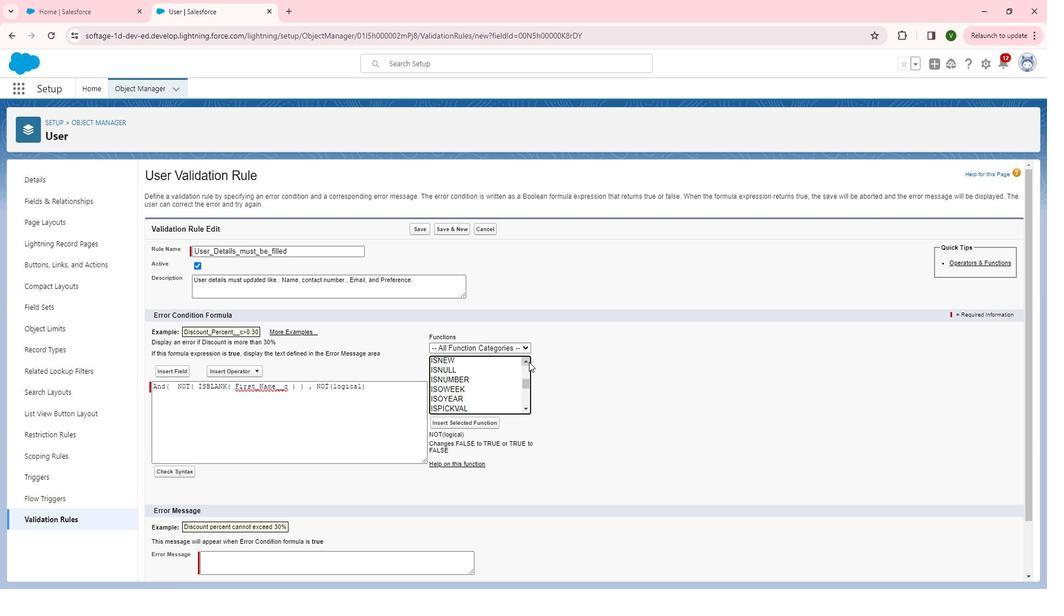 
Action: Mouse pressed left at (544, 364)
Screenshot: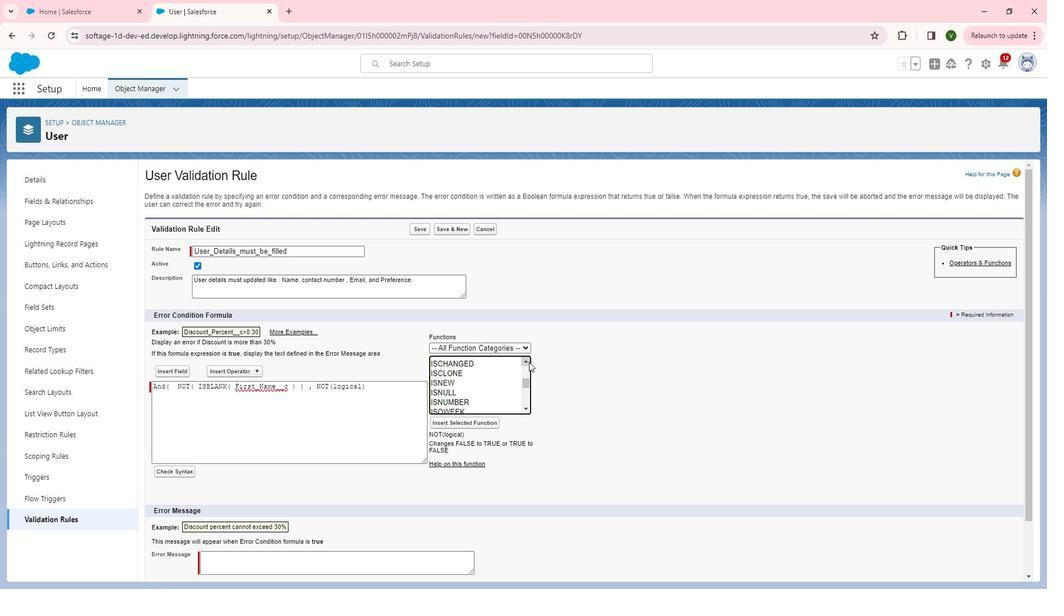 
Action: Mouse pressed left at (544, 364)
Screenshot: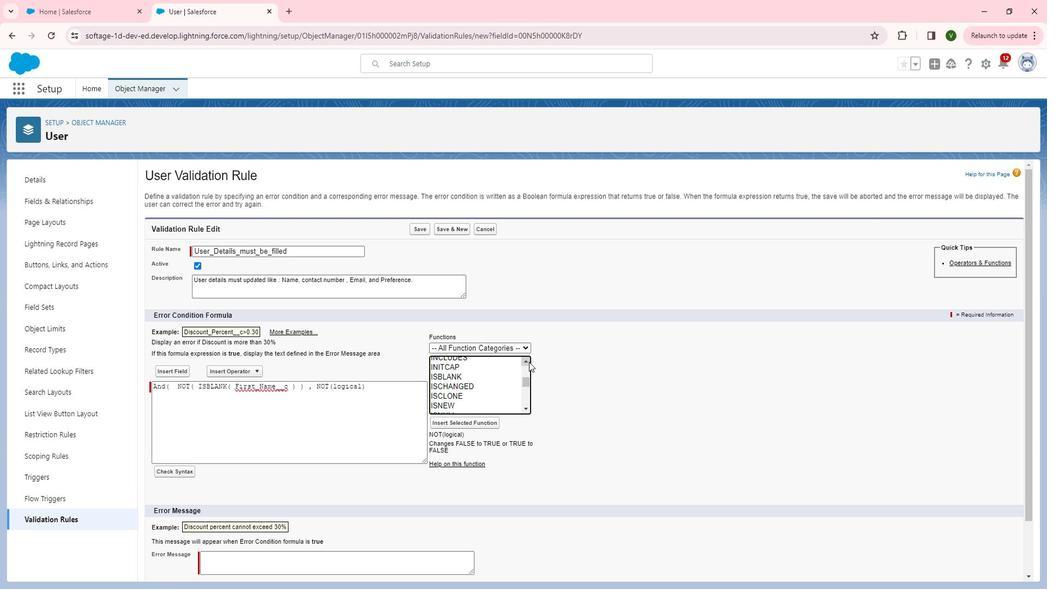 
Action: Mouse moved to (473, 397)
Screenshot: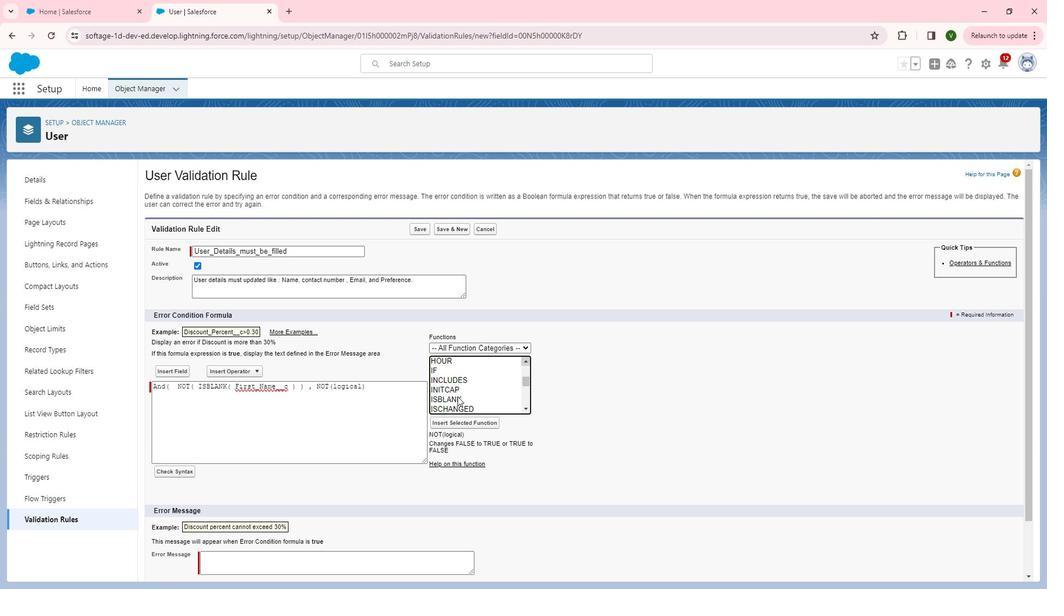 
Action: Mouse pressed left at (473, 397)
Screenshot: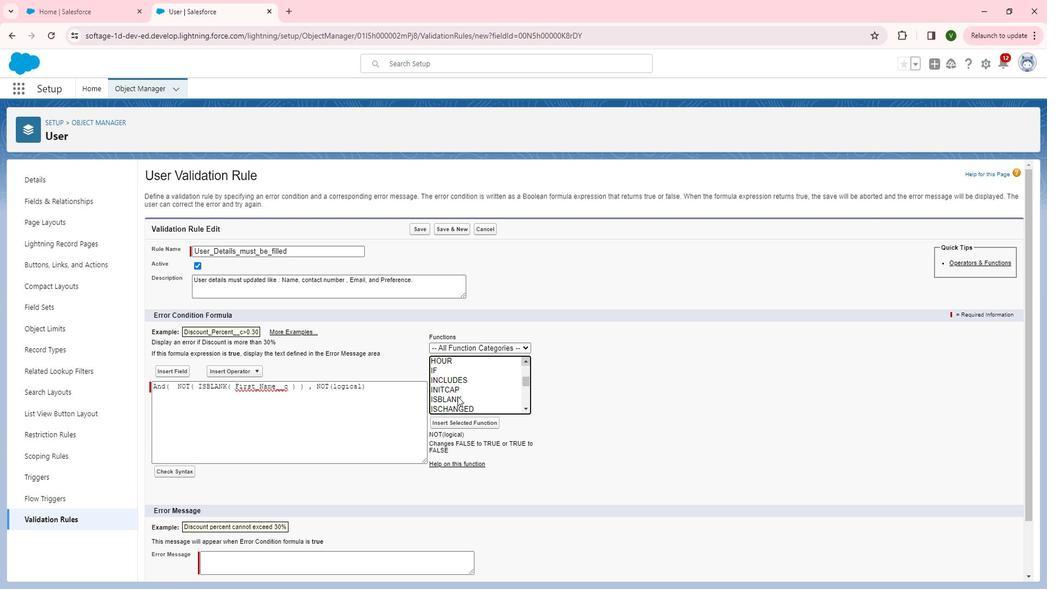 
Action: Mouse moved to (495, 423)
Screenshot: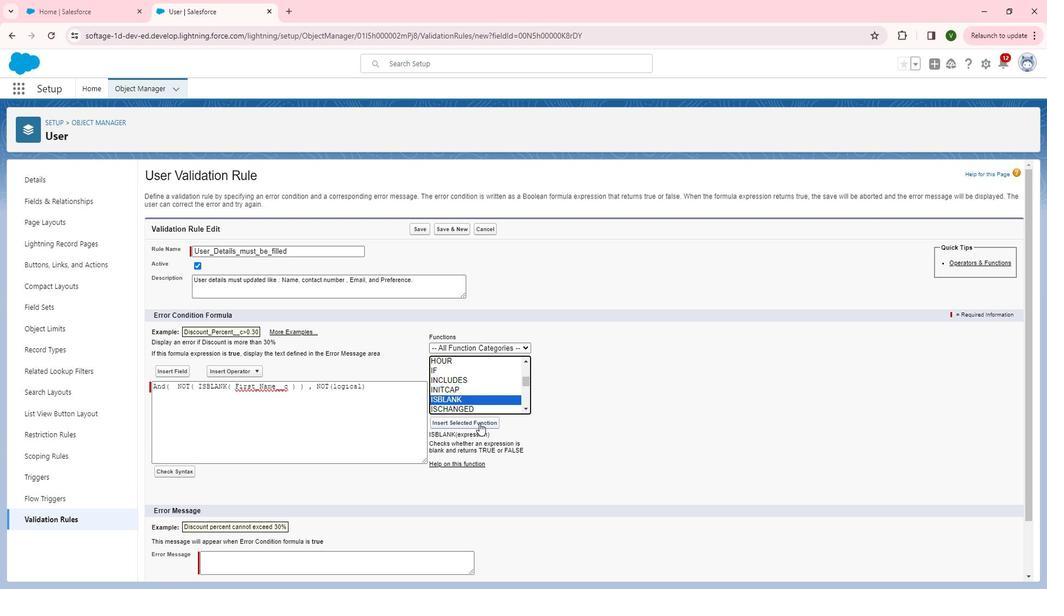 
Action: Mouse pressed left at (495, 423)
Screenshot: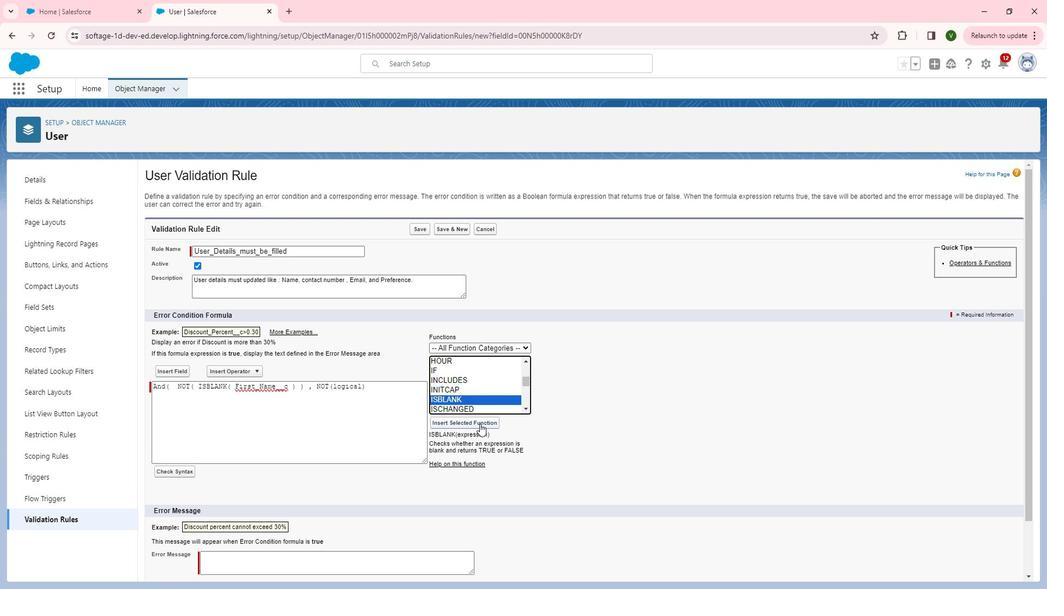 
Action: Mouse moved to (407, 391)
Screenshot: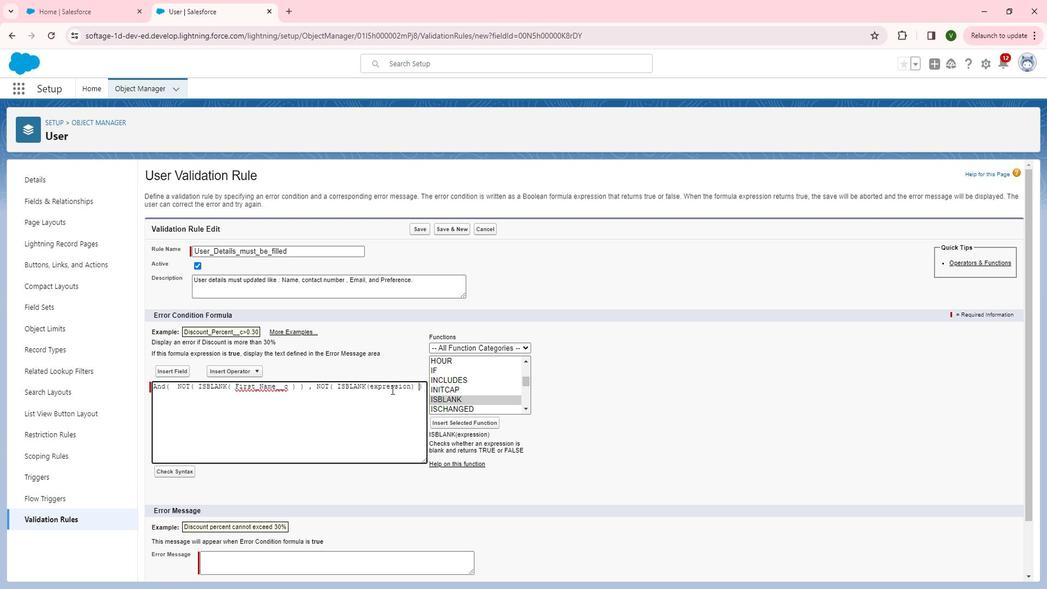 
Action: Mouse pressed left at (407, 391)
Screenshot: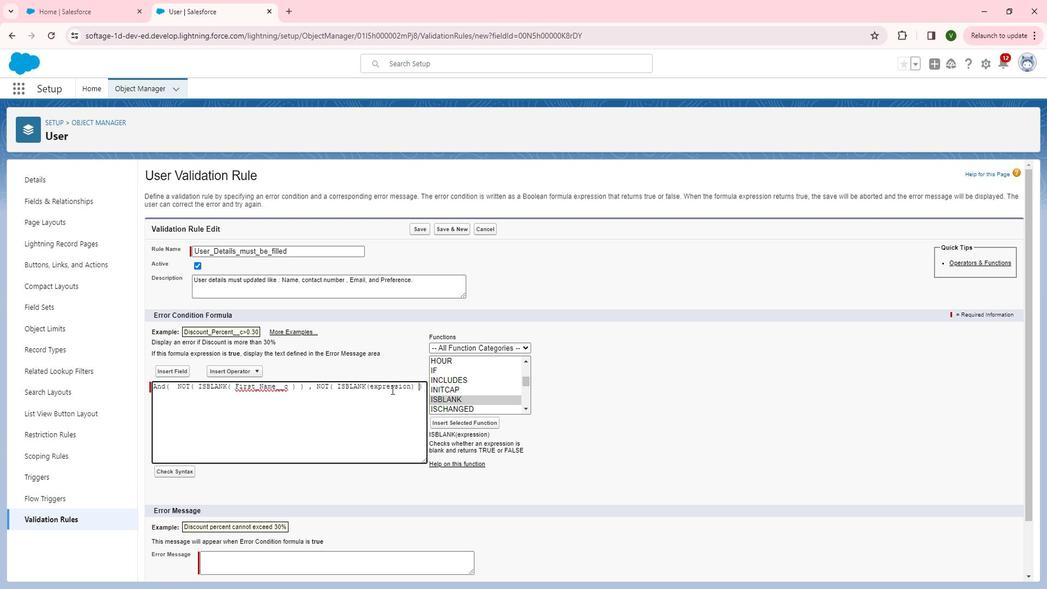 
Action: Mouse pressed left at (407, 391)
Screenshot: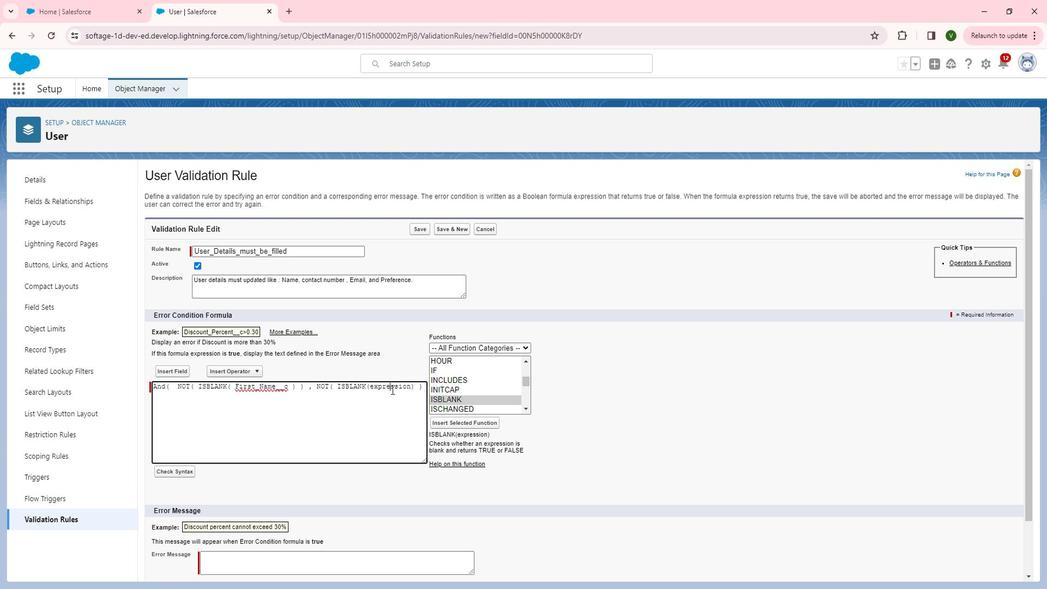 
Action: Mouse moved to (193, 374)
Screenshot: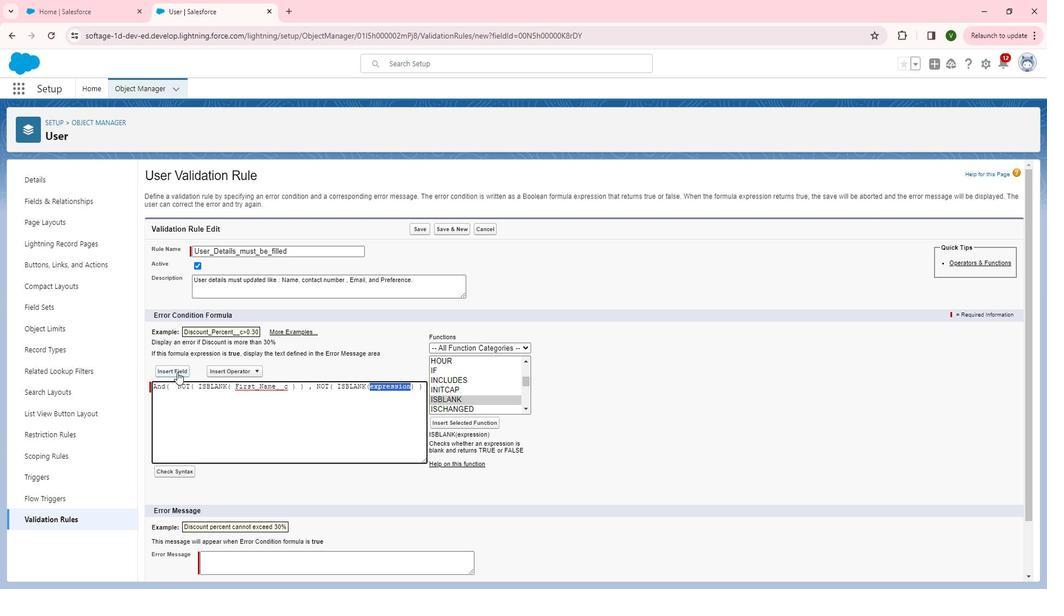 
Action: Mouse pressed left at (193, 374)
Screenshot: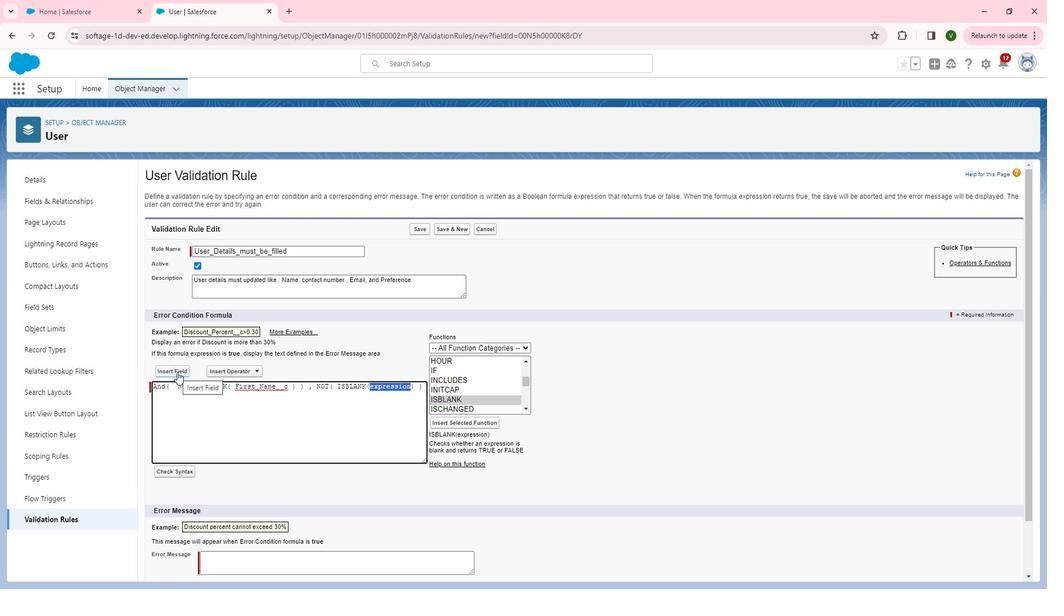 
Action: Mouse moved to (566, 407)
Screenshot: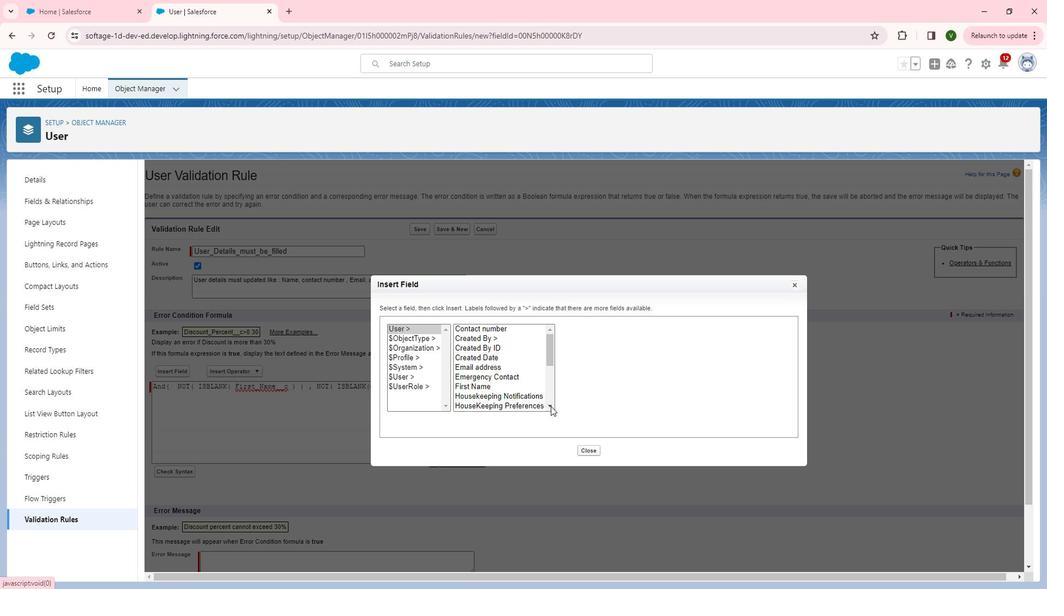 
Action: Mouse pressed left at (566, 407)
Screenshot: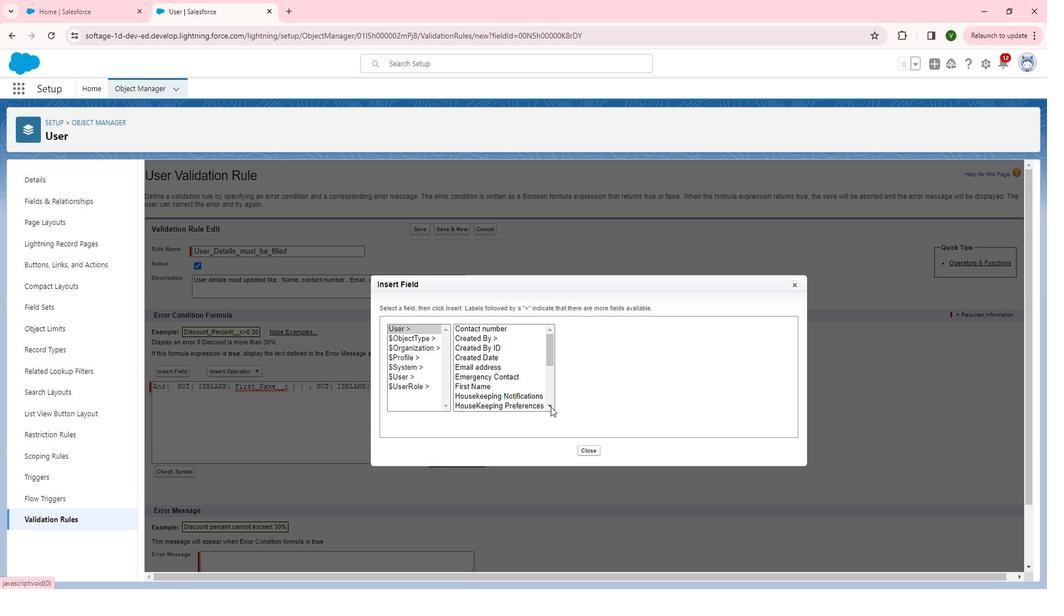 
Action: Mouse pressed left at (566, 407)
Screenshot: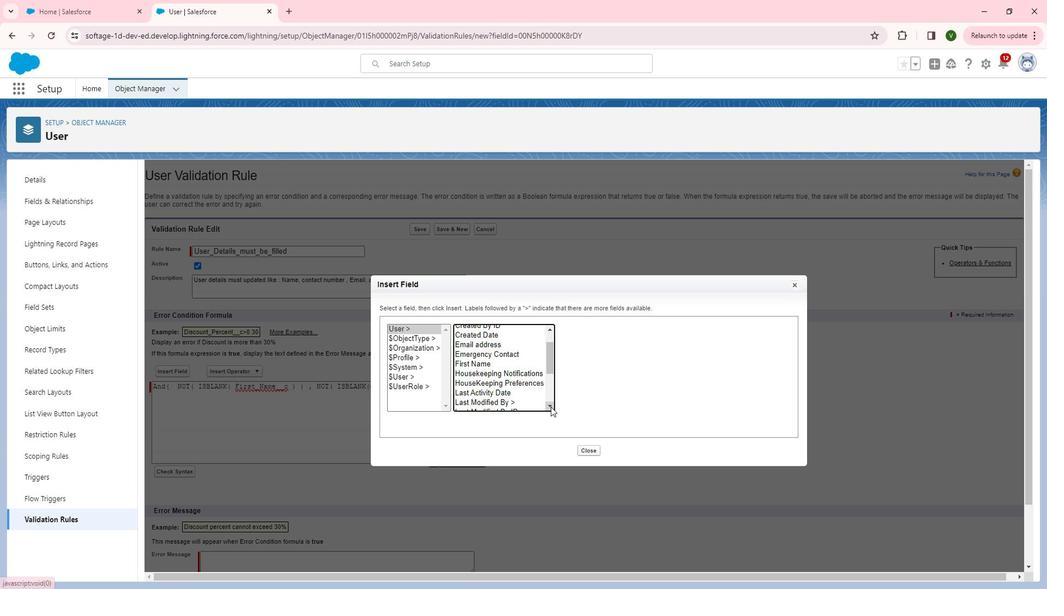 
Action: Mouse pressed left at (566, 407)
Screenshot: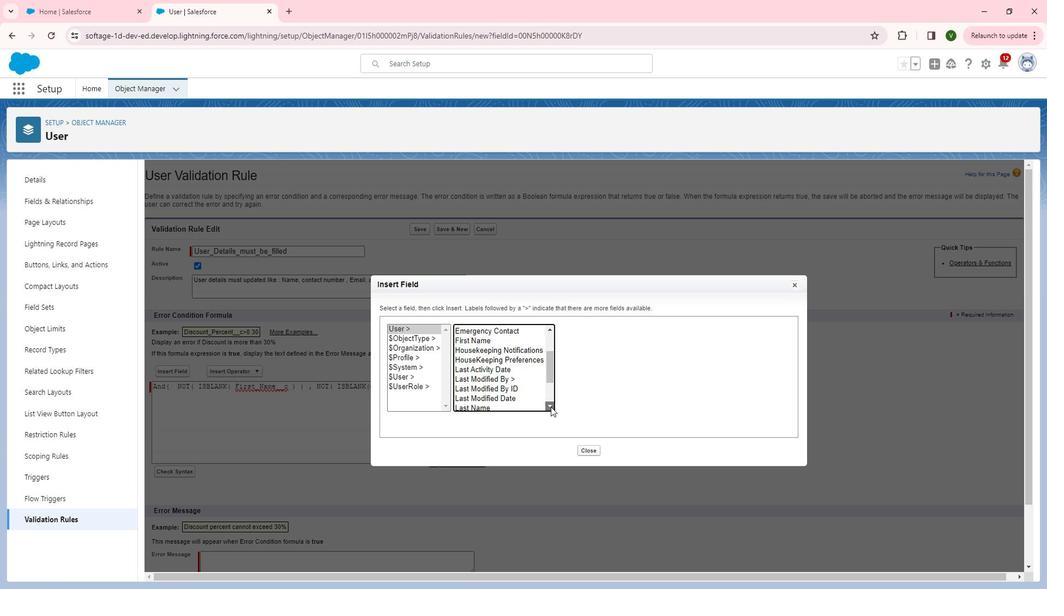 
Action: Mouse moved to (498, 386)
Screenshot: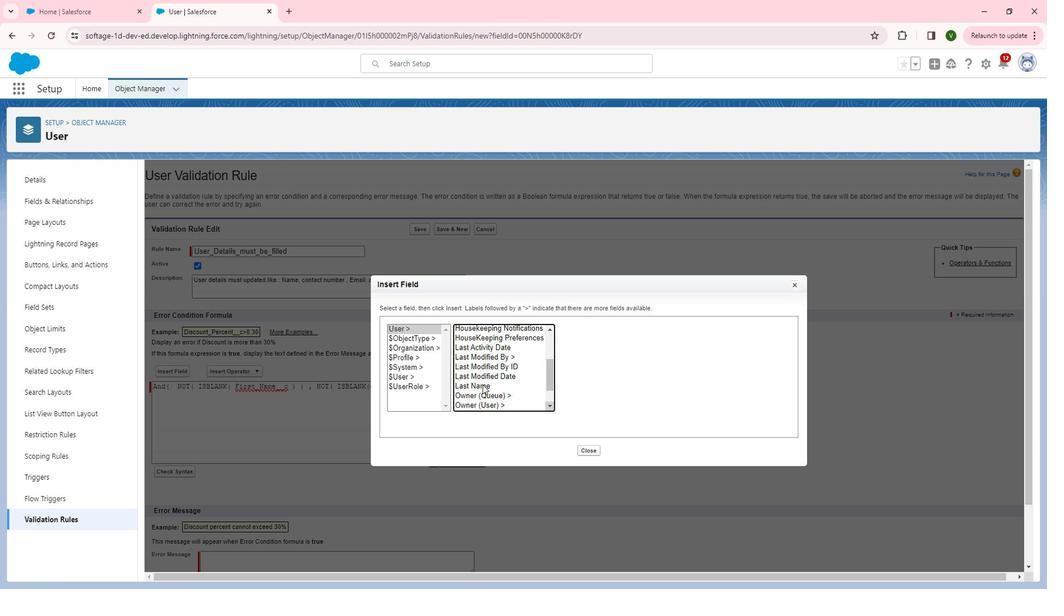 
Action: Mouse pressed left at (498, 386)
Screenshot: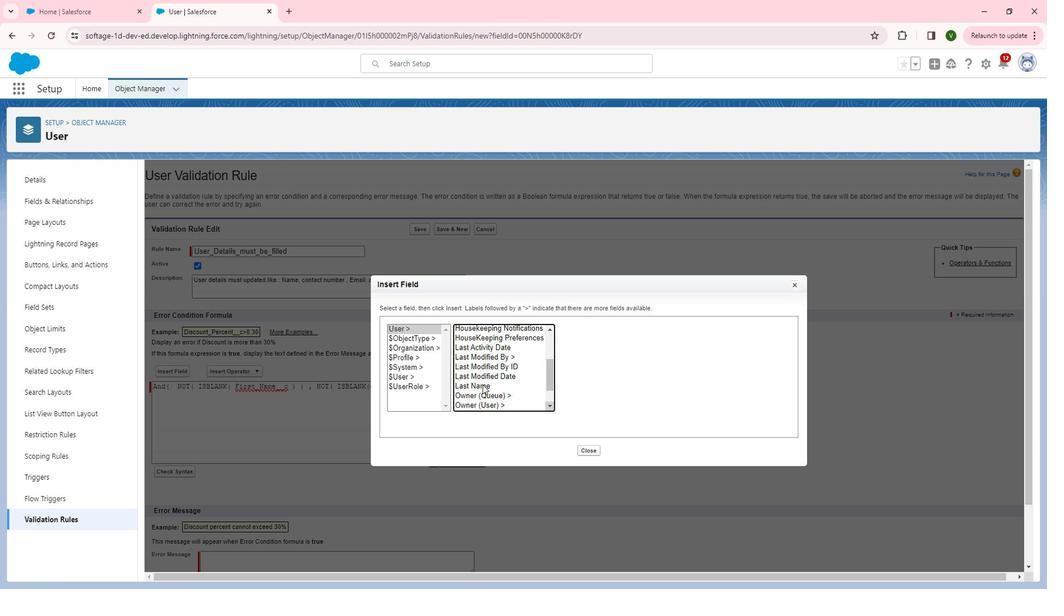 
Action: Mouse moved to (618, 392)
Screenshot: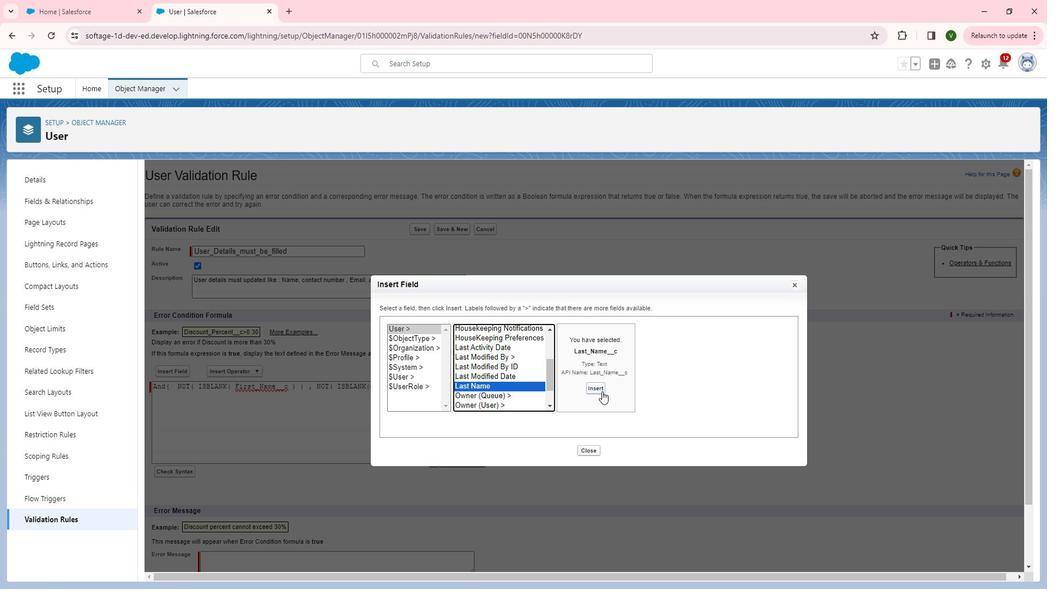 
Action: Mouse pressed left at (618, 392)
Screenshot: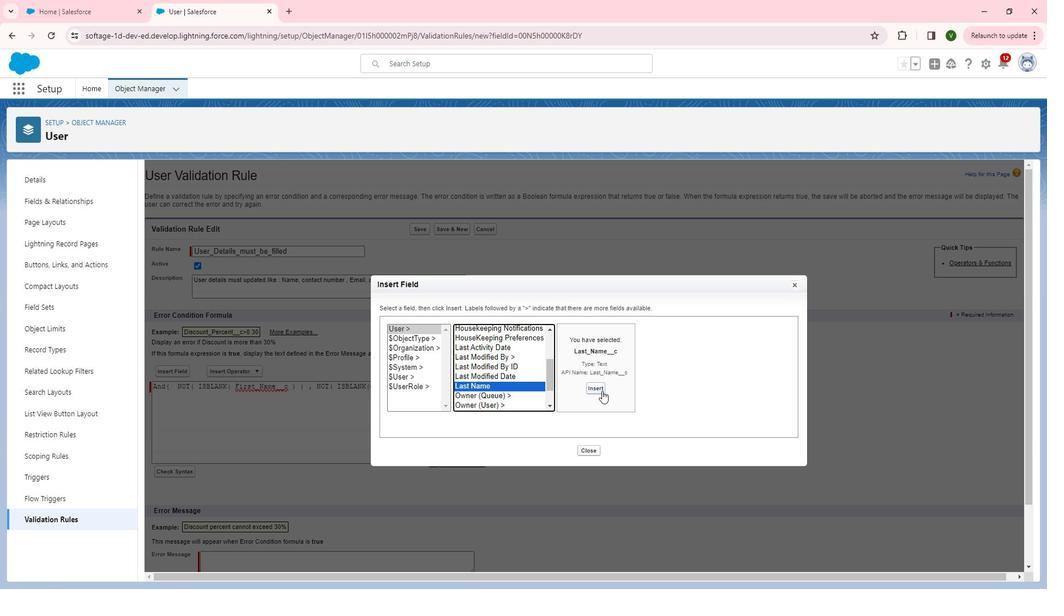 
Action: Mouse moved to (408, 404)
Screenshot: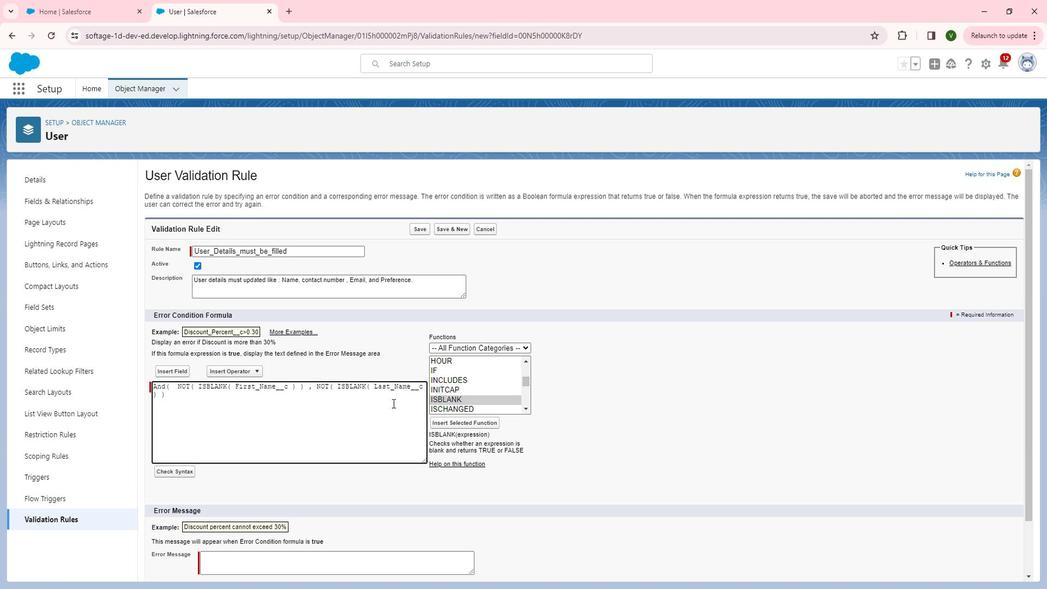 
Action: Key pressed <Key.right><Key.right><Key.right>,
Screenshot: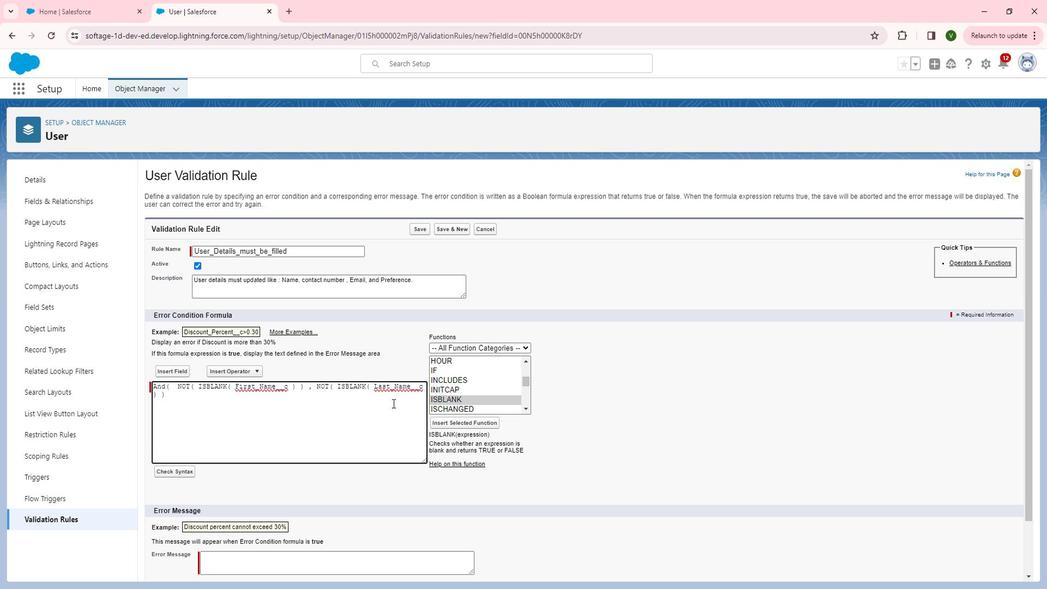 
Action: Mouse moved to (468, 398)
Screenshot: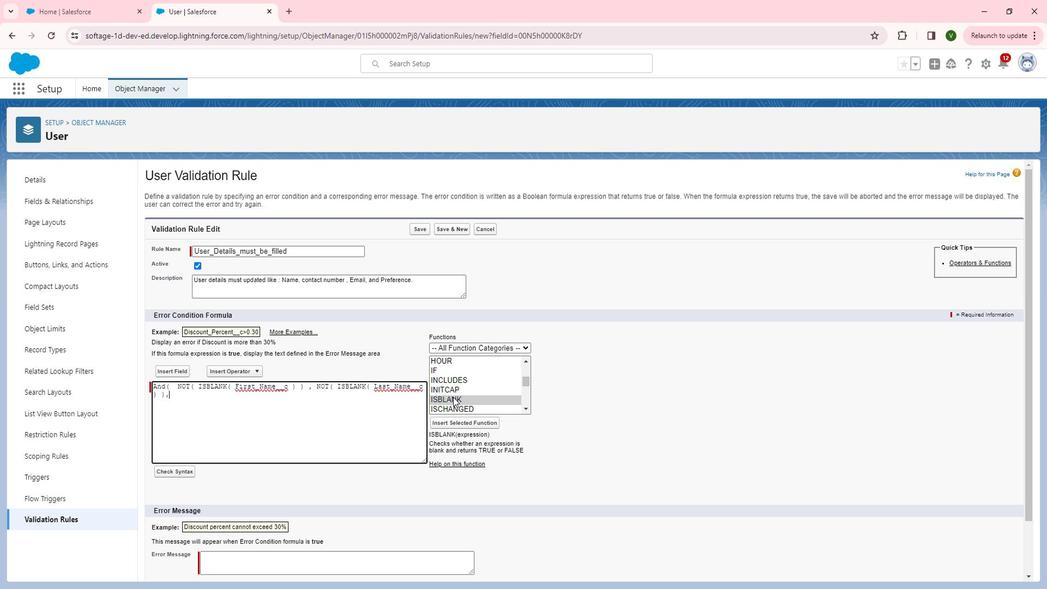 
Action: Mouse pressed left at (468, 398)
Screenshot: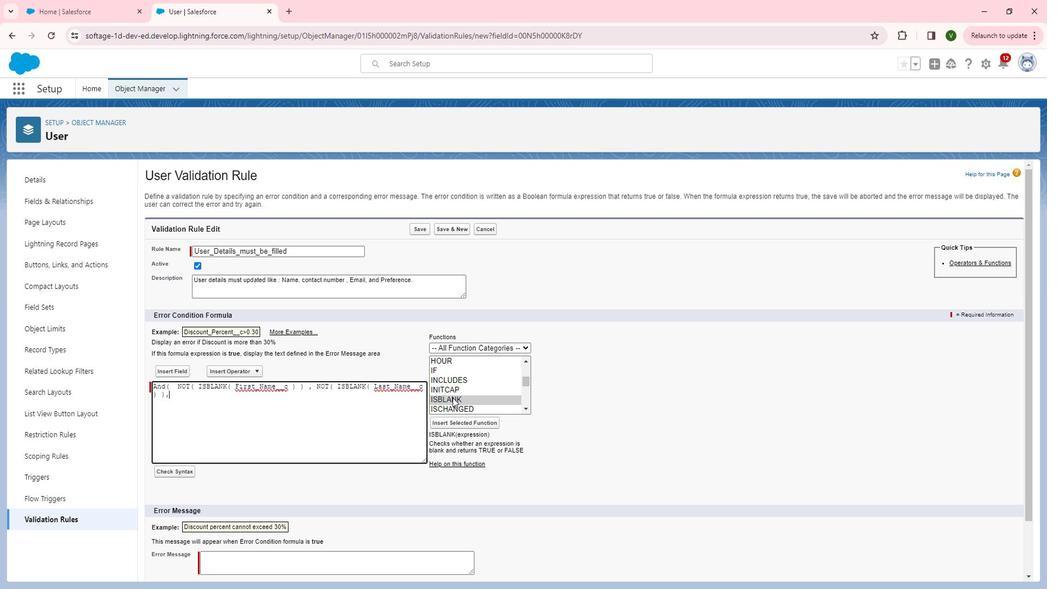 
Action: Mouse pressed left at (468, 398)
Screenshot: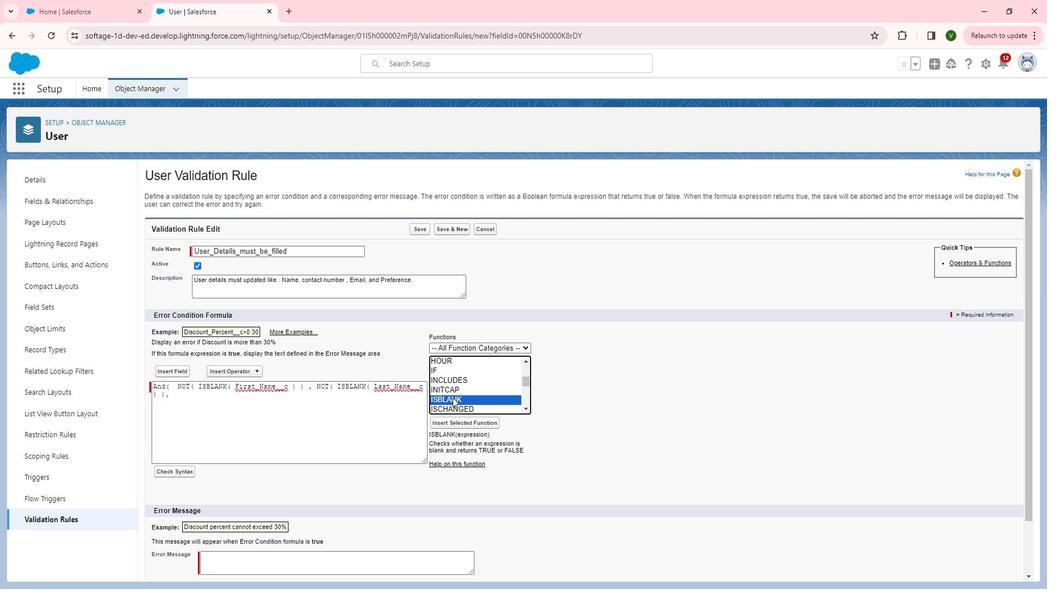 
Action: Mouse pressed left at (468, 398)
Screenshot: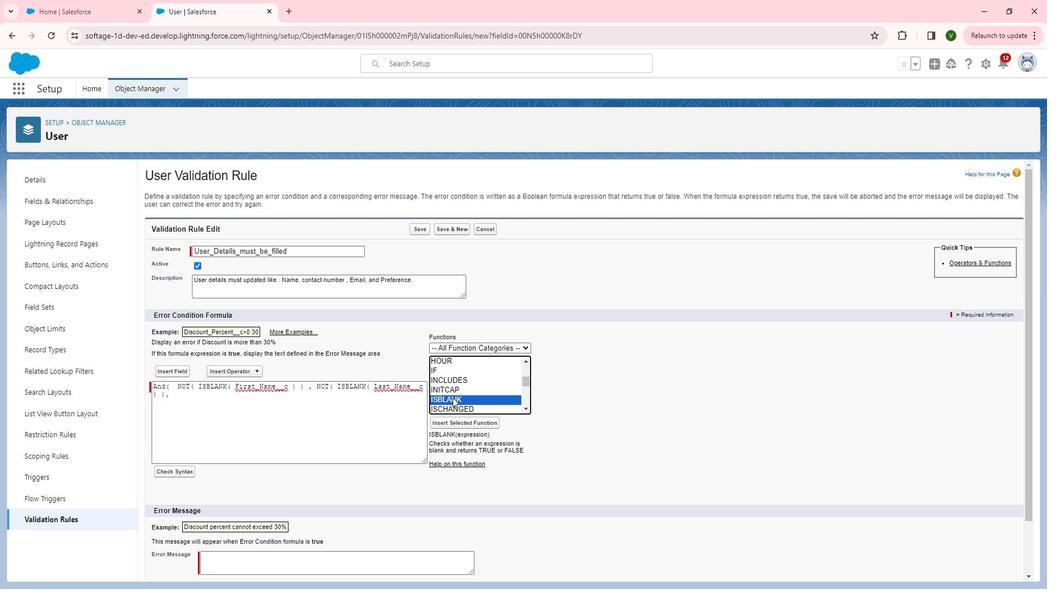 
Action: Mouse moved to (232, 398)
Screenshot: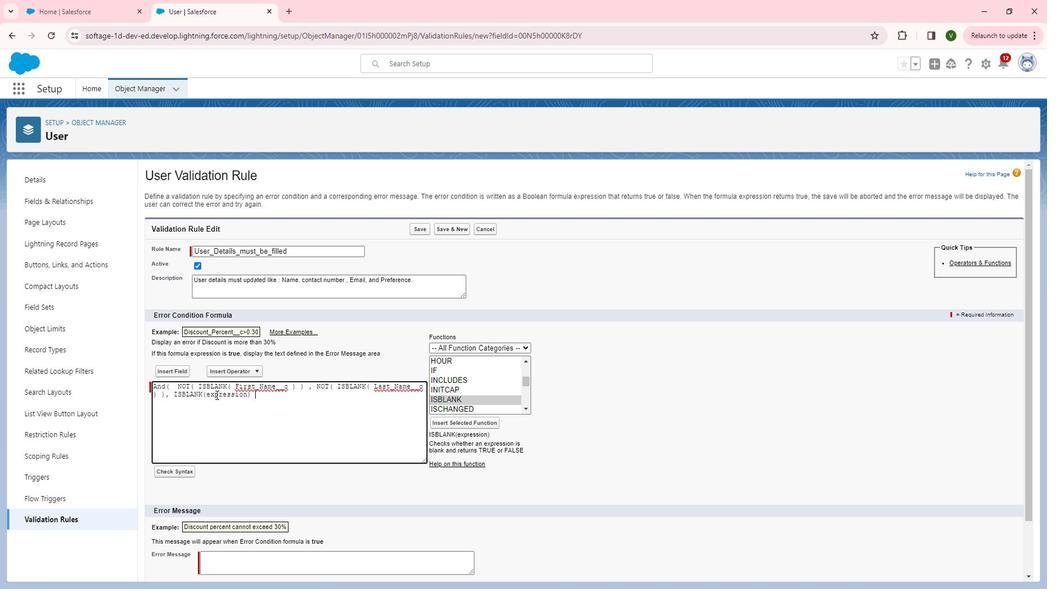 
Action: Mouse pressed left at (232, 398)
Screenshot: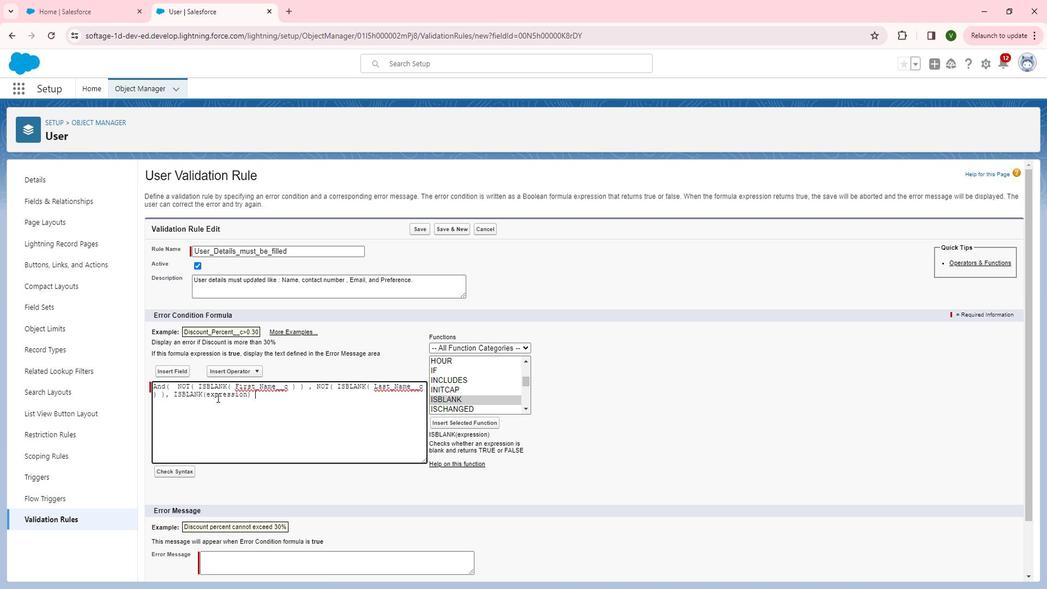 
Action: Mouse pressed left at (232, 398)
Screenshot: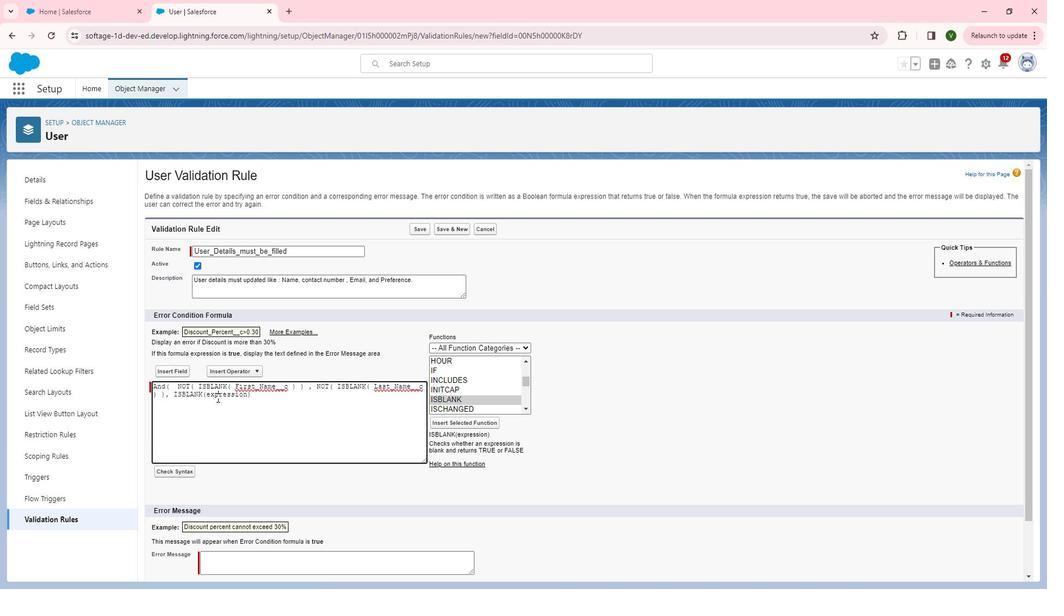 
Action: Mouse moved to (187, 369)
Screenshot: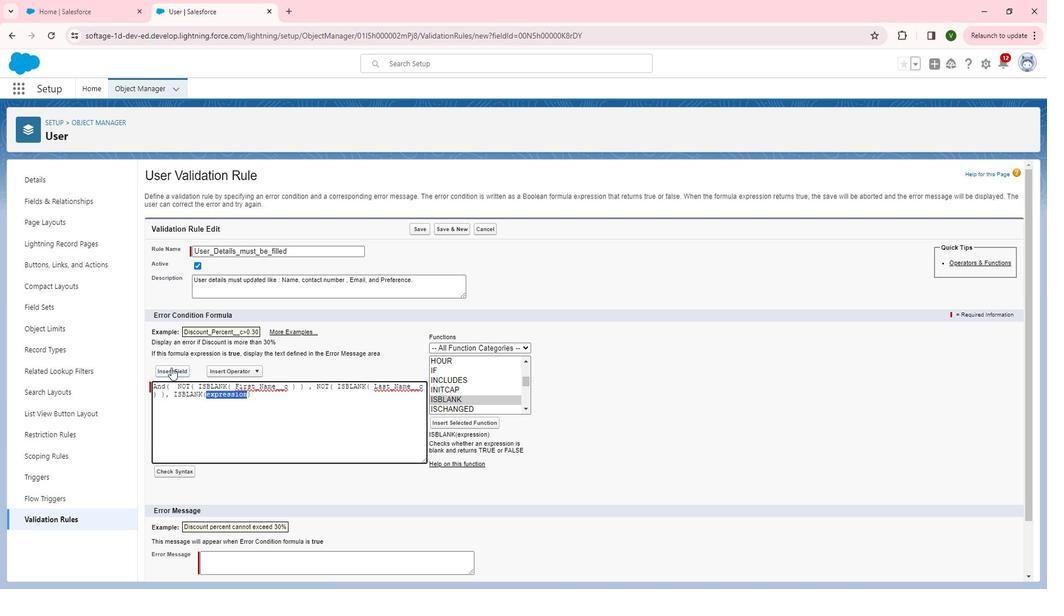 
Action: Mouse pressed left at (187, 369)
Screenshot: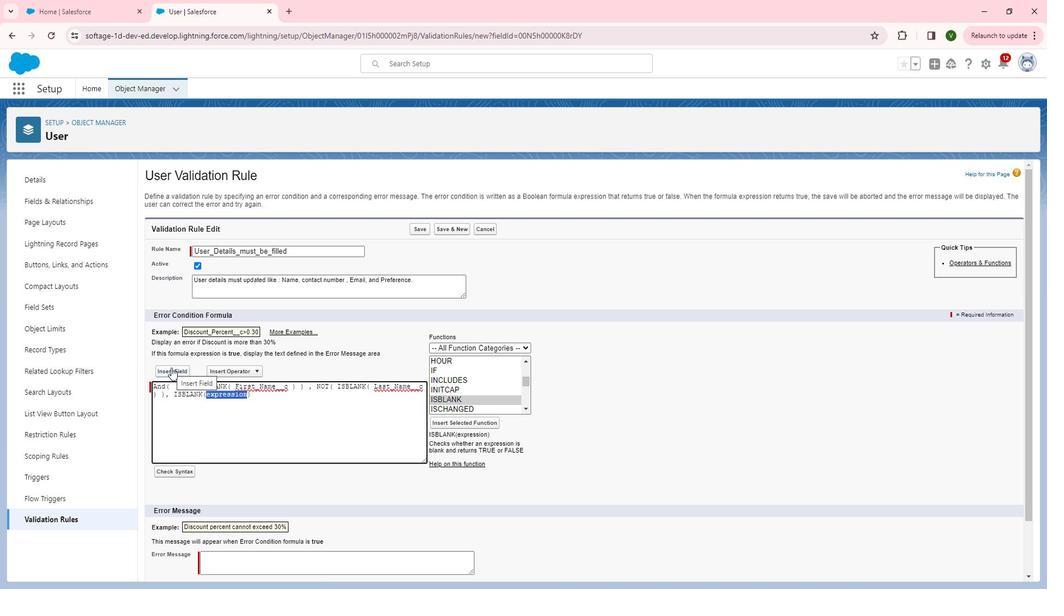
Action: Mouse moved to (519, 331)
Screenshot: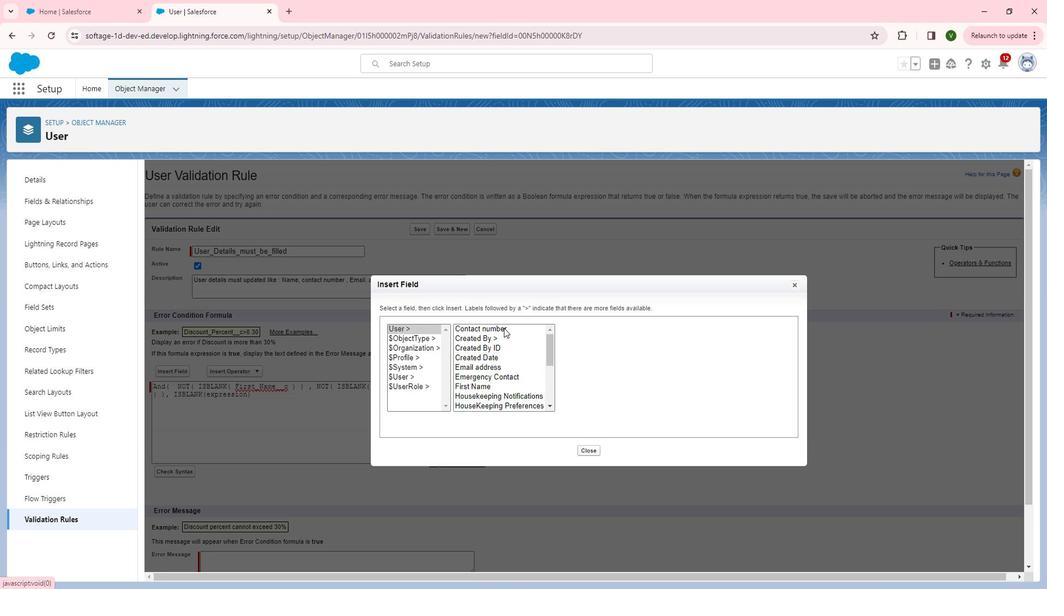
Action: Mouse pressed left at (519, 331)
Screenshot: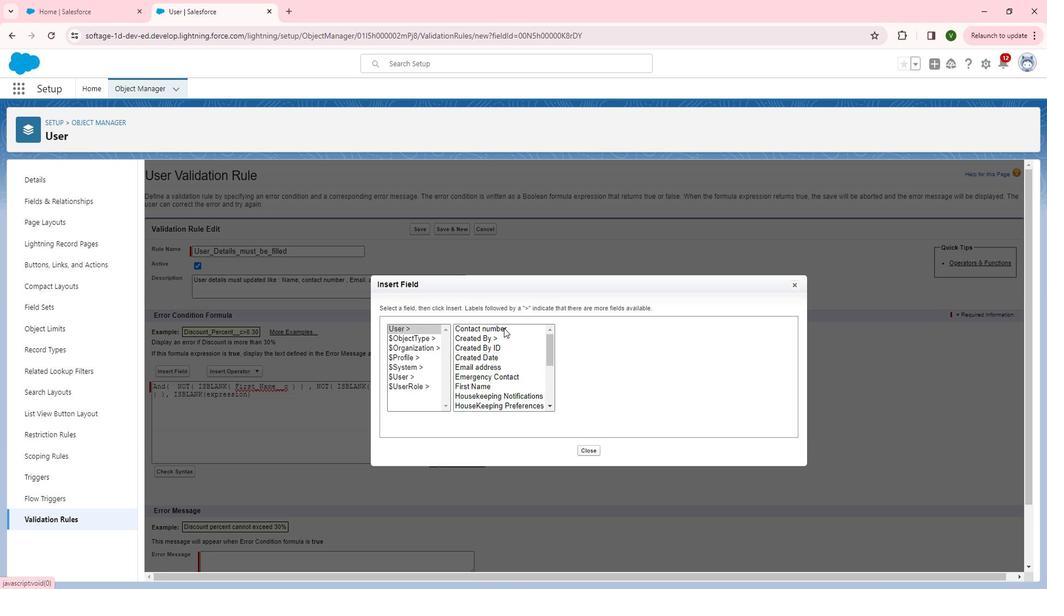 
Action: Mouse moved to (620, 394)
Screenshot: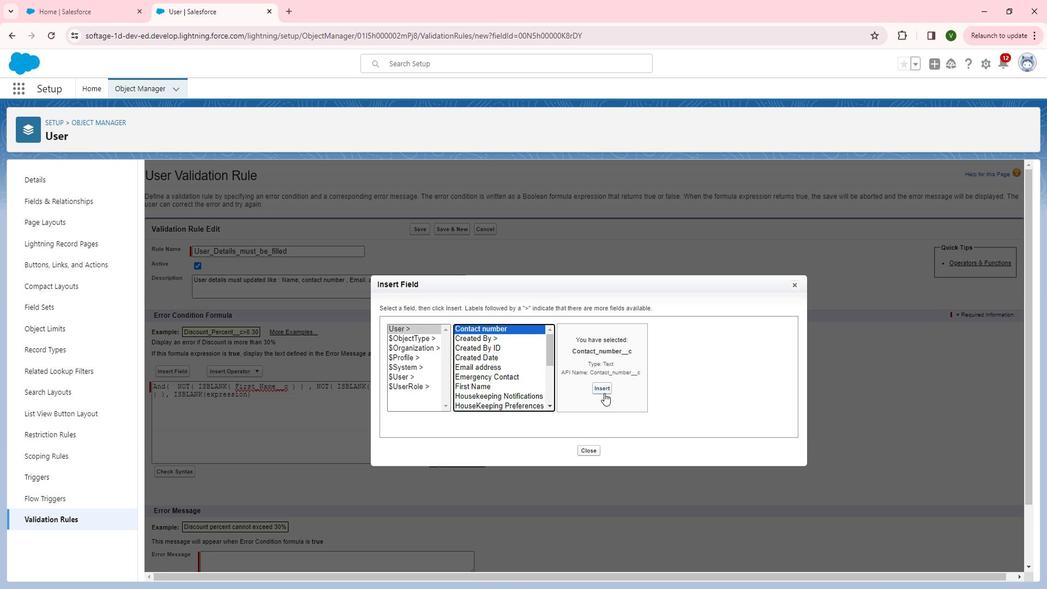 
Action: Mouse pressed left at (620, 394)
Screenshot: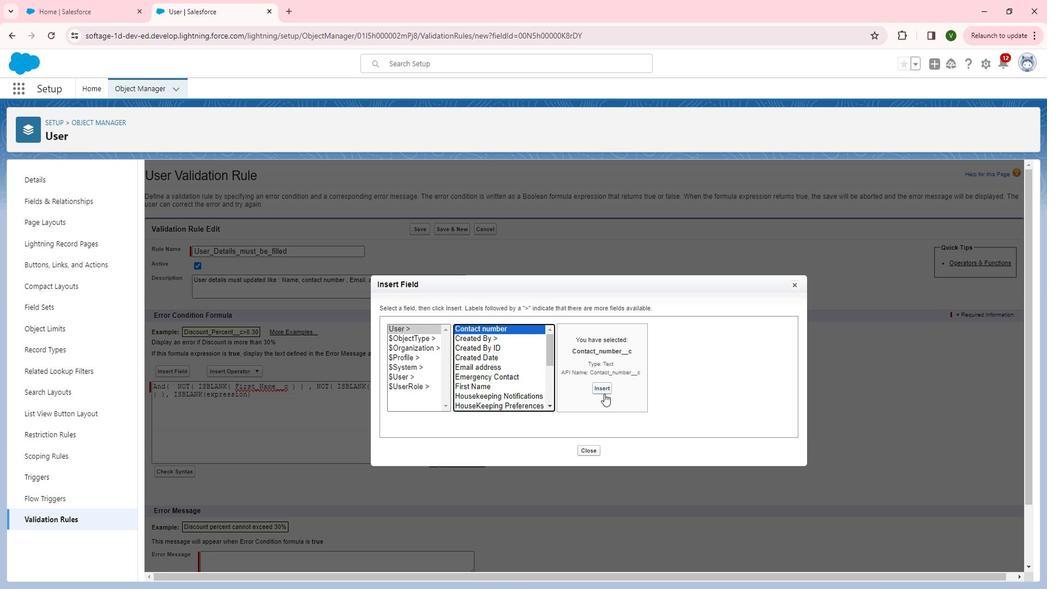 
Action: Mouse moved to (345, 405)
Screenshot: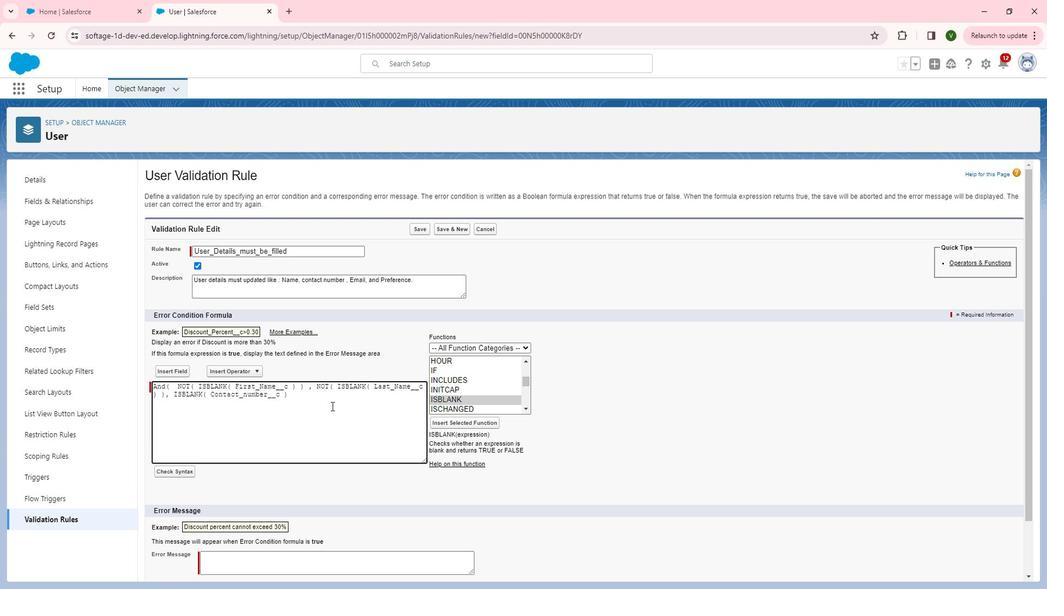 
Action: Mouse pressed left at (345, 405)
Screenshot: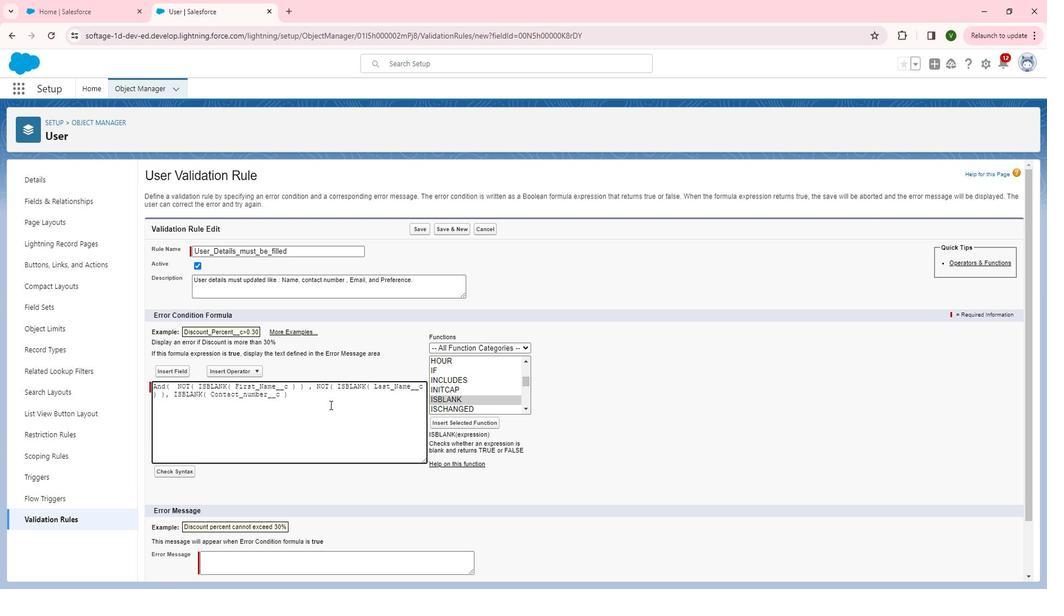 
Action: Key pressed ,
Screenshot: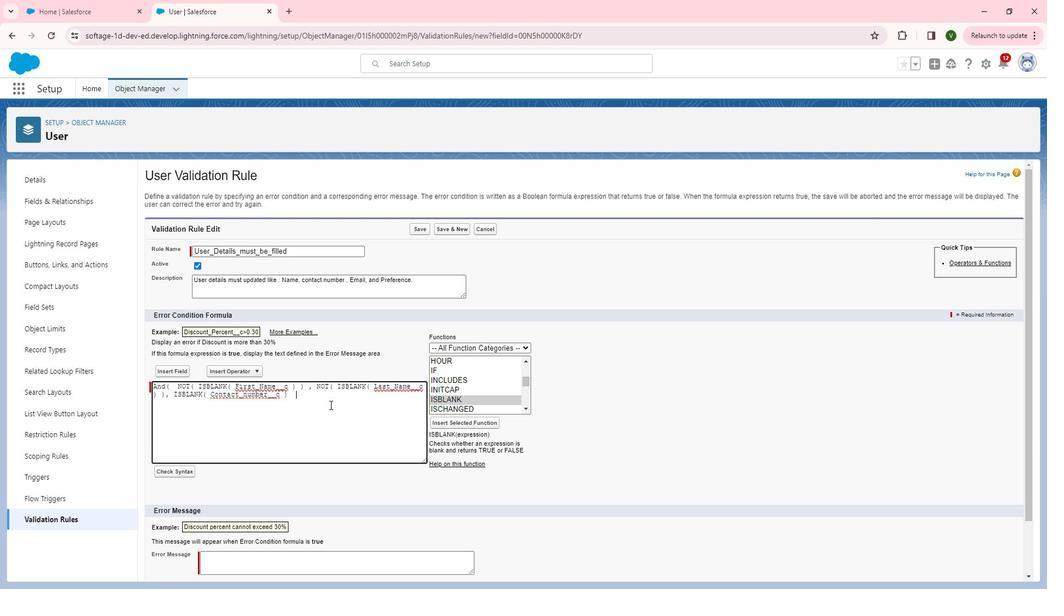 
Action: Mouse moved to (469, 398)
Screenshot: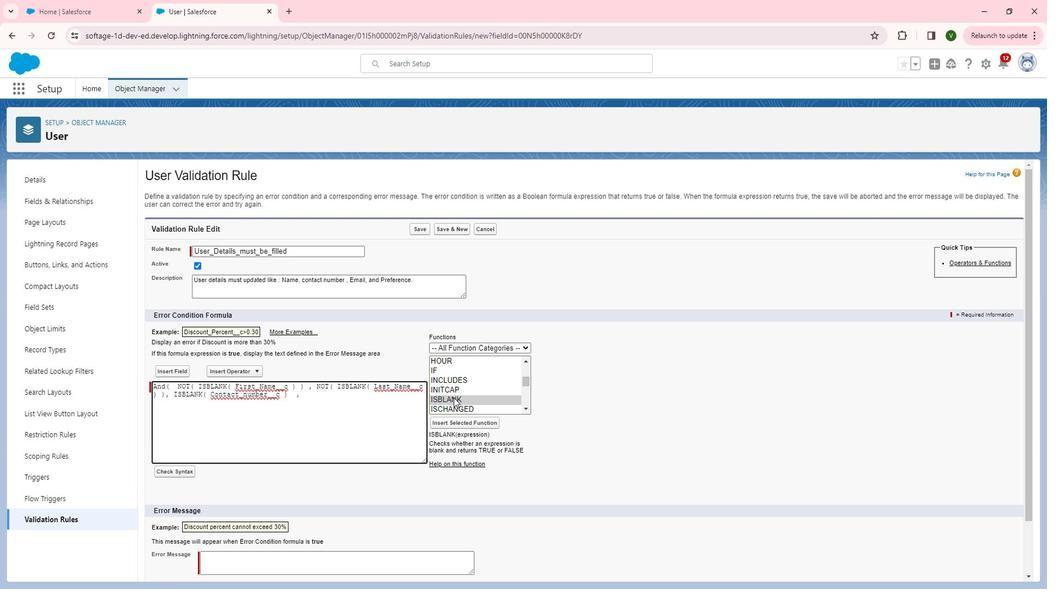 
Action: Mouse pressed left at (469, 398)
Screenshot: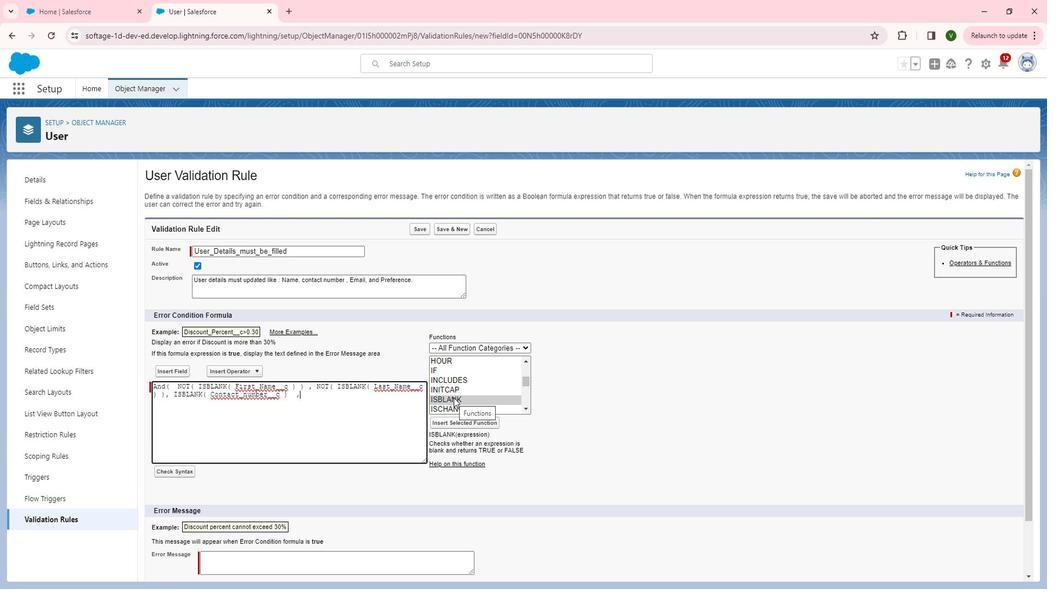 
Action: Mouse pressed left at (469, 398)
Screenshot: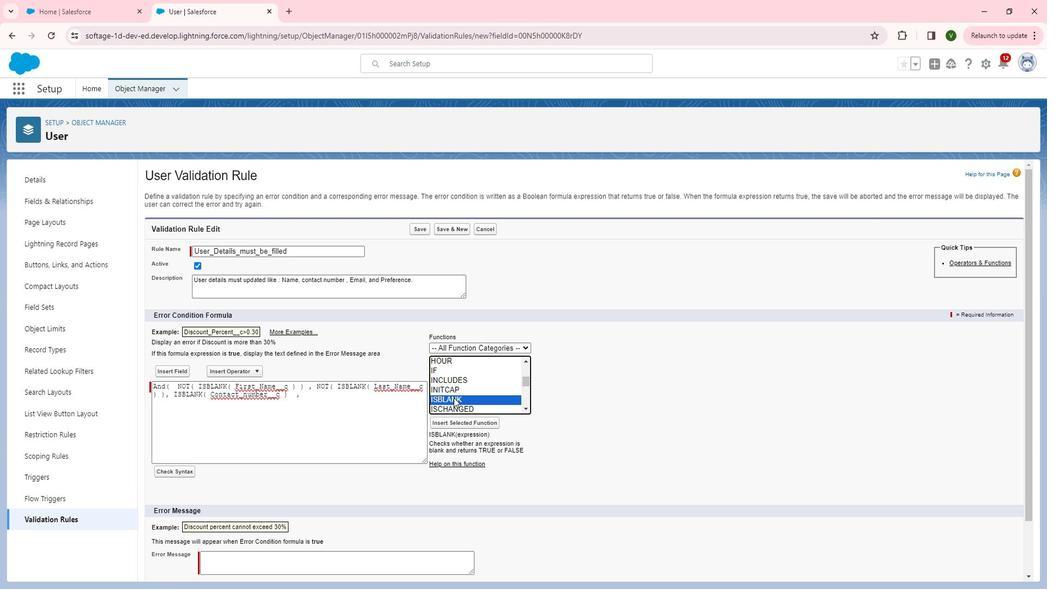 
Action: Mouse moved to (366, 392)
Screenshot: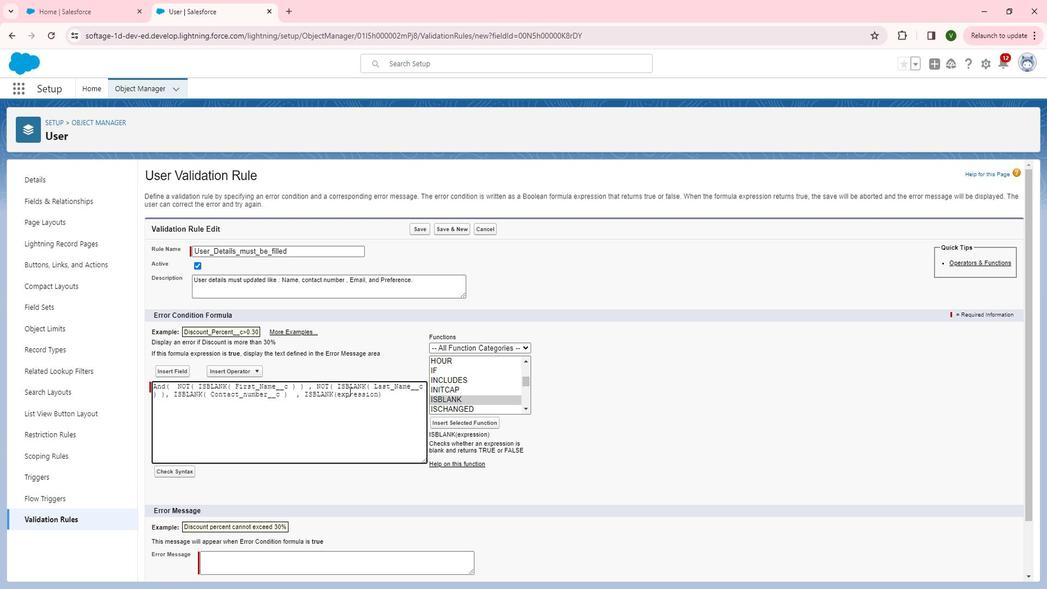 
Action: Mouse pressed left at (366, 392)
